 Task: Car Accessories Store: Feature and sell accessories for cars and automotive enthusiasts.
Action: Mouse moved to (323, 402)
Screenshot: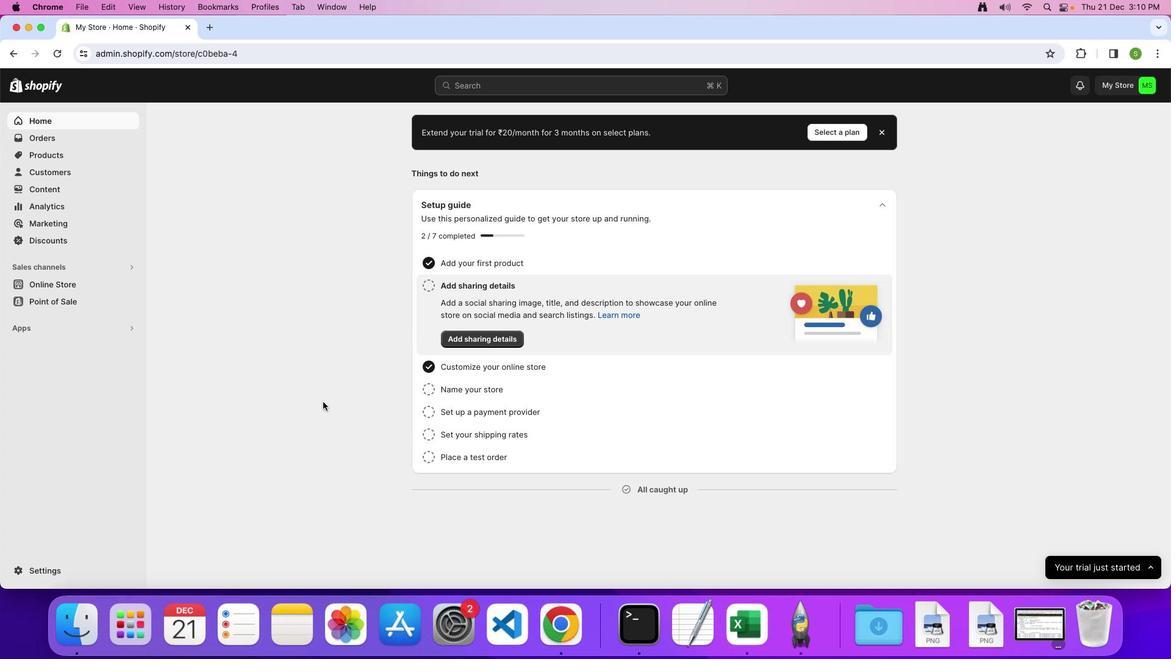 
Action: Mouse pressed left at (323, 402)
Screenshot: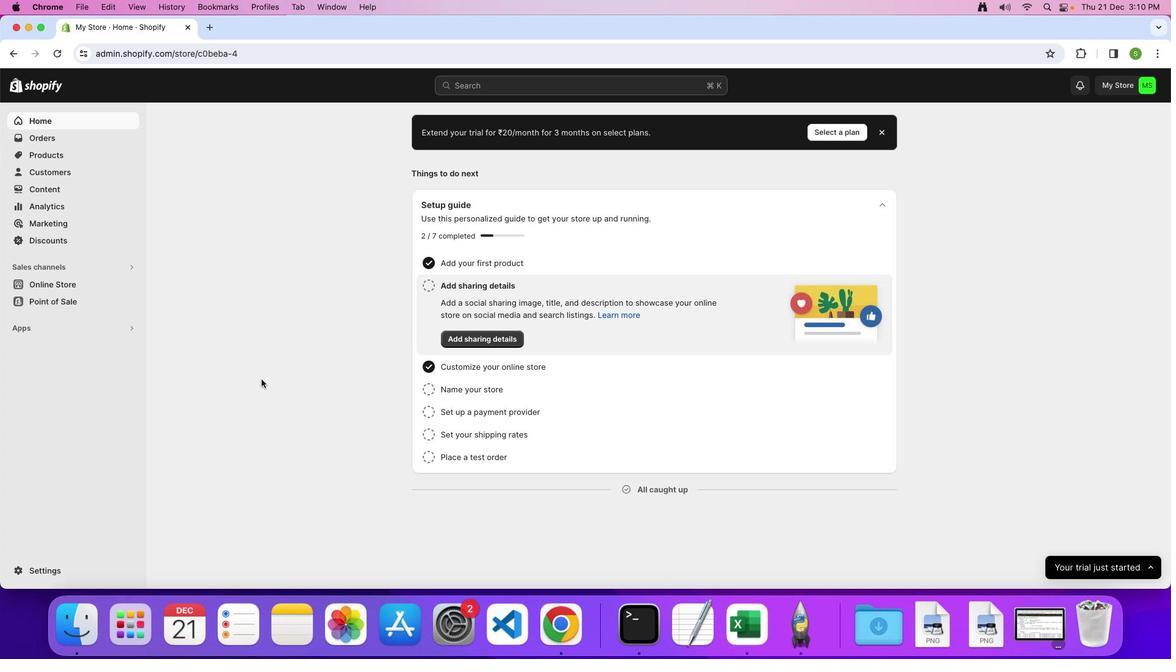 
Action: Mouse moved to (81, 285)
Screenshot: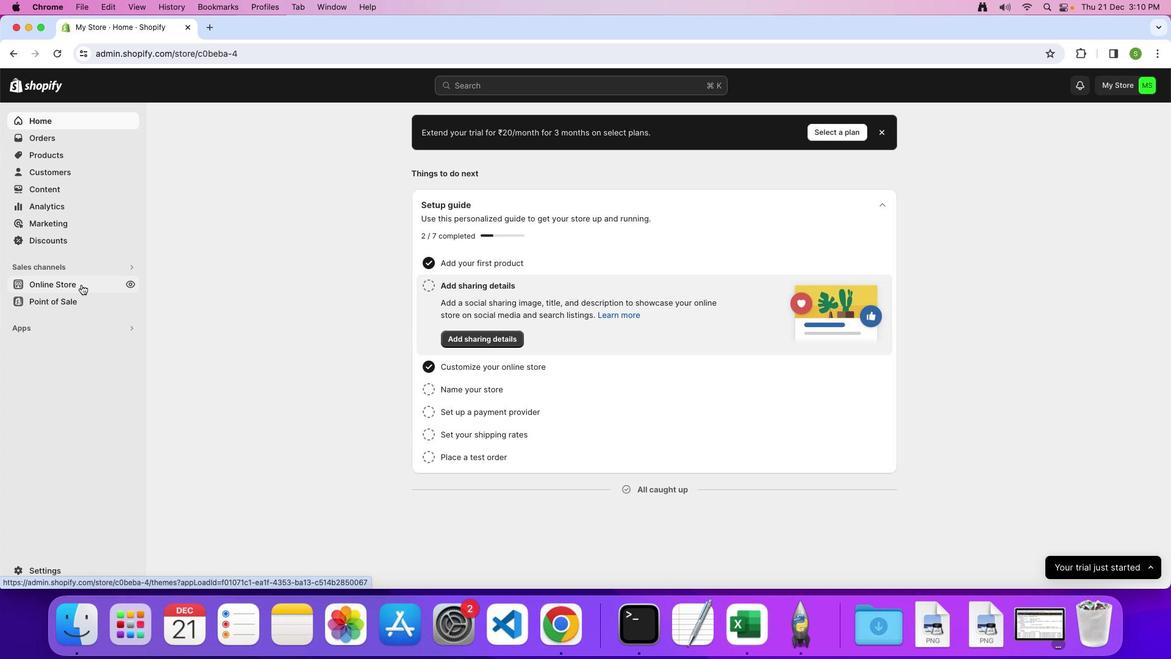 
Action: Mouse pressed left at (81, 285)
Screenshot: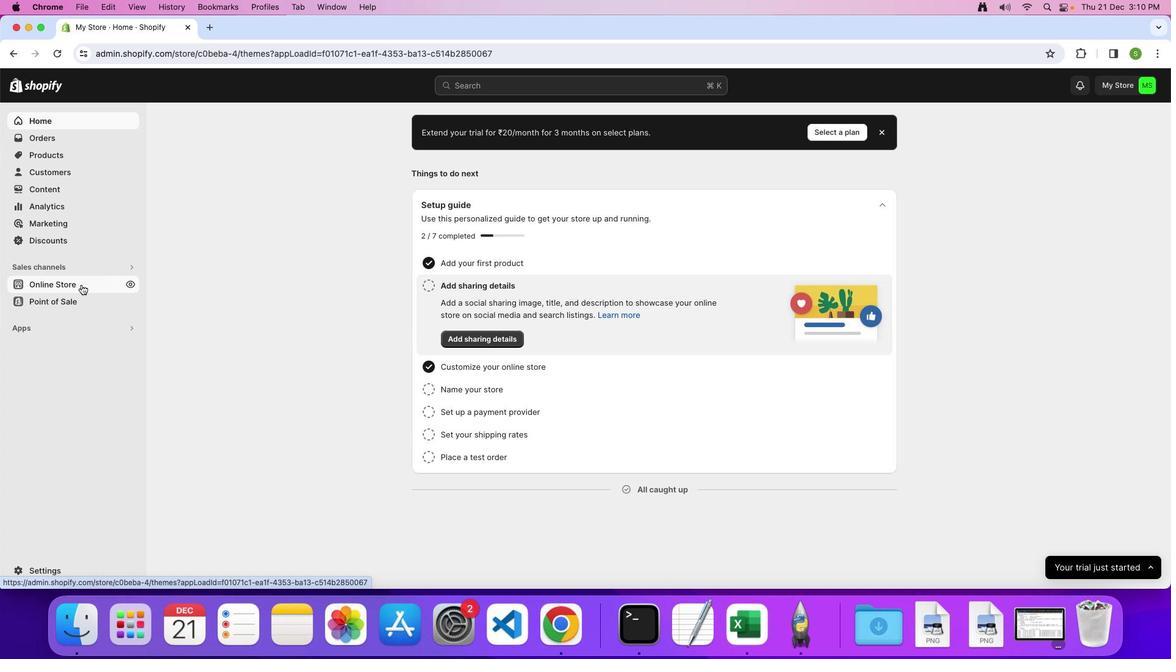 
Action: Mouse moved to (672, 462)
Screenshot: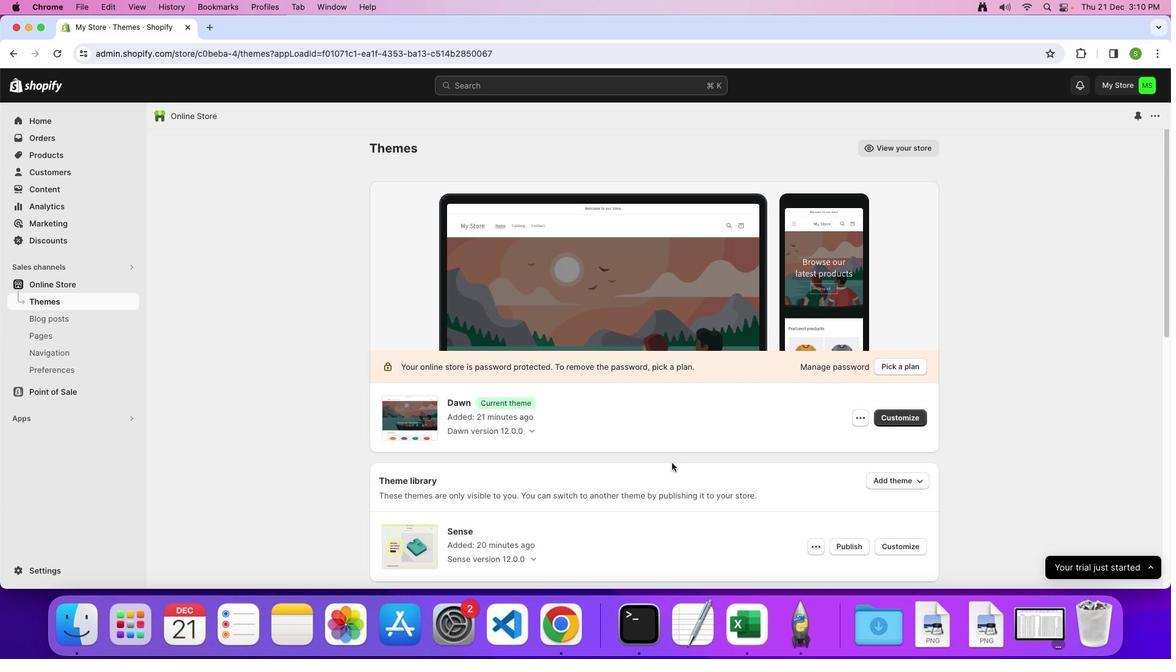 
Action: Mouse scrolled (672, 462) with delta (0, 0)
Screenshot: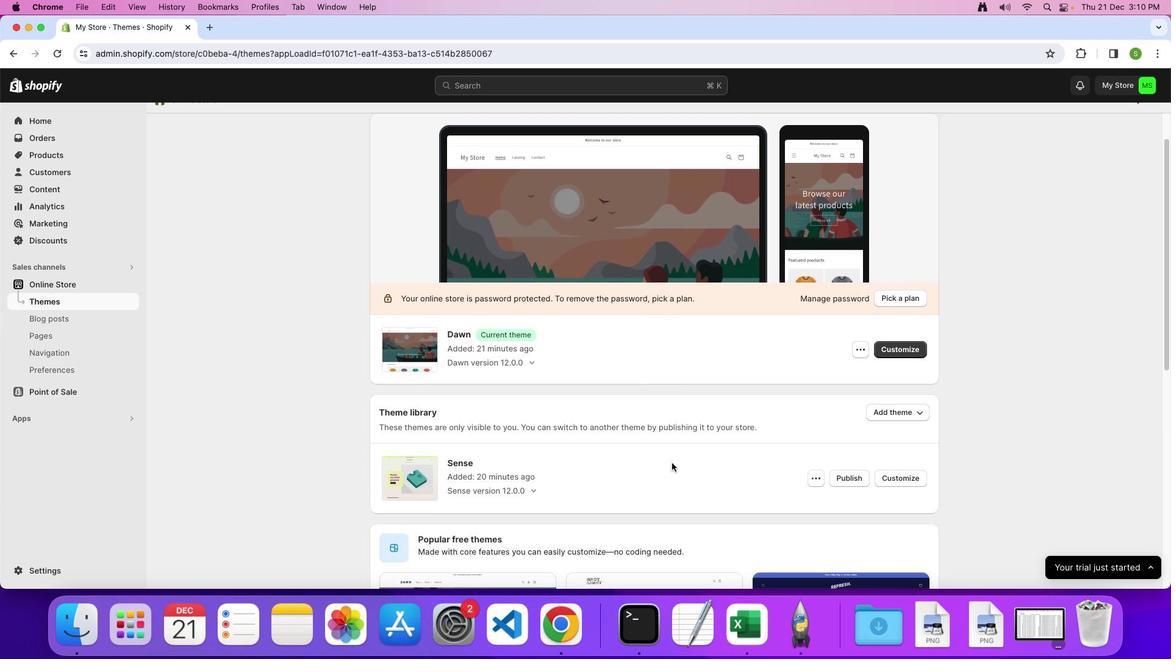 
Action: Mouse scrolled (672, 462) with delta (0, 0)
Screenshot: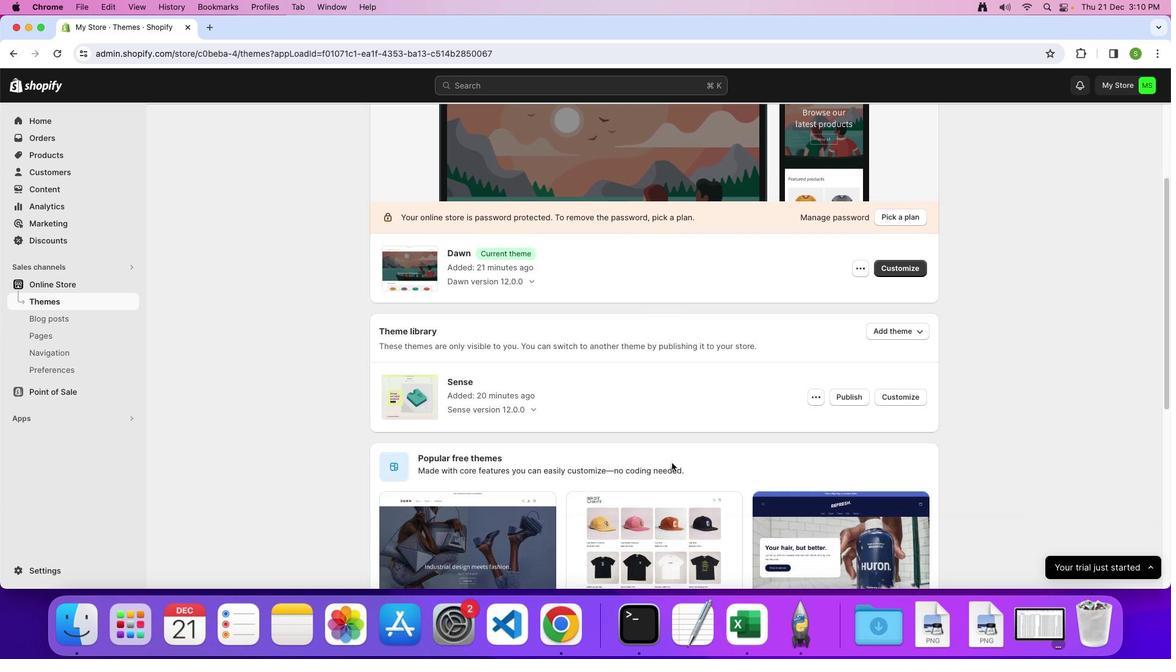 
Action: Mouse scrolled (672, 462) with delta (0, -1)
Screenshot: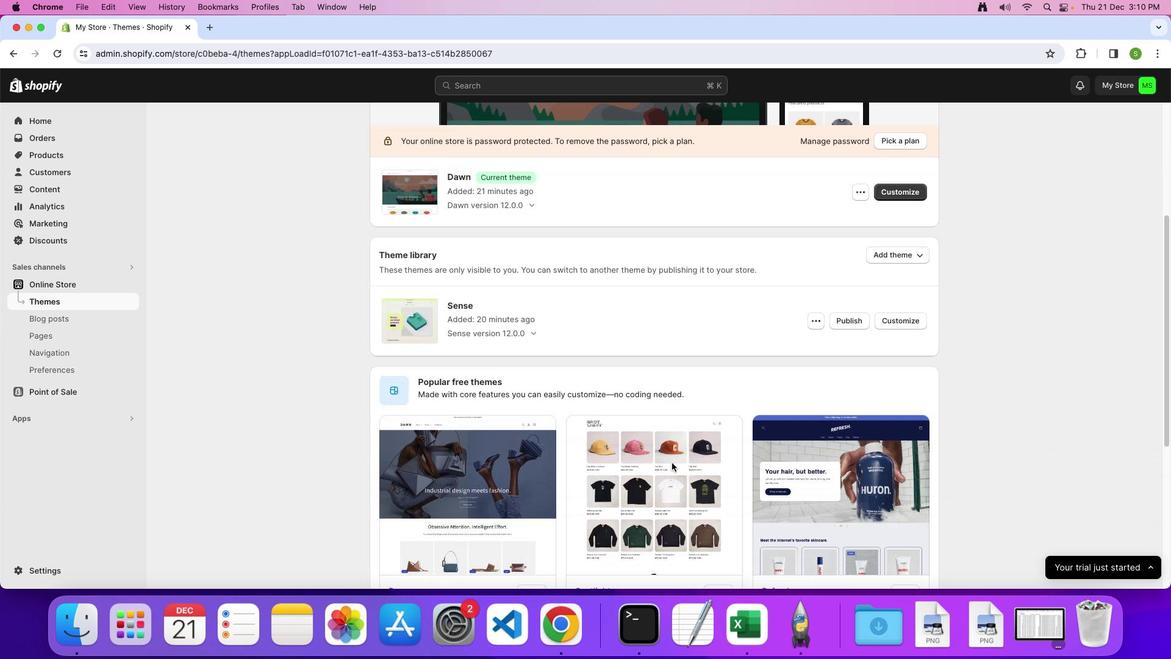 
Action: Mouse scrolled (672, 462) with delta (0, -2)
Screenshot: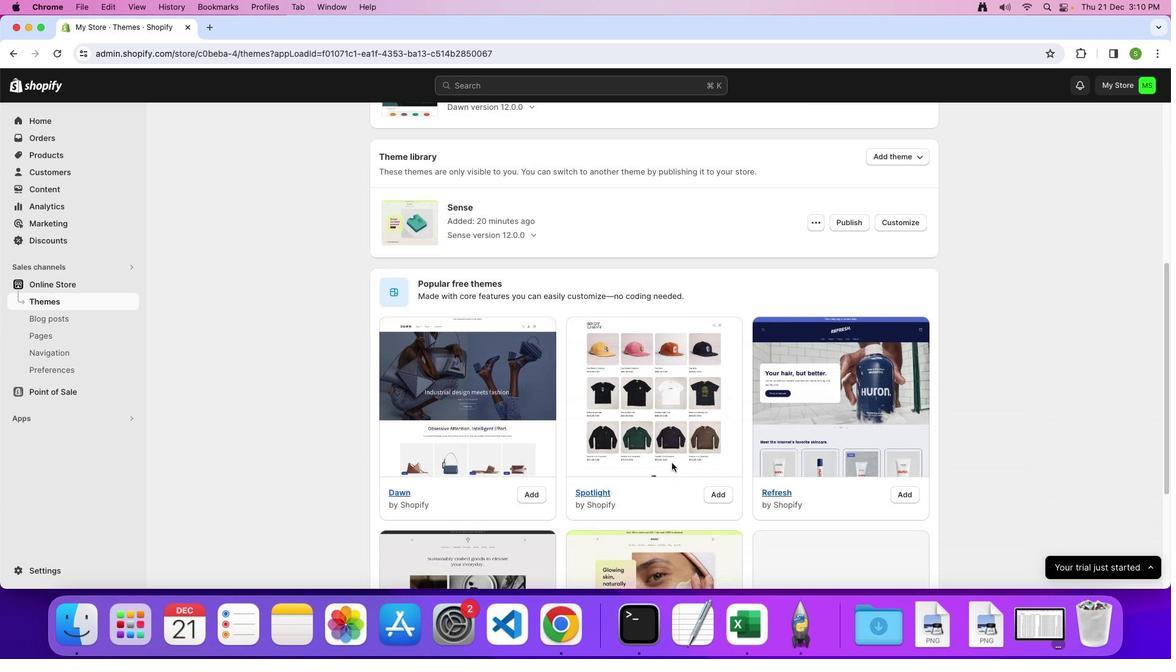 
Action: Mouse scrolled (672, 462) with delta (0, -3)
Screenshot: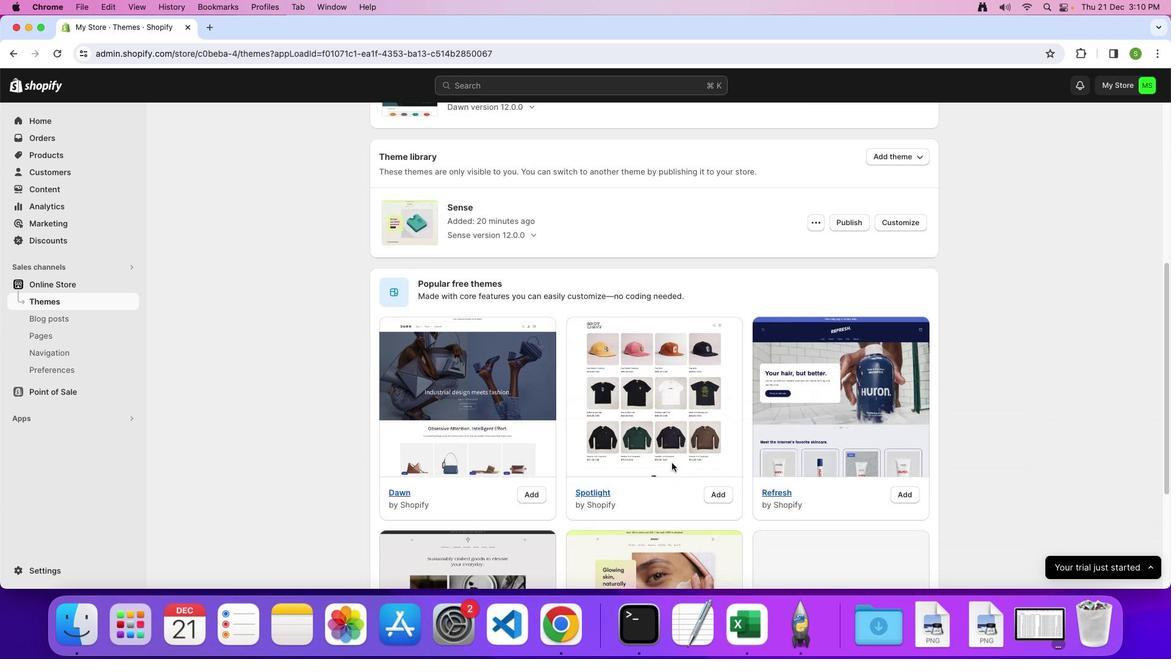 
Action: Mouse scrolled (672, 462) with delta (0, 0)
Screenshot: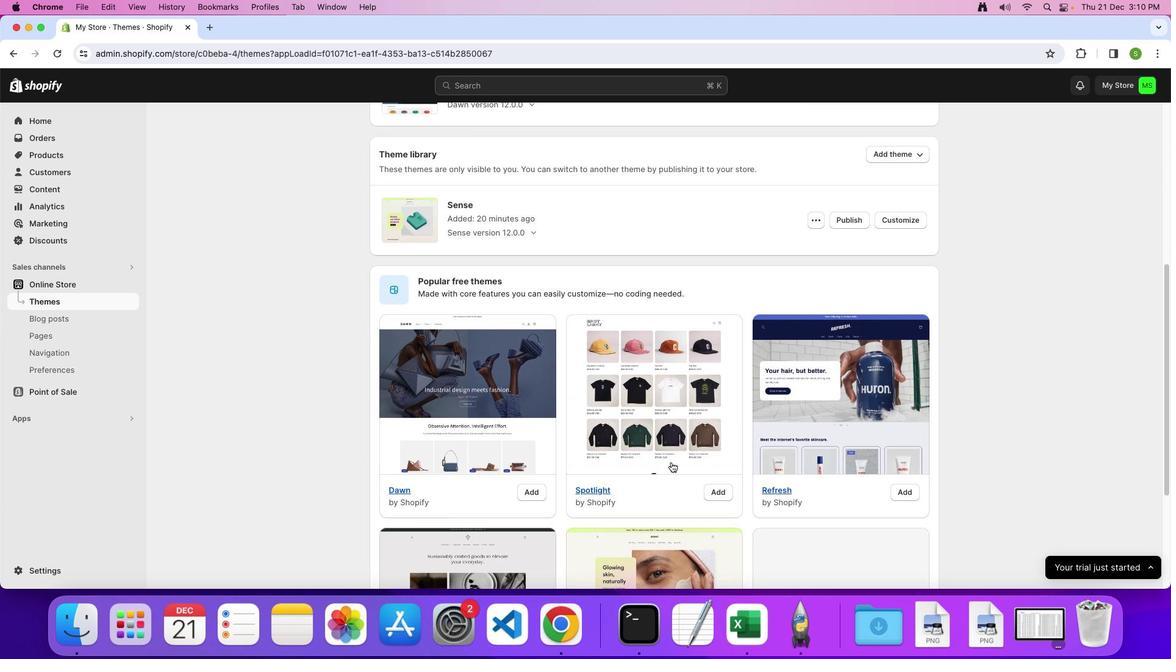 
Action: Mouse moved to (672, 393)
Screenshot: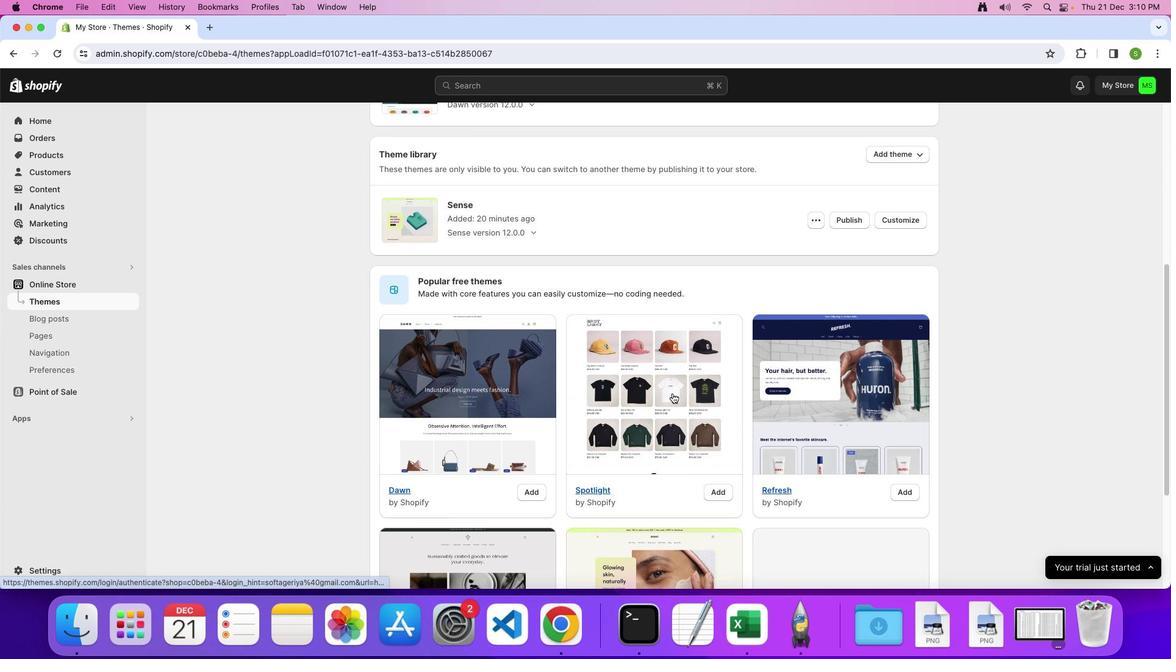 
Action: Mouse scrolled (672, 393) with delta (0, 0)
Screenshot: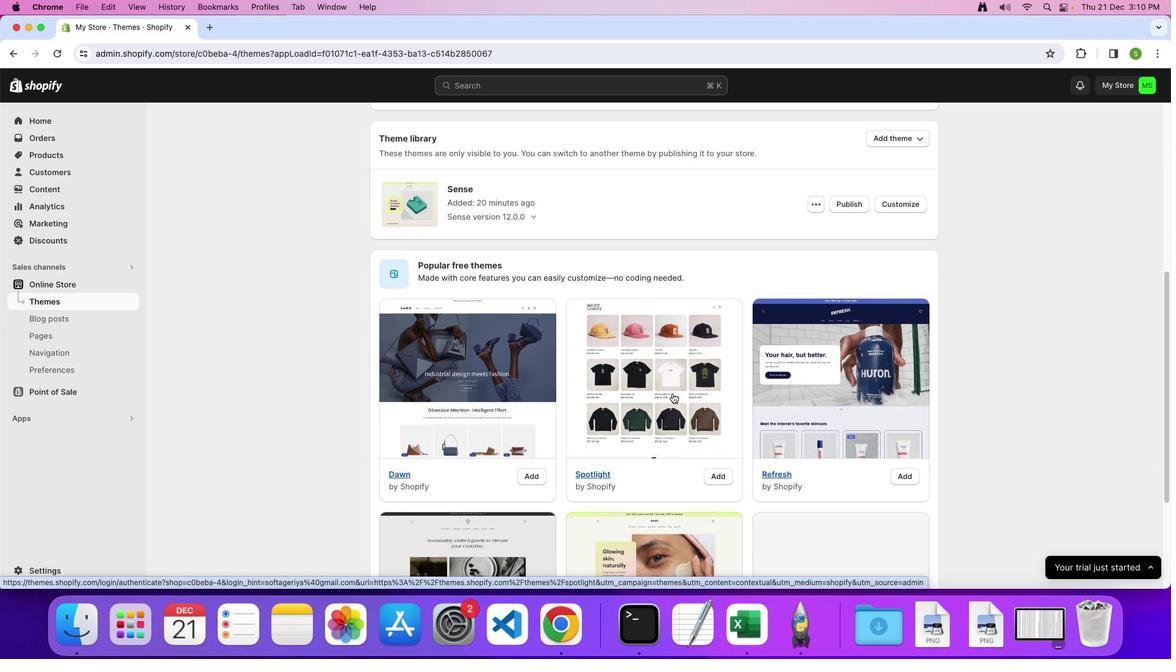 
Action: Mouse scrolled (672, 393) with delta (0, 0)
Screenshot: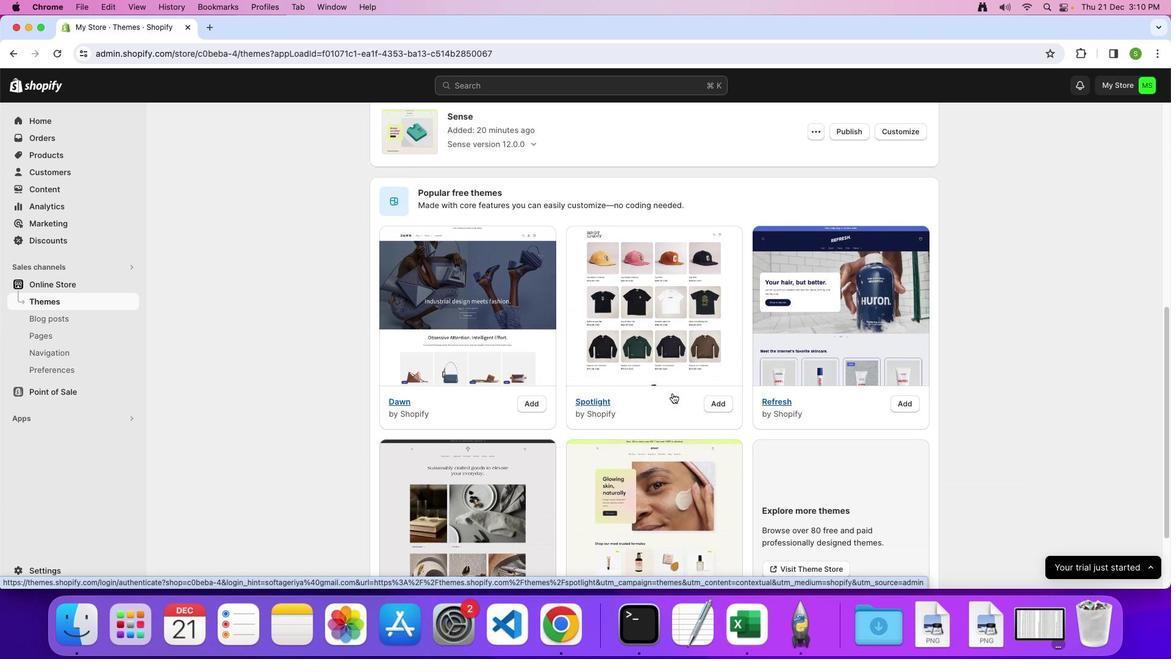 
Action: Mouse scrolled (672, 393) with delta (0, -1)
Screenshot: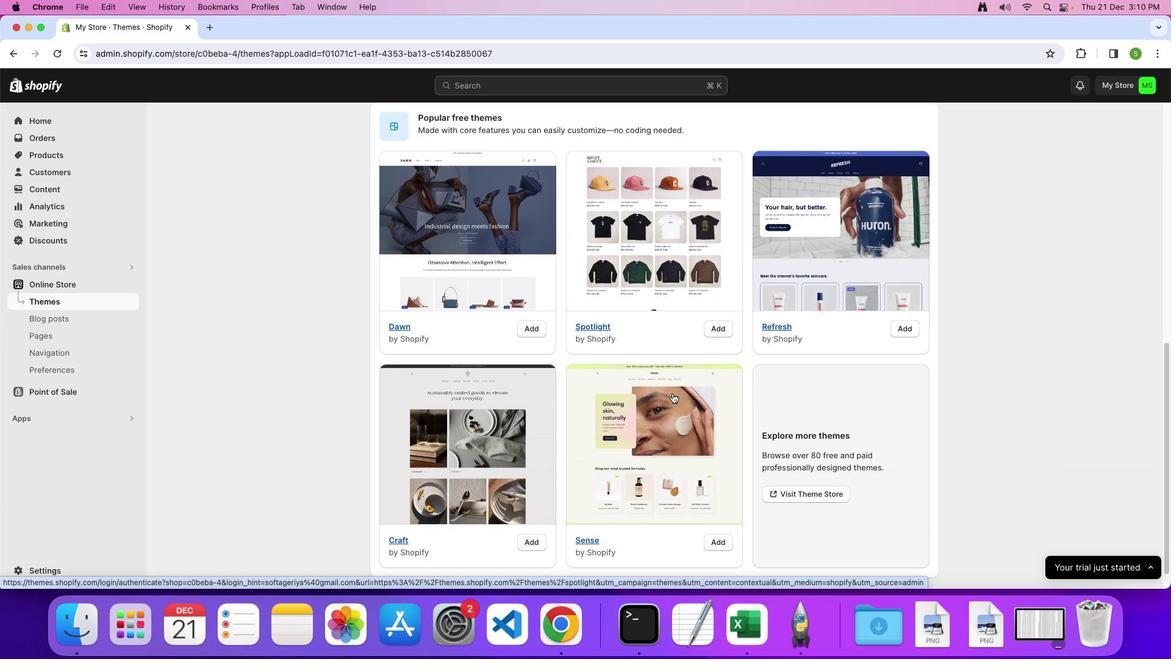 
Action: Mouse scrolled (672, 393) with delta (0, -1)
Screenshot: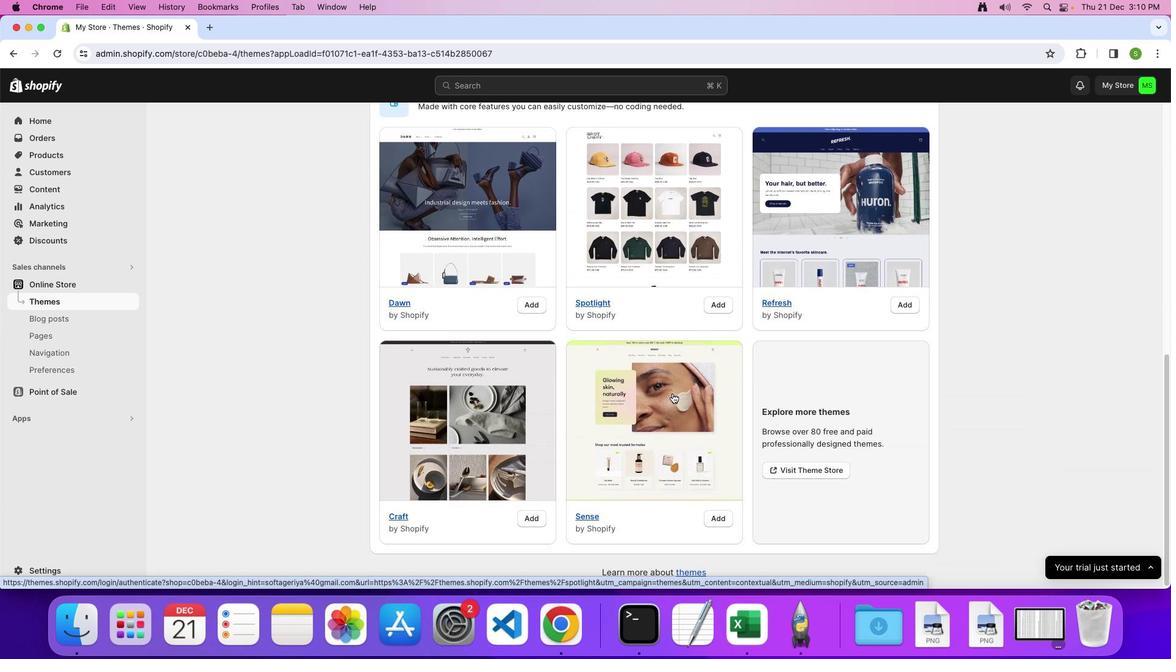 
Action: Mouse scrolled (672, 393) with delta (0, -2)
Screenshot: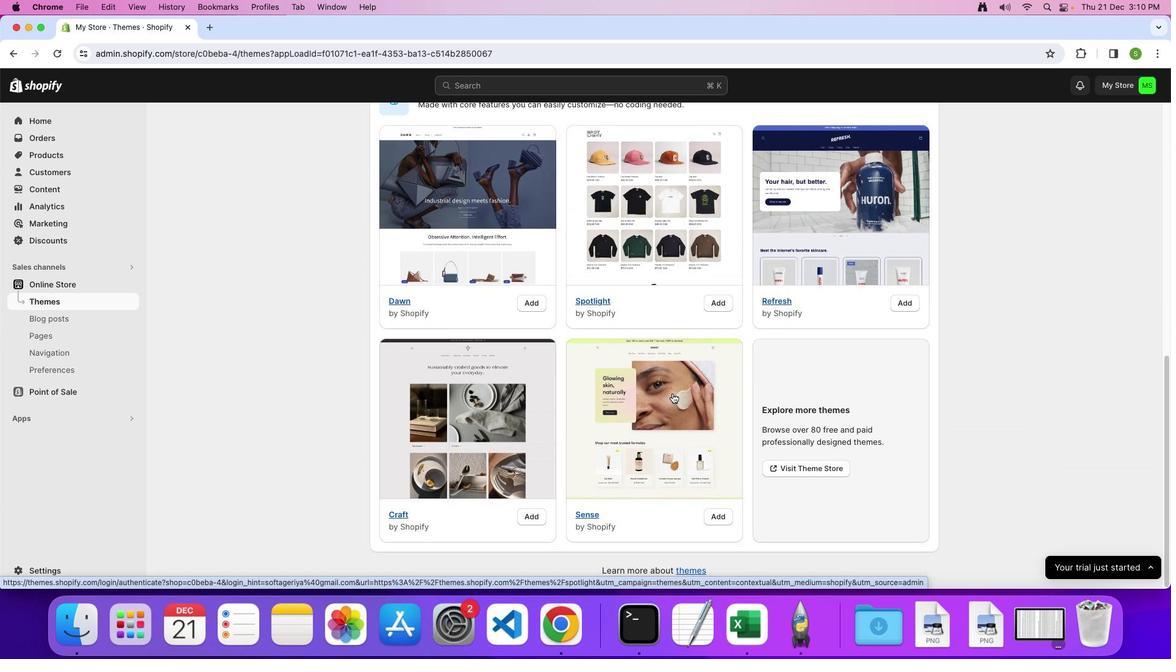 
Action: Mouse scrolled (672, 393) with delta (0, -1)
Screenshot: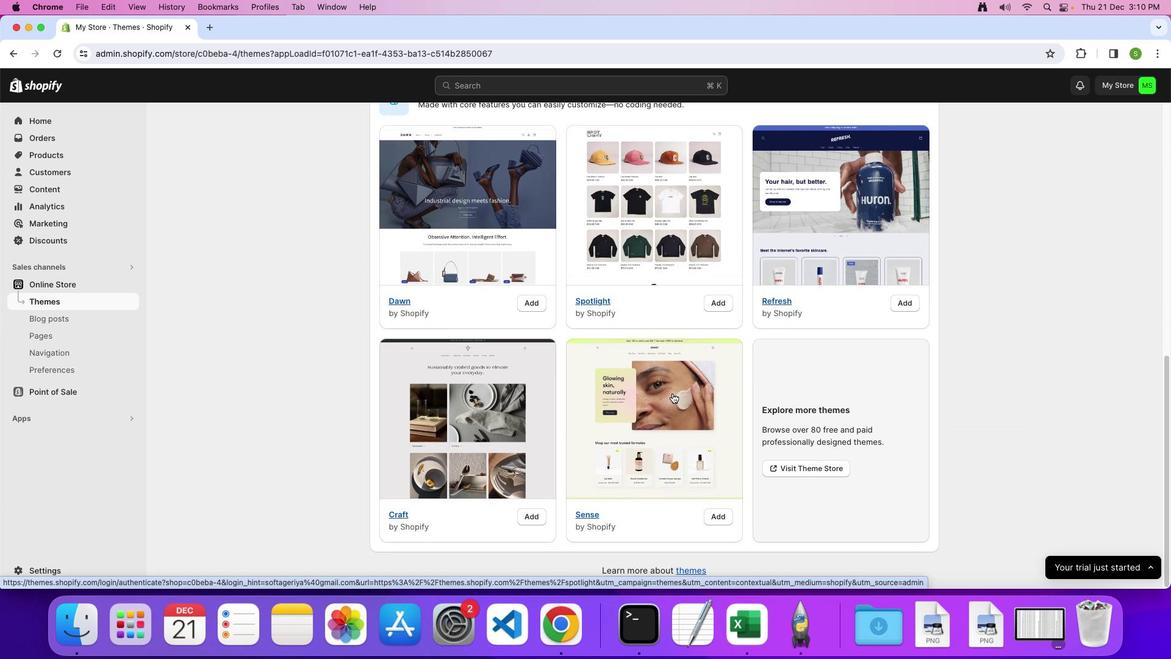 
Action: Mouse scrolled (672, 393) with delta (0, 0)
Screenshot: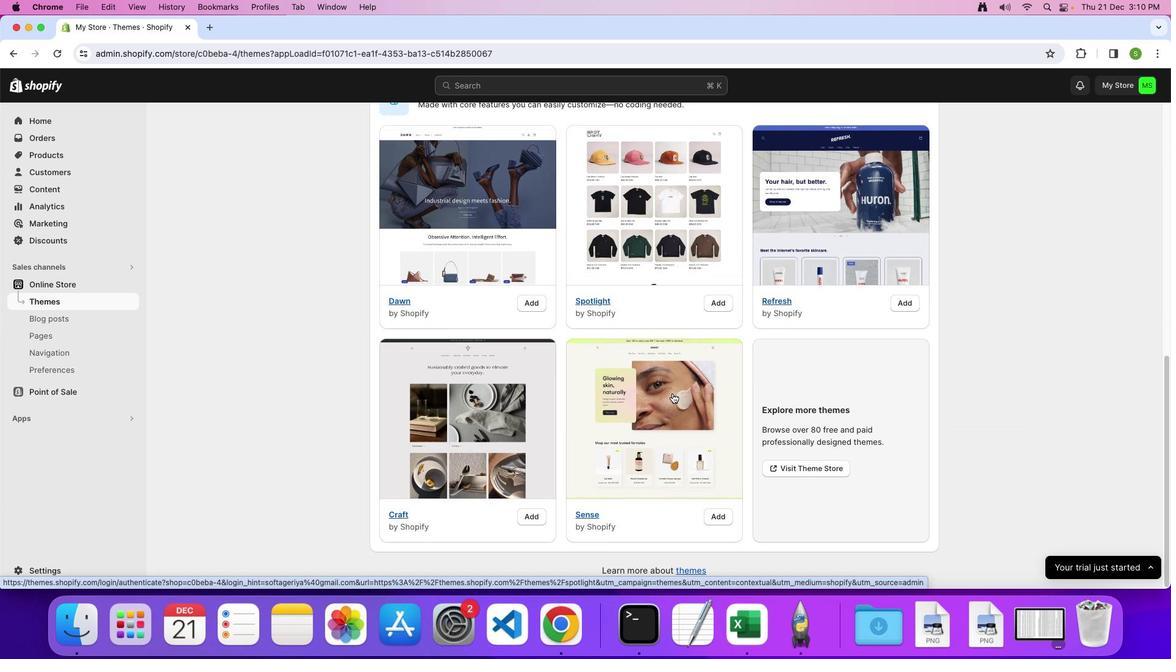 
Action: Mouse scrolled (672, 393) with delta (0, 0)
Screenshot: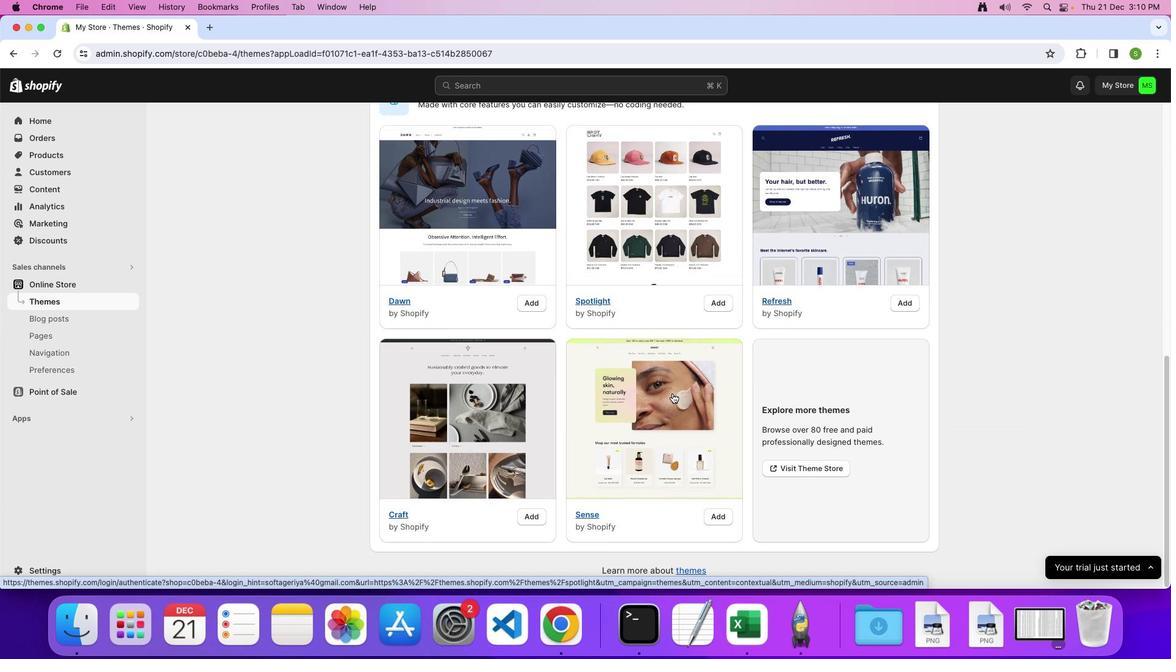 
Action: Mouse moved to (671, 391)
Screenshot: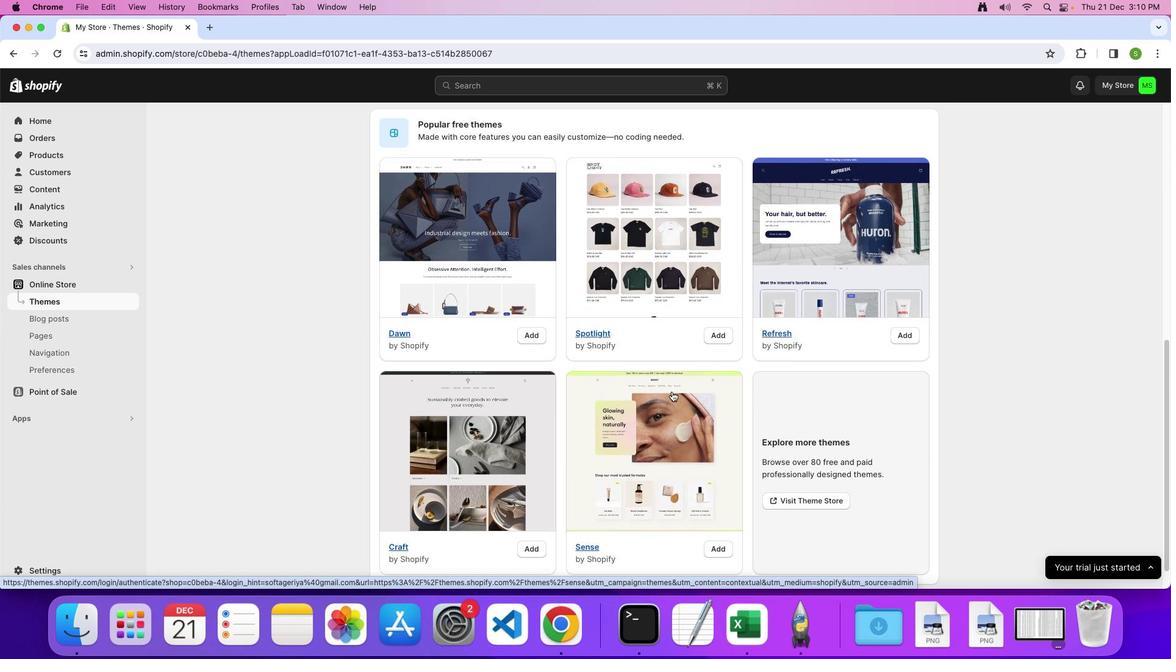 
Action: Mouse scrolled (671, 391) with delta (0, 0)
Screenshot: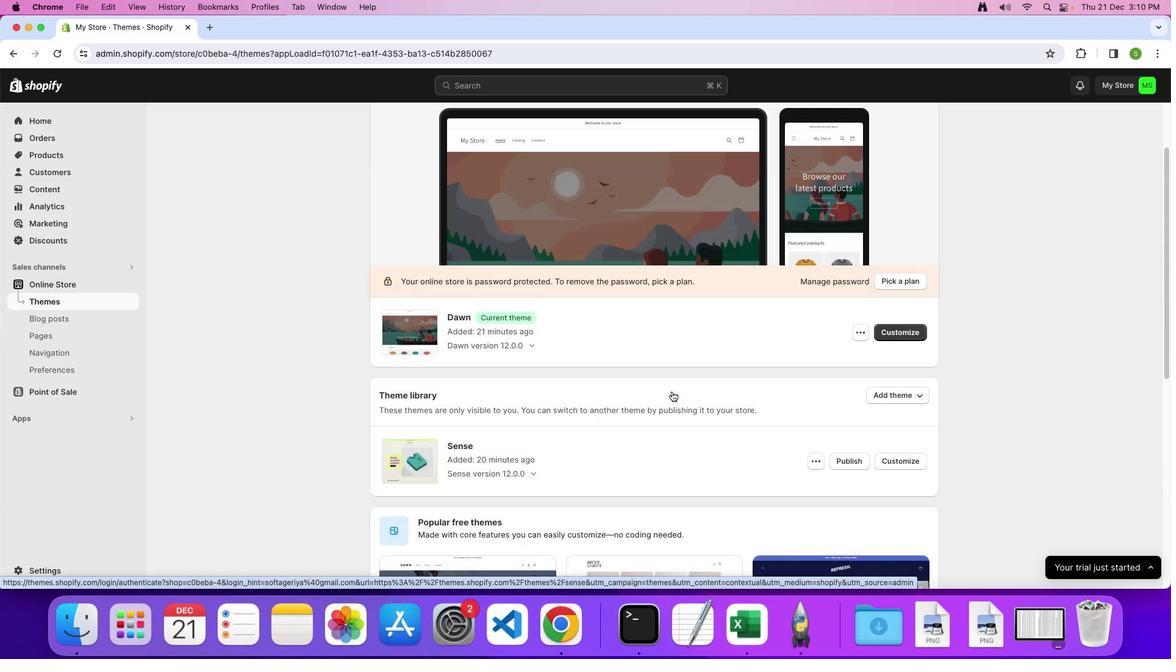 
Action: Mouse scrolled (671, 391) with delta (0, 0)
Screenshot: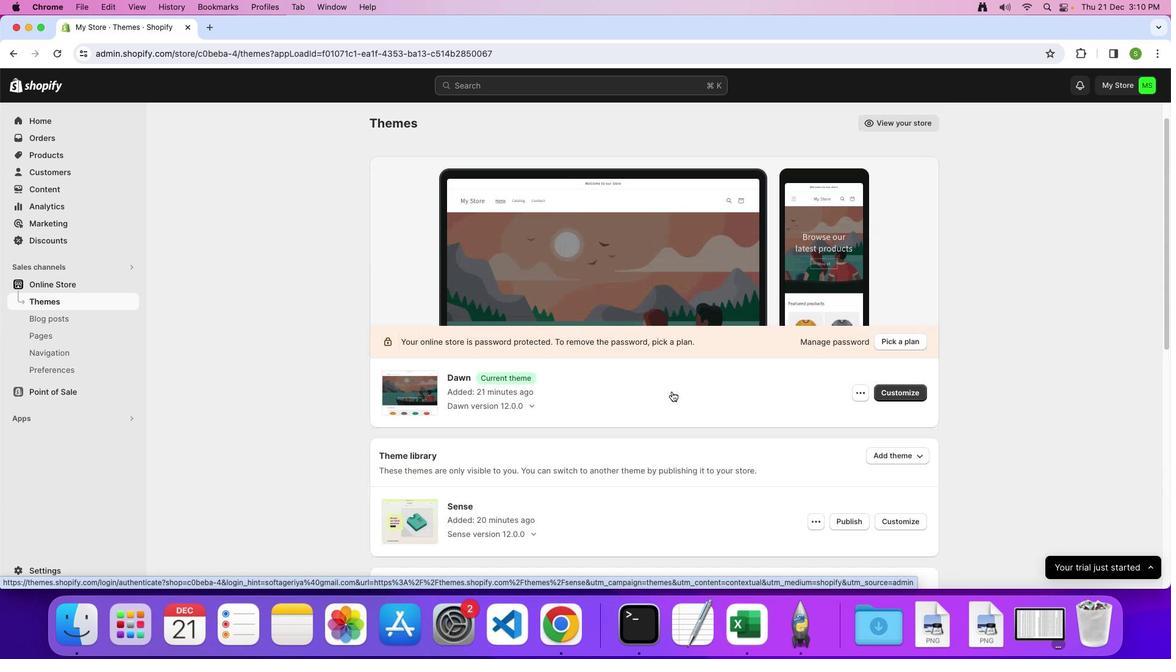 
Action: Mouse scrolled (671, 391) with delta (0, 2)
Screenshot: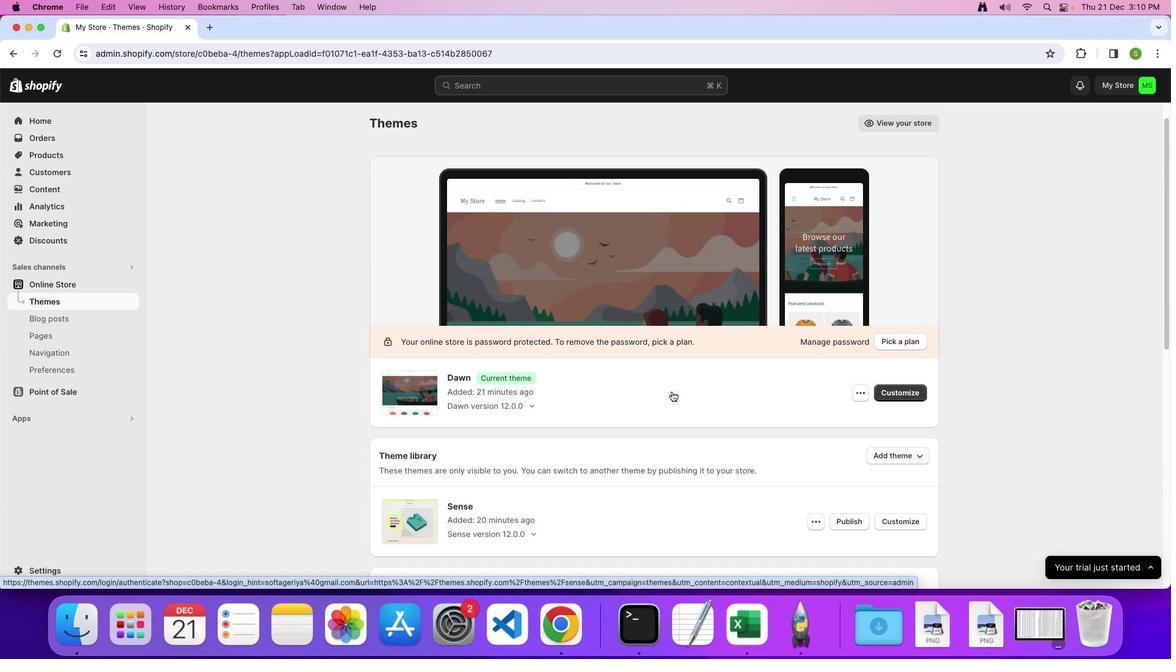
Action: Mouse scrolled (671, 391) with delta (0, 3)
Screenshot: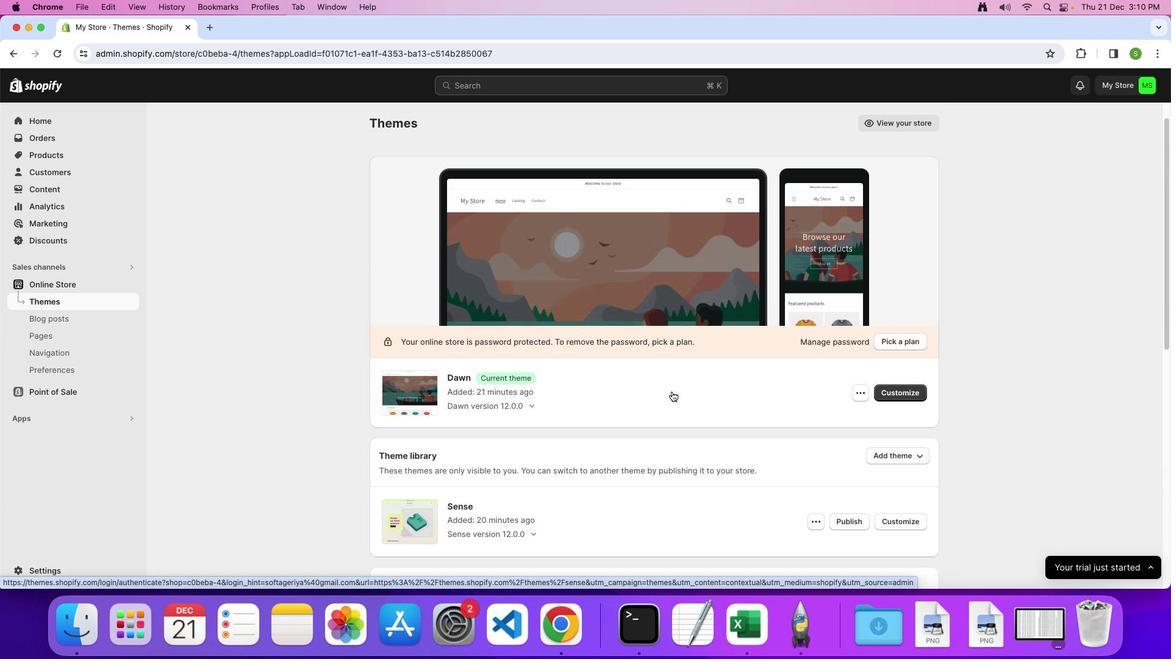 
Action: Mouse scrolled (671, 391) with delta (0, 4)
Screenshot: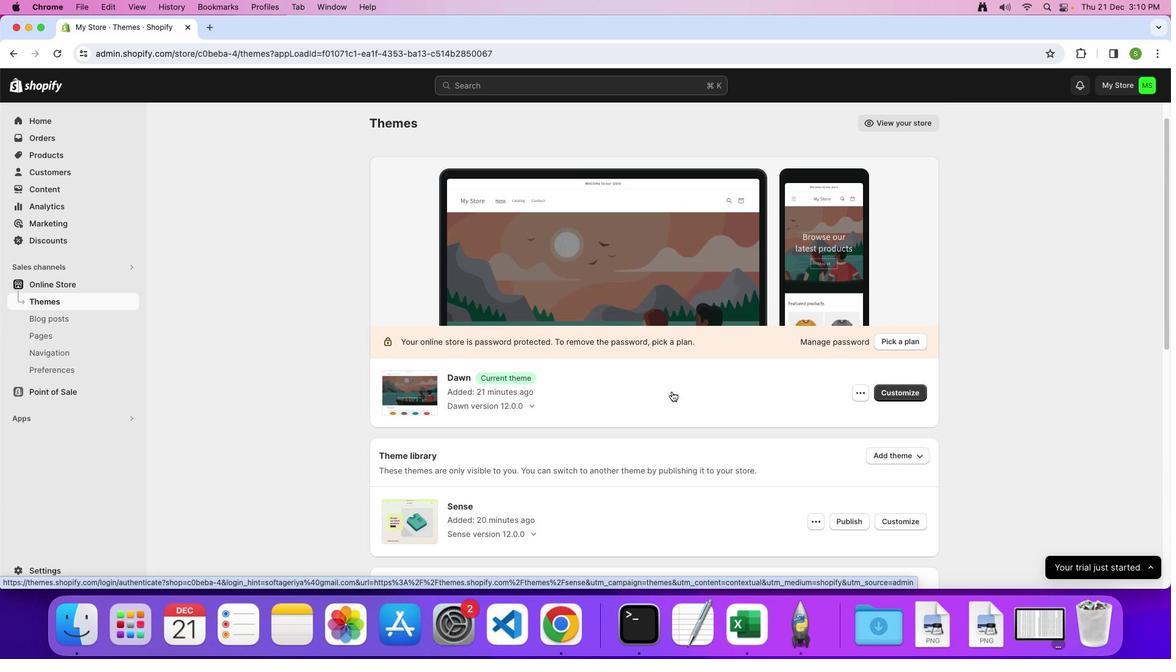 
Action: Mouse moved to (703, 402)
Screenshot: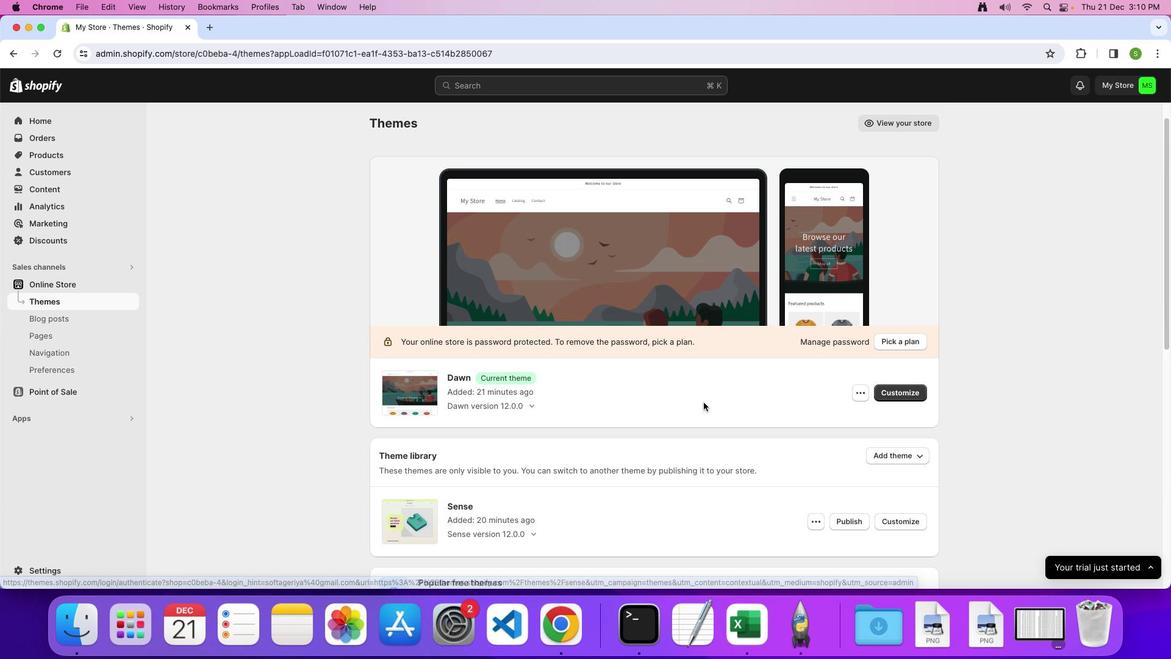 
Action: Mouse scrolled (703, 402) with delta (0, 0)
Screenshot: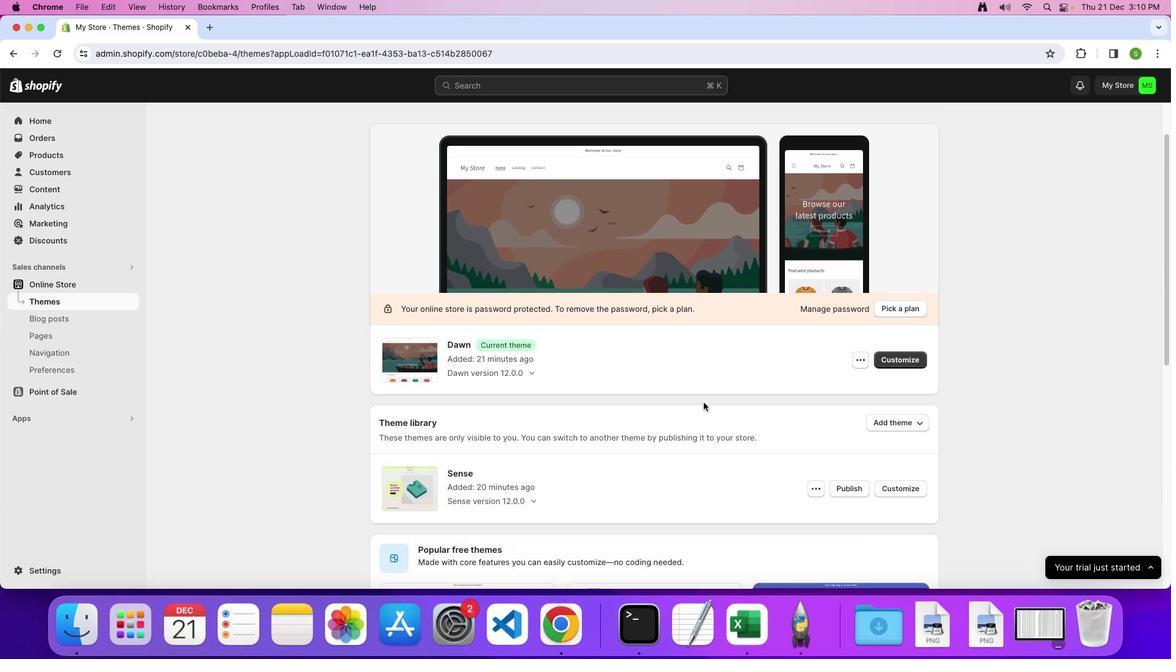 
Action: Mouse scrolled (703, 402) with delta (0, 0)
Screenshot: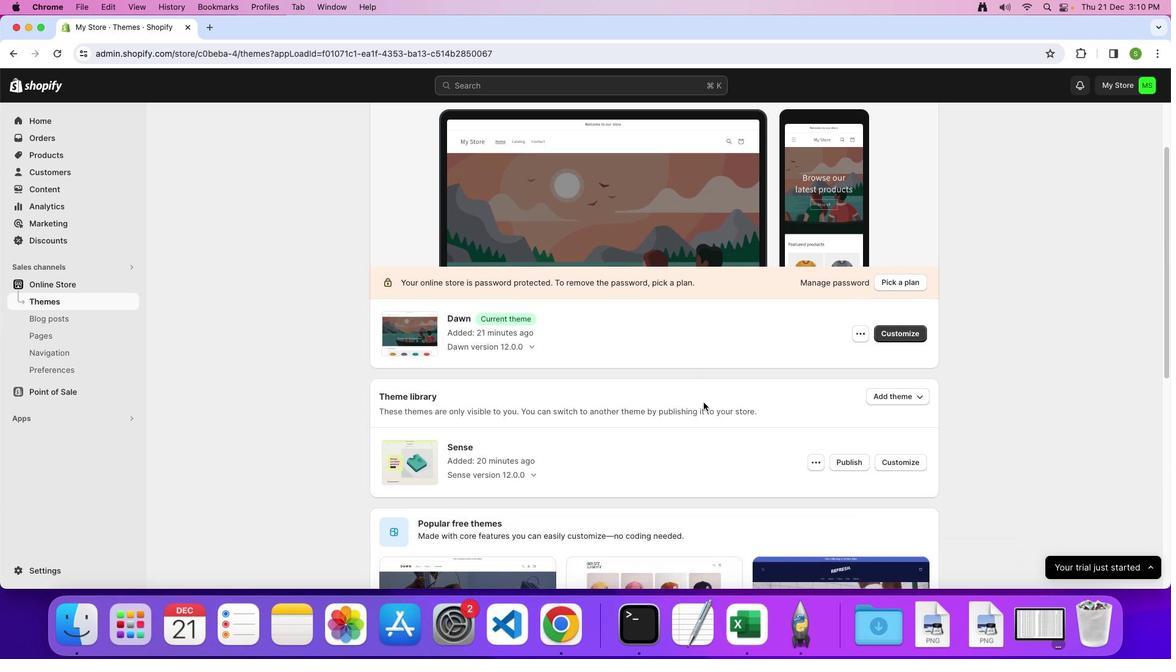 
Action: Mouse scrolled (703, 402) with delta (0, 0)
Screenshot: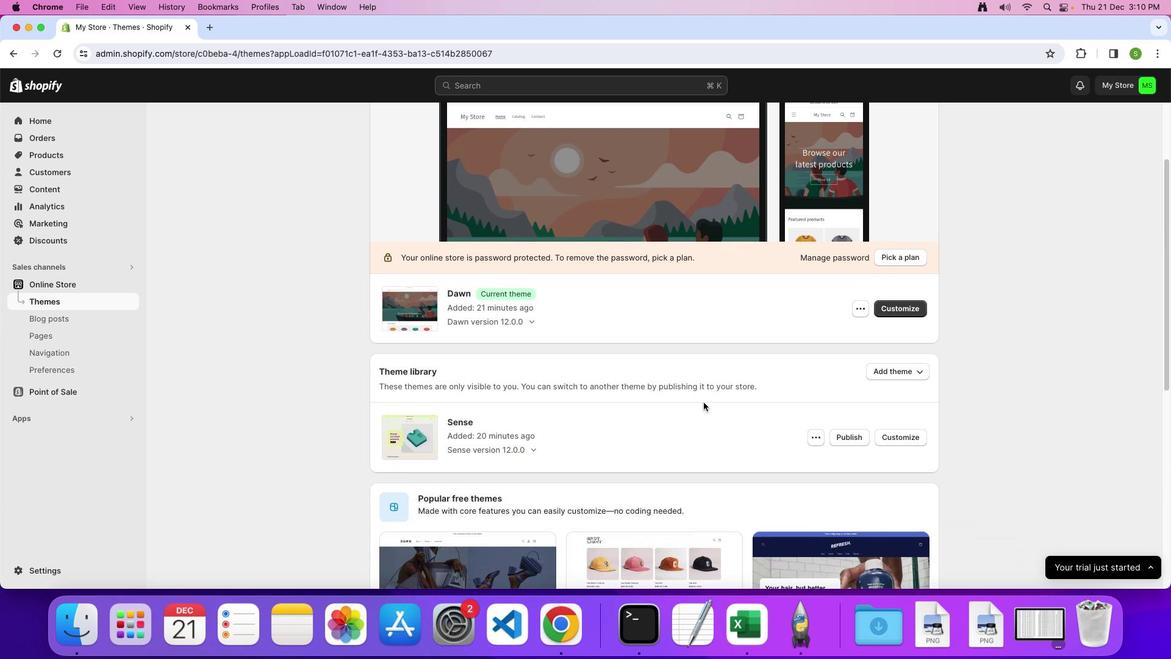 
Action: Mouse scrolled (703, 402) with delta (0, 0)
Screenshot: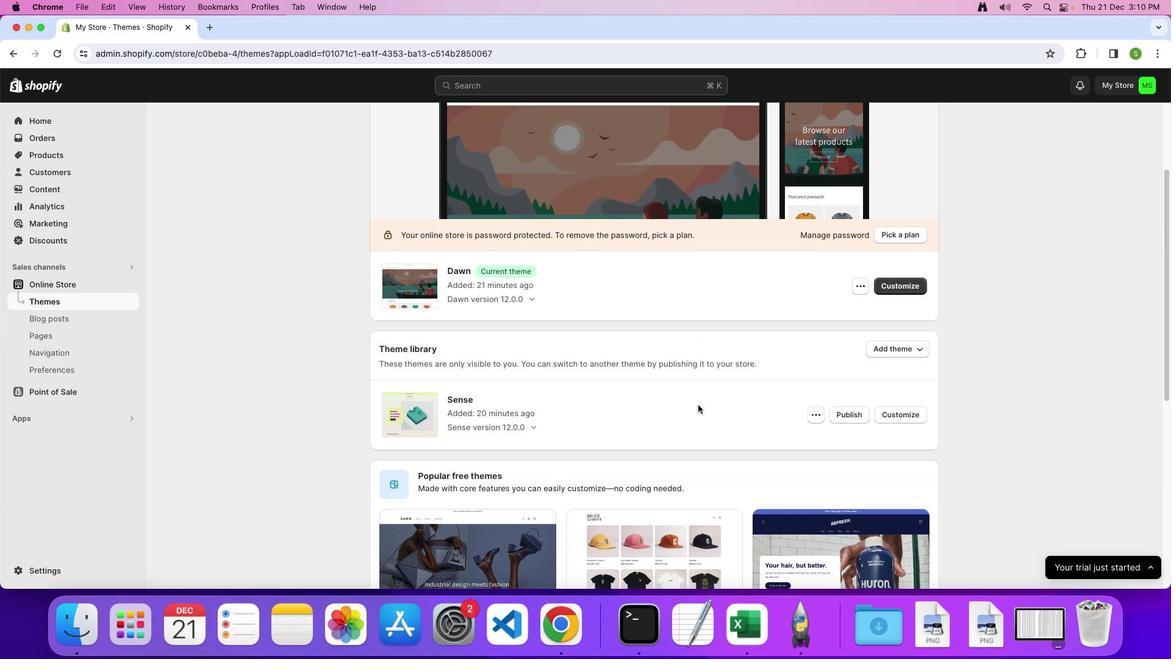 
Action: Mouse moved to (904, 413)
Screenshot: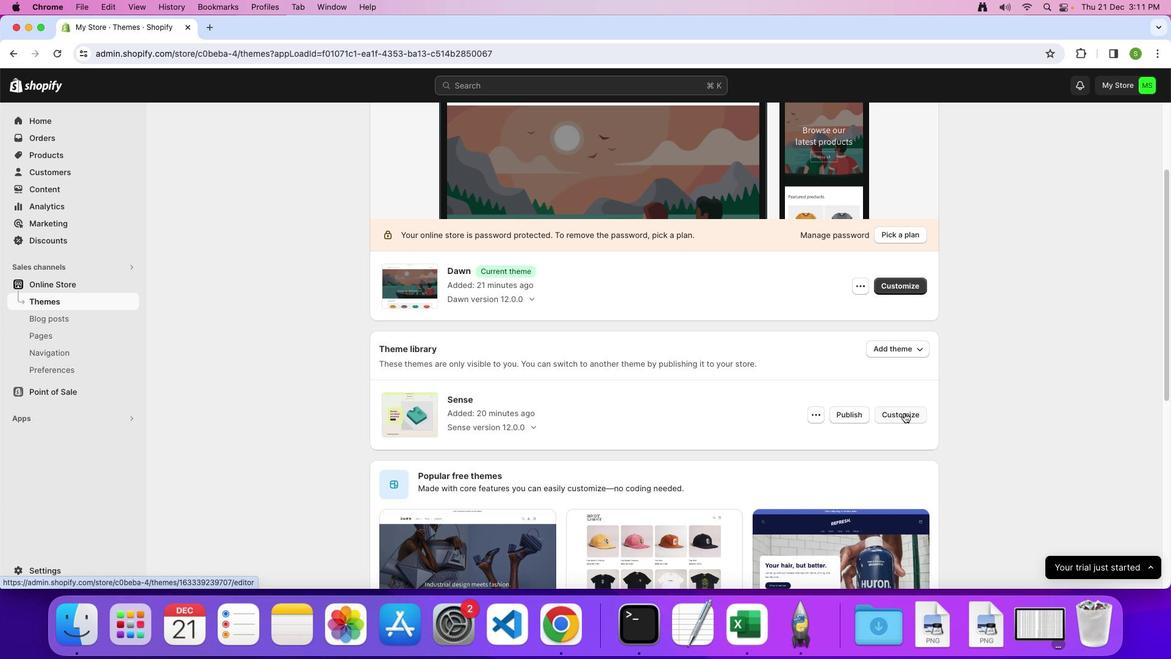 
Action: Mouse pressed left at (904, 413)
Screenshot: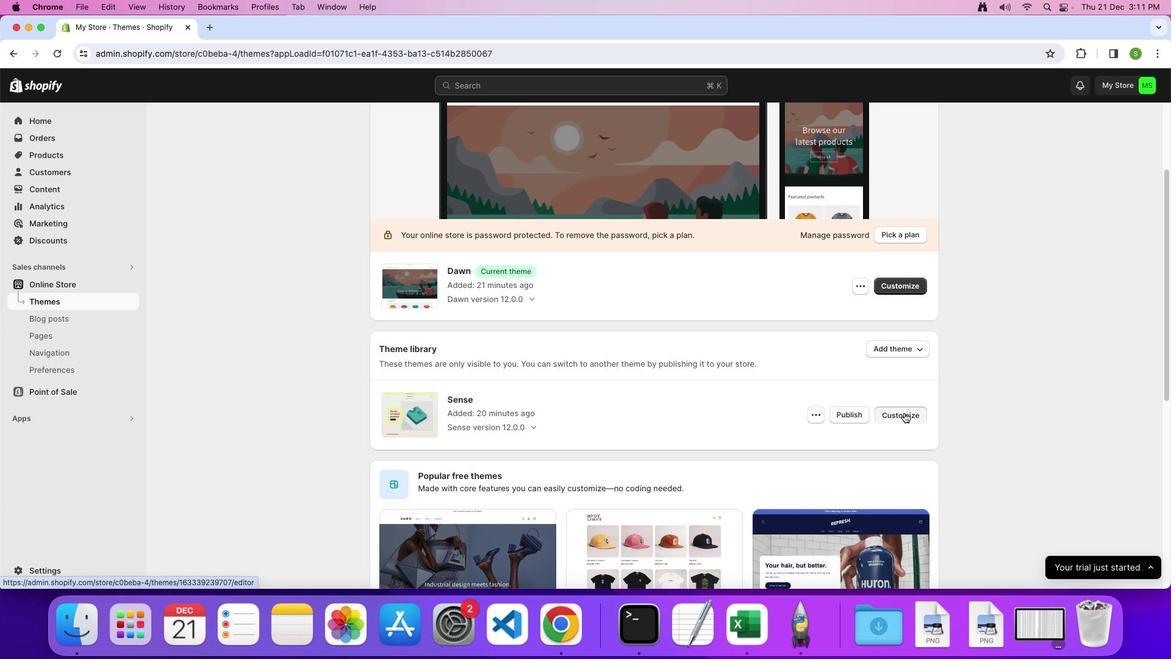 
Action: Mouse moved to (640, 369)
Screenshot: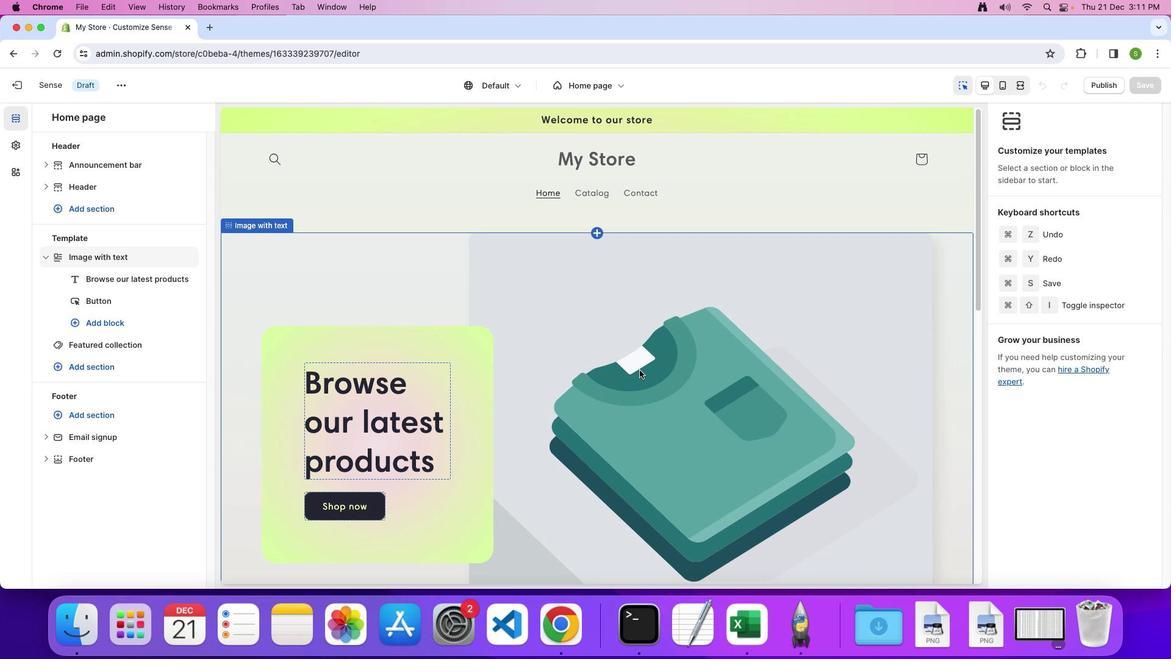 
Action: Mouse scrolled (640, 369) with delta (0, 0)
Screenshot: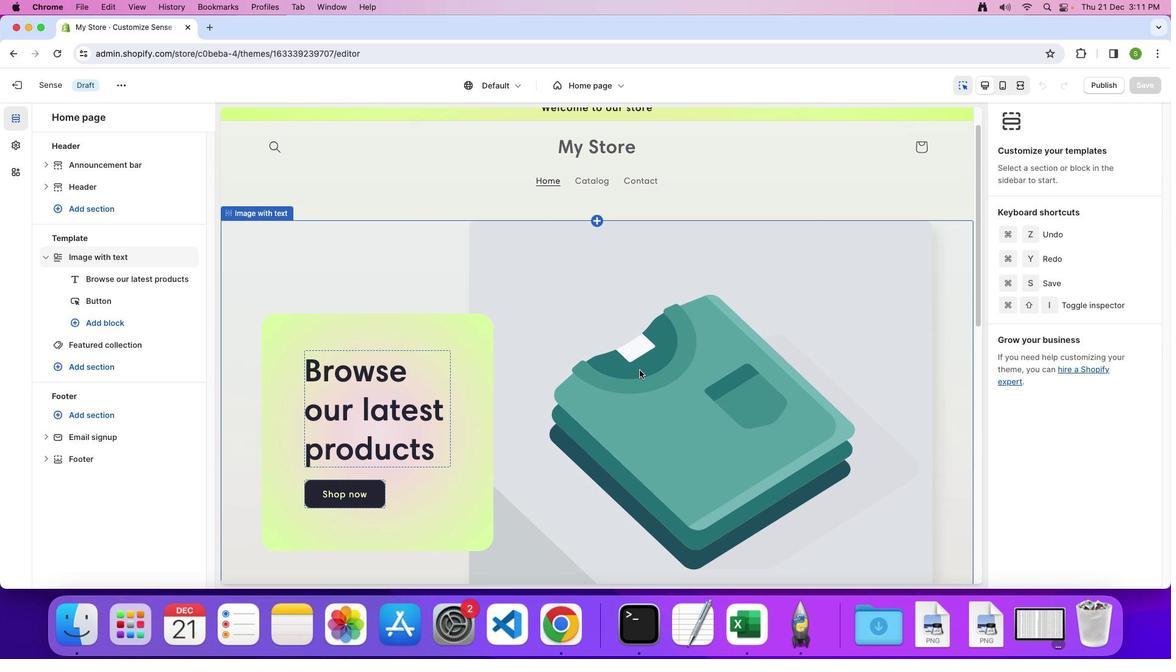 
Action: Mouse scrolled (640, 369) with delta (0, 0)
Screenshot: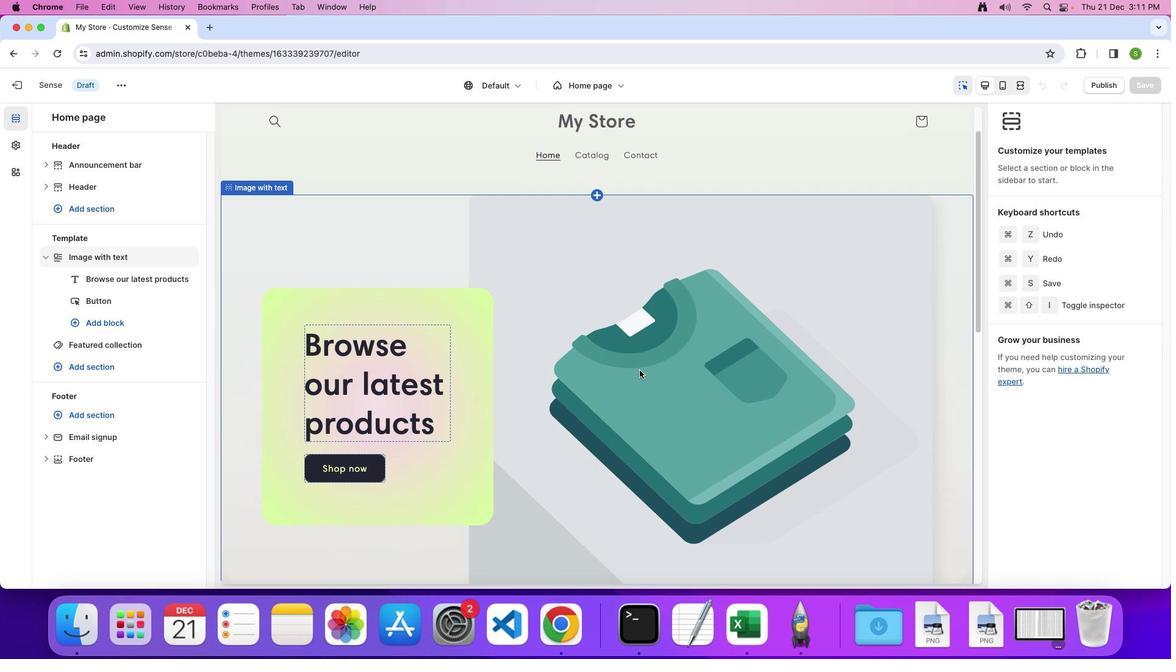 
Action: Mouse scrolled (640, 369) with delta (0, -1)
Screenshot: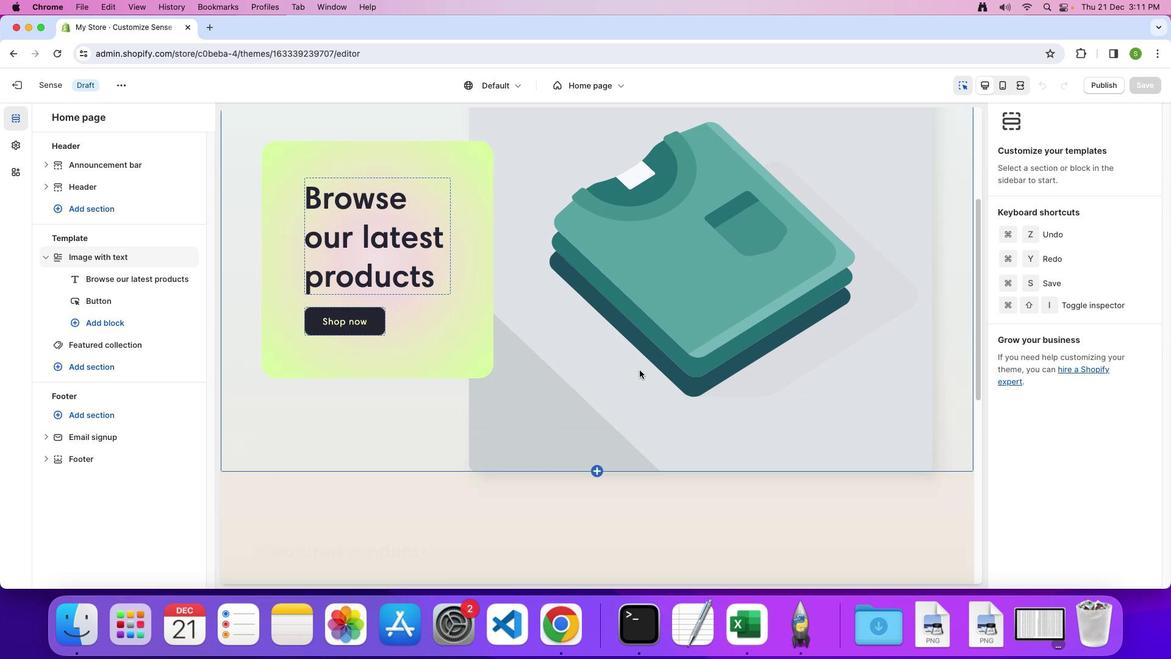 
Action: Mouse scrolled (640, 369) with delta (0, -1)
Screenshot: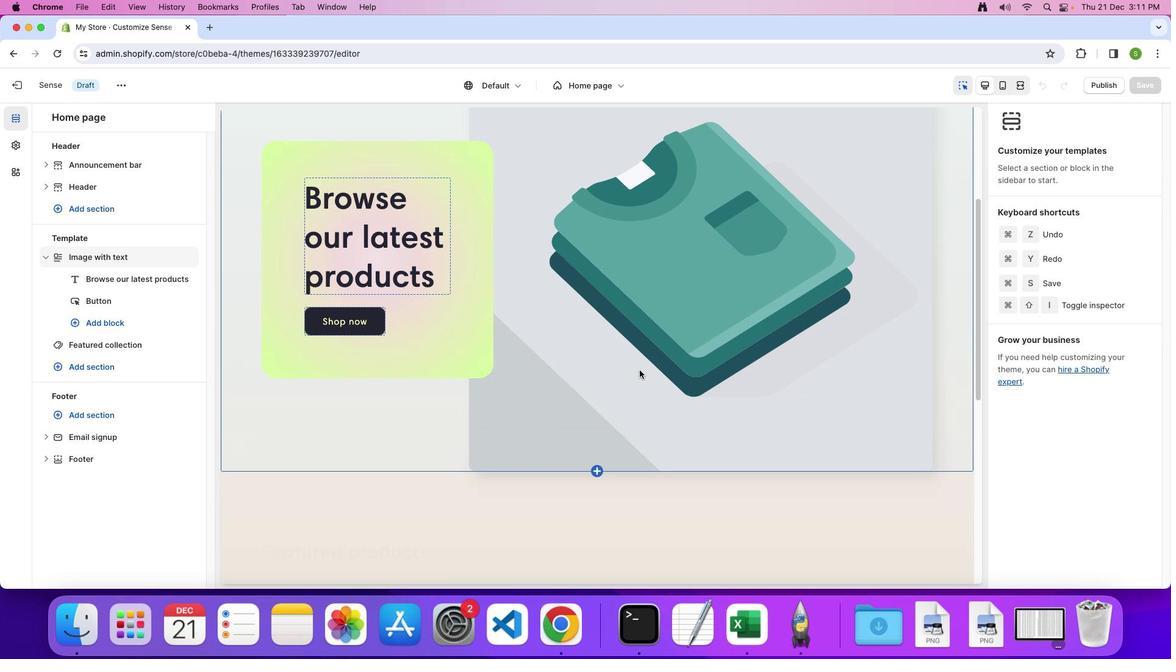 
Action: Mouse scrolled (640, 369) with delta (0, -2)
Screenshot: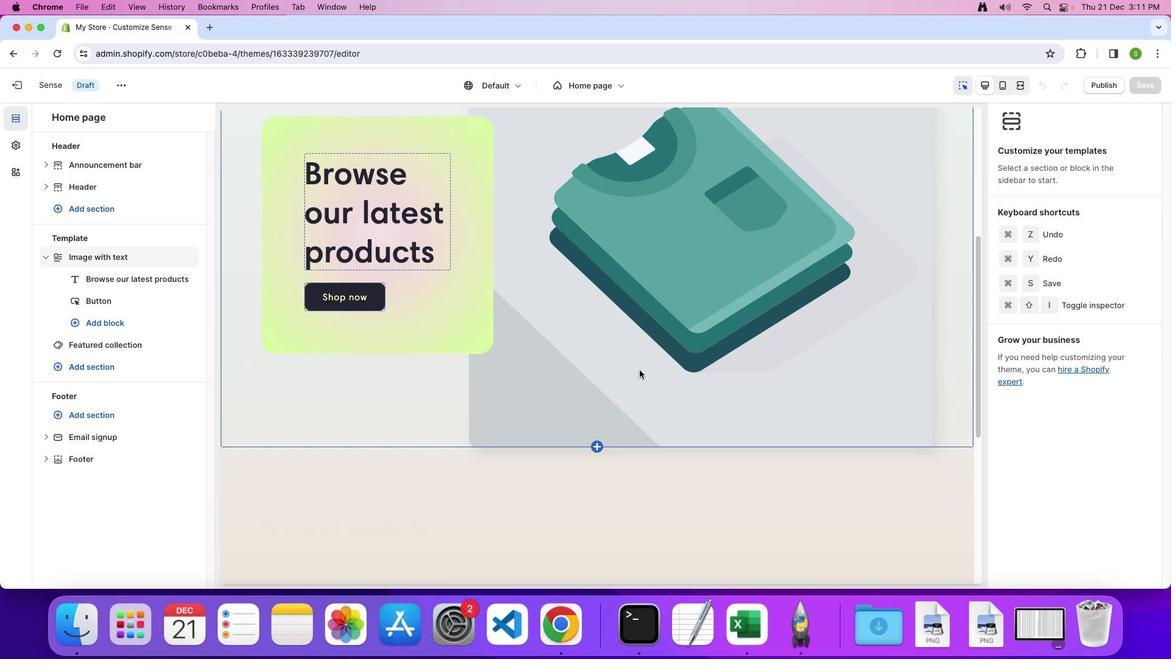 
Action: Mouse moved to (640, 369)
Screenshot: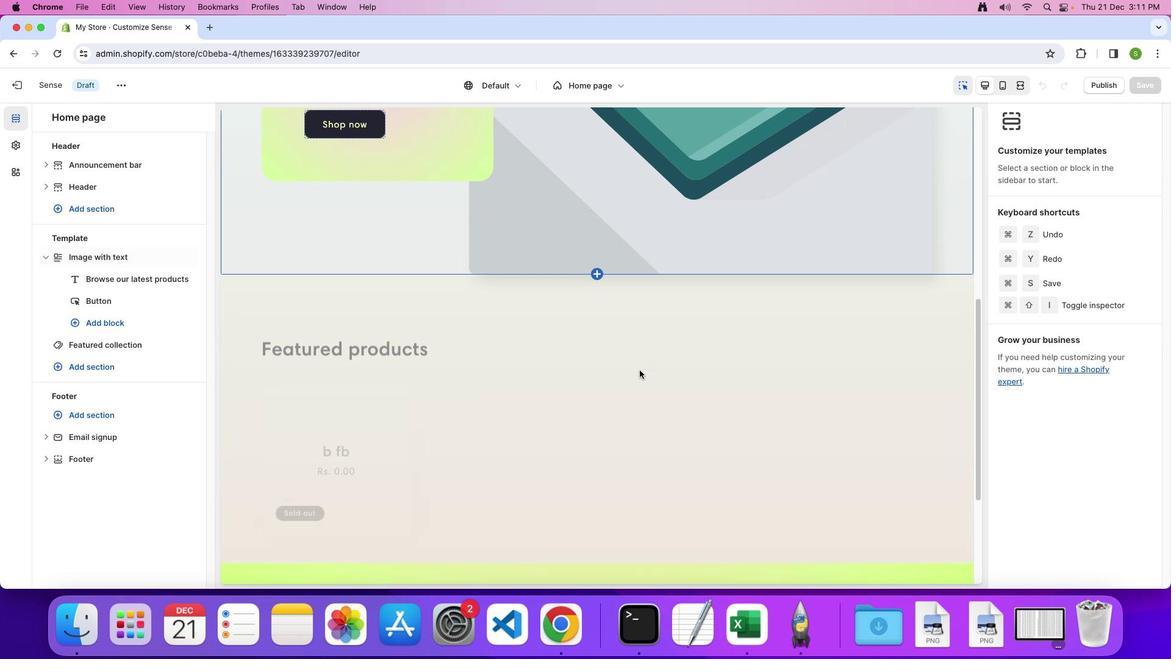 
Action: Mouse scrolled (640, 369) with delta (0, -2)
Screenshot: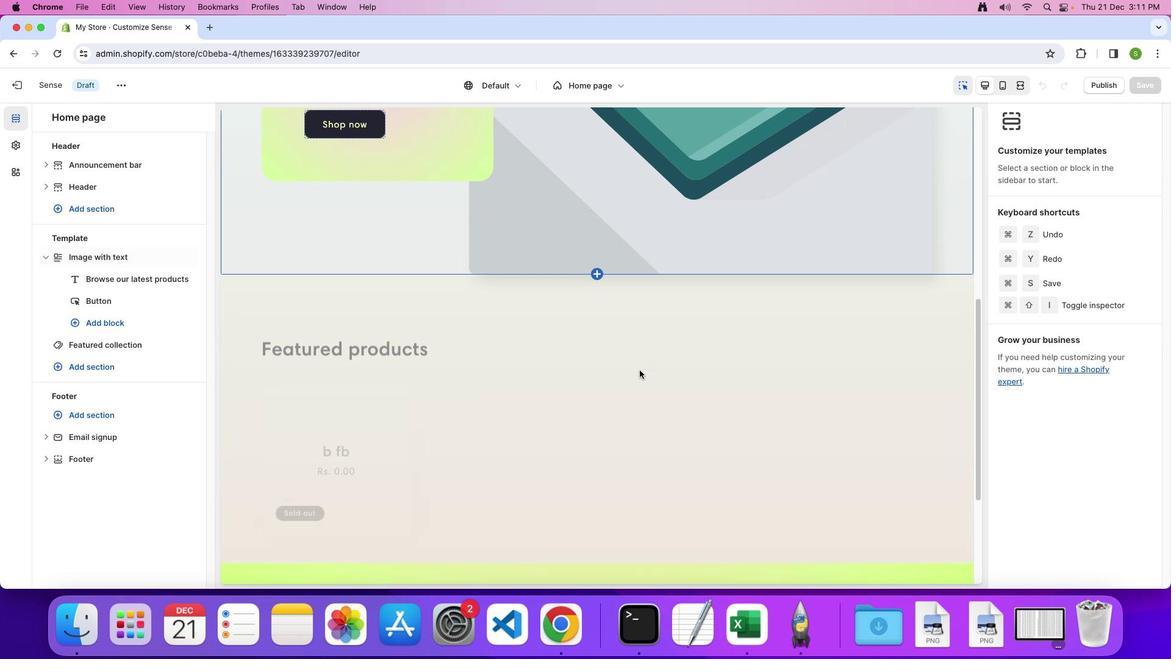 
Action: Mouse scrolled (640, 369) with delta (0, -2)
Screenshot: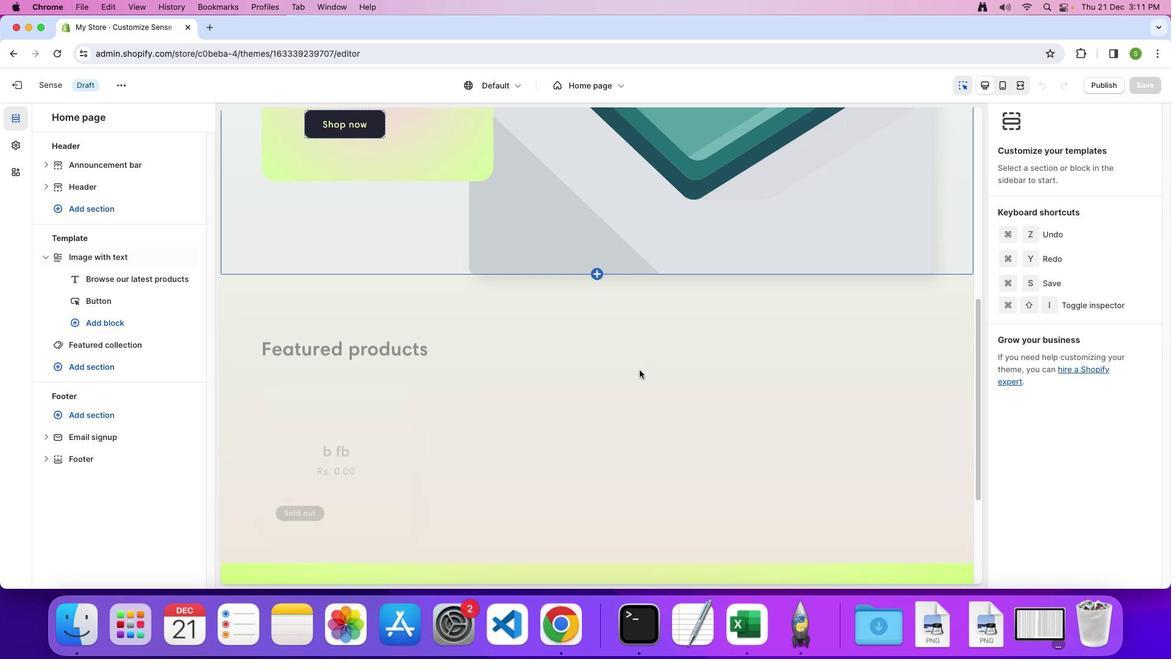 
Action: Mouse scrolled (640, 369) with delta (0, 0)
Screenshot: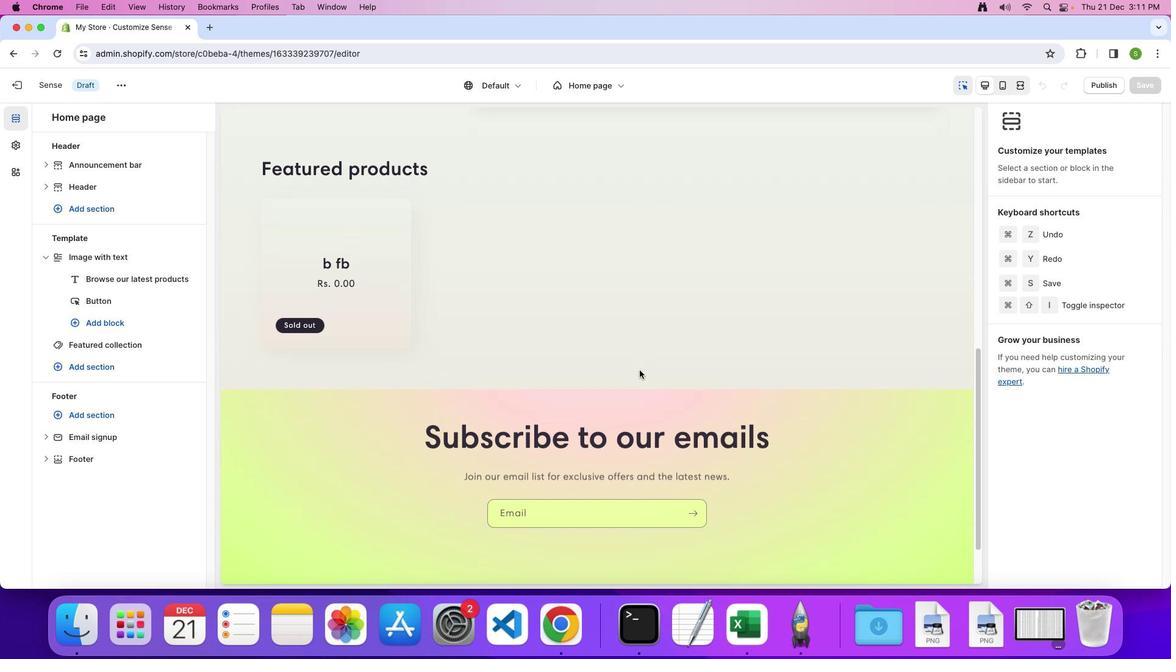 
Action: Mouse scrolled (640, 369) with delta (0, 0)
Screenshot: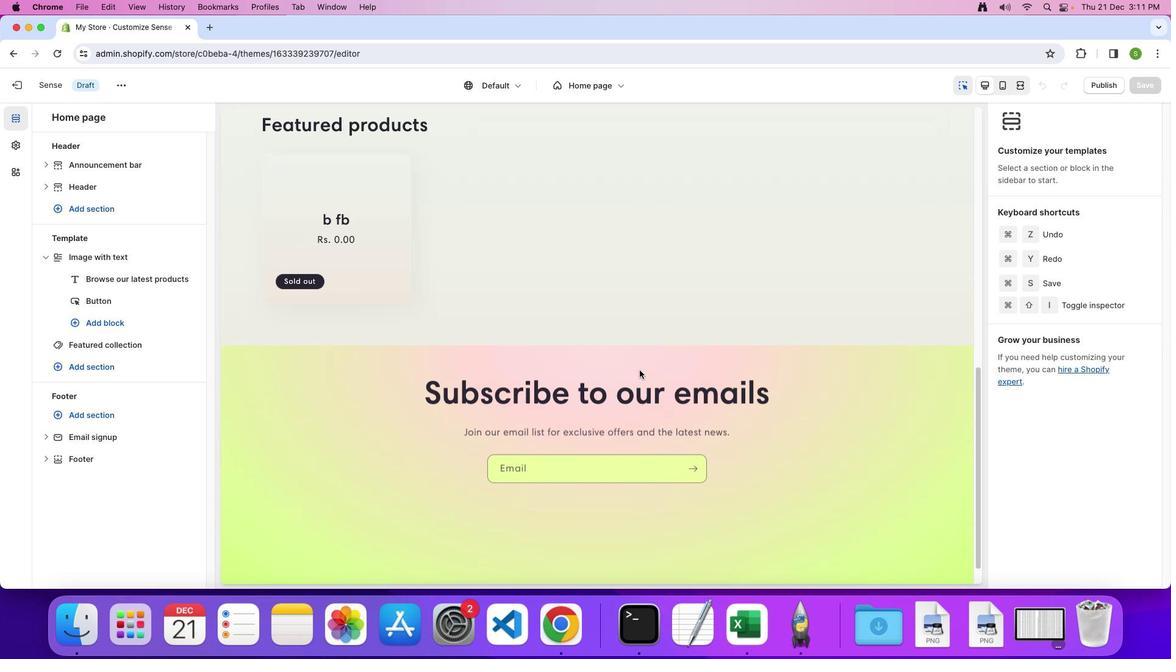 
Action: Mouse scrolled (640, 369) with delta (0, -1)
Screenshot: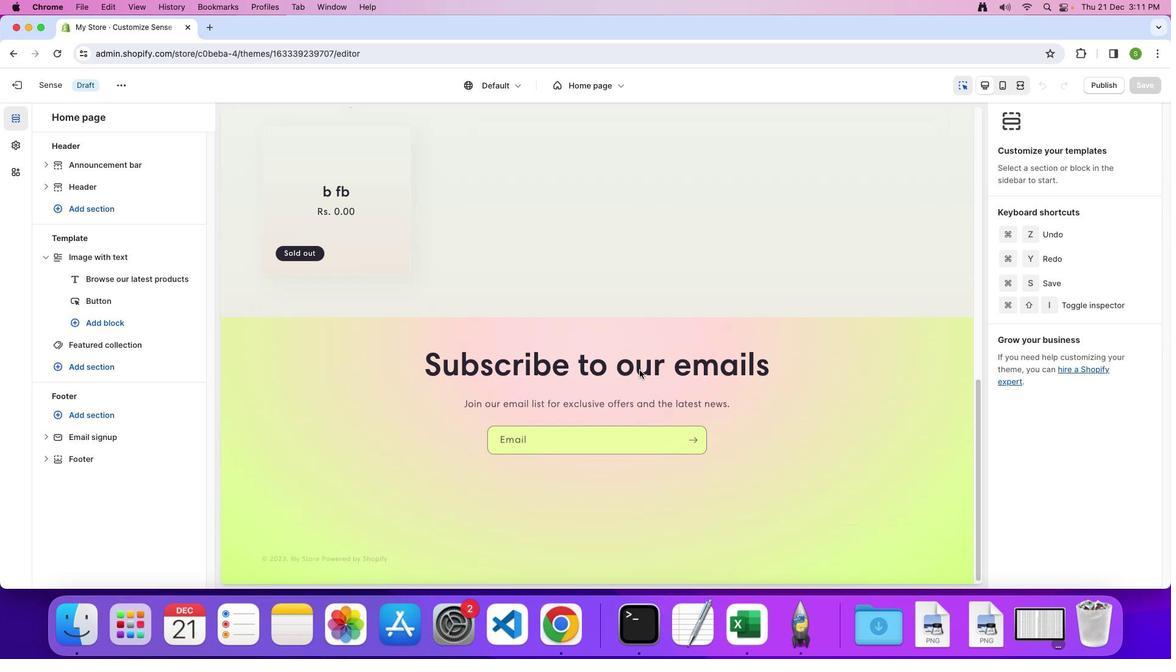 
Action: Mouse scrolled (640, 369) with delta (0, -1)
Screenshot: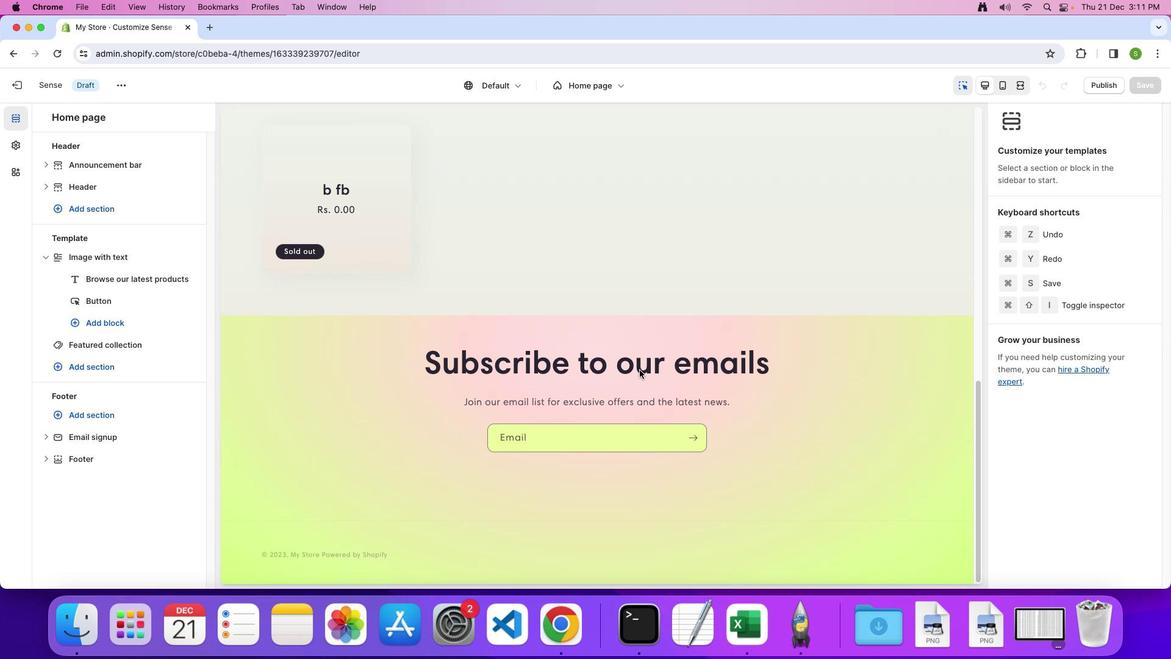 
Action: Mouse scrolled (640, 369) with delta (0, -2)
Screenshot: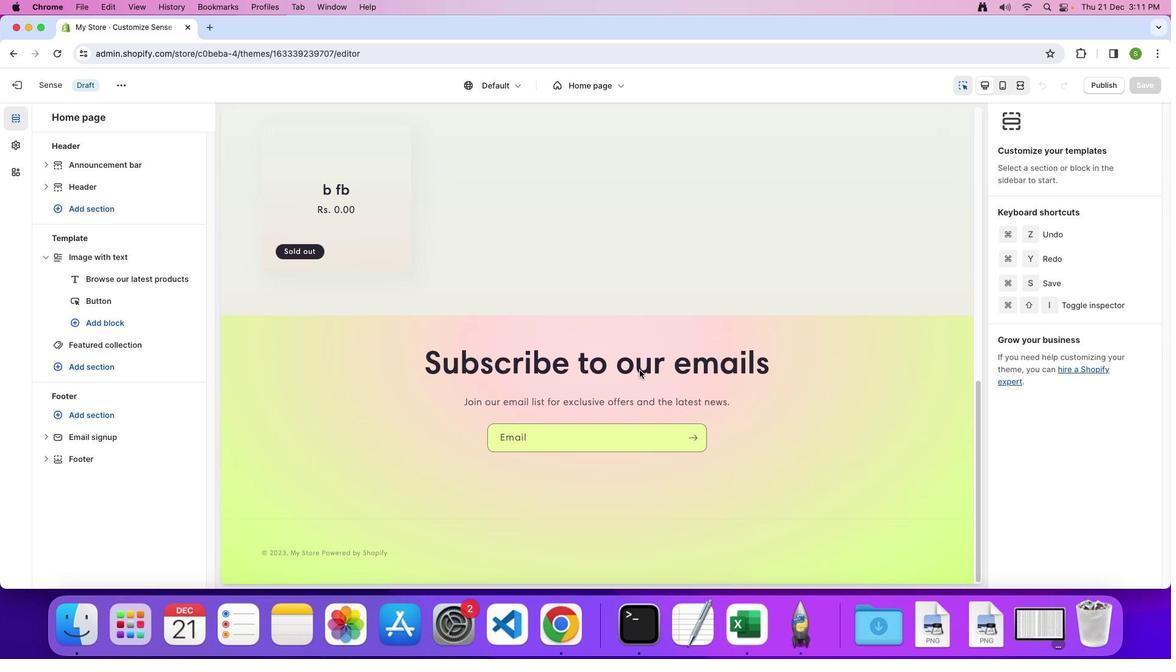 
Action: Mouse scrolled (640, 369) with delta (0, 0)
Screenshot: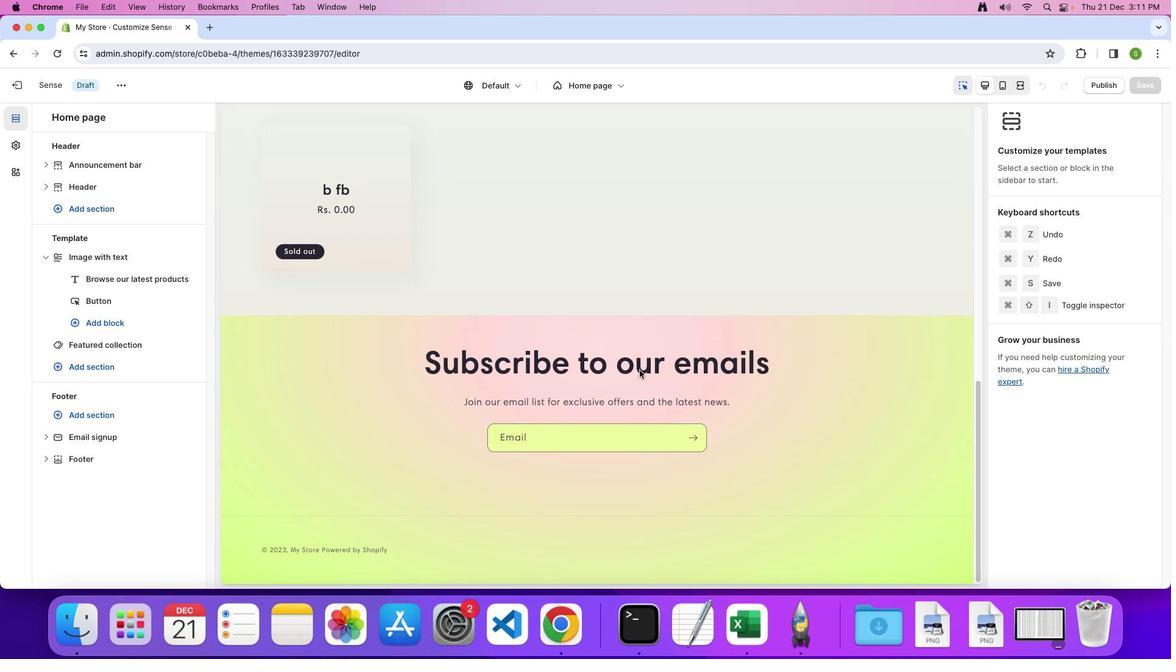 
Action: Mouse scrolled (640, 369) with delta (0, 0)
Screenshot: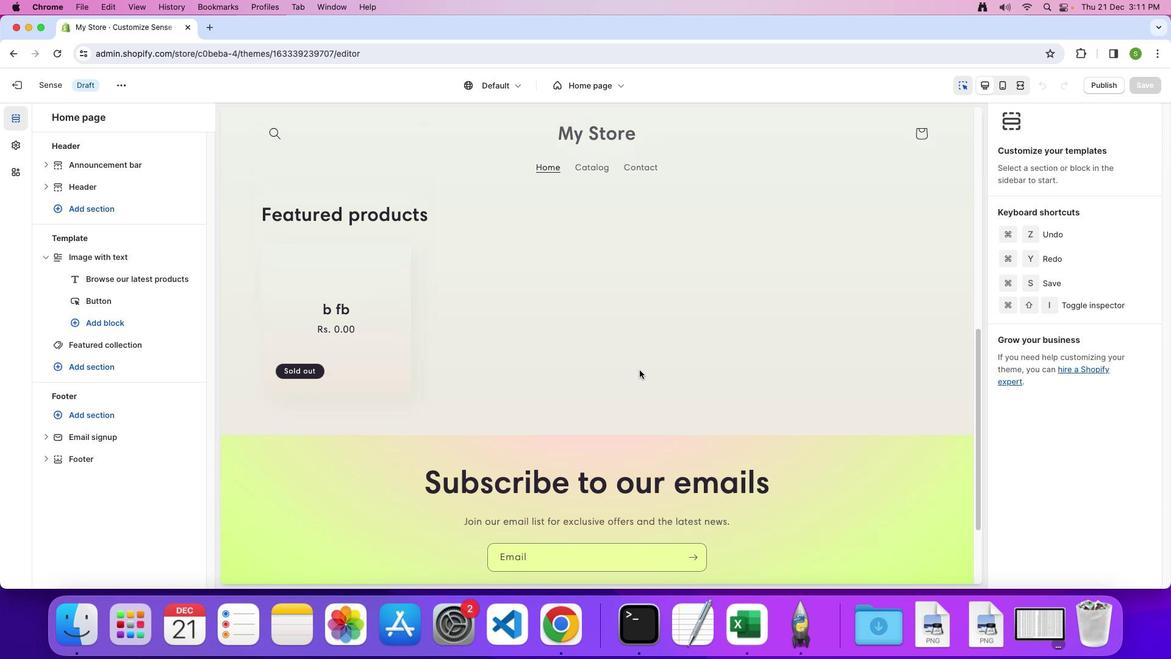 
Action: Mouse scrolled (640, 369) with delta (0, 0)
Screenshot: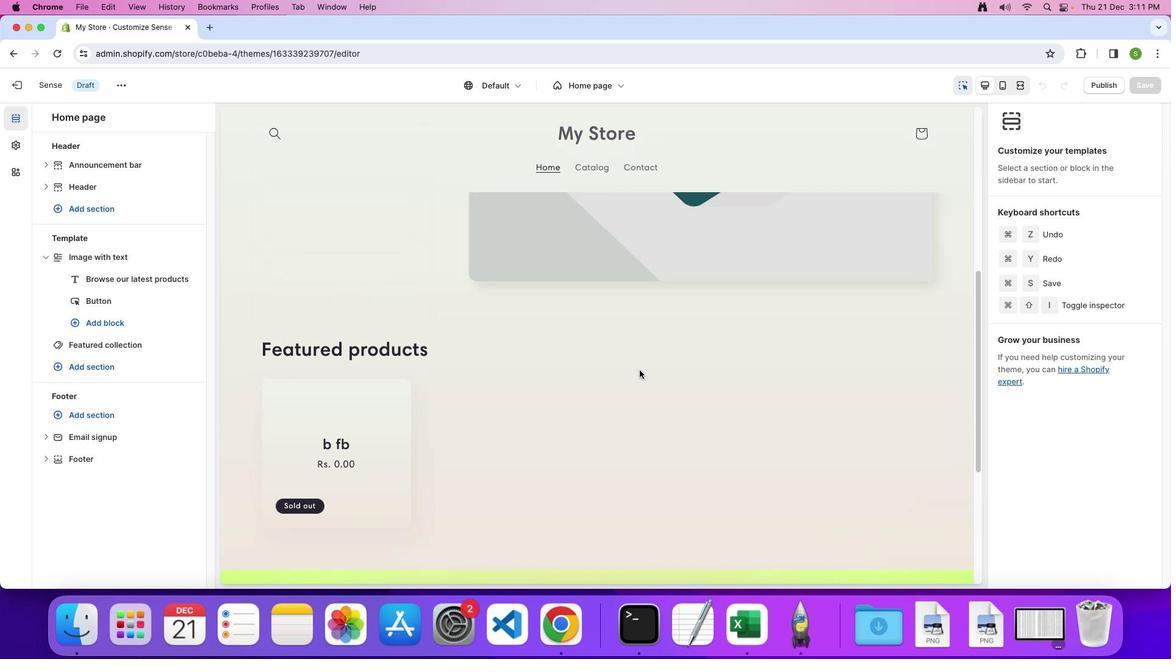 
Action: Mouse scrolled (640, 369) with delta (0, 1)
Screenshot: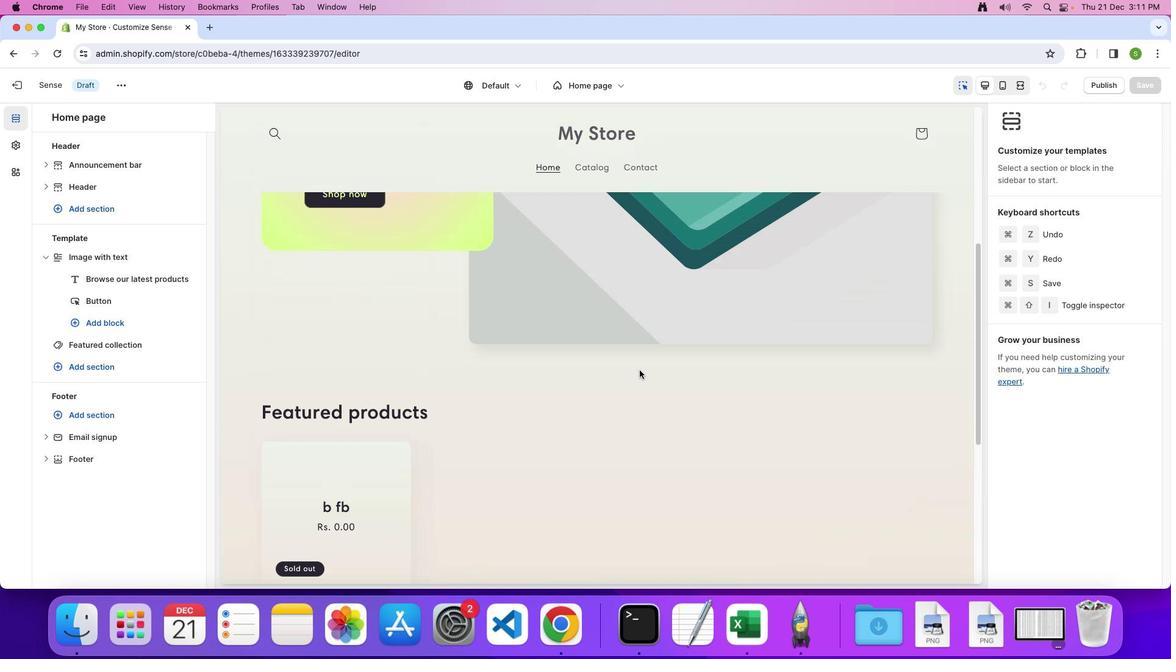 
Action: Mouse scrolled (640, 369) with delta (0, 2)
Screenshot: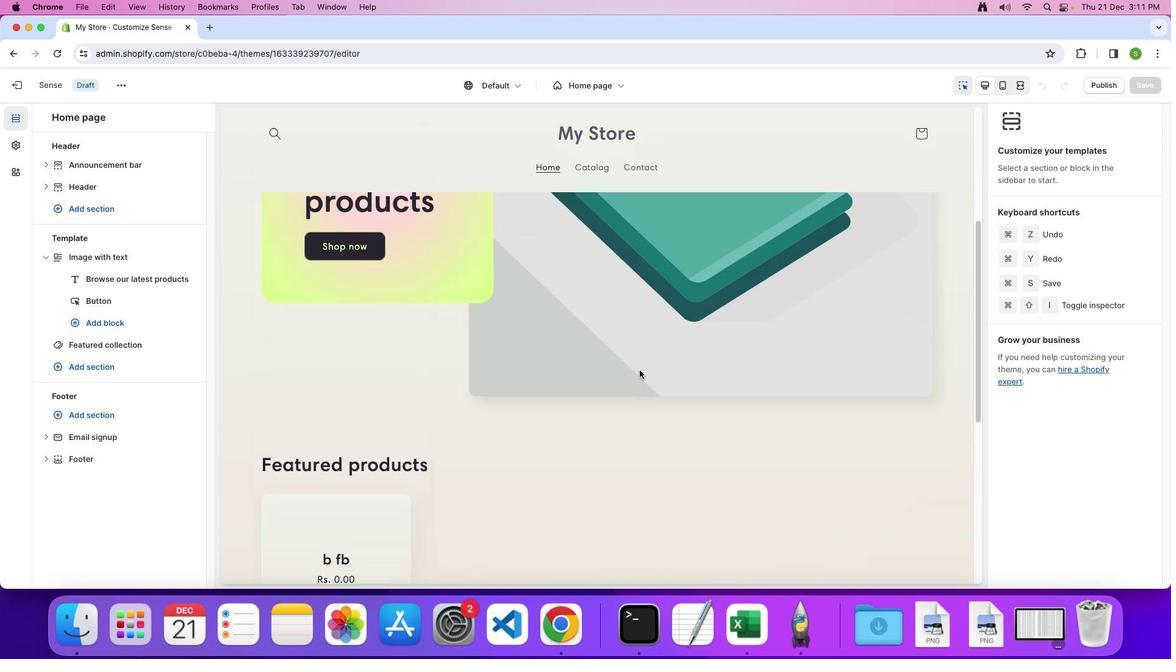 
Action: Mouse scrolled (640, 369) with delta (0, 3)
Screenshot: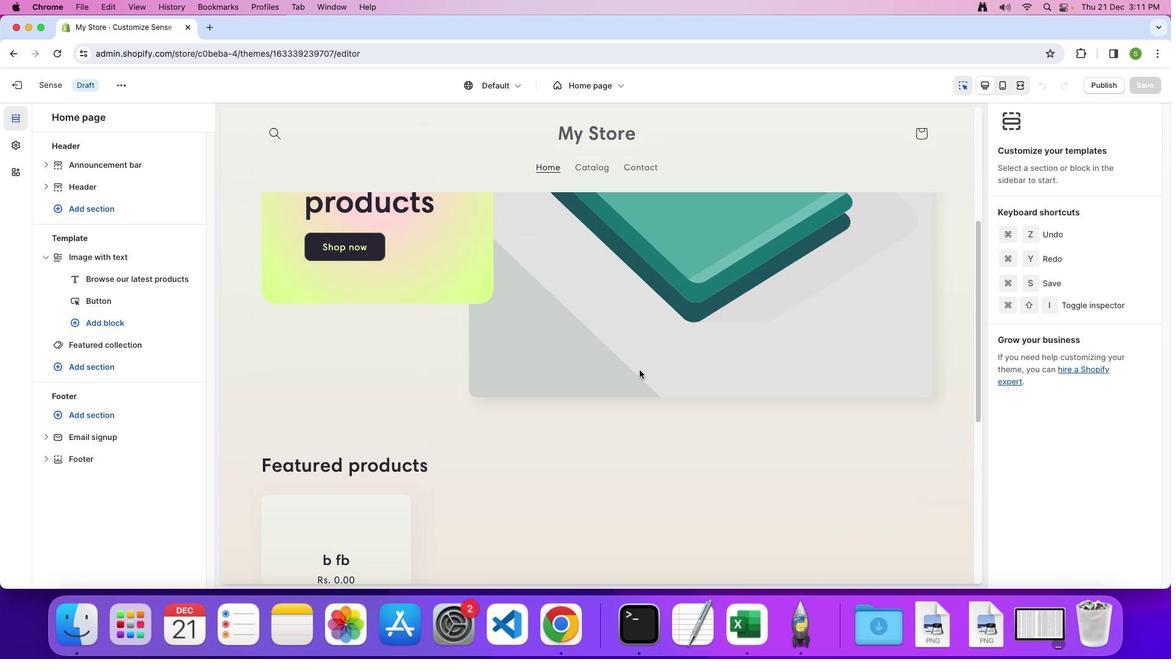 
Action: Mouse scrolled (640, 369) with delta (0, 0)
Screenshot: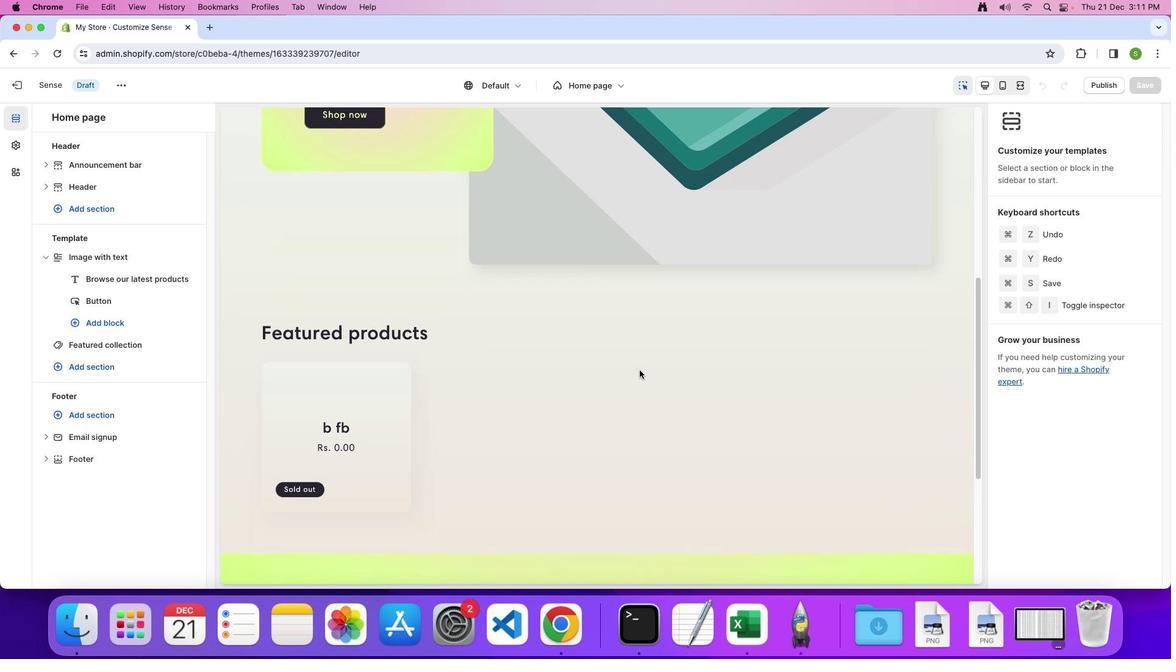 
Action: Mouse scrolled (640, 369) with delta (0, 0)
Screenshot: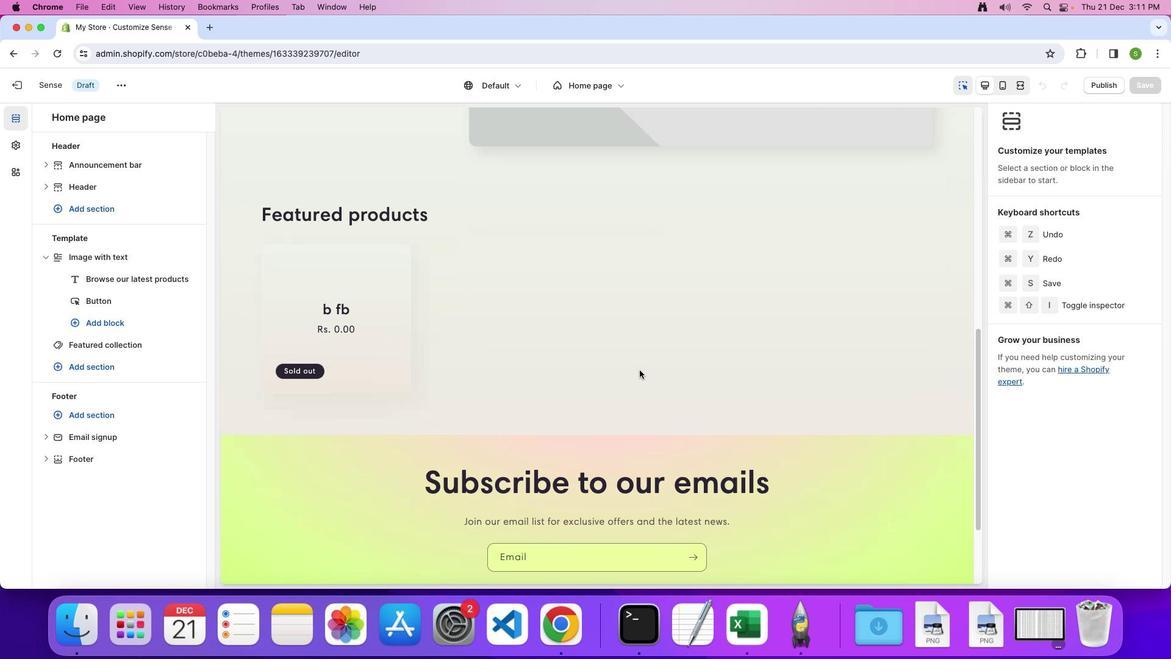 
Action: Mouse scrolled (640, 369) with delta (0, -1)
Screenshot: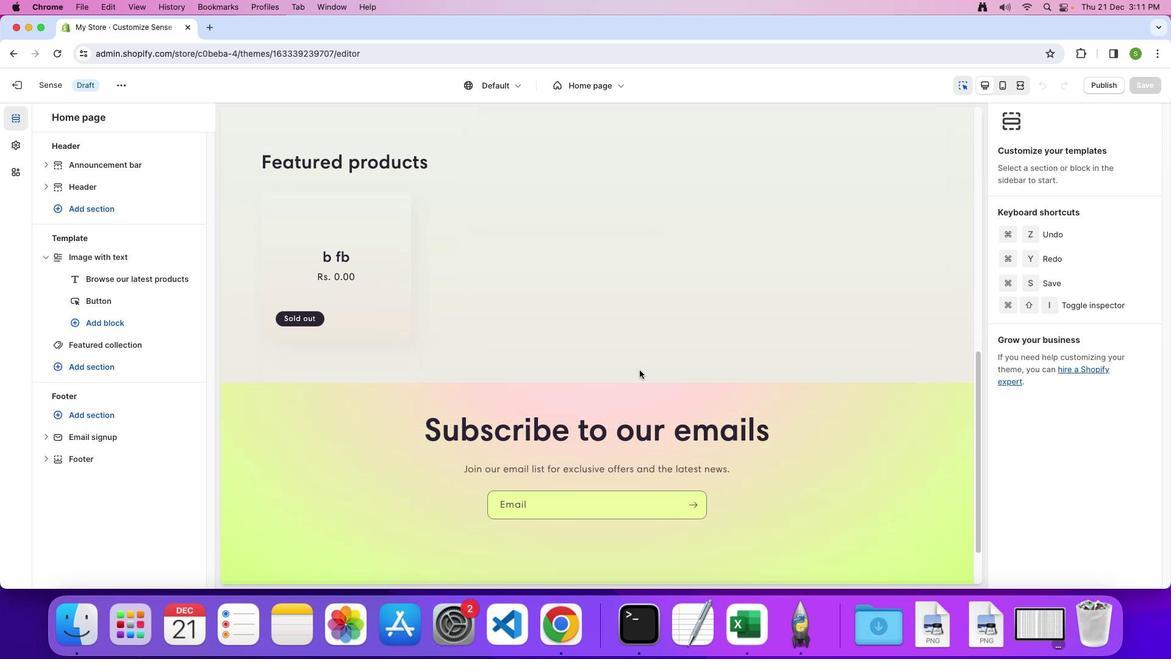 
Action: Mouse scrolled (640, 369) with delta (0, -2)
Screenshot: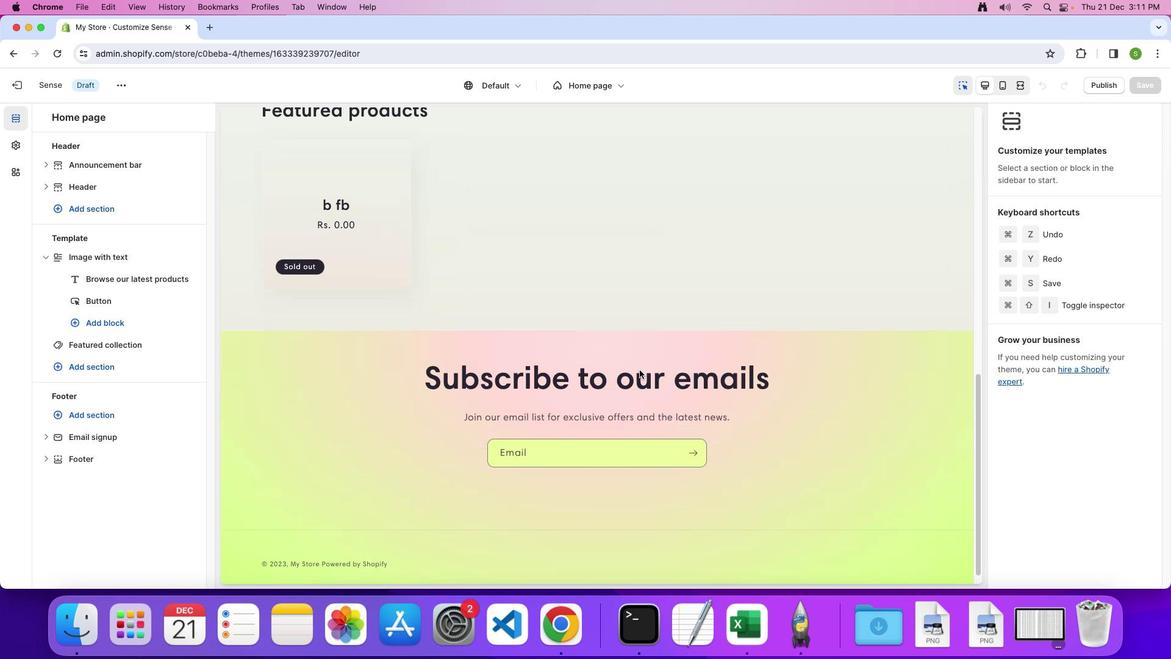 
Action: Mouse scrolled (640, 369) with delta (0, -3)
Screenshot: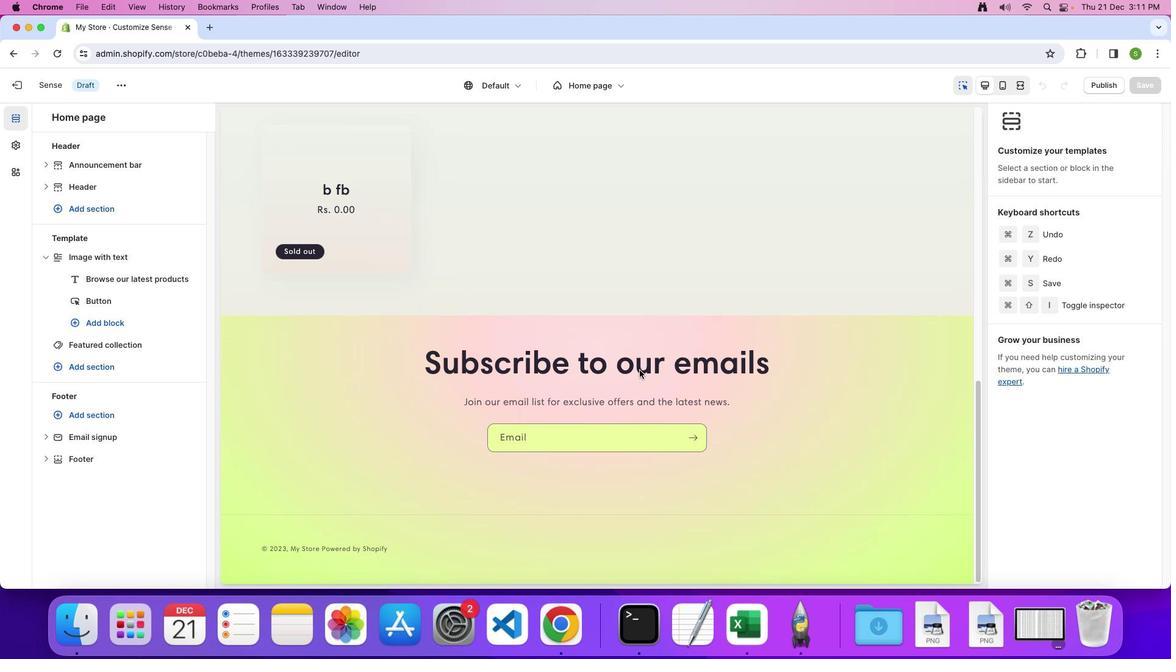 
Action: Mouse scrolled (640, 369) with delta (0, -3)
Screenshot: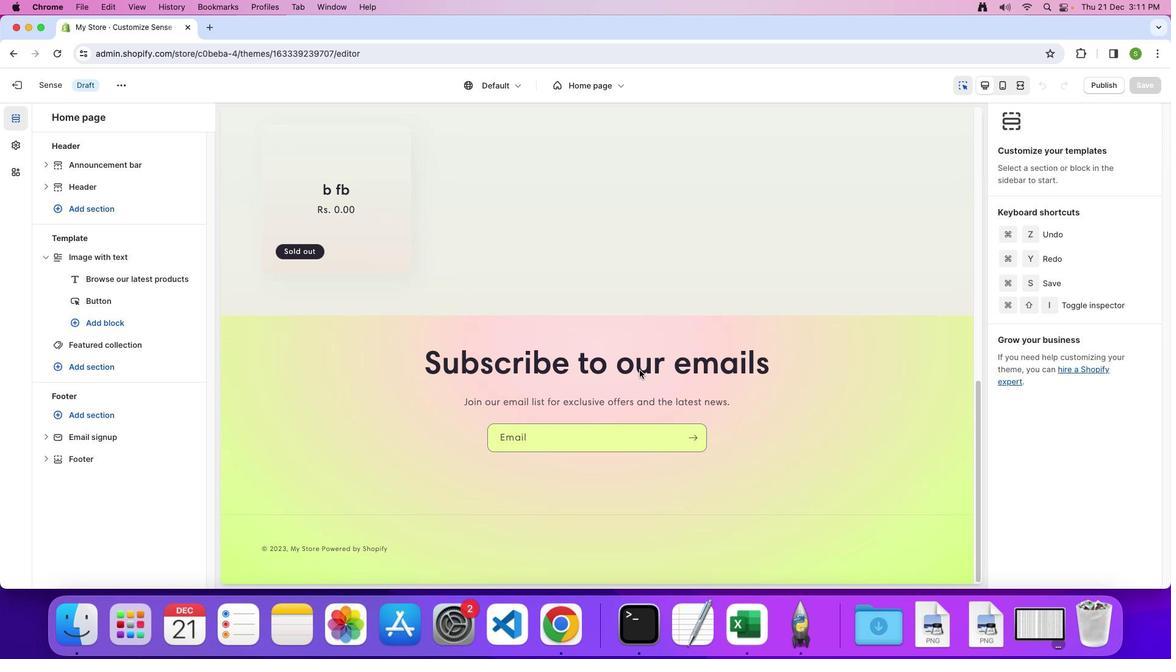 
Action: Mouse moved to (916, 385)
Screenshot: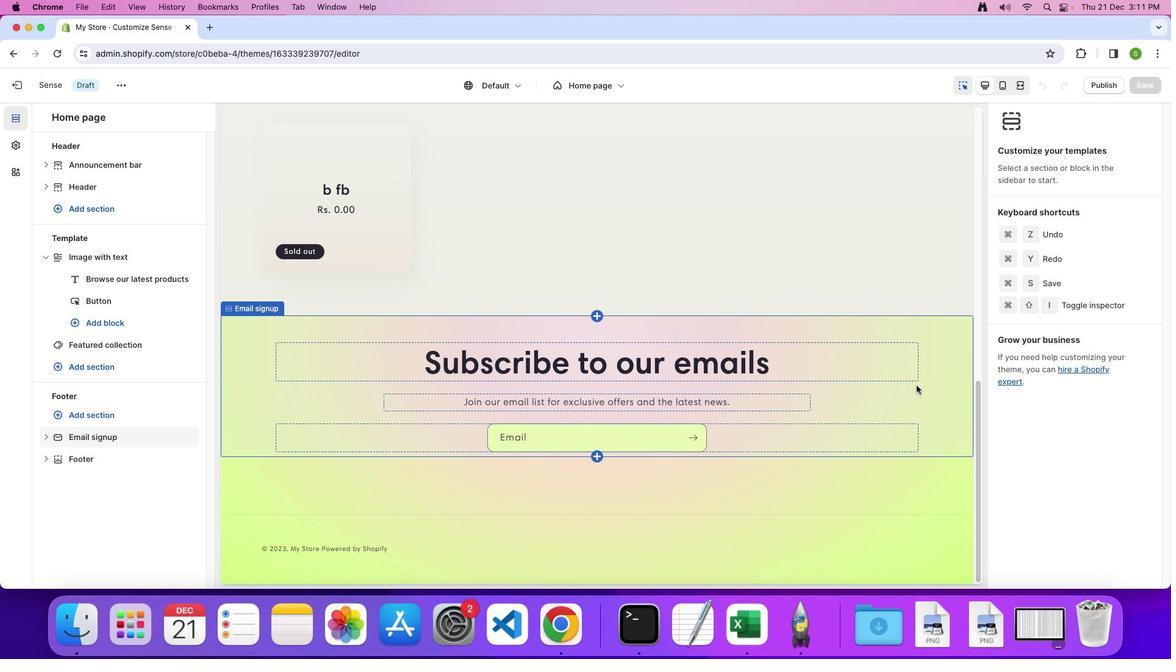 
Action: Mouse pressed left at (916, 385)
Screenshot: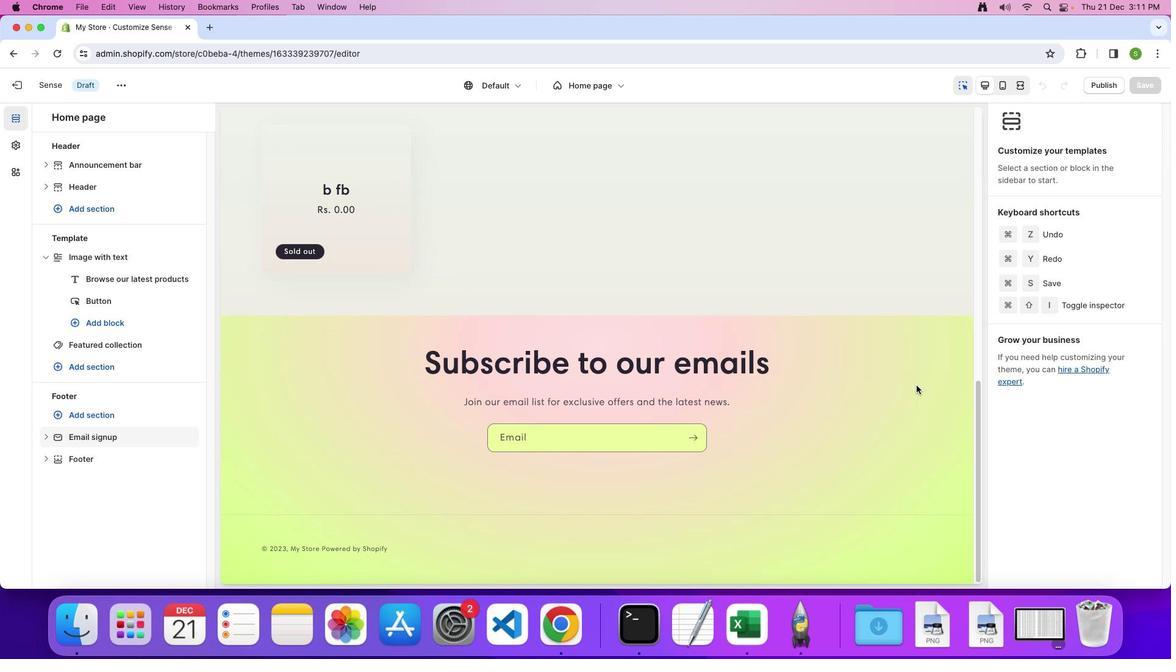 
Action: Mouse moved to (668, 432)
Screenshot: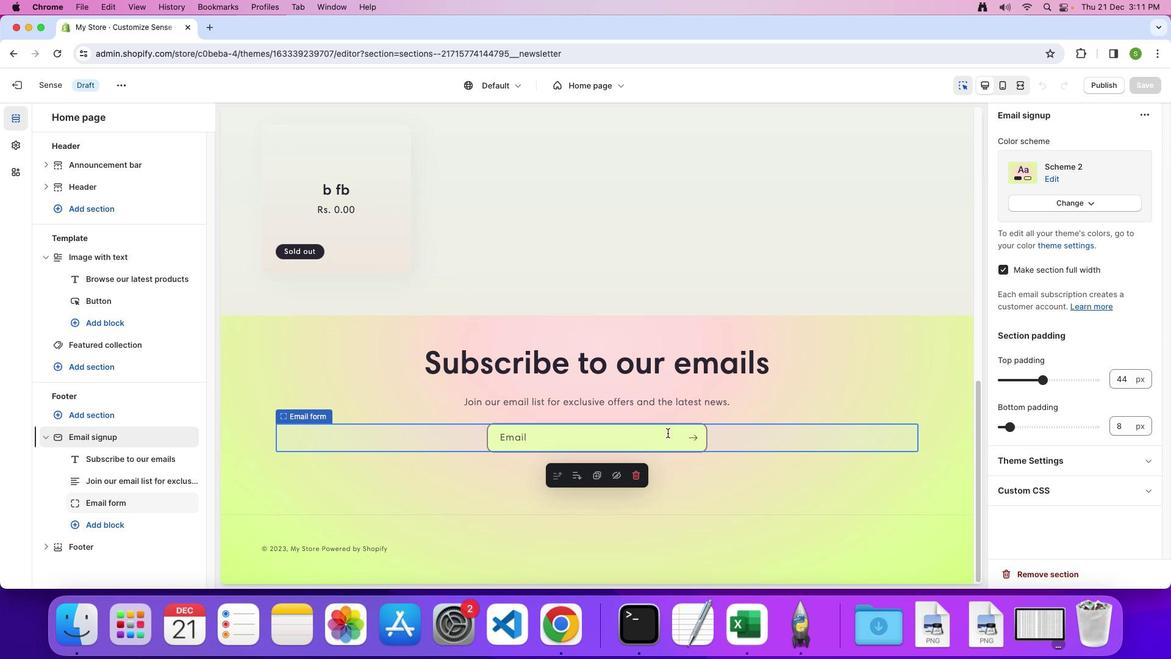 
Action: Mouse pressed left at (668, 432)
Screenshot: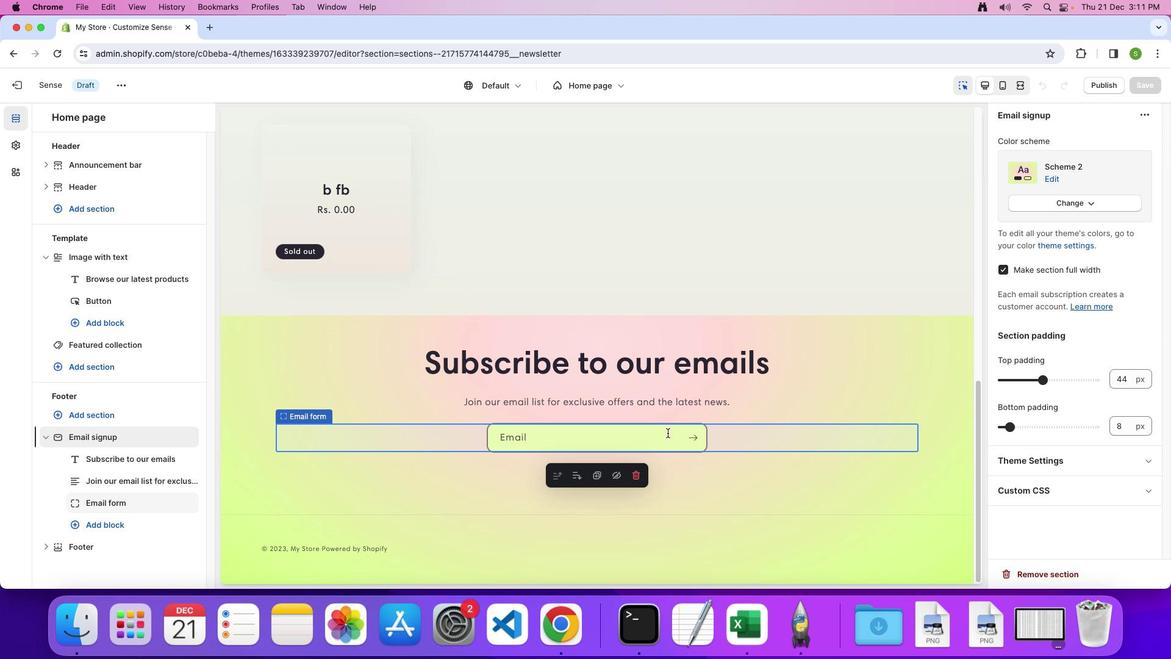
Action: Mouse moved to (1060, 570)
Screenshot: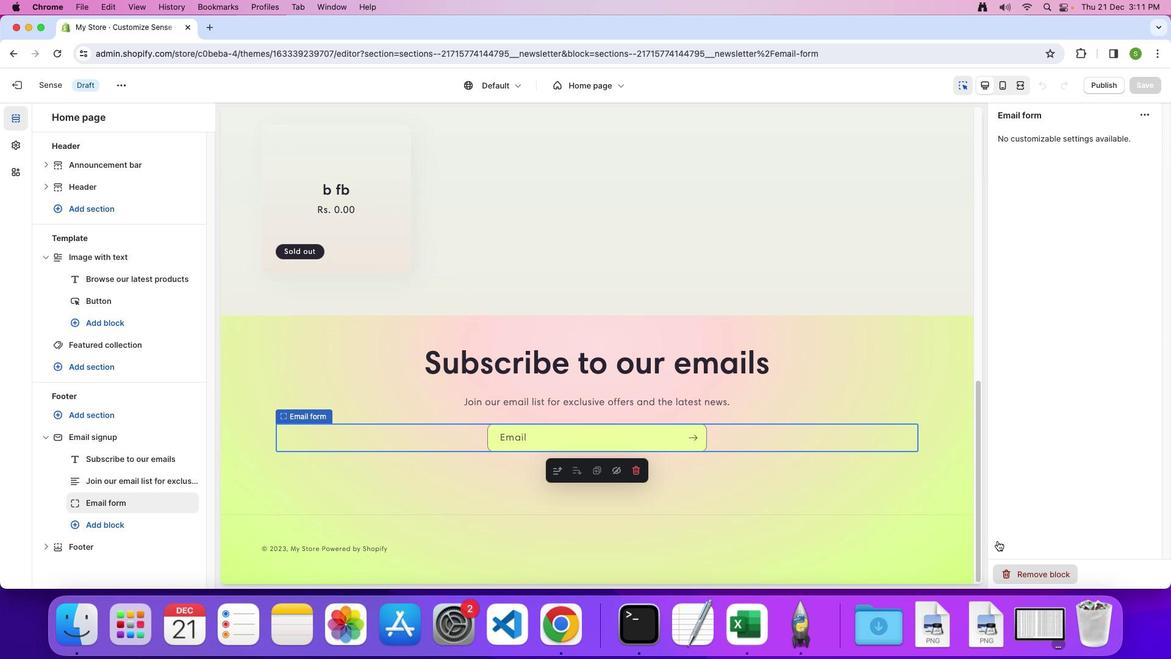 
Action: Mouse pressed left at (1060, 570)
Screenshot: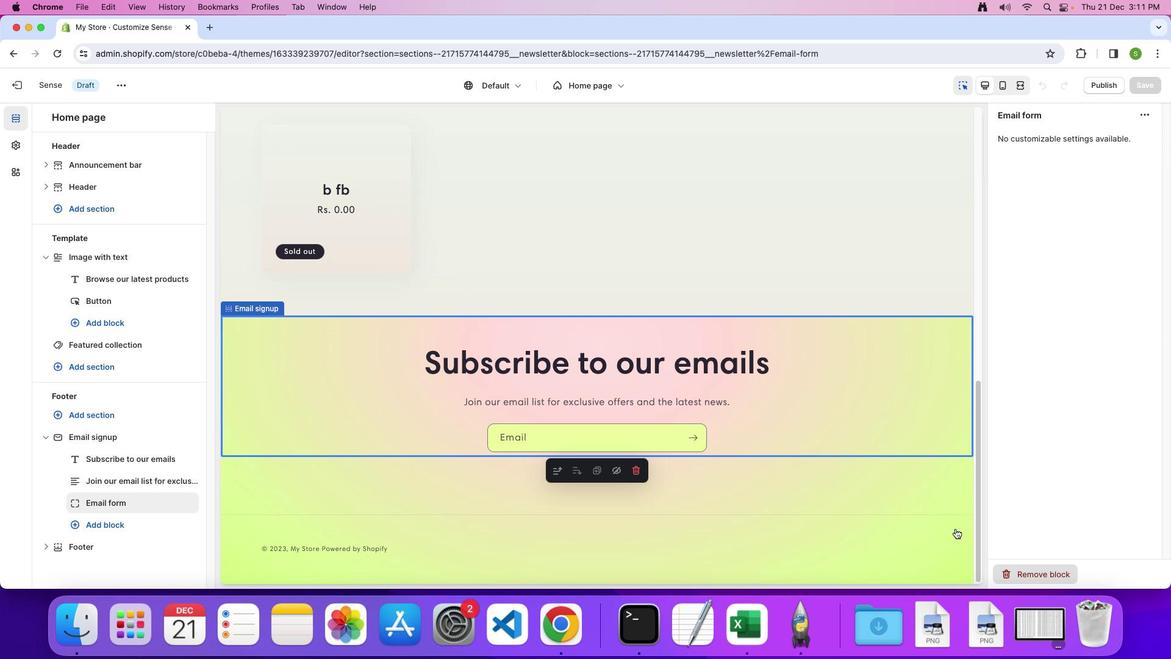 
Action: Mouse moved to (666, 432)
Screenshot: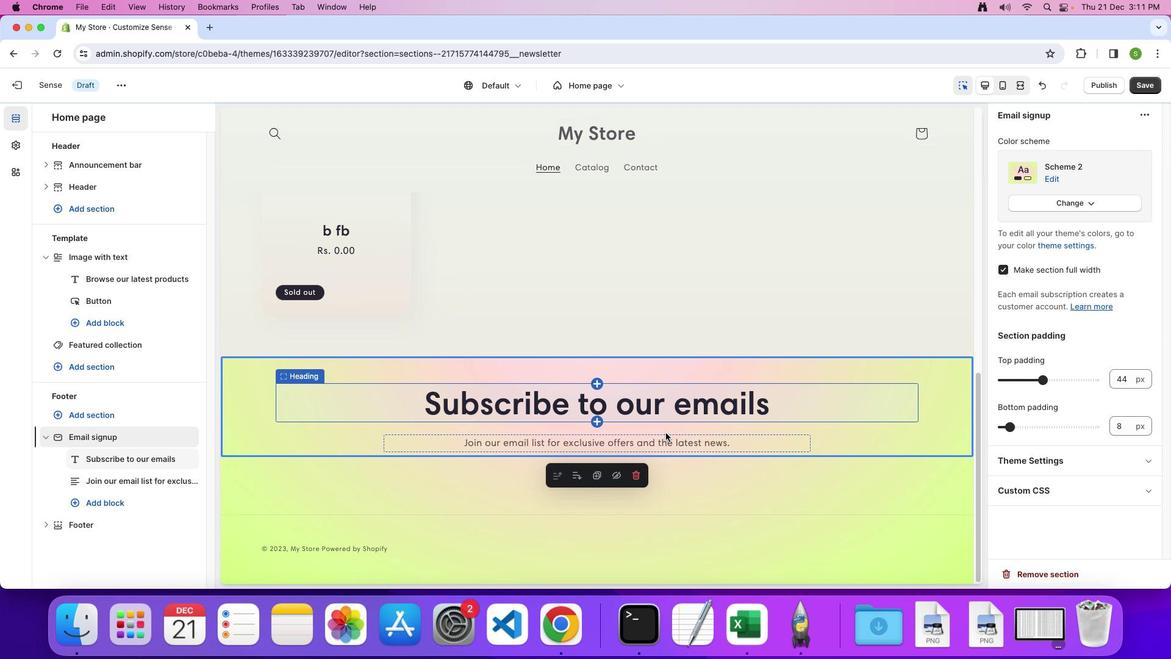 
Action: Mouse pressed left at (666, 432)
Screenshot: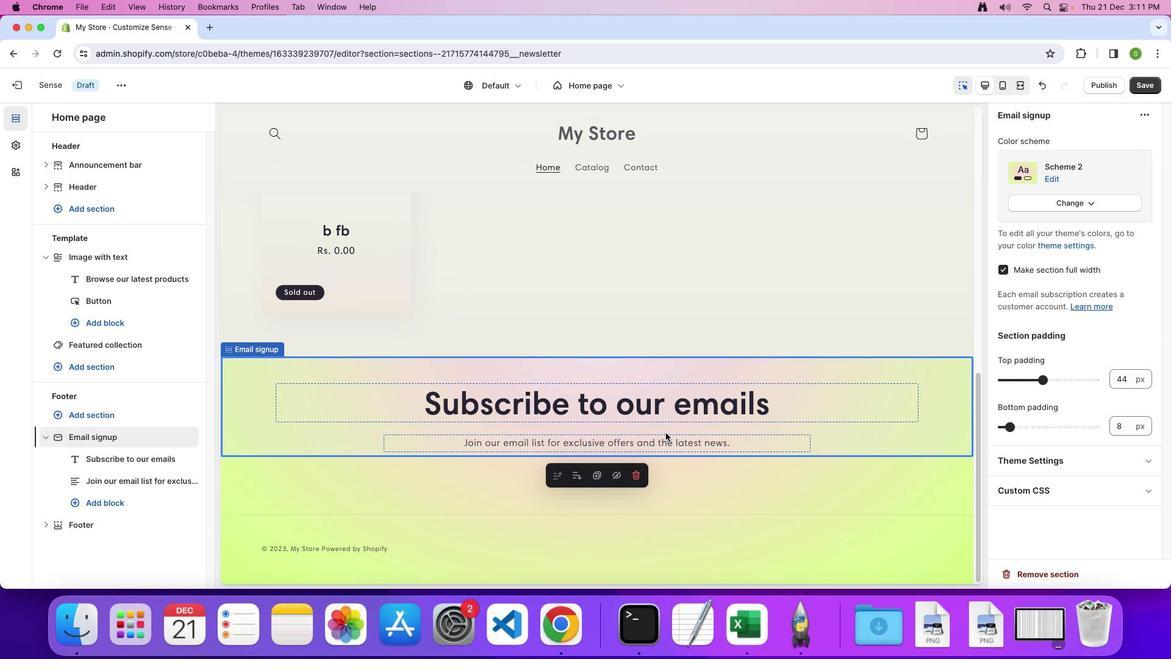 
Action: Mouse moved to (700, 438)
Screenshot: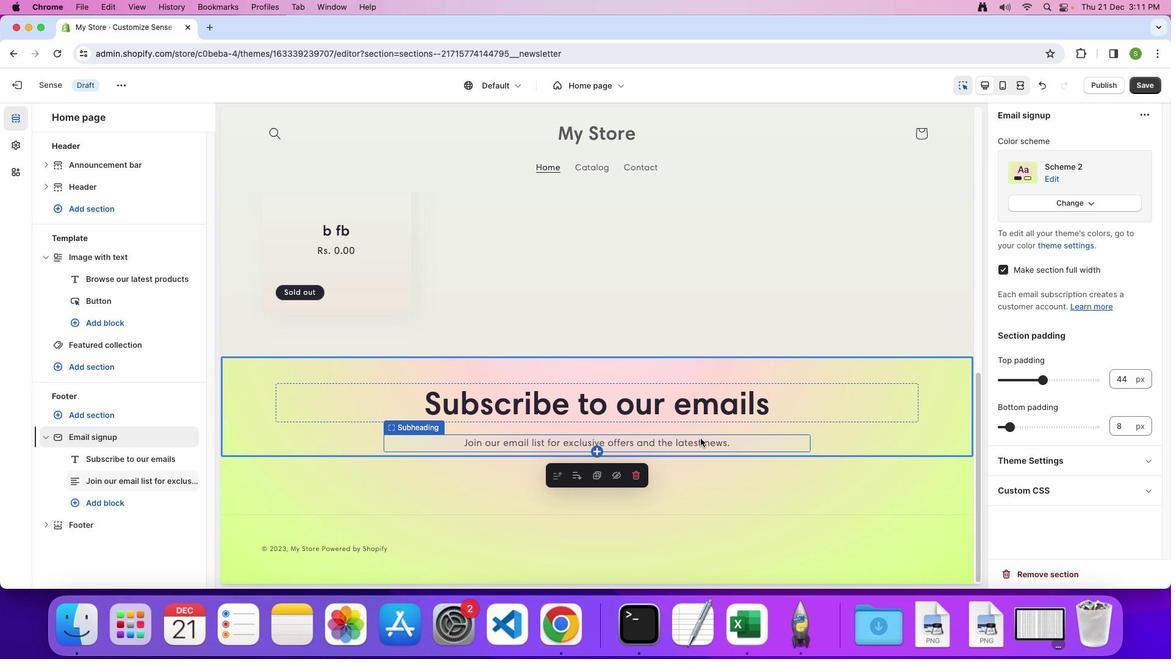 
Action: Mouse pressed left at (700, 438)
Screenshot: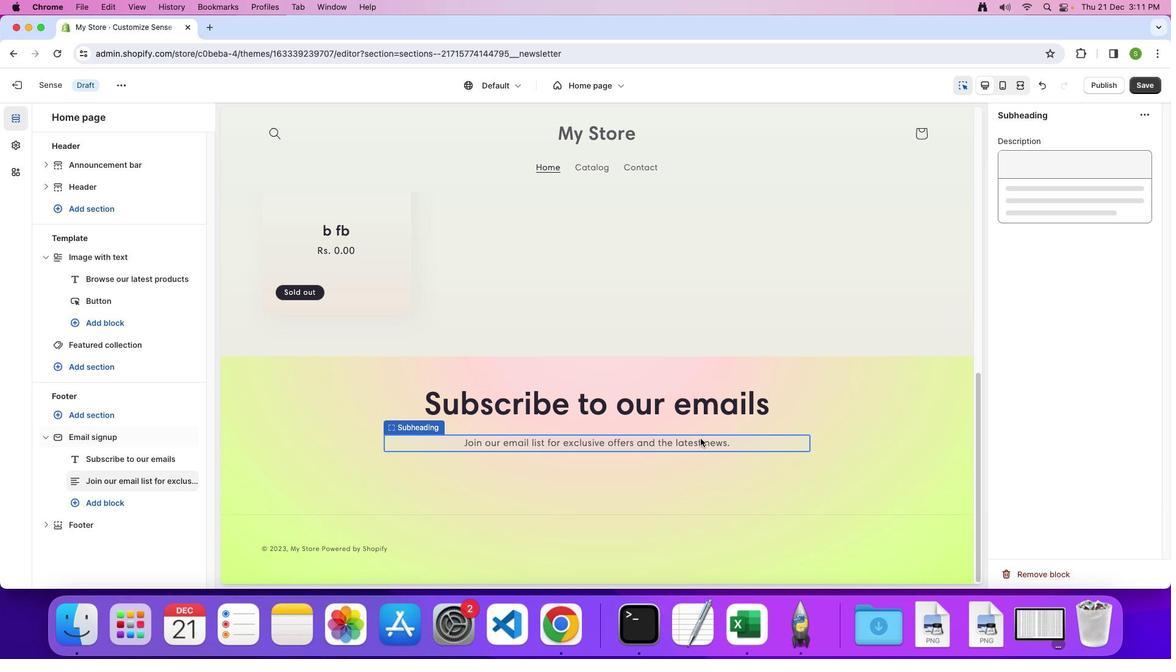 
Action: Mouse moved to (1027, 570)
Screenshot: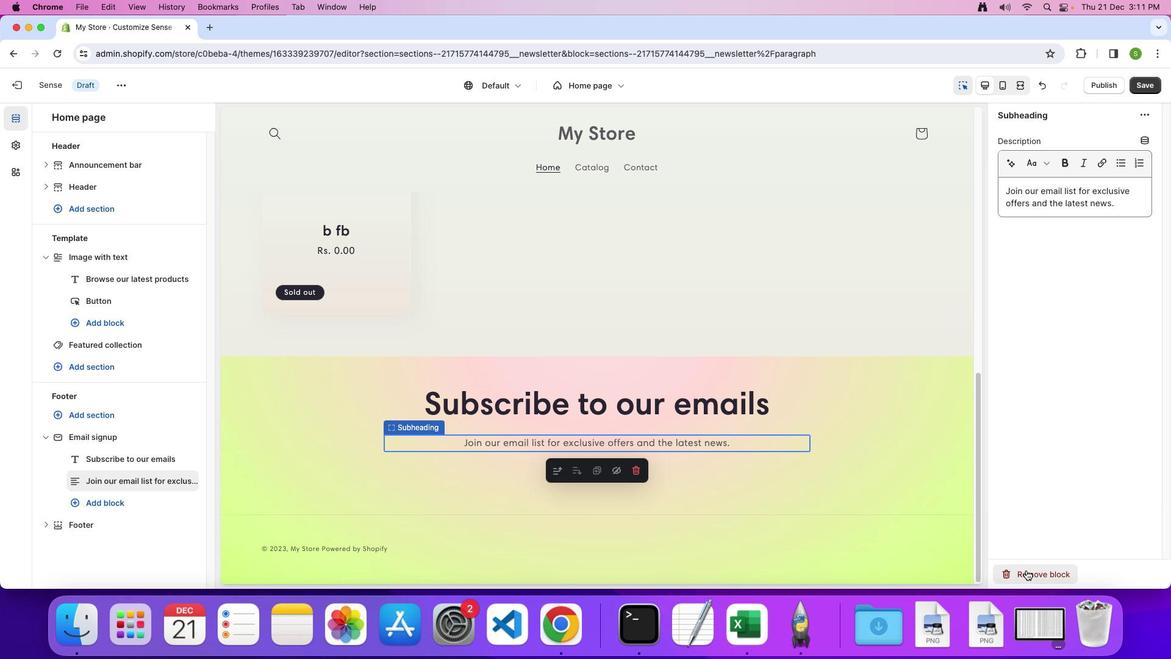 
Action: Mouse pressed left at (1027, 570)
Screenshot: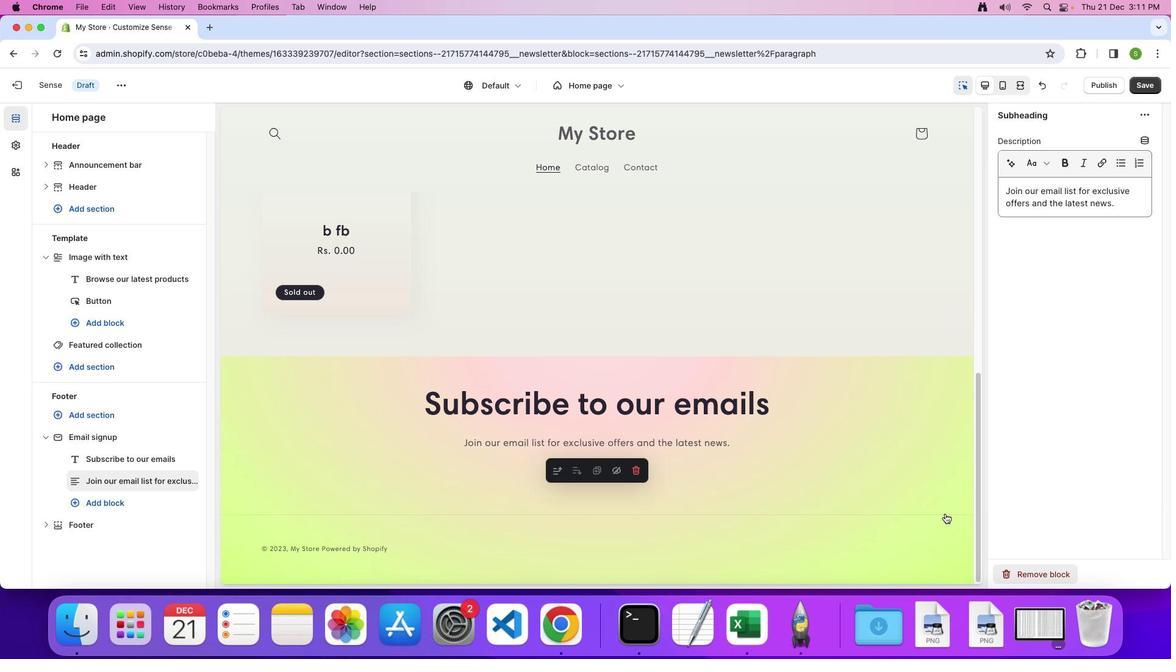 
Action: Mouse moved to (762, 428)
Screenshot: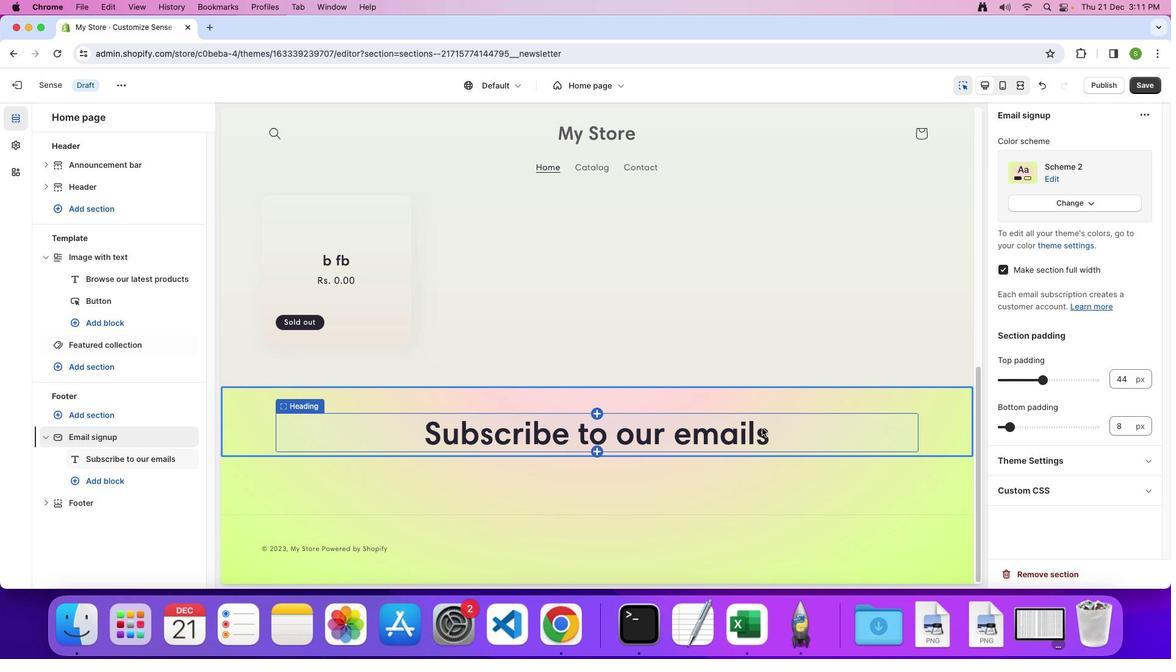 
Action: Mouse pressed left at (762, 428)
Screenshot: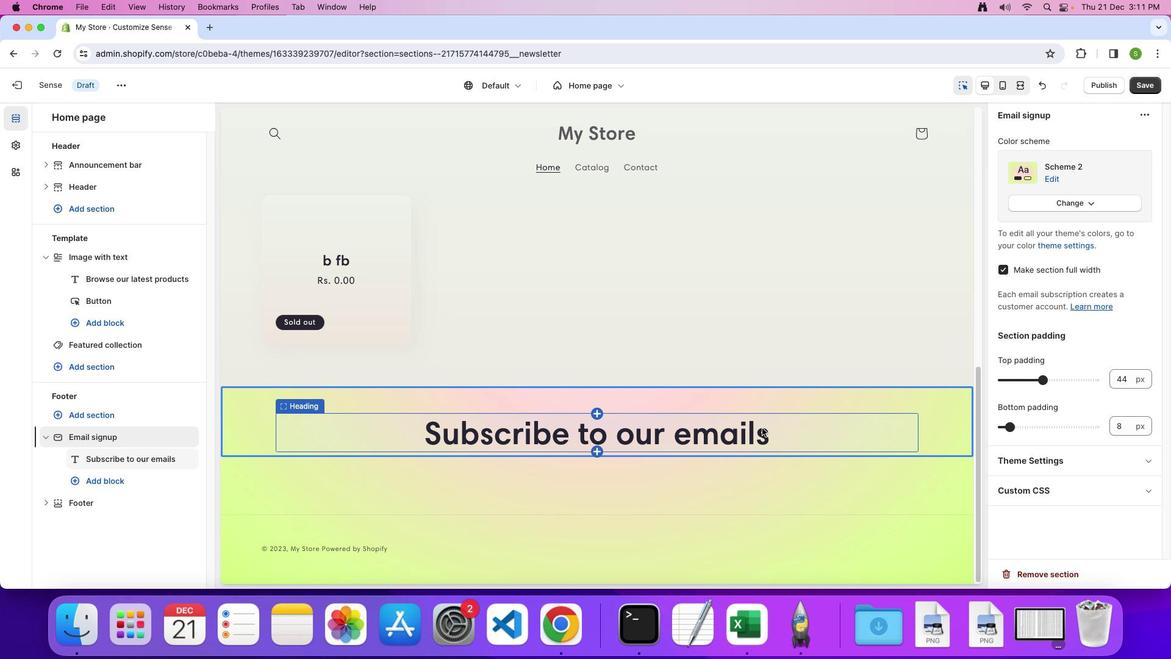 
Action: Mouse moved to (1114, 192)
Screenshot: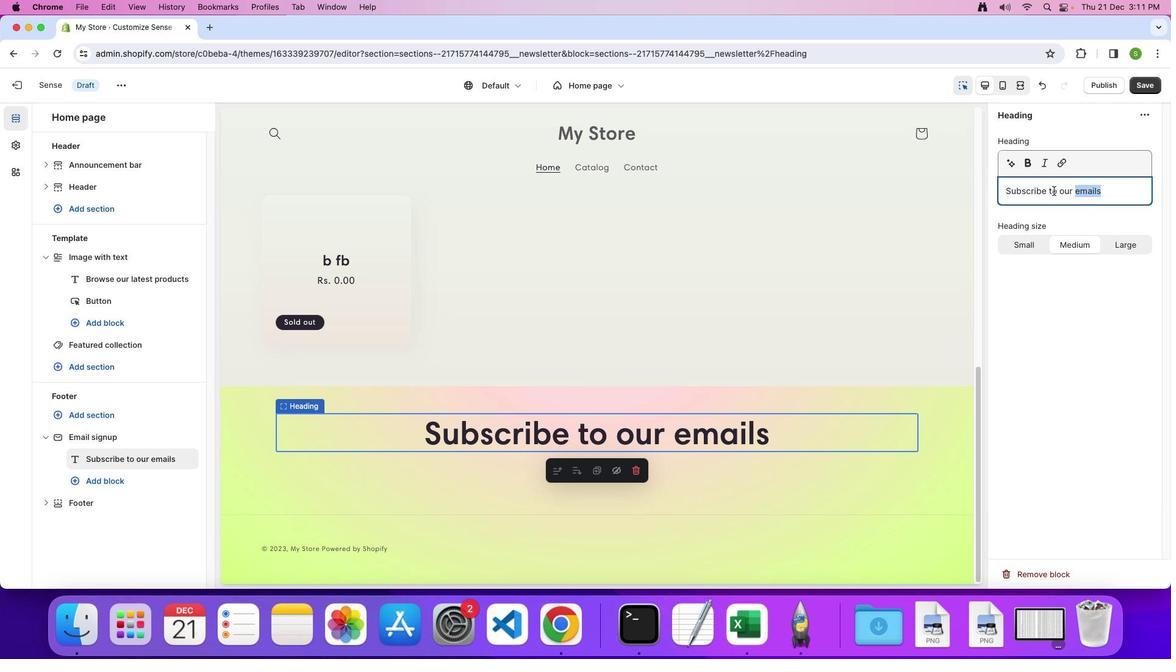 
Action: Mouse pressed left at (1114, 192)
Screenshot: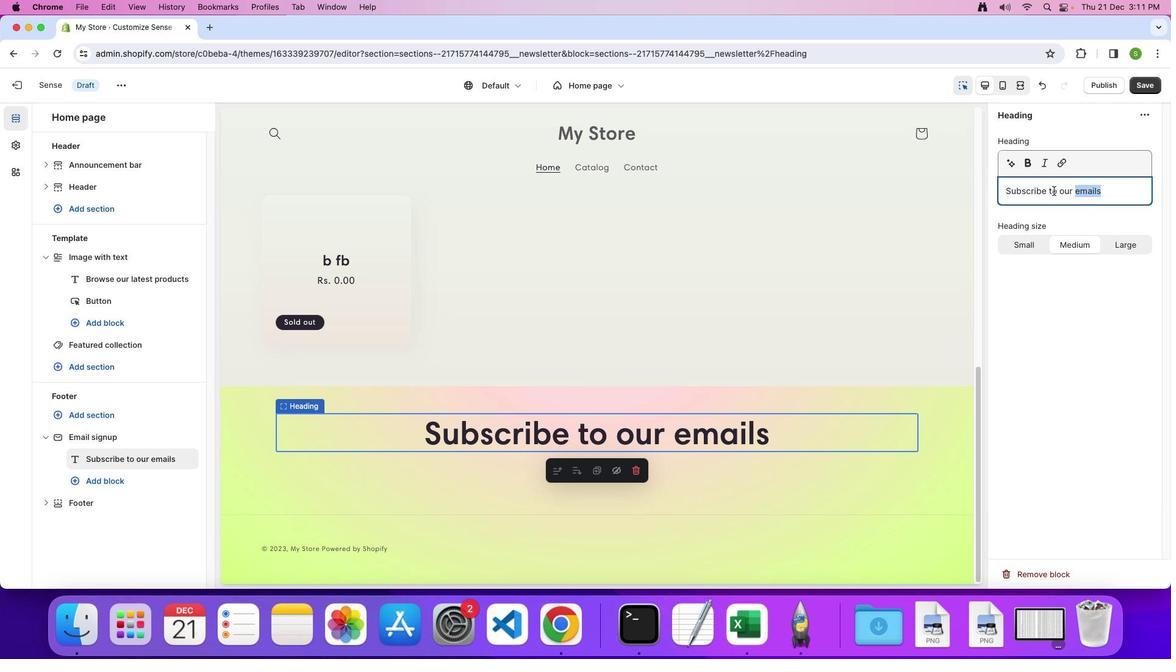
Action: Mouse moved to (981, 190)
Screenshot: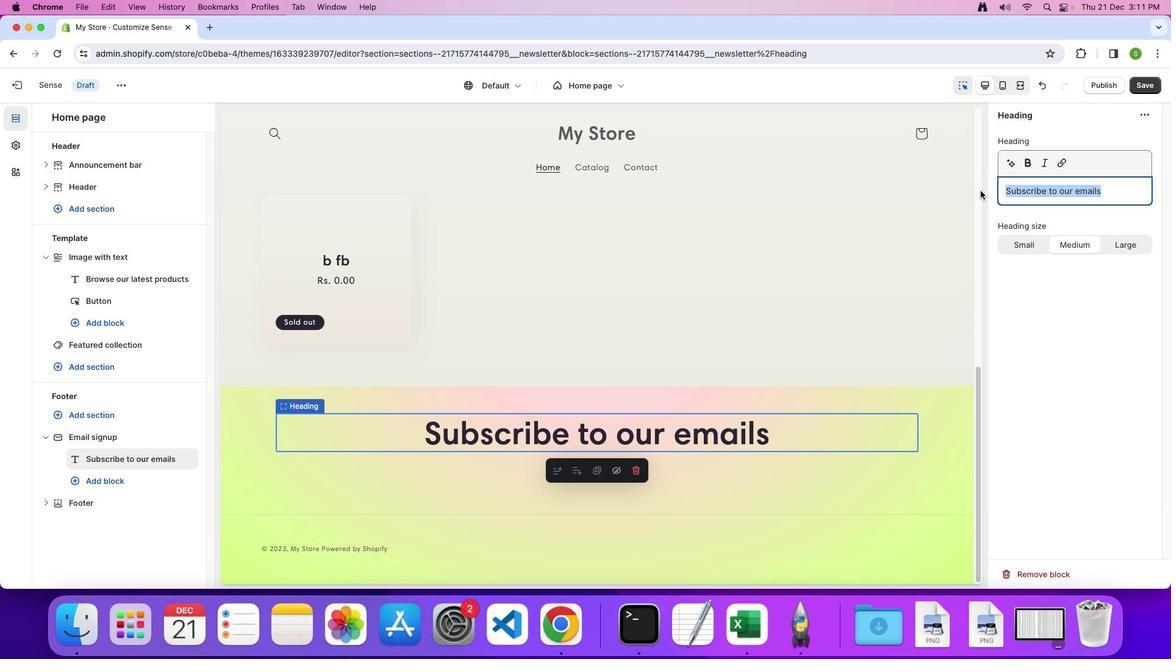 
Action: Key pressed Key.backspaceKey.shift'C''a''r'Key.backspaceKey.backspaceKey.backspaceKey.shift'a''u''t''o''c''a''r'Key.shift'@''g''m''a''o'Key.backspace'i''l''.''c''o''m'
Screenshot: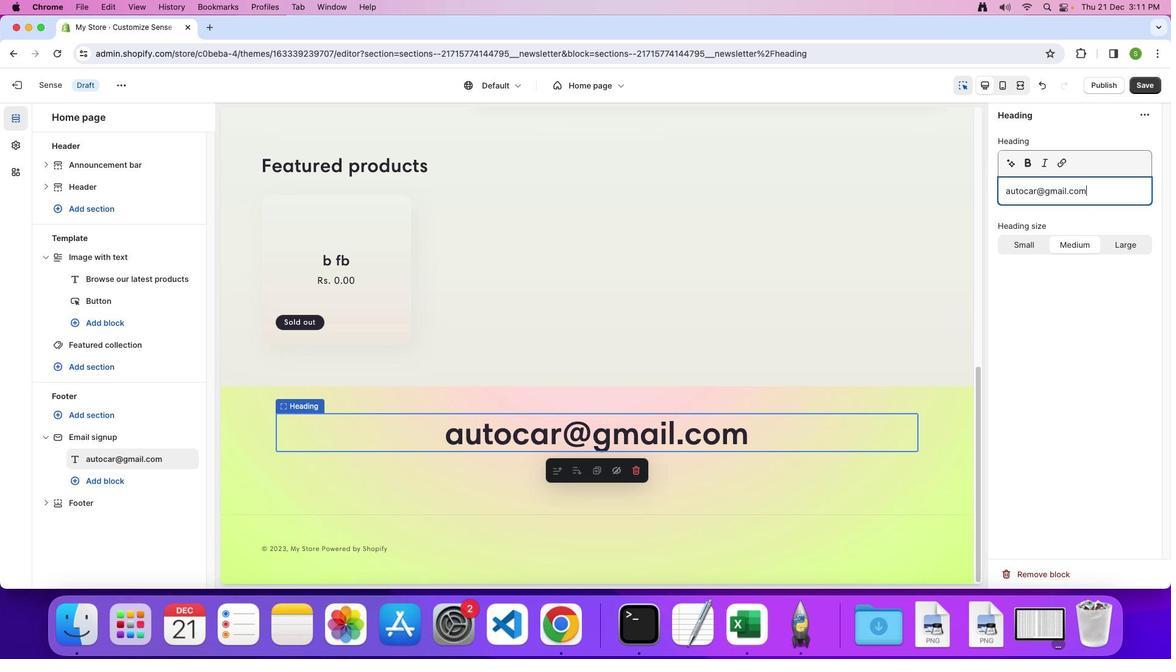 
Action: Mouse moved to (1095, 211)
Screenshot: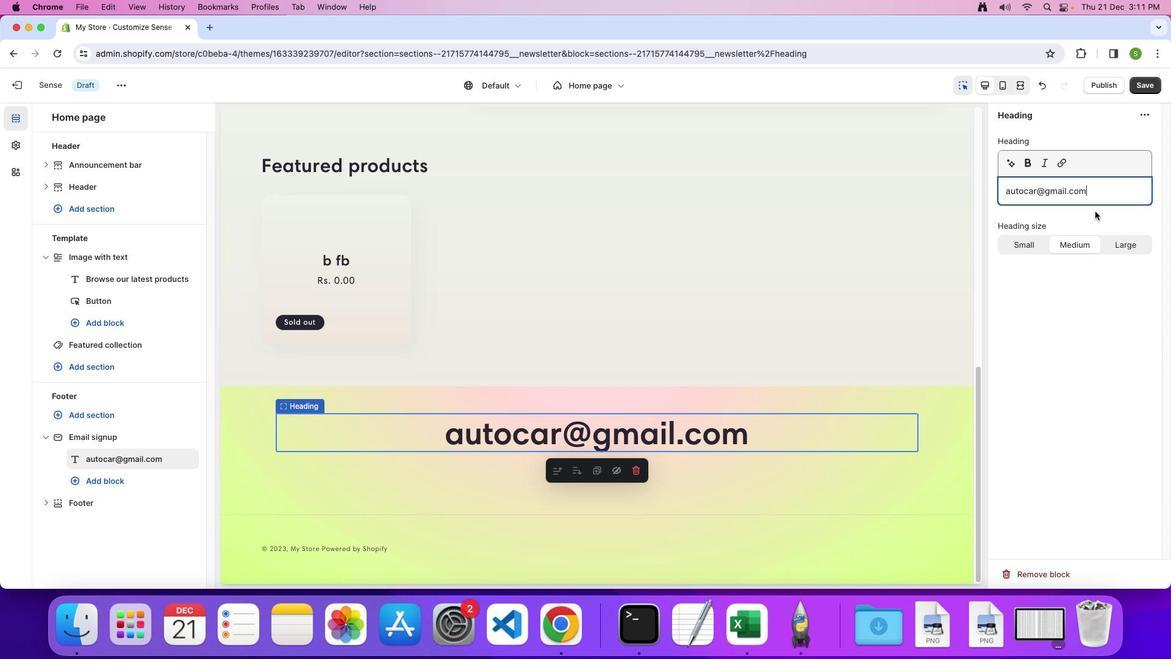 
Action: Key pressed Key.space'.''.''.''.''9''8''7''-''6''3''2''-''0''1''5''4'
Screenshot: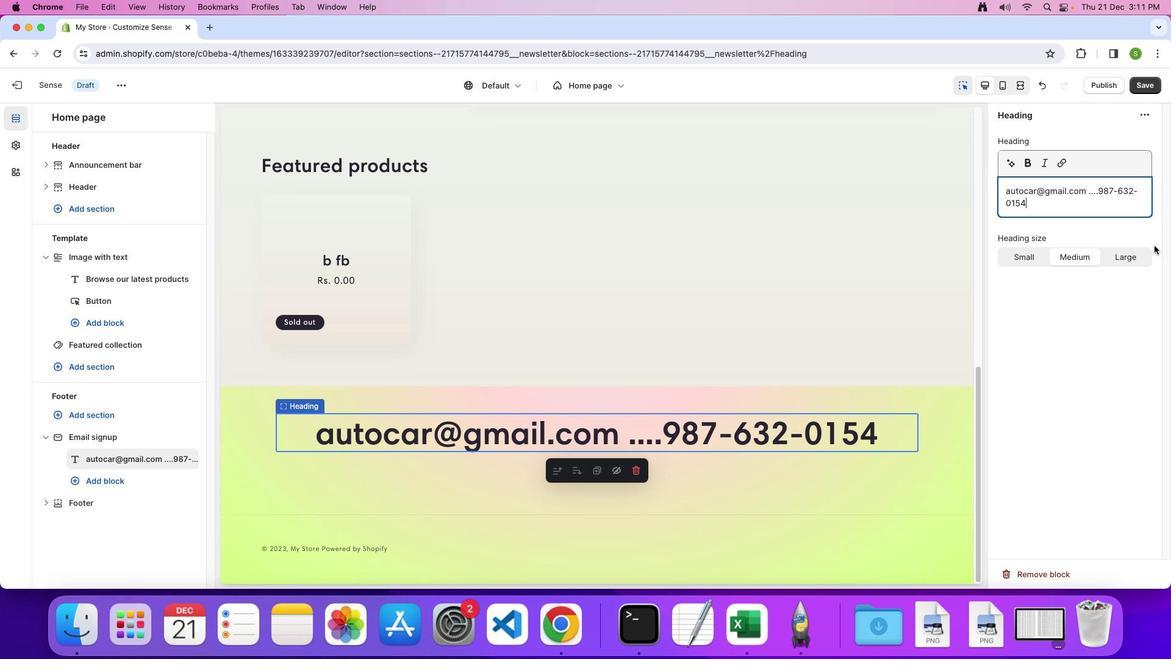 
Action: Mouse moved to (1096, 186)
Screenshot: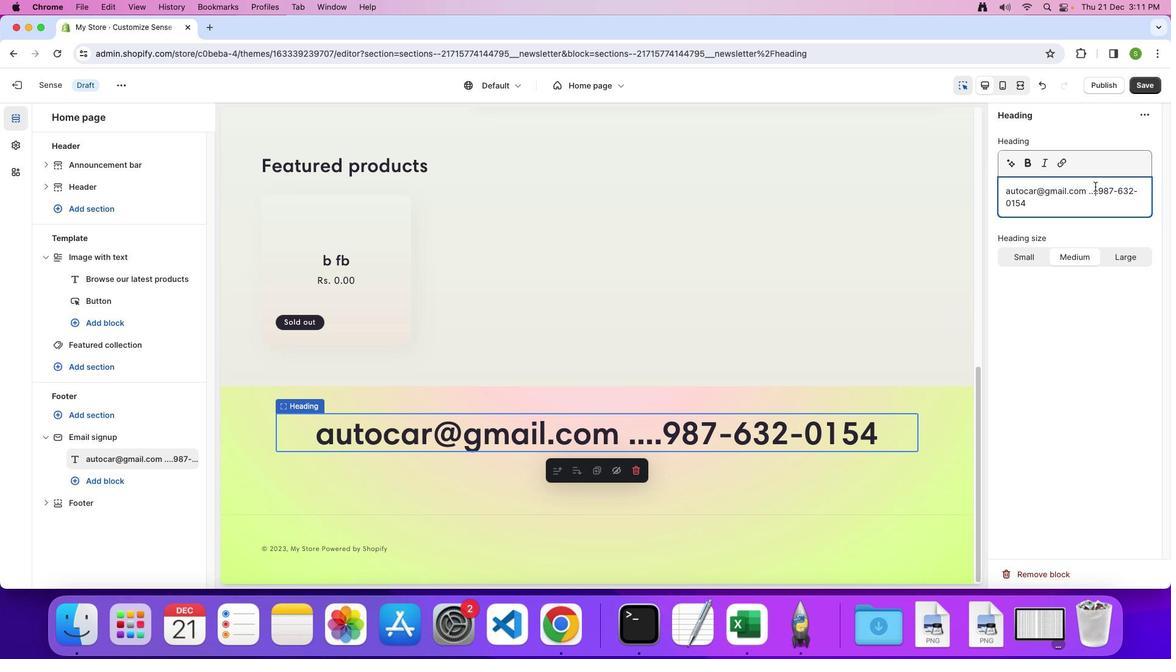 
Action: Mouse pressed left at (1096, 186)
Screenshot: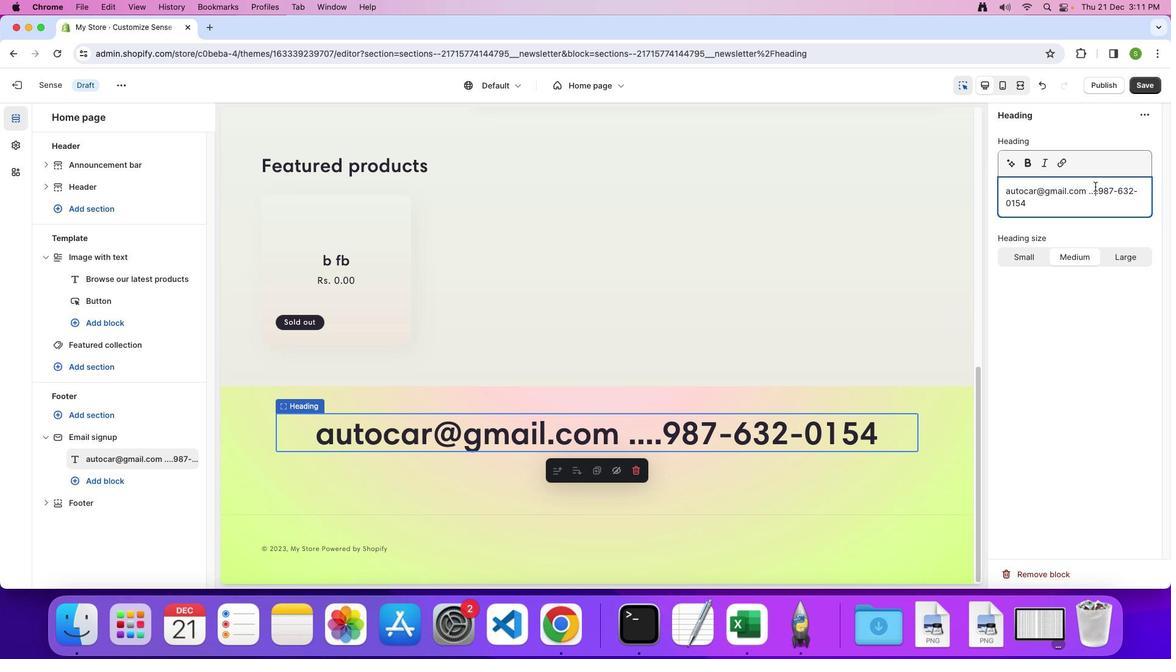 
Action: Mouse moved to (1096, 186)
Screenshot: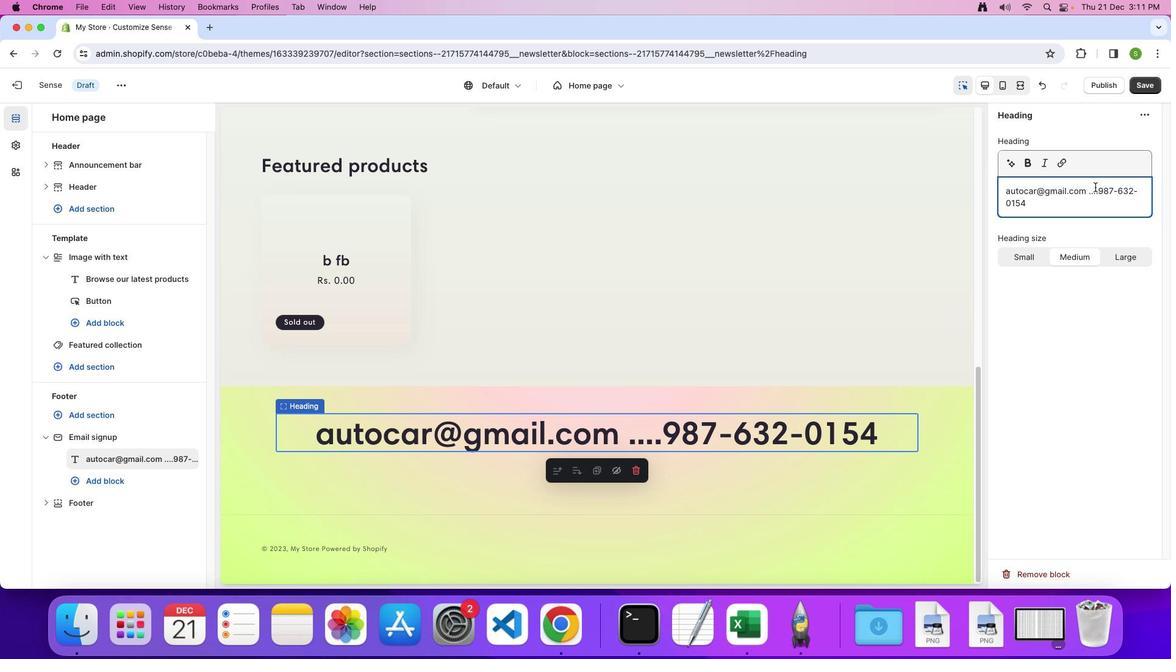 
Action: Key pressed '.''.''.''.''.''.''.''.''.''.''.''.''.''.''.''.''.''.''.''.''.''.''.''.''.''.''.'
Screenshot: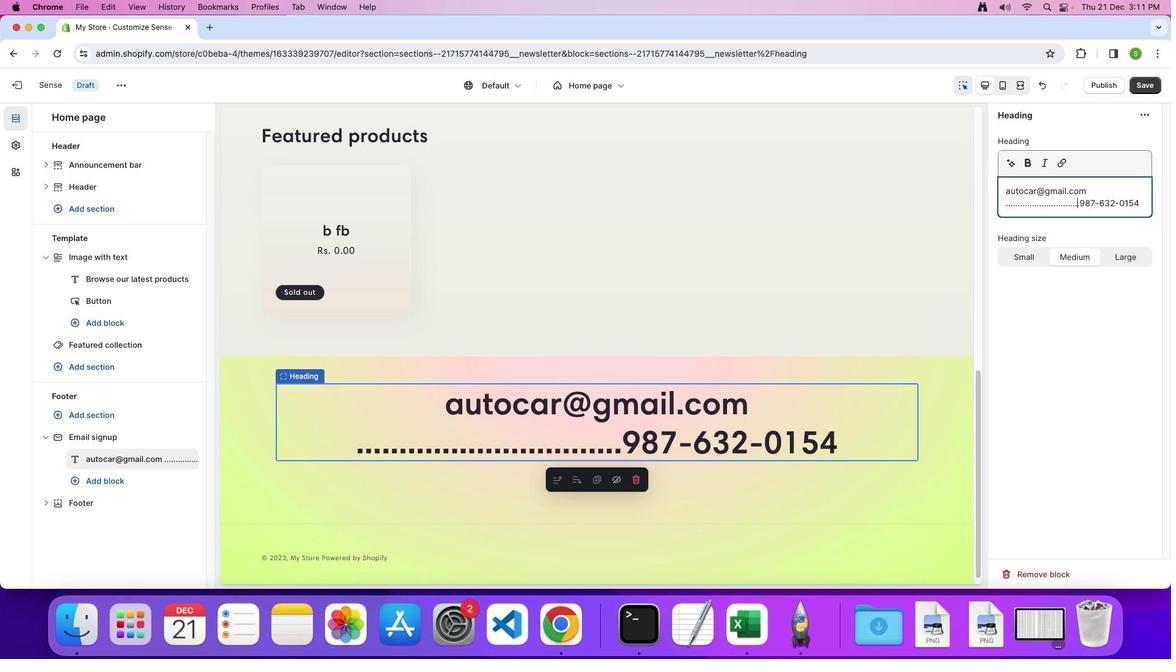 
Action: Mouse moved to (830, 266)
Screenshot: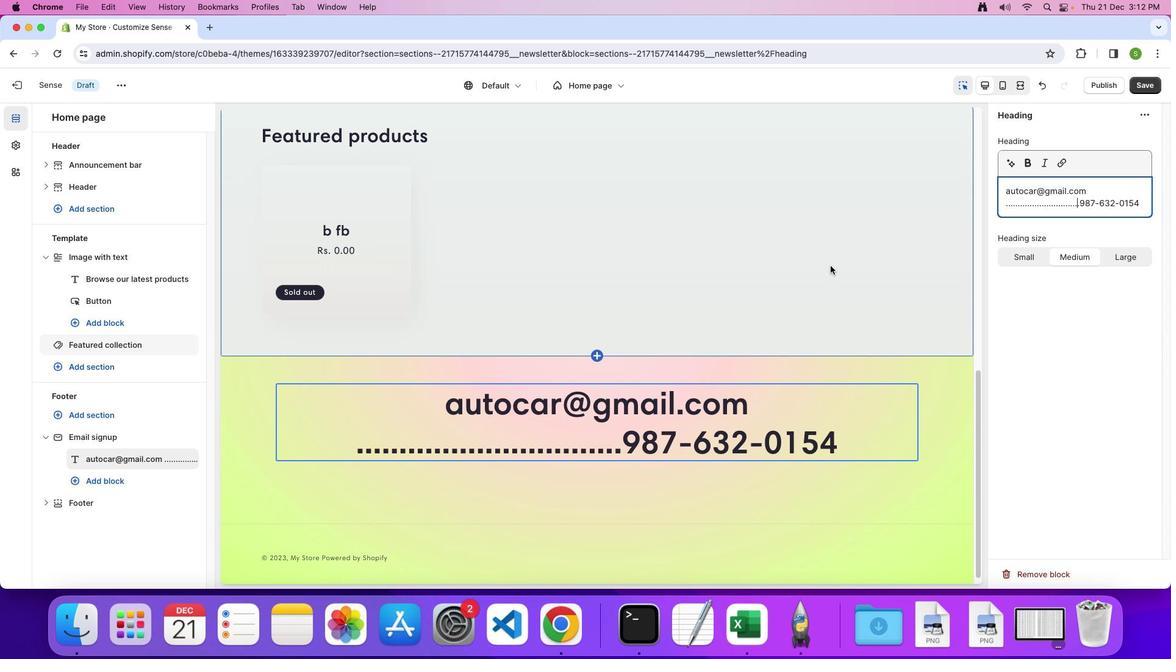 
Action: Mouse scrolled (830, 266) with delta (0, 0)
Screenshot: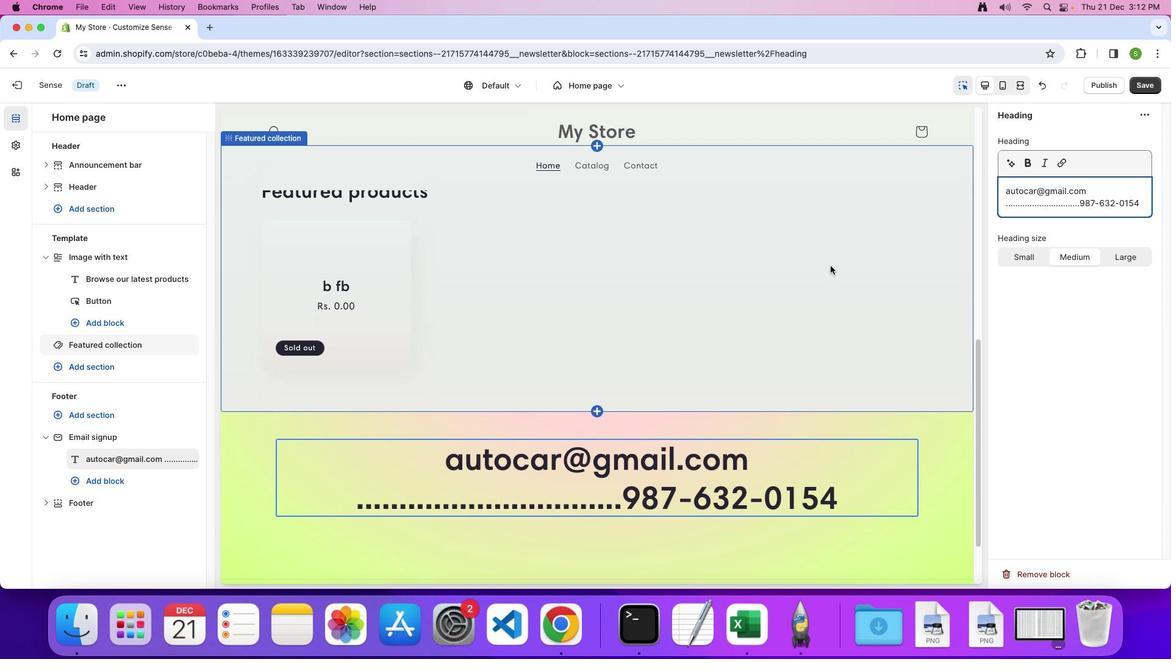
Action: Mouse scrolled (830, 266) with delta (0, 0)
Screenshot: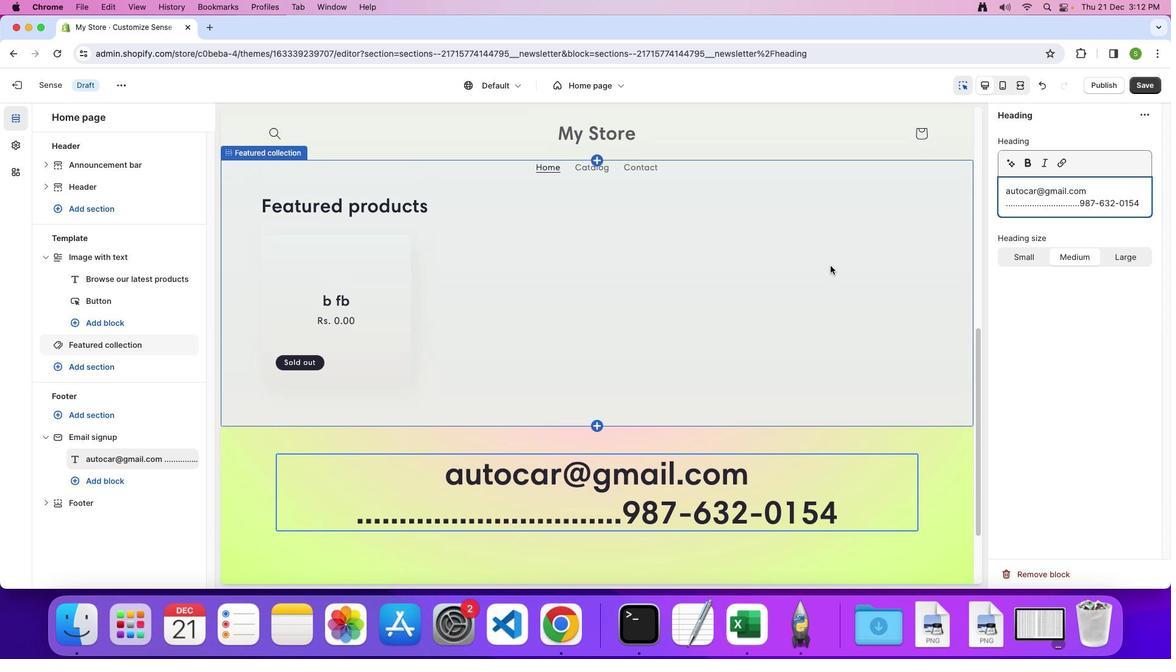 
Action: Mouse scrolled (830, 266) with delta (0, 1)
Screenshot: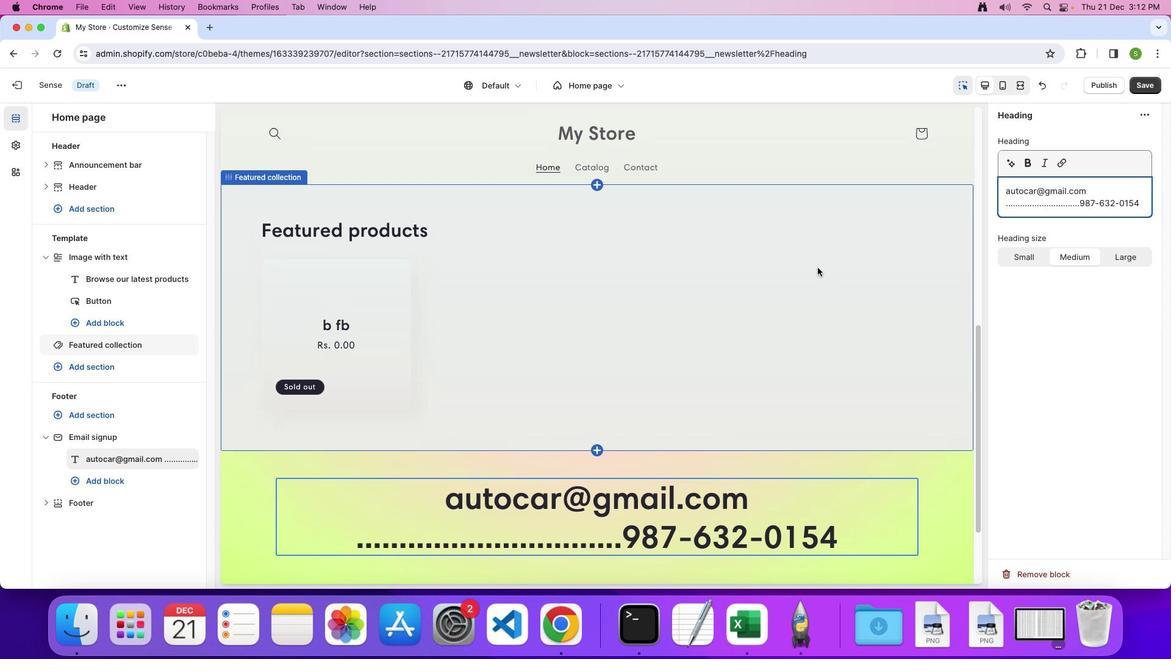 
Action: Mouse moved to (817, 267)
Screenshot: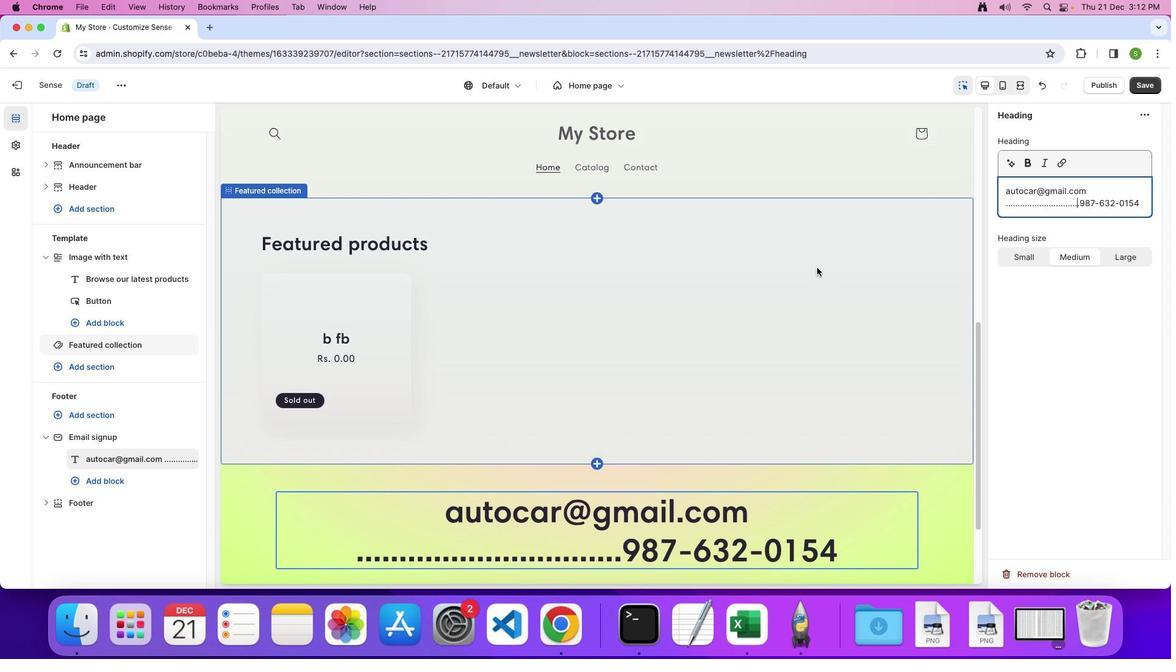 
Action: Mouse scrolled (817, 267) with delta (0, 0)
Screenshot: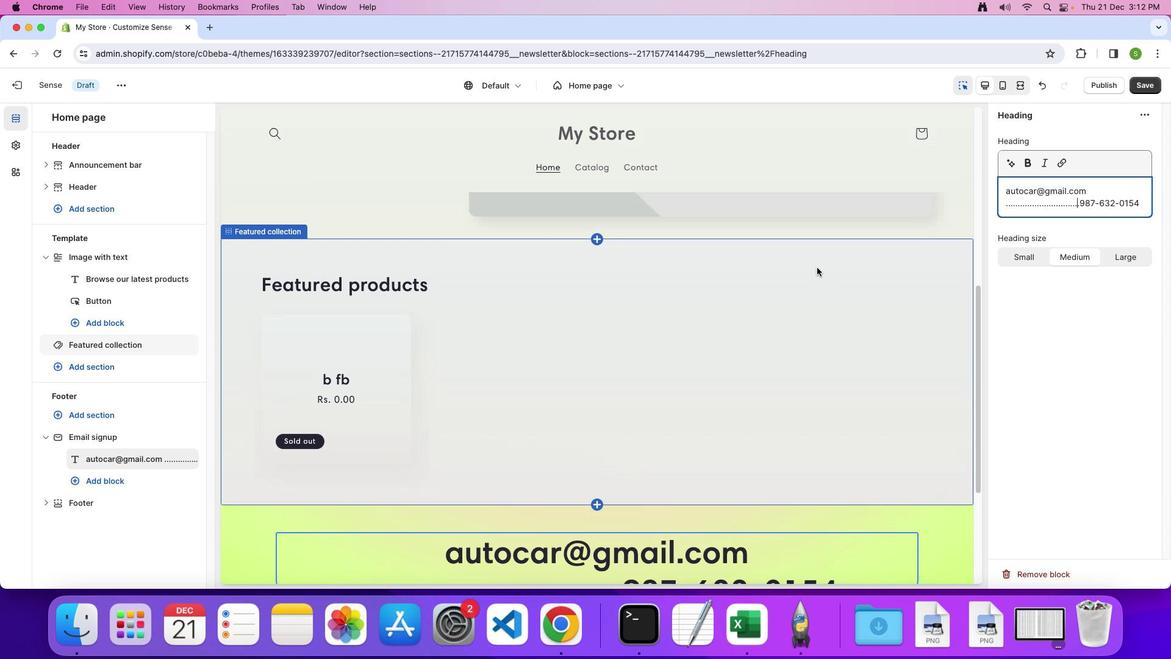 
Action: Mouse scrolled (817, 267) with delta (0, 0)
Screenshot: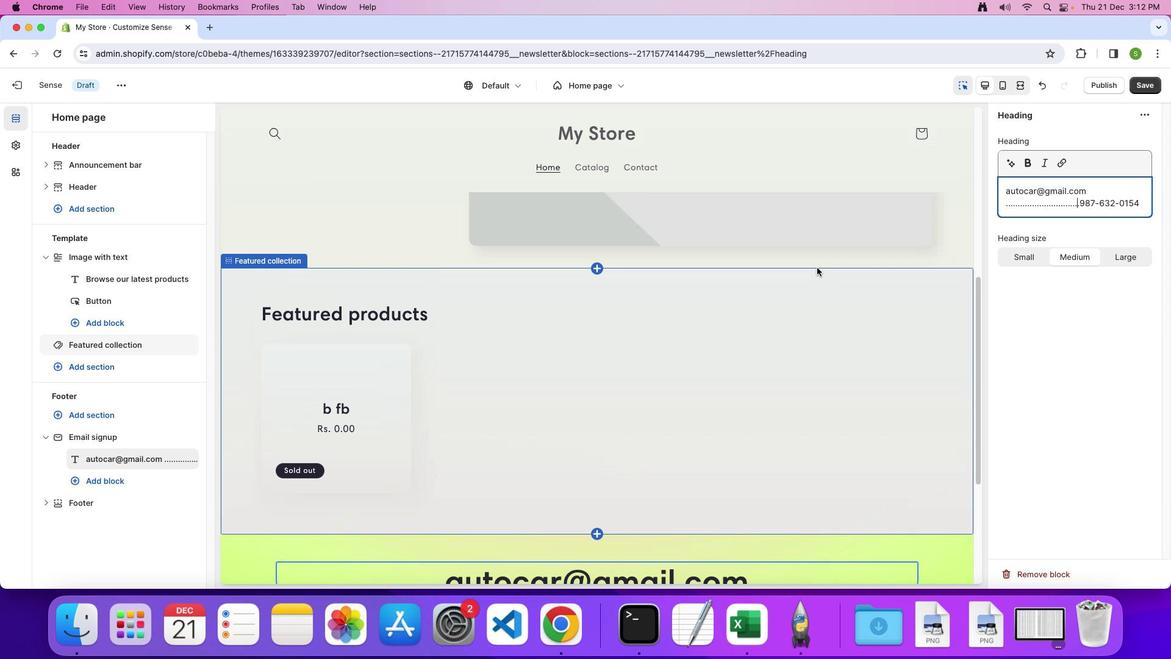 
Action: Mouse scrolled (817, 267) with delta (0, 1)
Screenshot: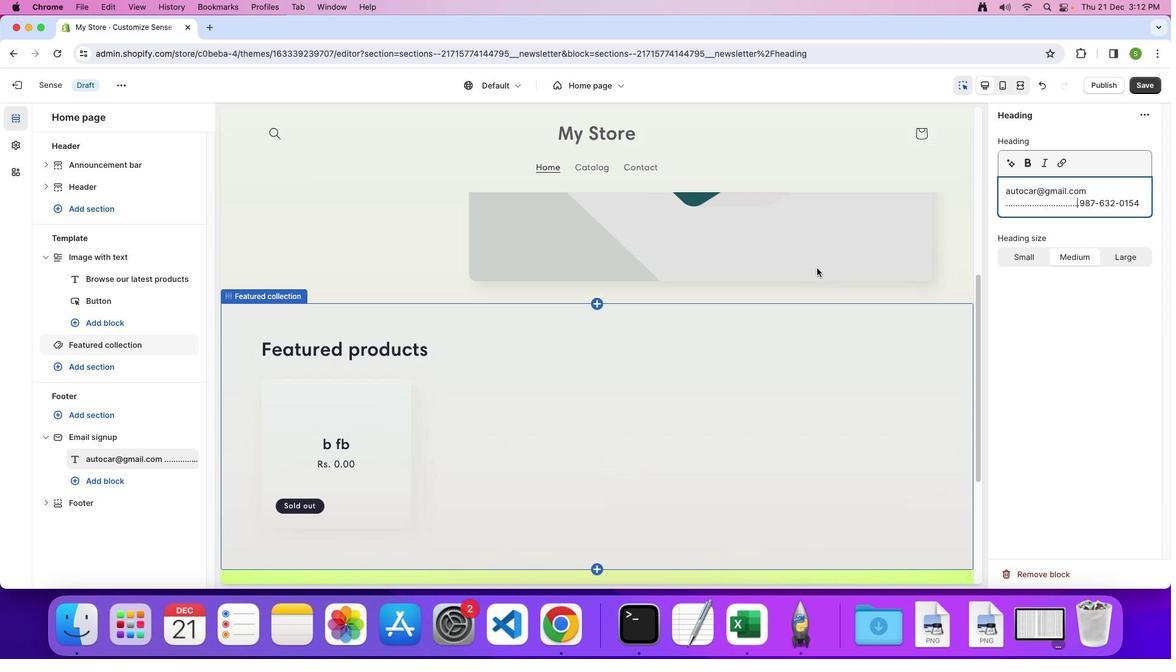 
Action: Mouse moved to (817, 268)
Screenshot: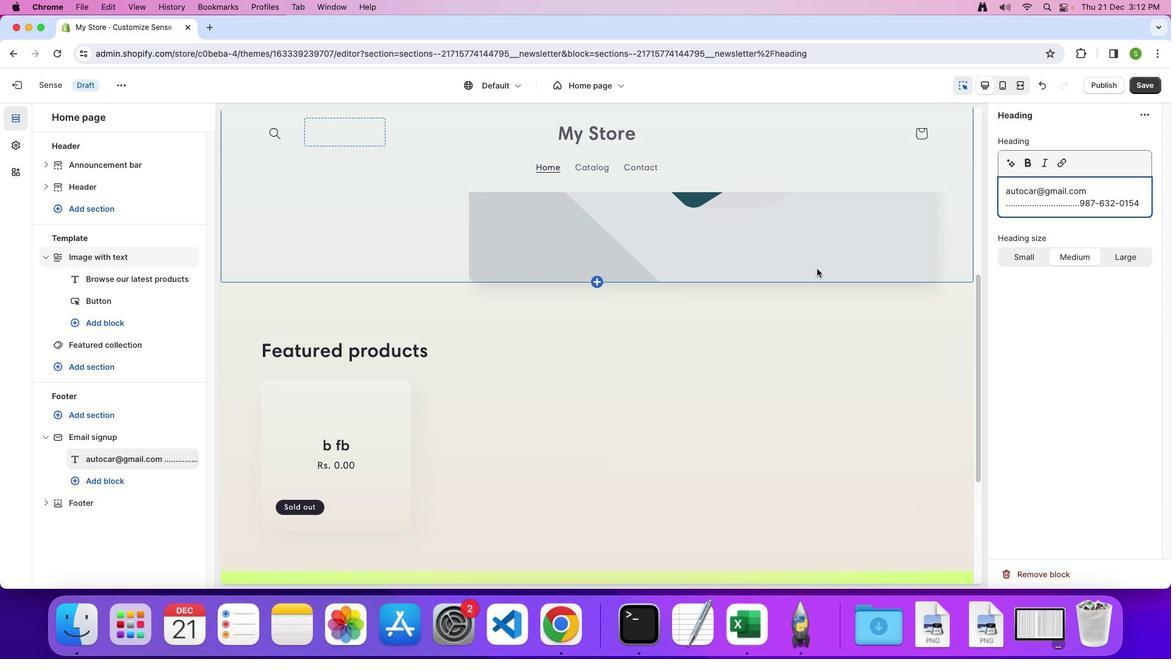 
Action: Mouse scrolled (817, 268) with delta (0, 0)
Screenshot: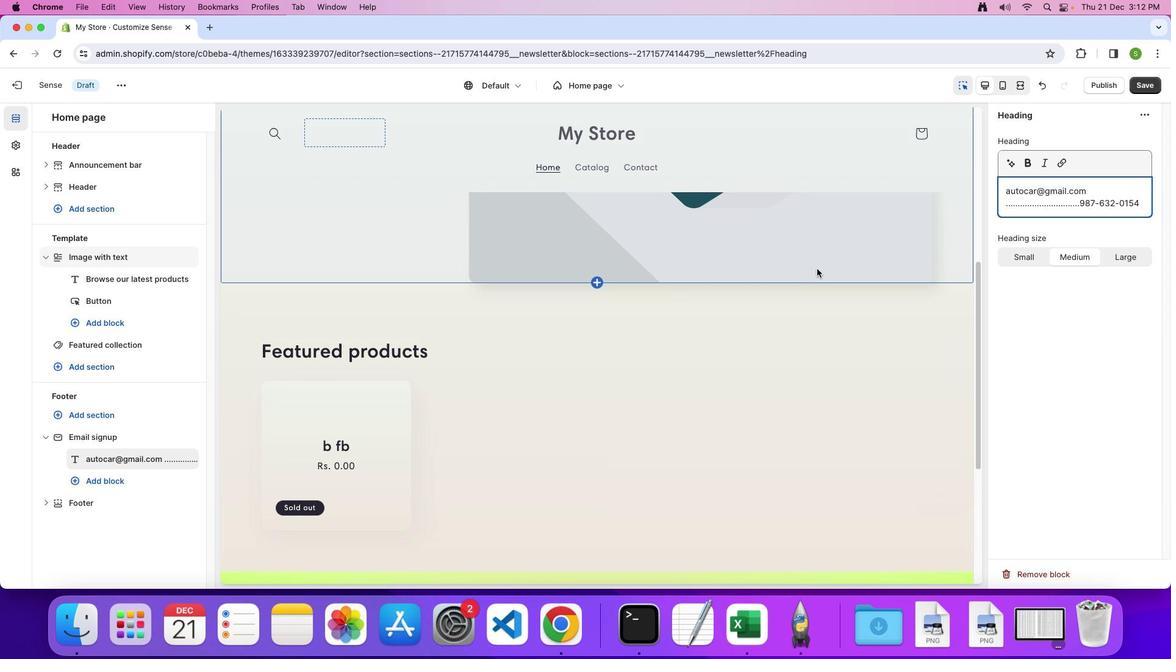 
Action: Mouse moved to (817, 268)
Screenshot: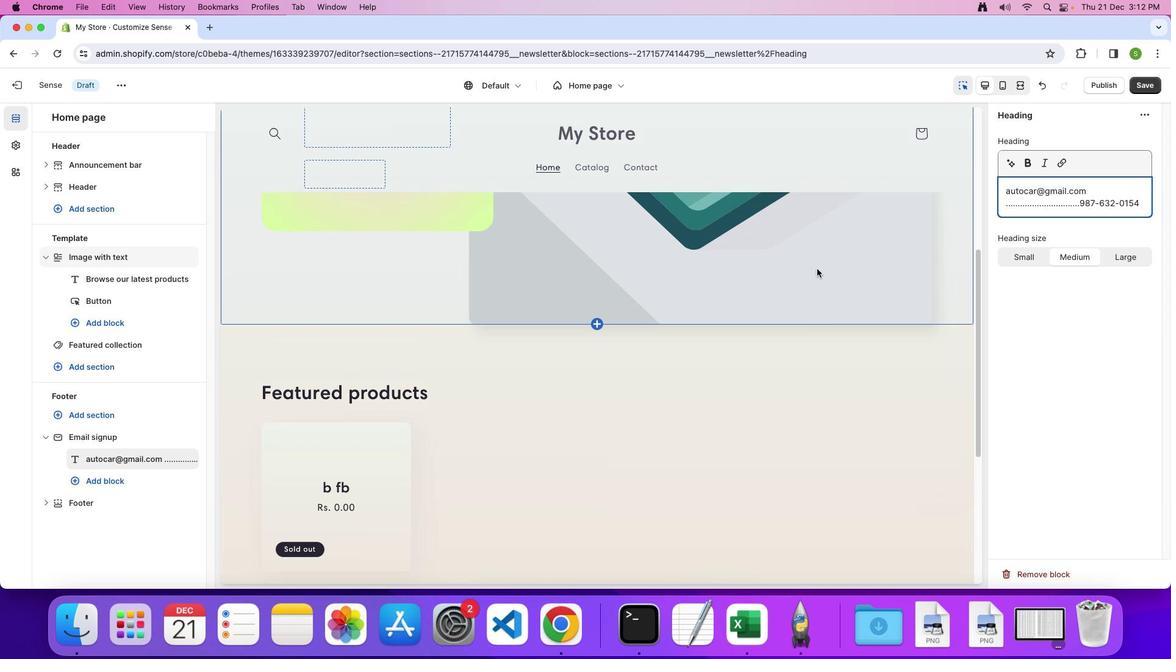 
Action: Mouse scrolled (817, 268) with delta (0, 0)
Screenshot: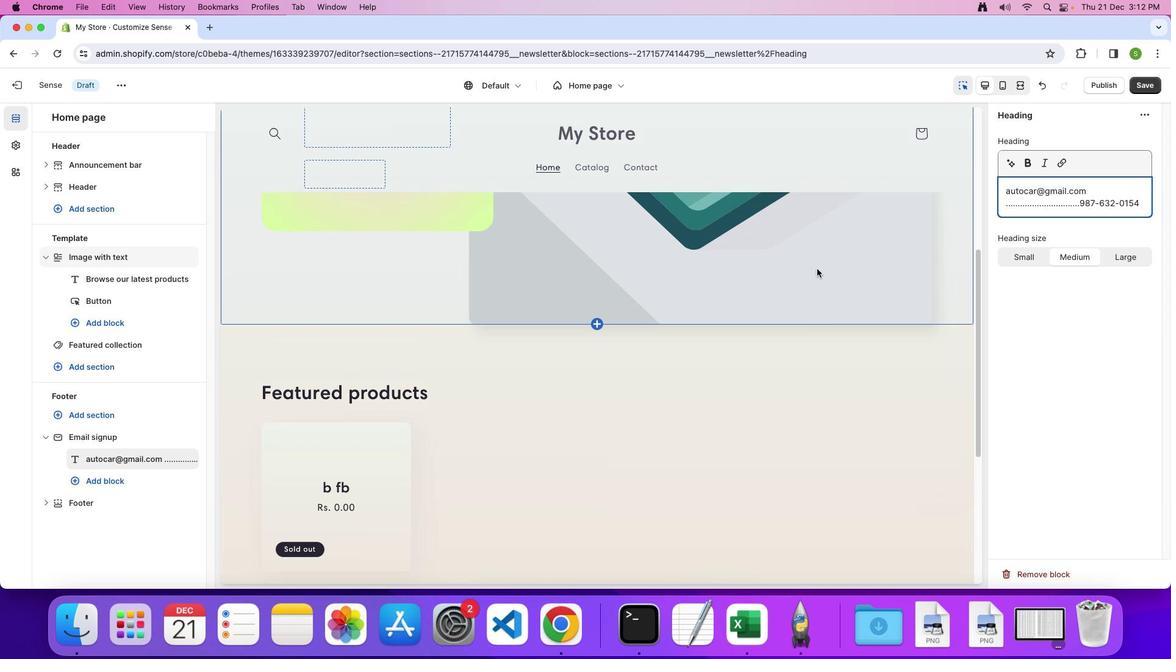 
Action: Mouse scrolled (817, 268) with delta (0, 1)
Screenshot: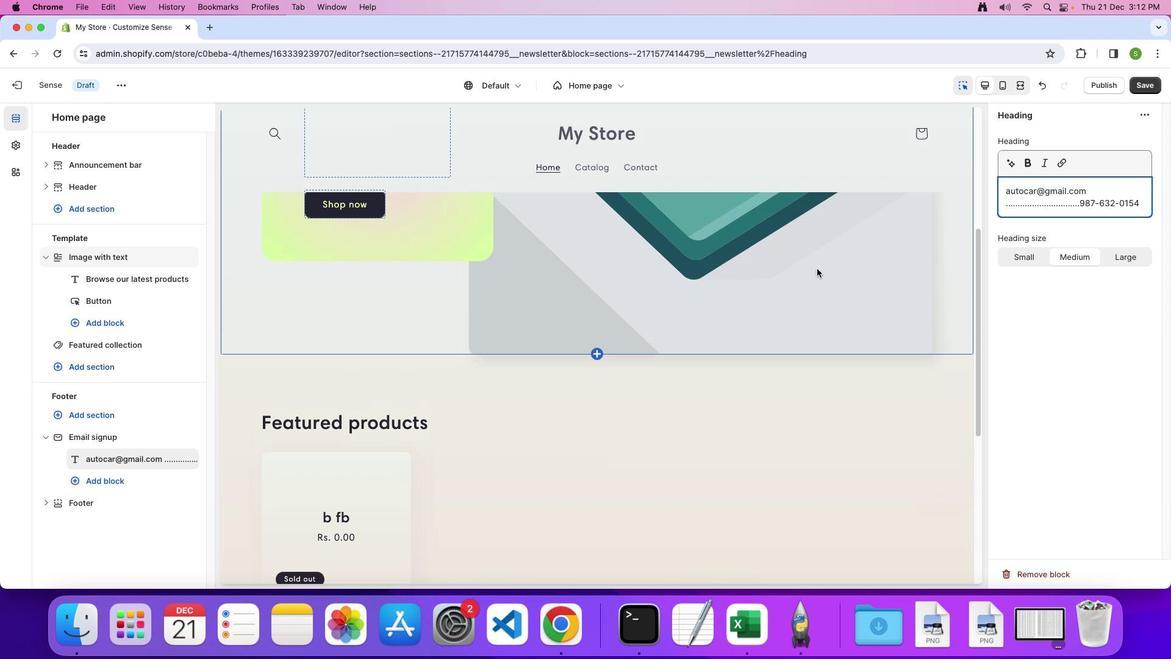 
Action: Mouse scrolled (817, 268) with delta (0, 0)
Screenshot: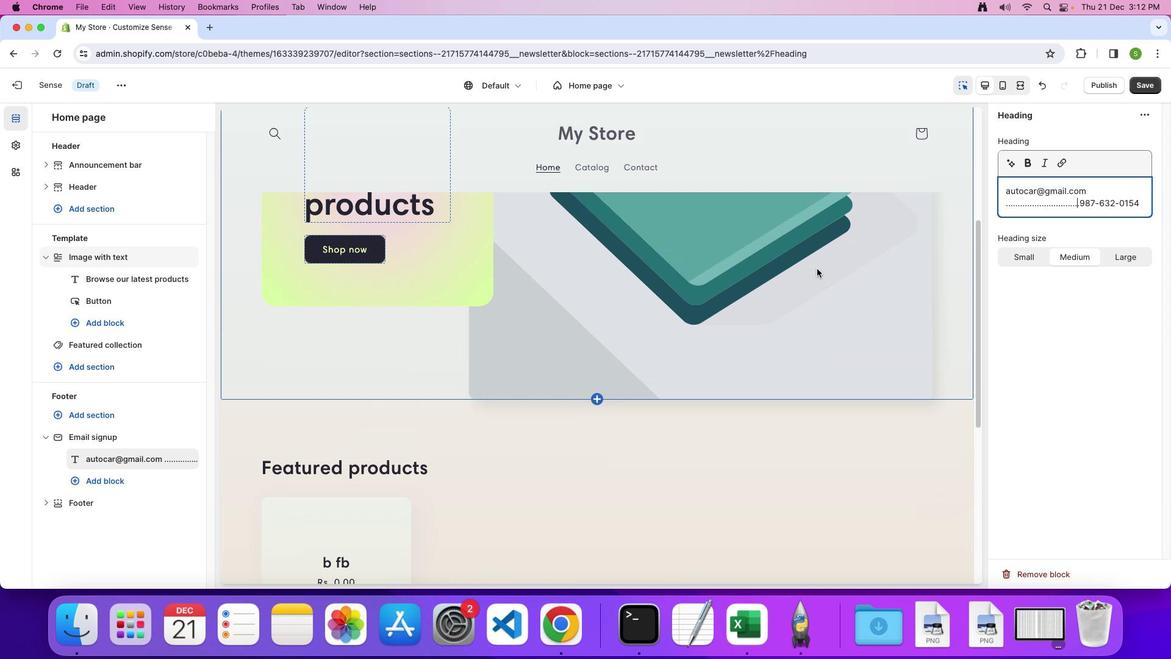 
Action: Mouse scrolled (817, 268) with delta (0, 0)
Screenshot: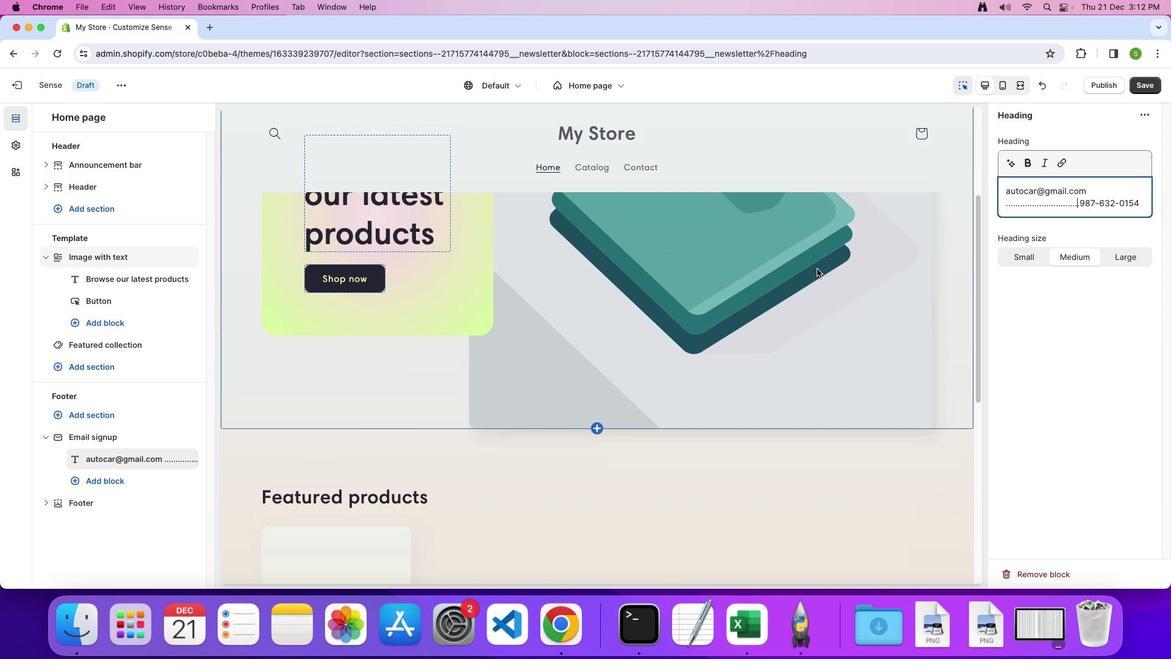 
Action: Mouse scrolled (817, 268) with delta (0, 1)
Screenshot: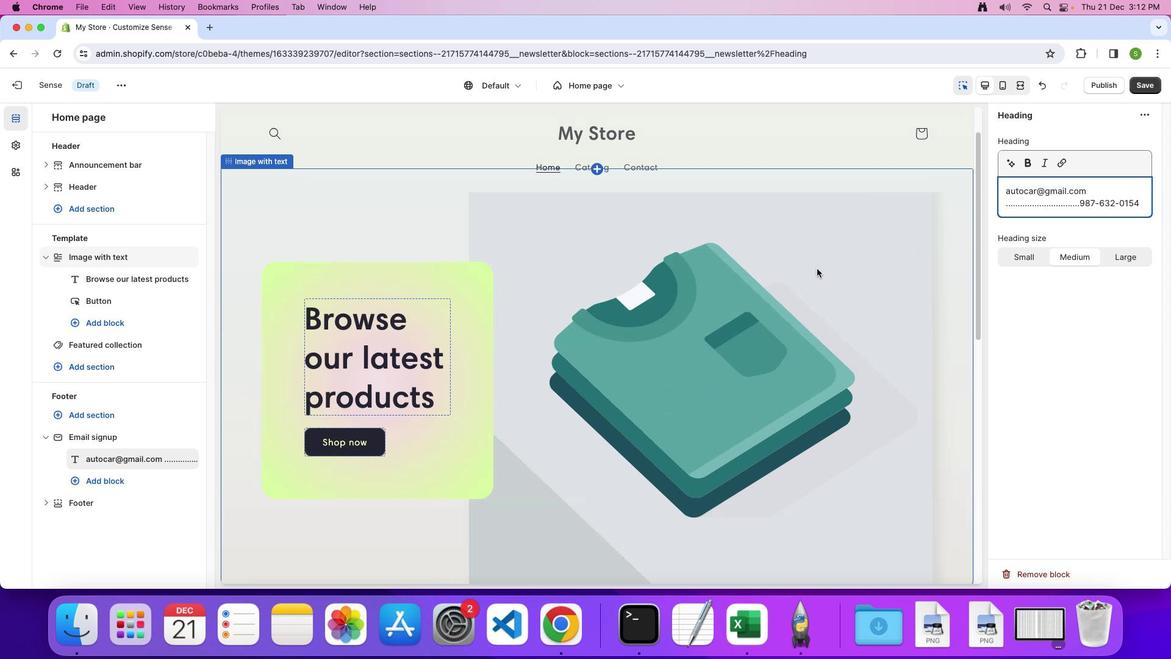 
Action: Mouse scrolled (817, 268) with delta (0, 2)
Screenshot: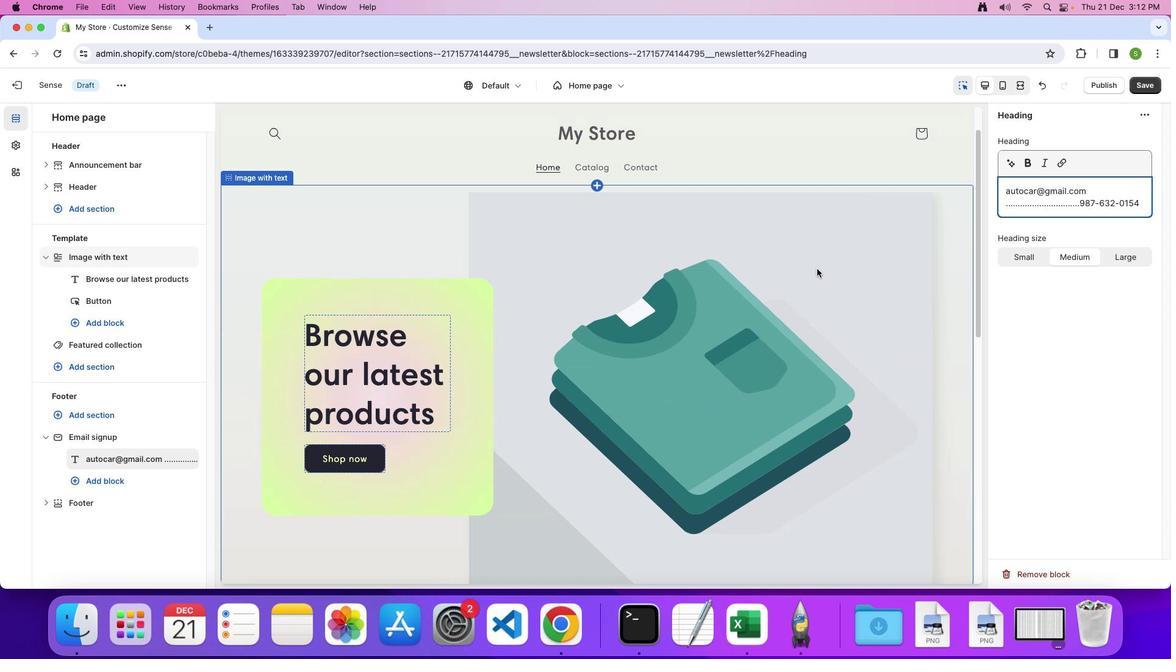 
Action: Mouse moved to (359, 380)
Screenshot: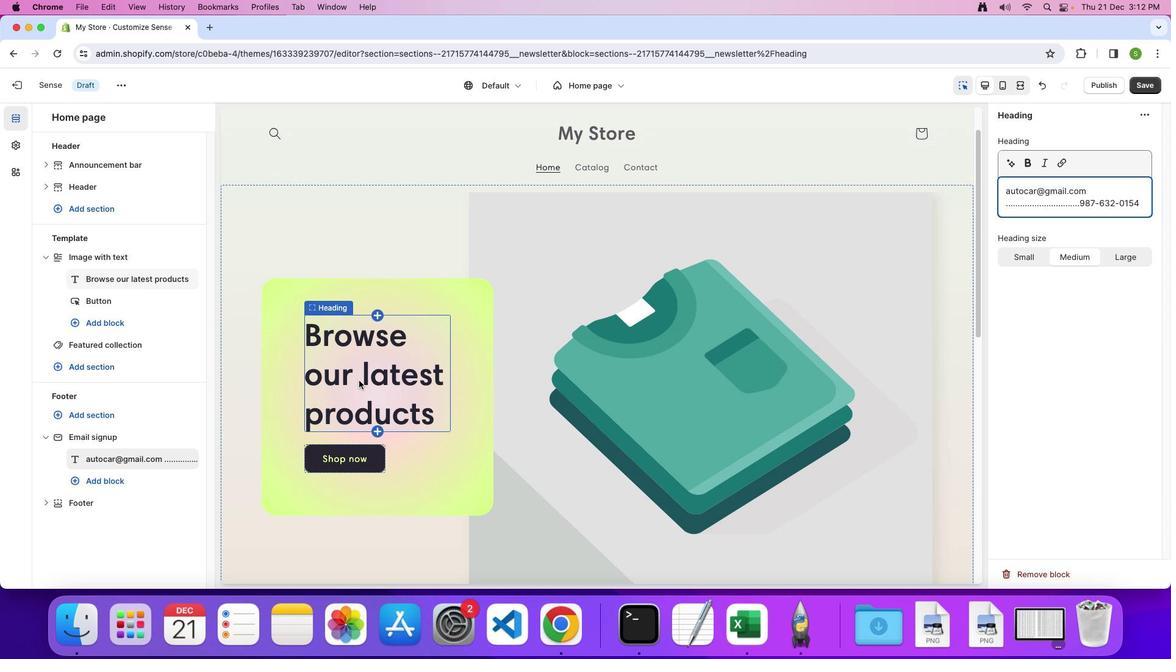 
Action: Mouse pressed left at (359, 380)
Screenshot: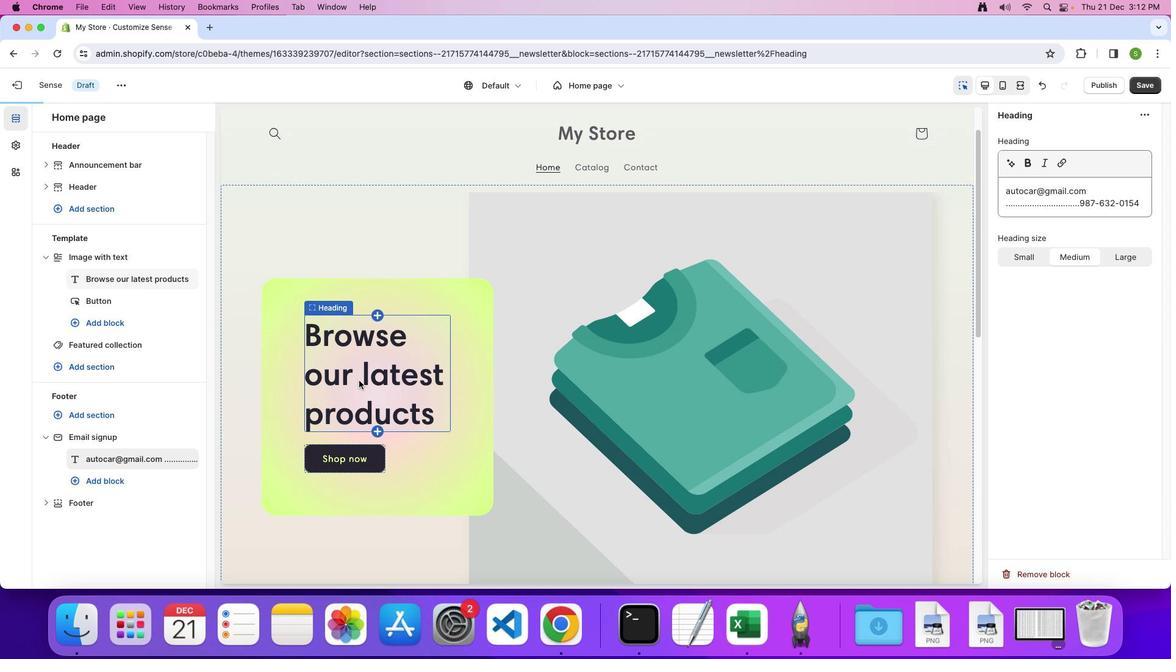 
Action: Mouse moved to (1127, 190)
Screenshot: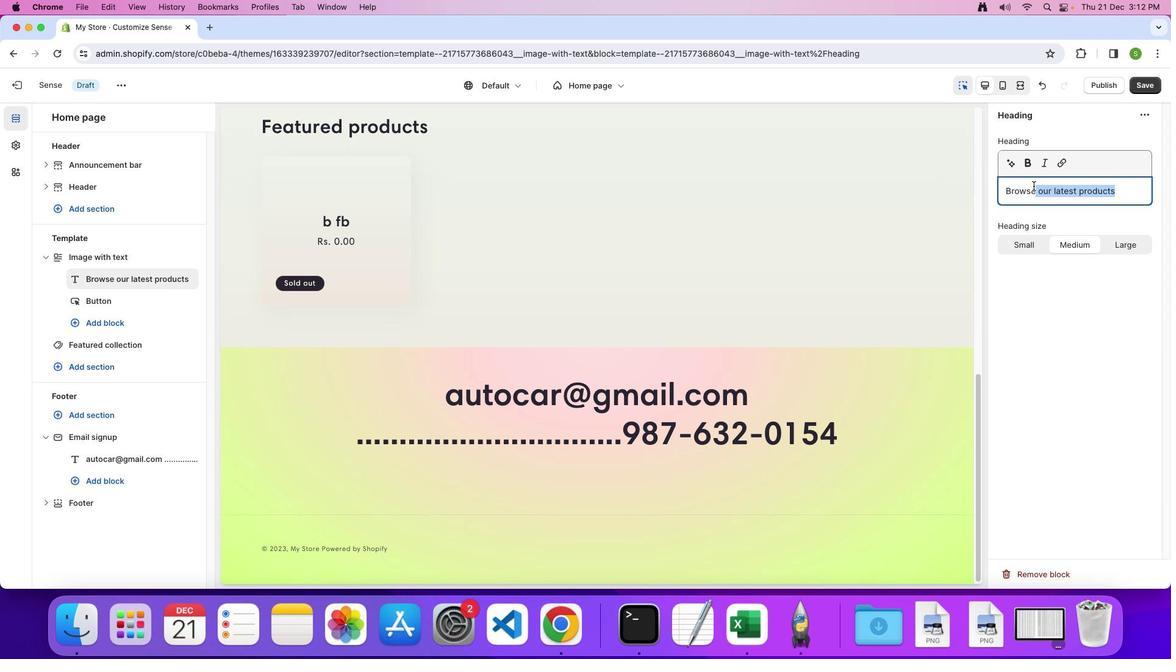 
Action: Mouse pressed left at (1127, 190)
Screenshot: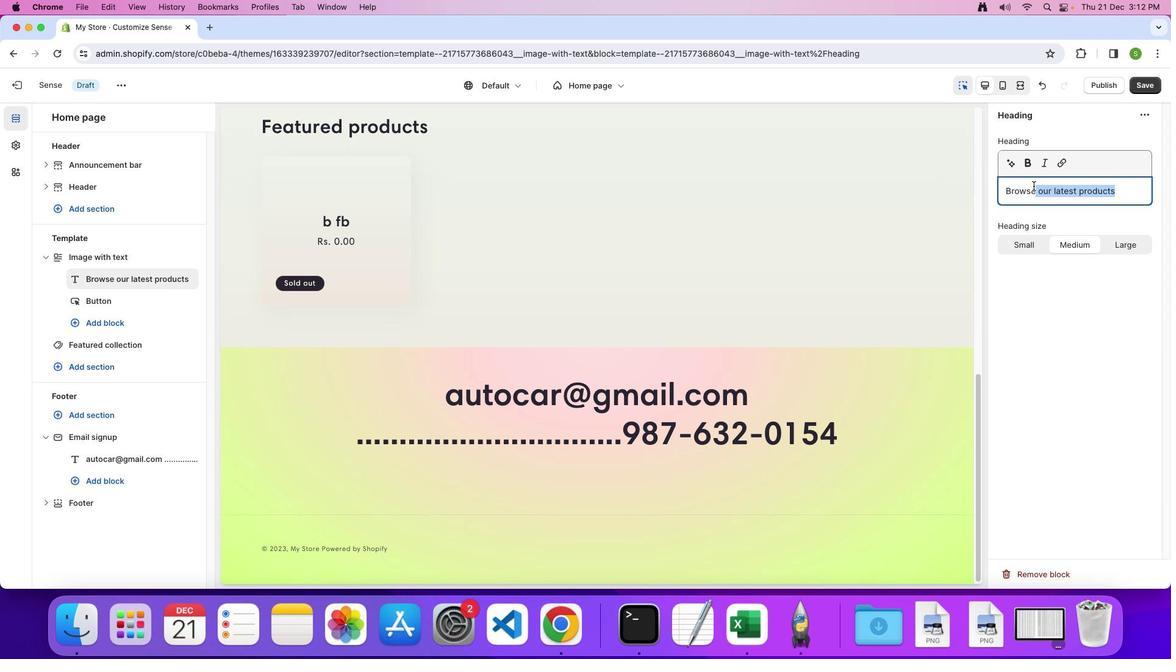 
Action: Mouse moved to (993, 184)
Screenshot: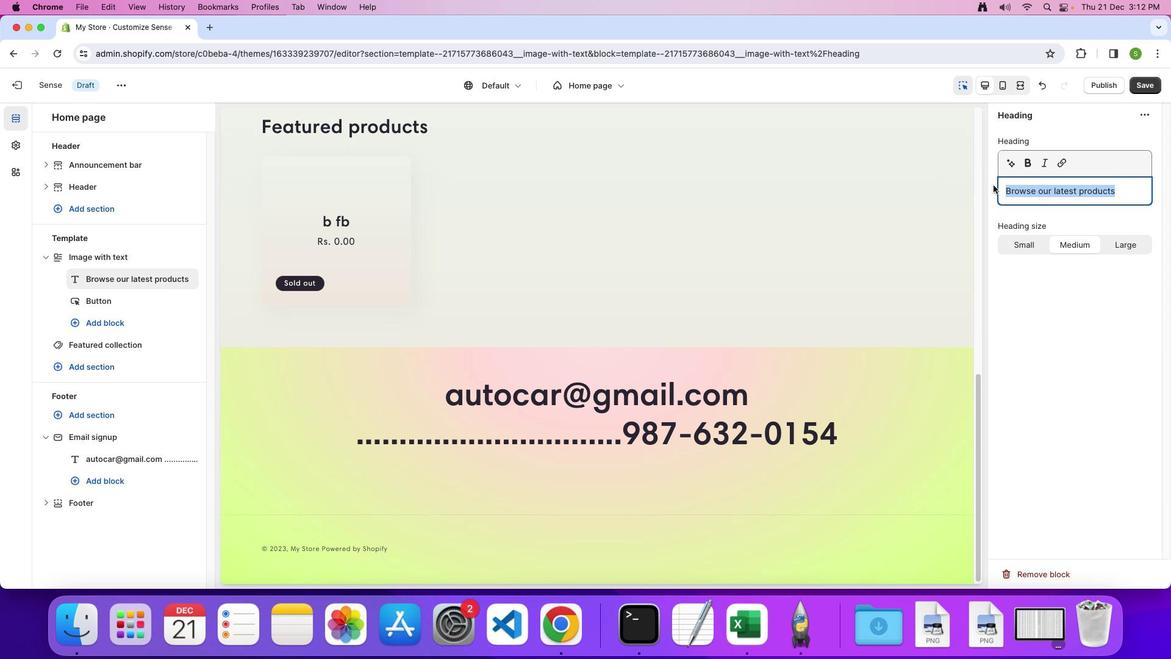
Action: Key pressed Key.shift'W''E''L''C''O''M''E'Key.space'T''O'Key.space'O''U''R'Key.space'C''A''R'Key.space'A''C''C''O''S''I'Key.backspace'O''R''I''E''S'Key.space'S''T''O''R''E'
Screenshot: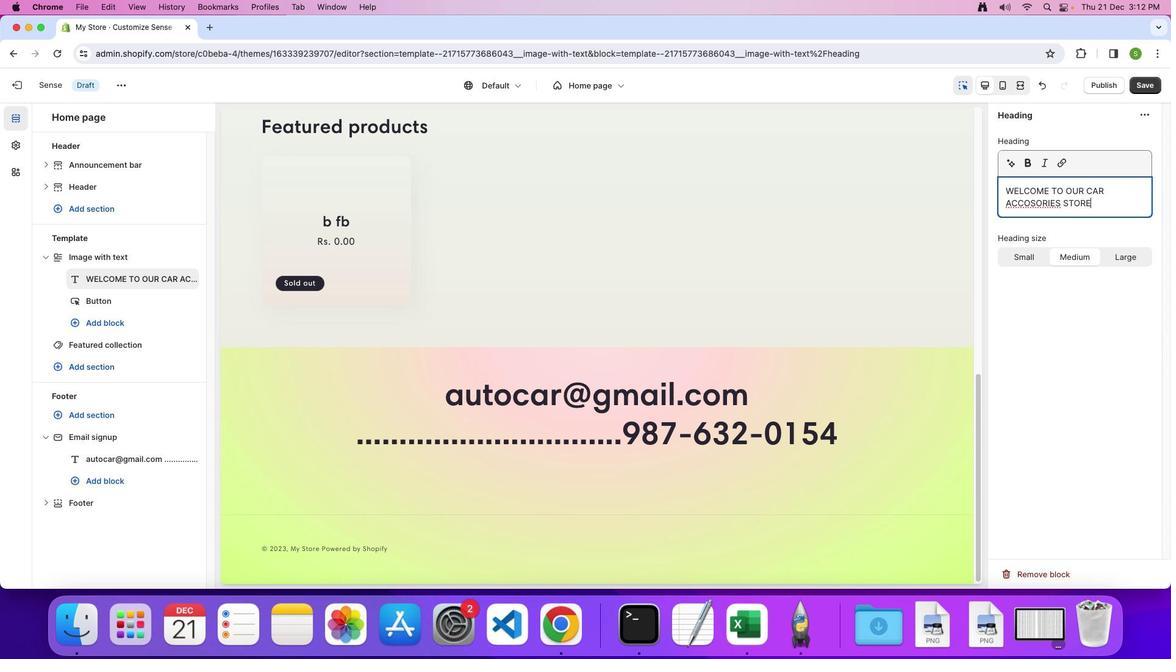 
Action: Mouse moved to (1032, 205)
Screenshot: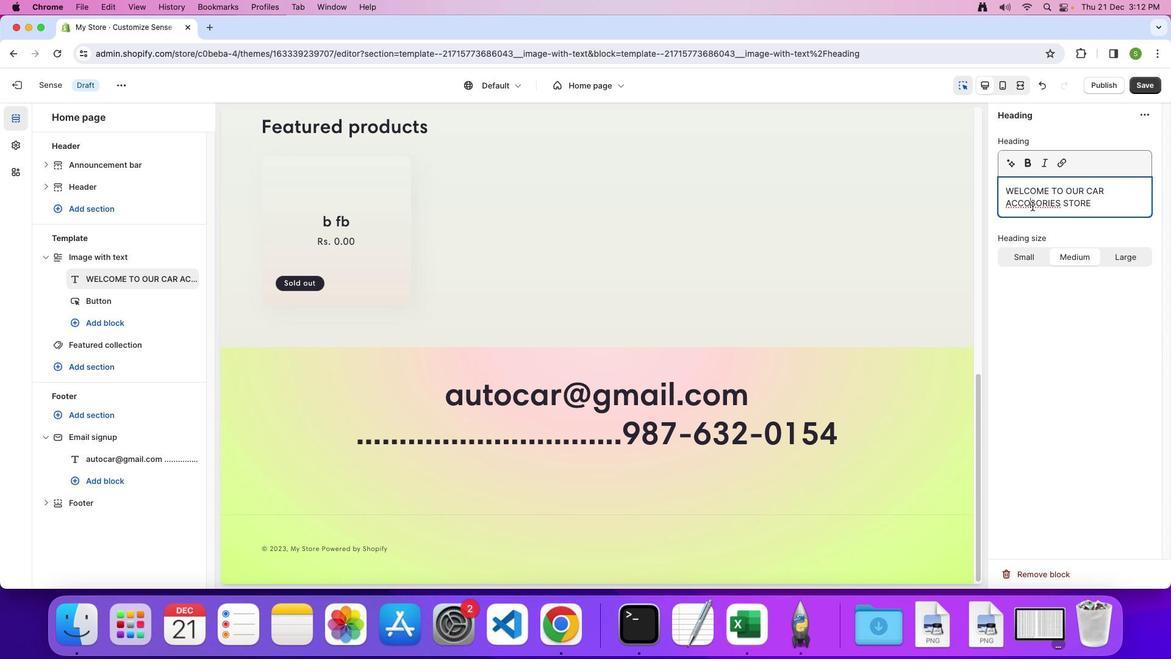 
Action: Mouse pressed left at (1032, 205)
Screenshot: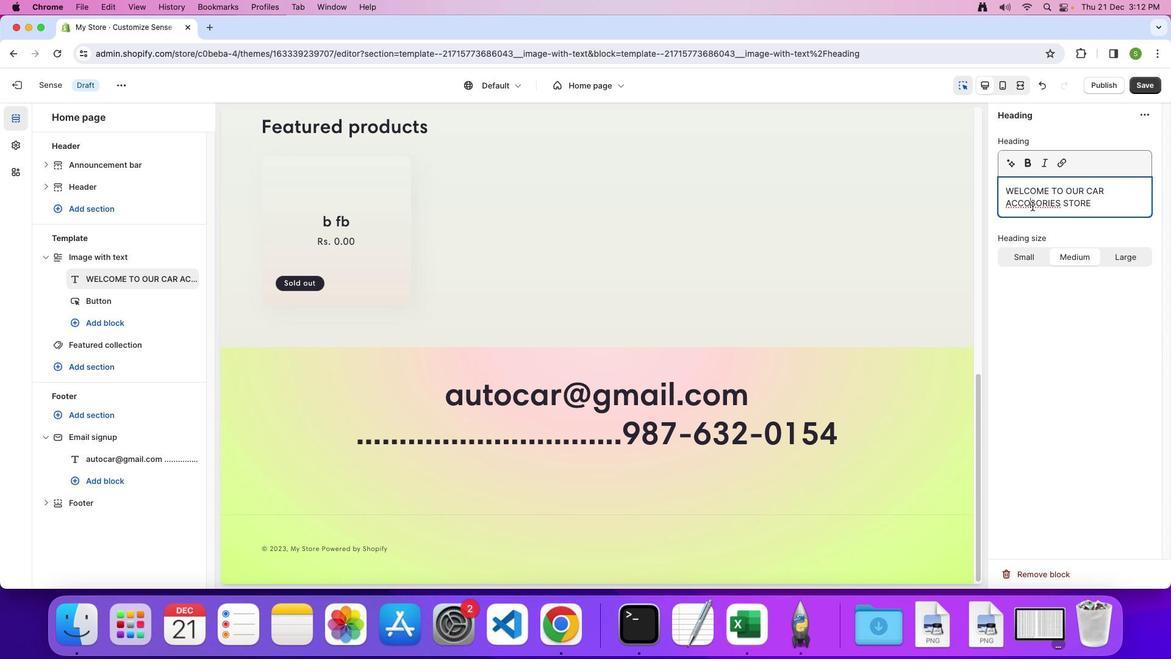 
Action: Mouse moved to (1032, 205)
Screenshot: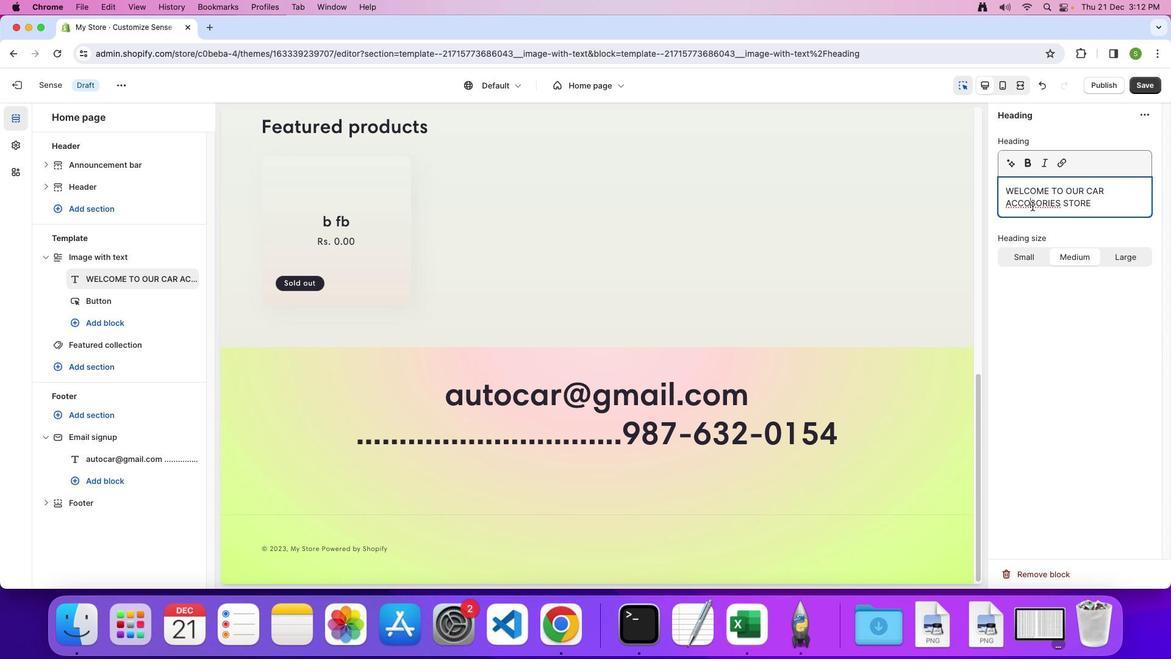 
Action: Key pressed Key.shift'S'
Screenshot: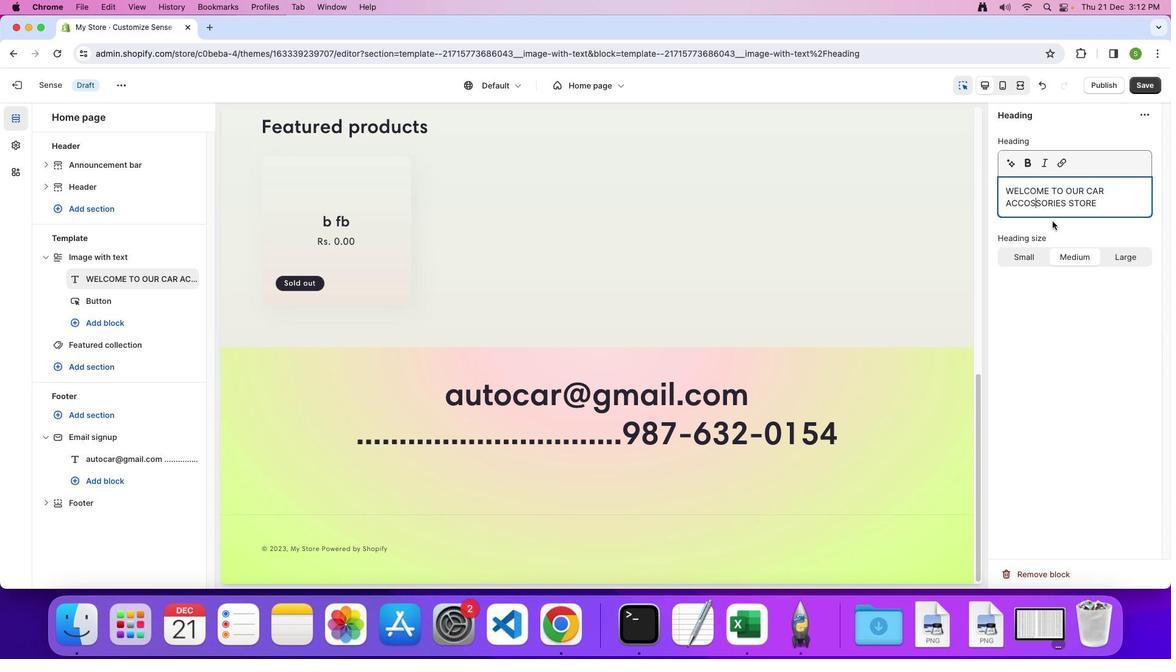 
Action: Mouse moved to (1035, 200)
Screenshot: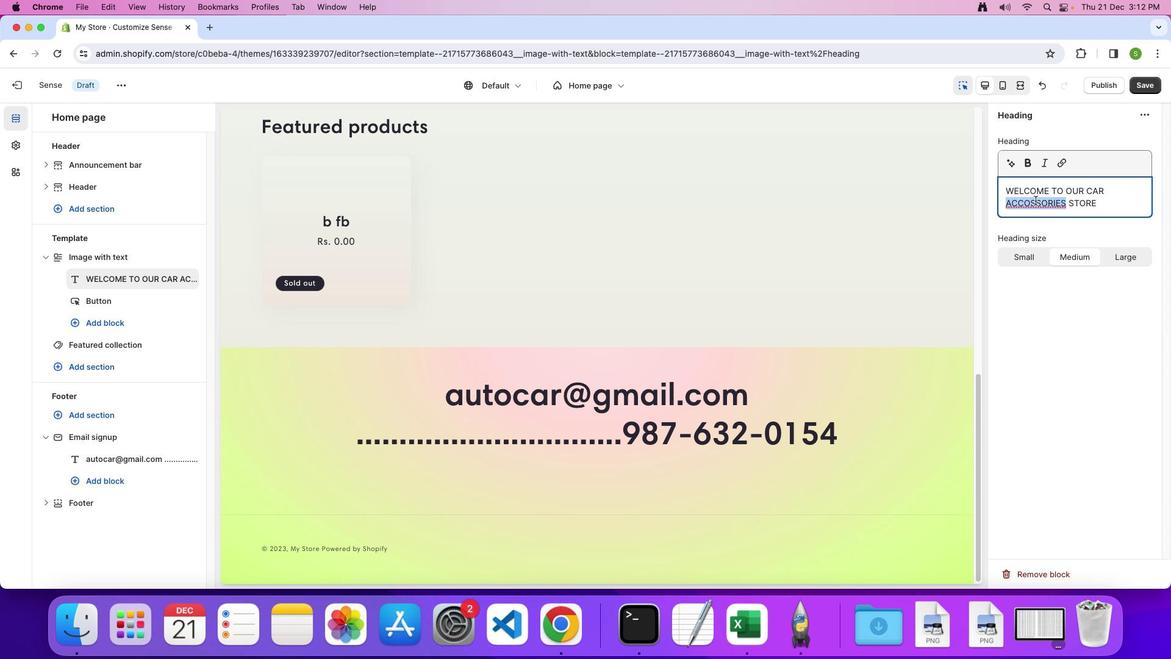 
Action: Mouse pressed left at (1035, 200)
Screenshot: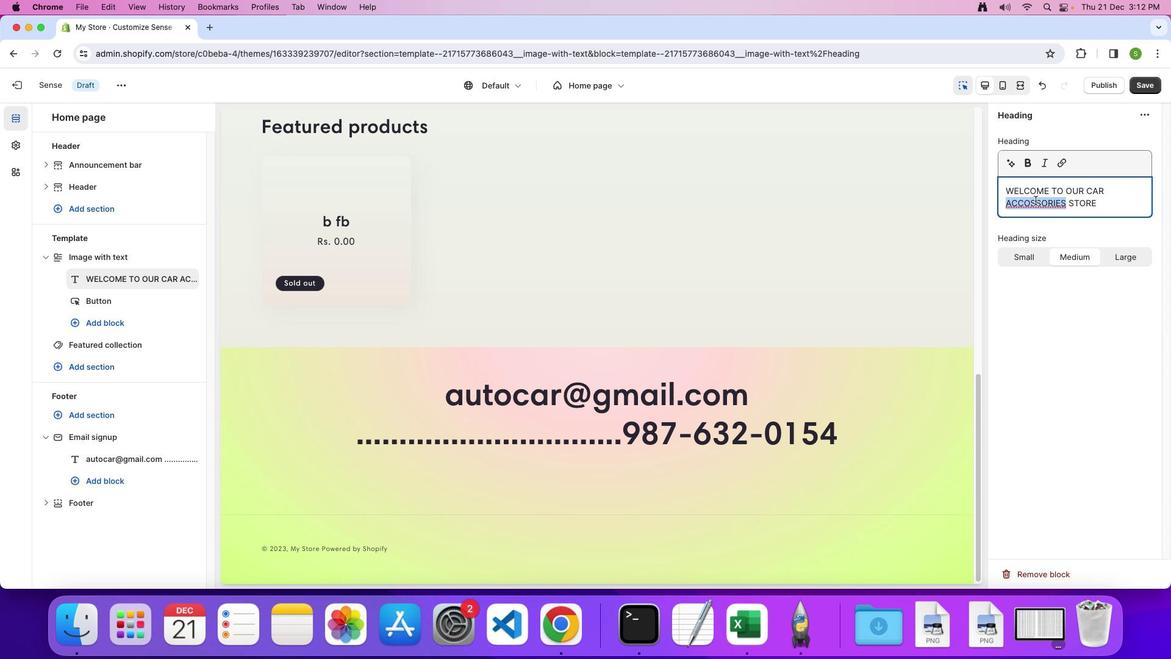 
Action: Mouse pressed left at (1035, 200)
Screenshot: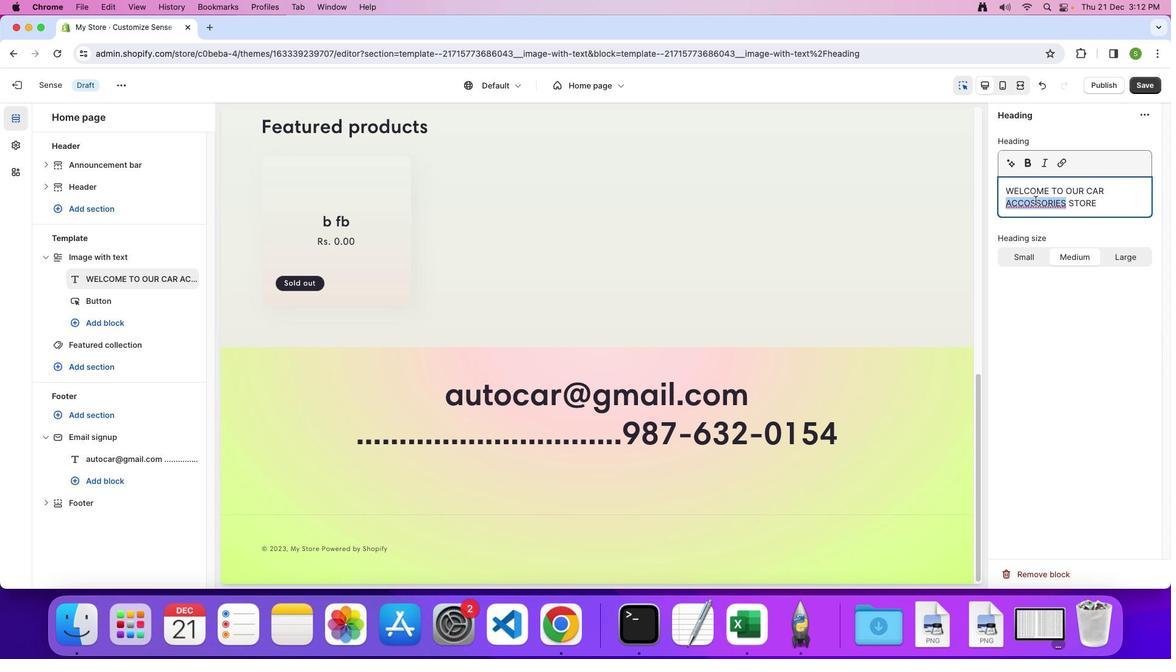 
Action: Key pressed Key.shift'A''C''C''E''S''S''O''R''I''E''S'
Screenshot: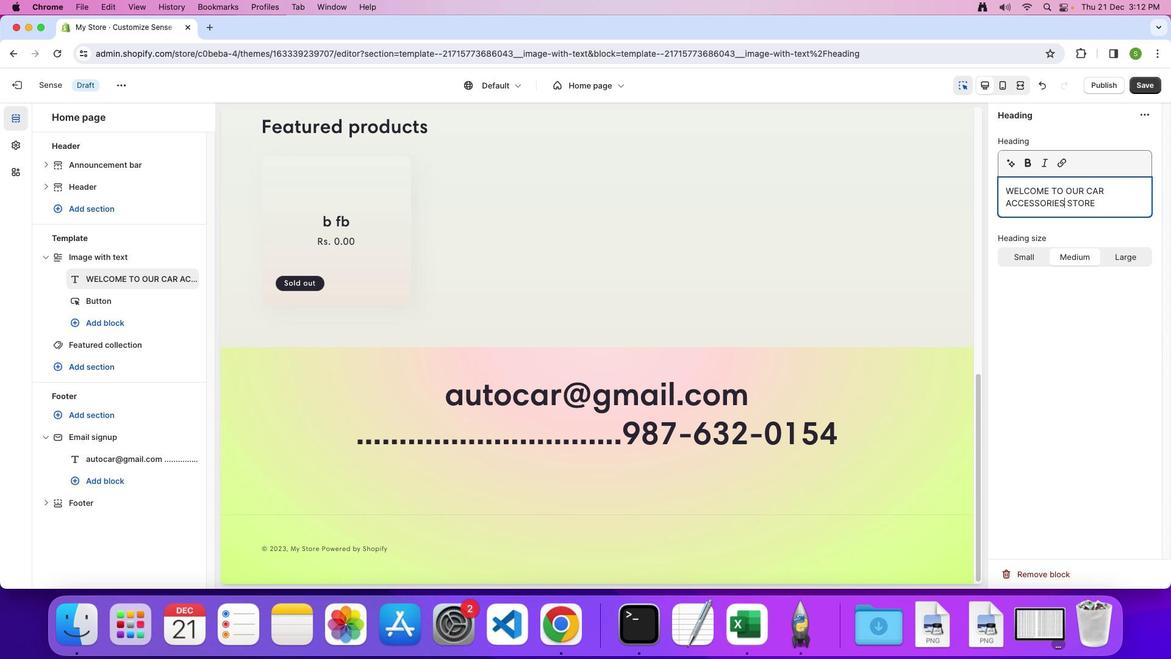 
Action: Mouse moved to (1110, 205)
Screenshot: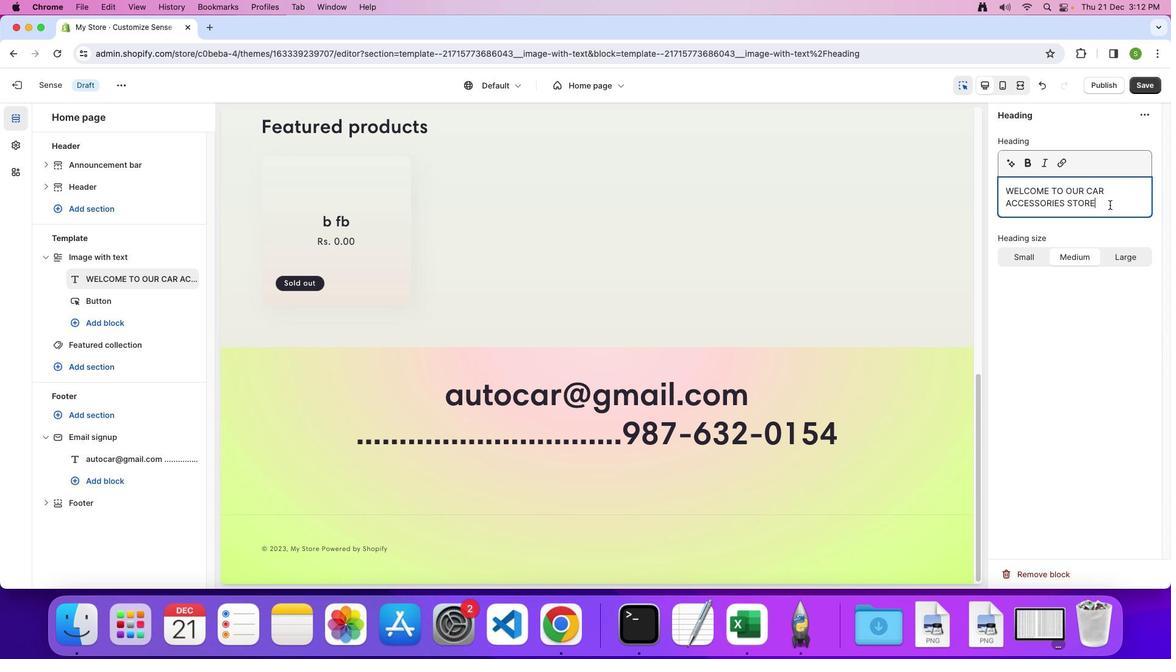 
Action: Mouse pressed left at (1110, 205)
Screenshot: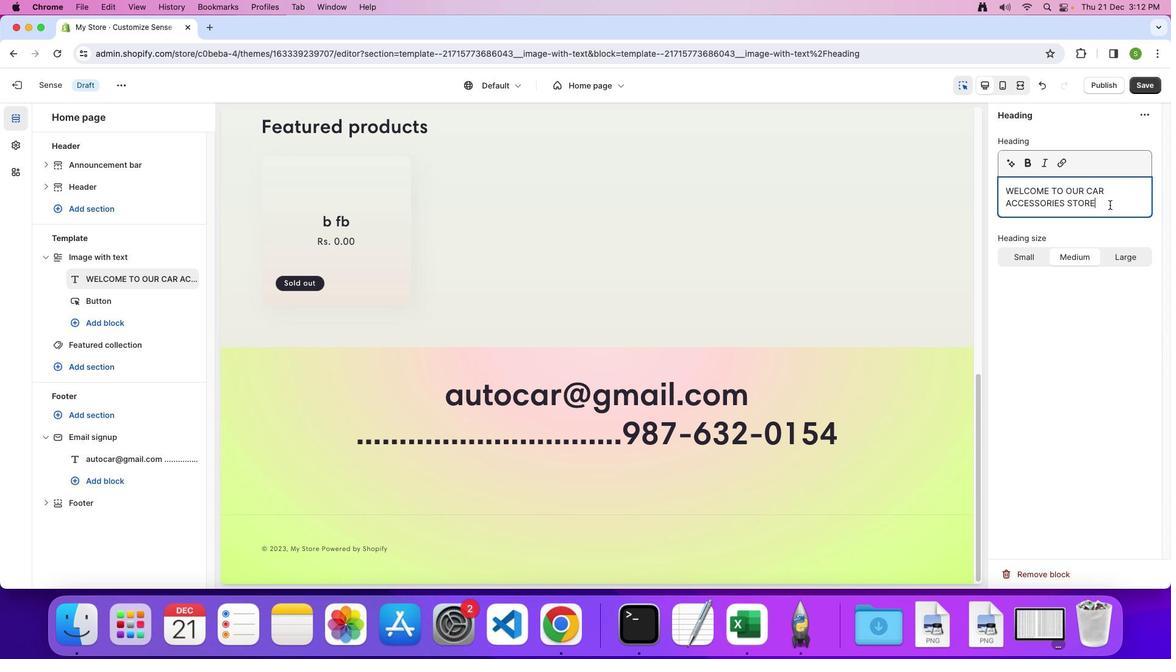 
Action: Mouse moved to (1094, 197)
Screenshot: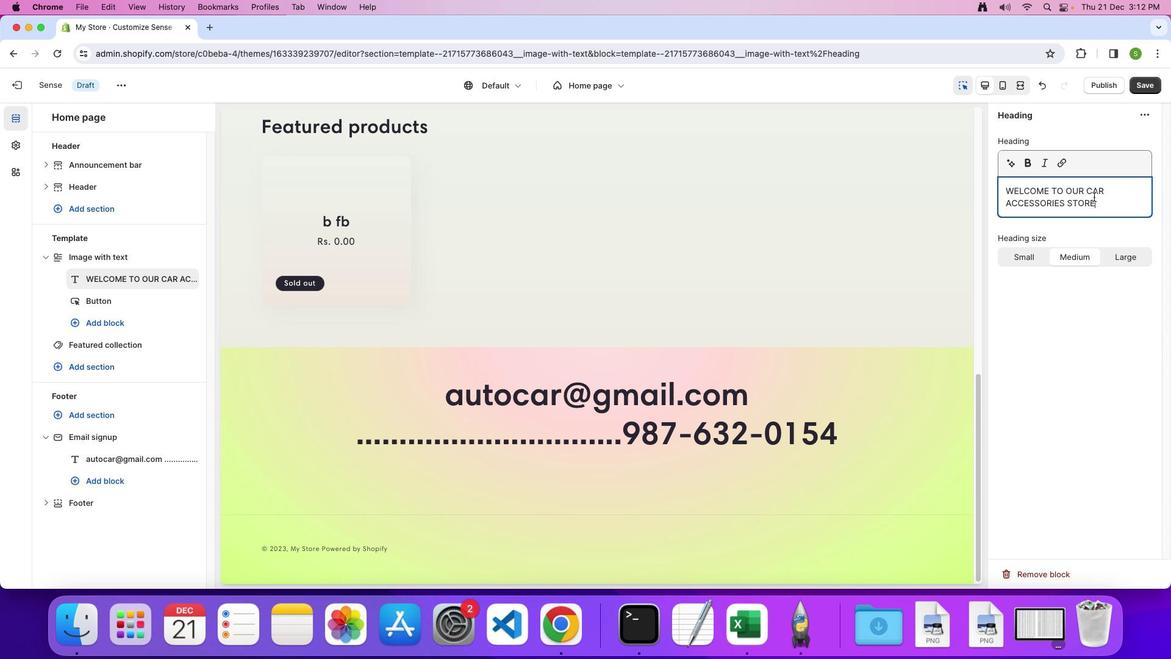 
Action: Mouse pressed left at (1094, 197)
Screenshot: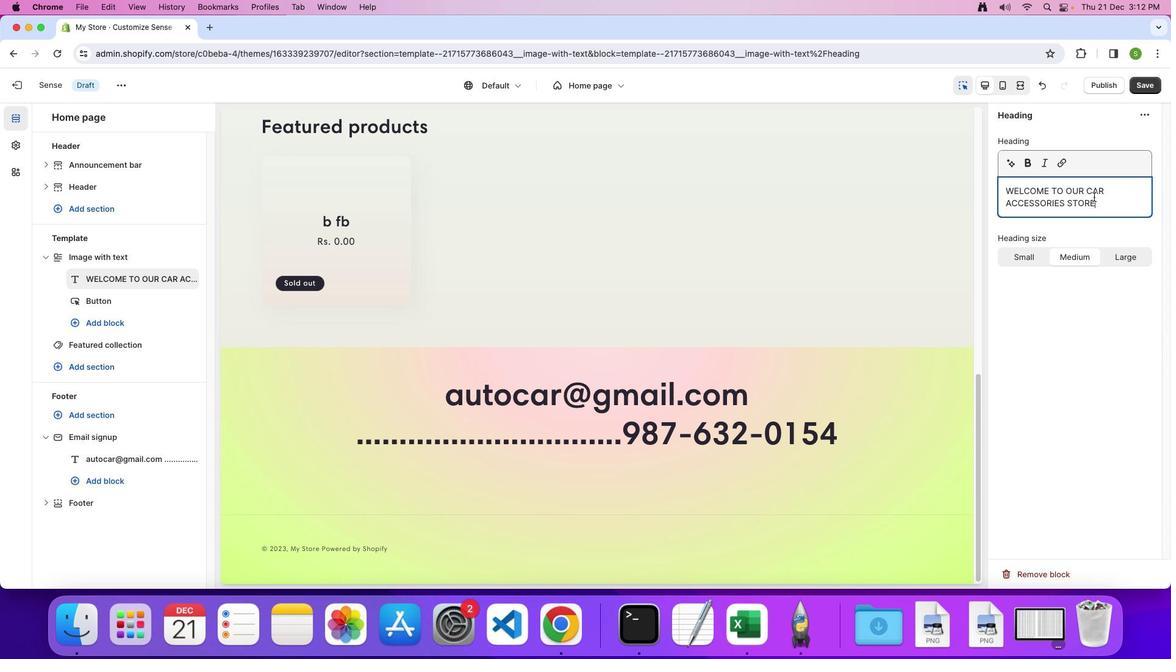 
Action: Mouse moved to (1108, 203)
Screenshot: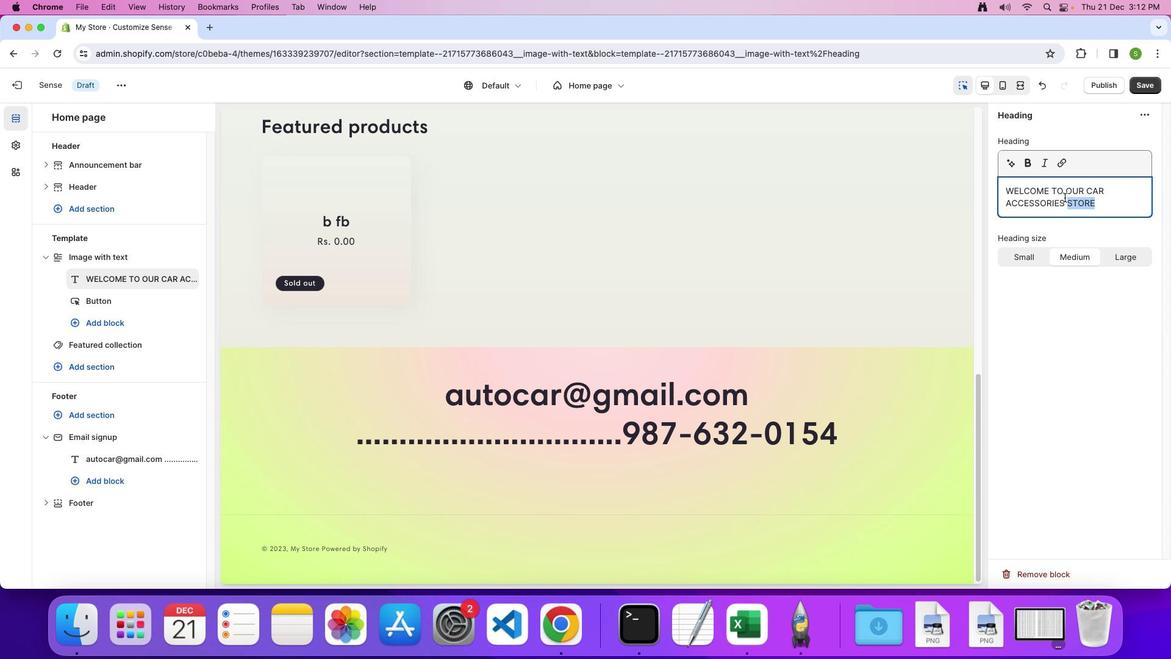 
Action: Mouse pressed left at (1108, 203)
Screenshot: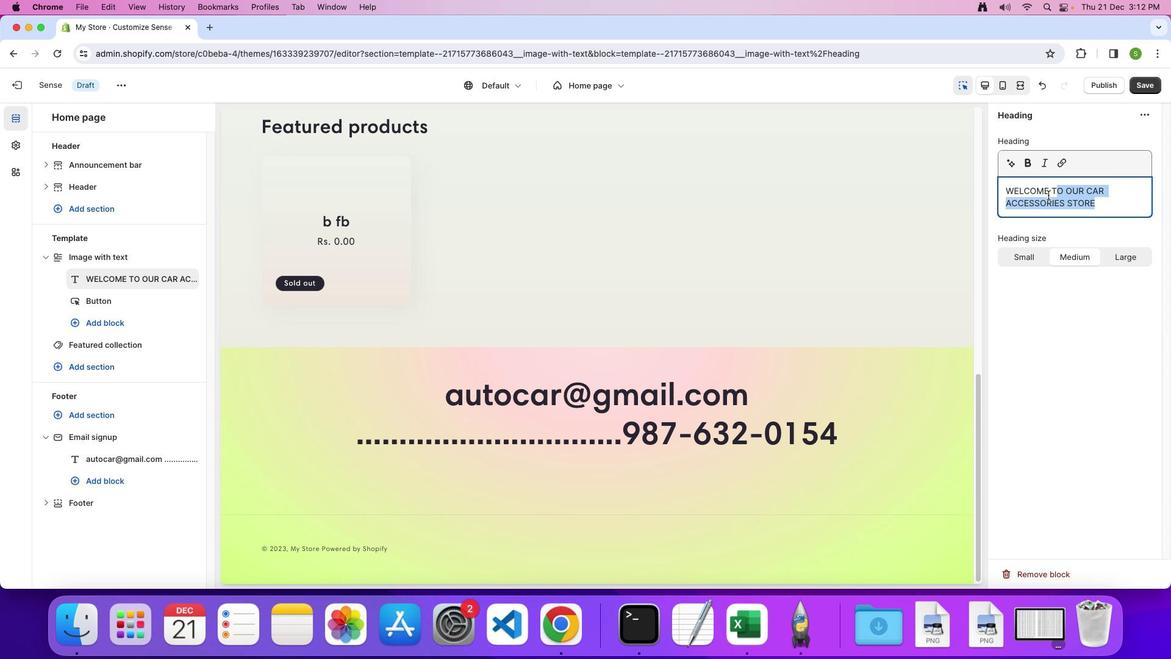
Action: Mouse moved to (1030, 165)
Screenshot: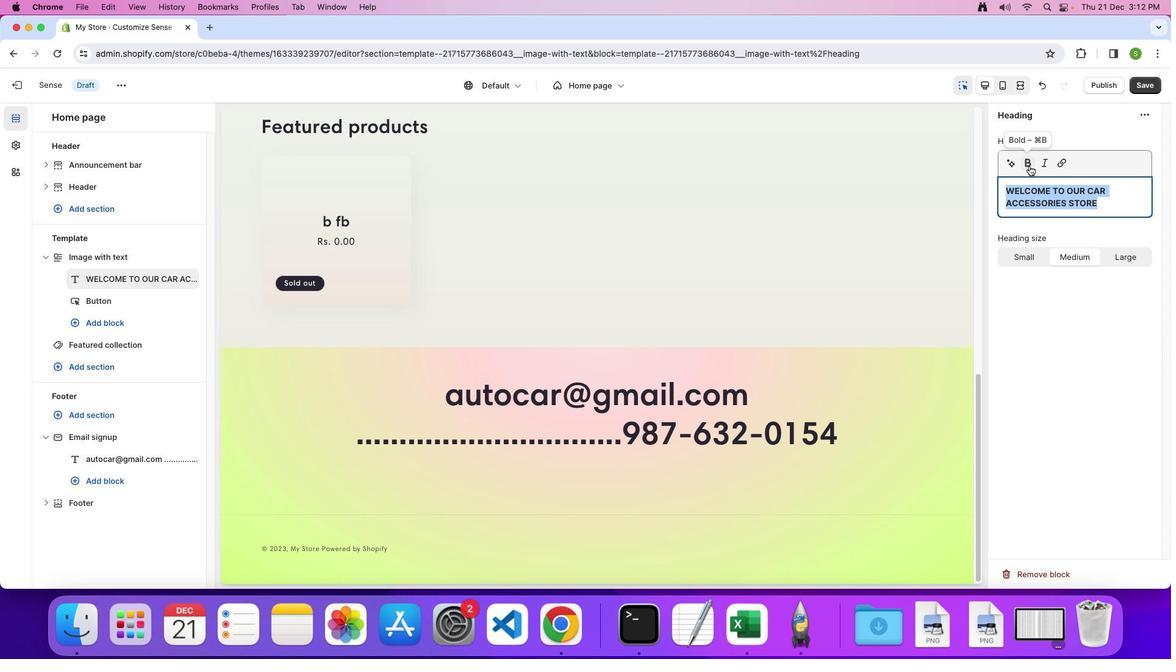 
Action: Mouse pressed left at (1030, 165)
Screenshot: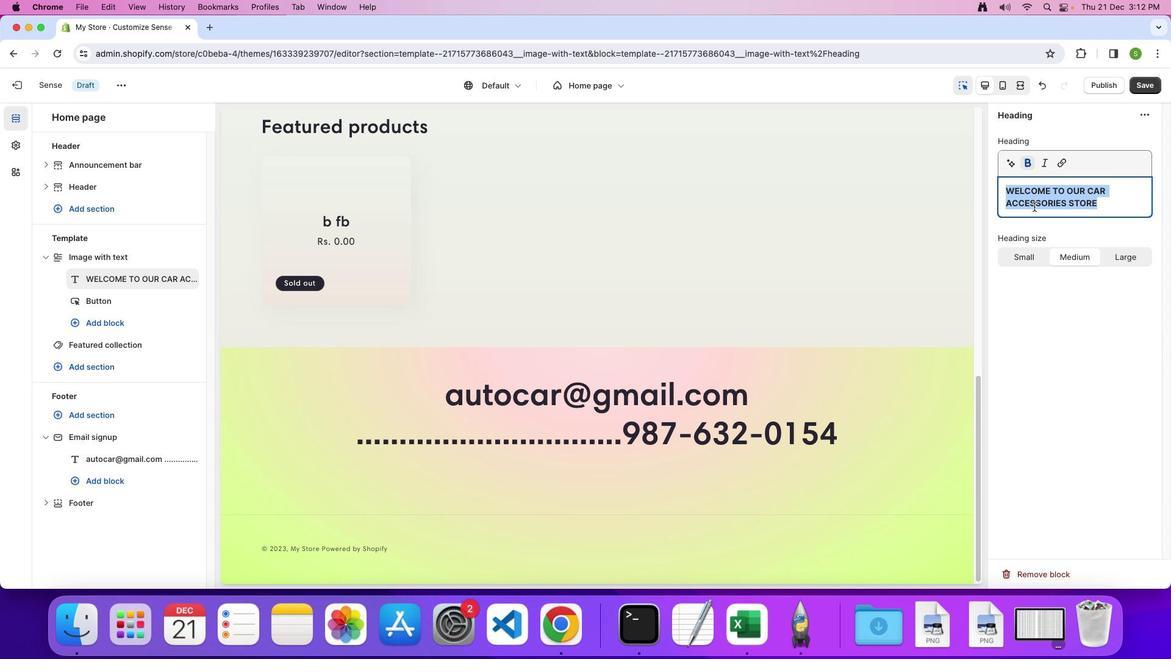 
Action: Mouse moved to (1028, 260)
Screenshot: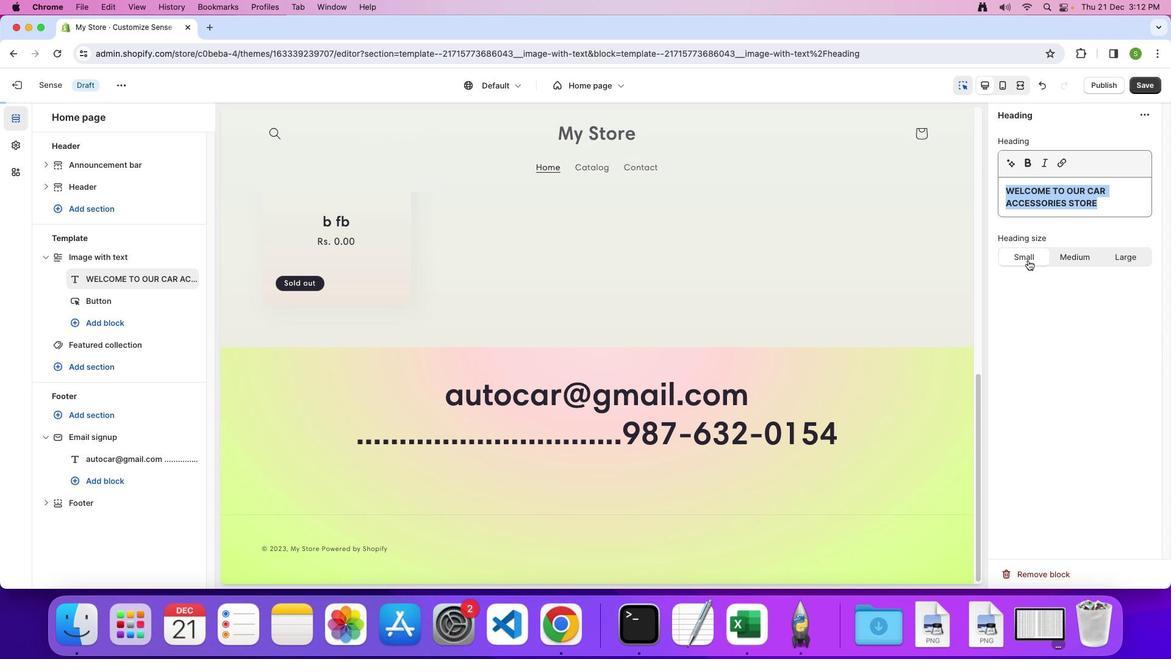 
Action: Mouse pressed left at (1028, 260)
Screenshot: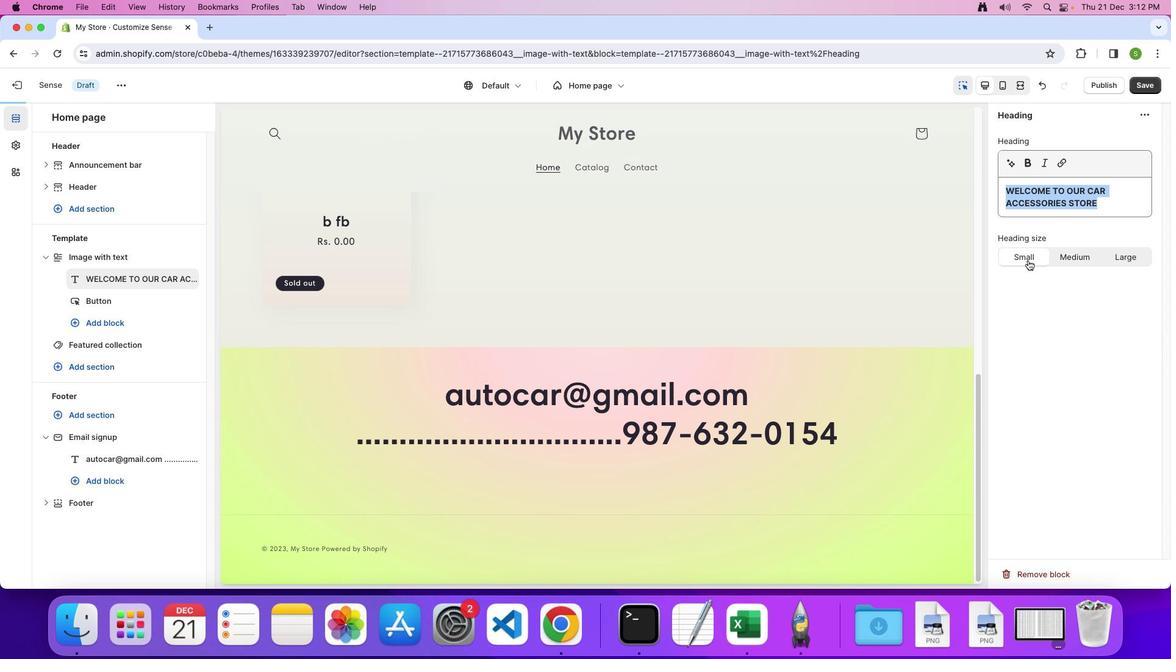 
Action: Mouse moved to (861, 272)
Screenshot: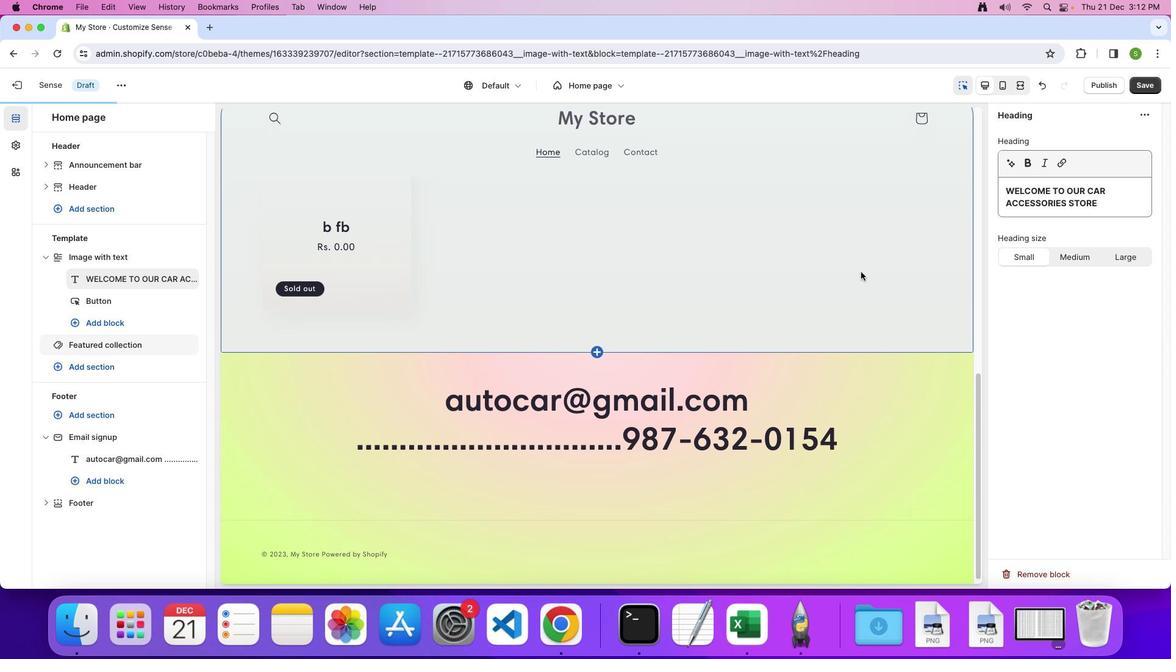 
Action: Mouse scrolled (861, 272) with delta (0, 0)
Screenshot: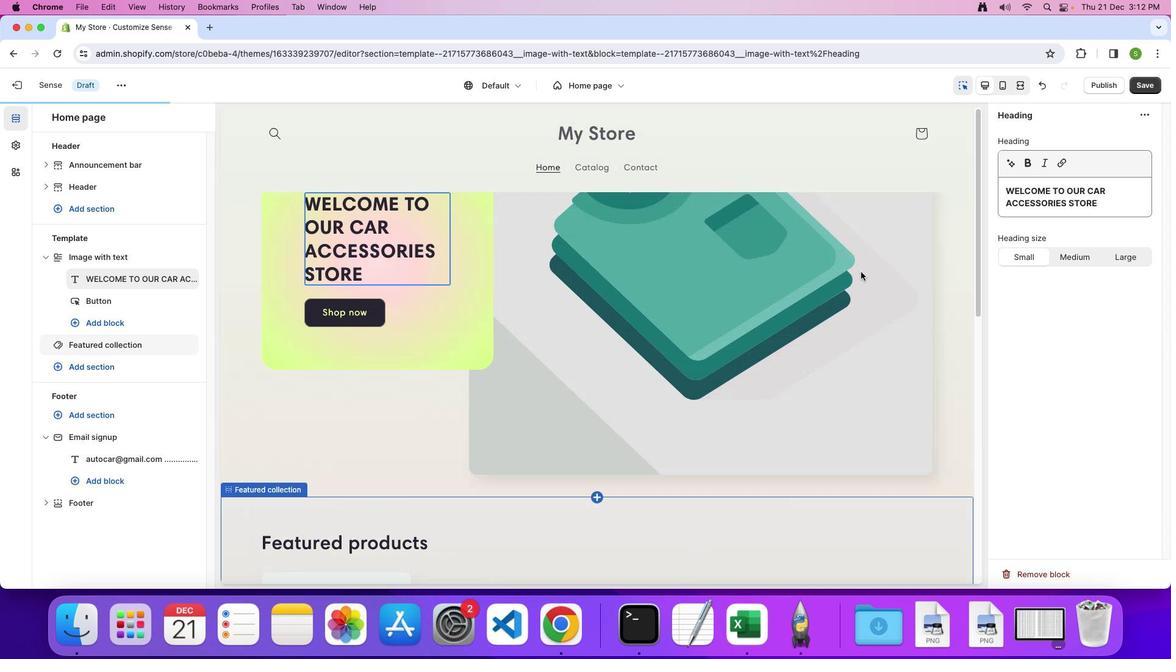 
Action: Mouse scrolled (861, 272) with delta (0, 0)
Screenshot: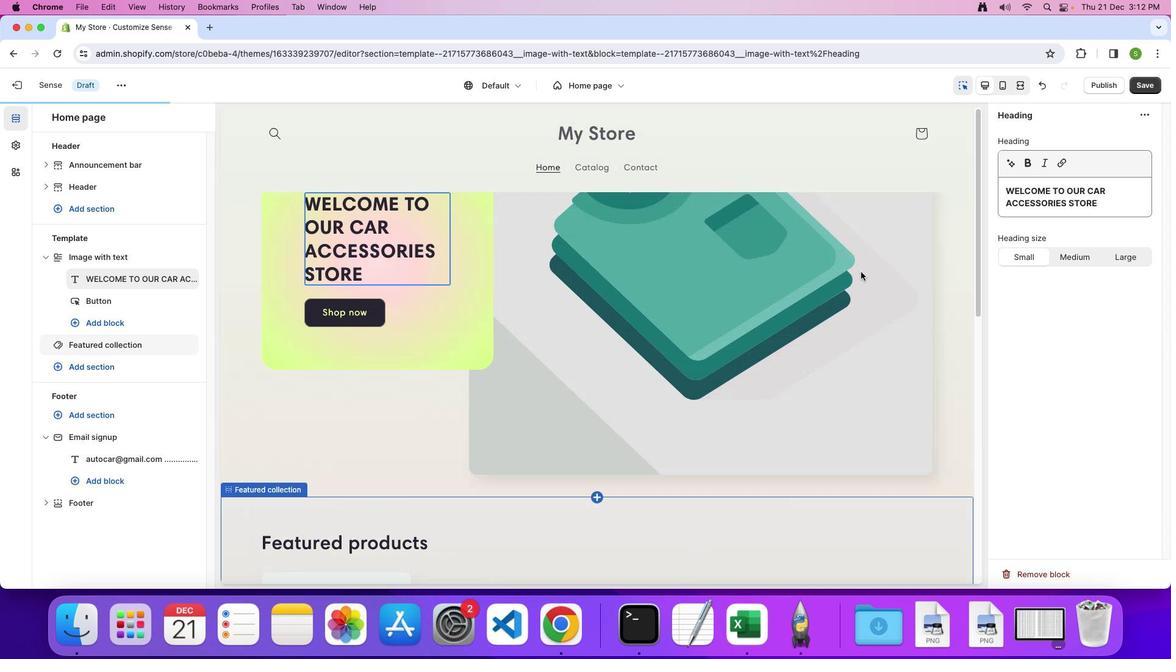 
Action: Mouse scrolled (861, 272) with delta (0, 1)
Screenshot: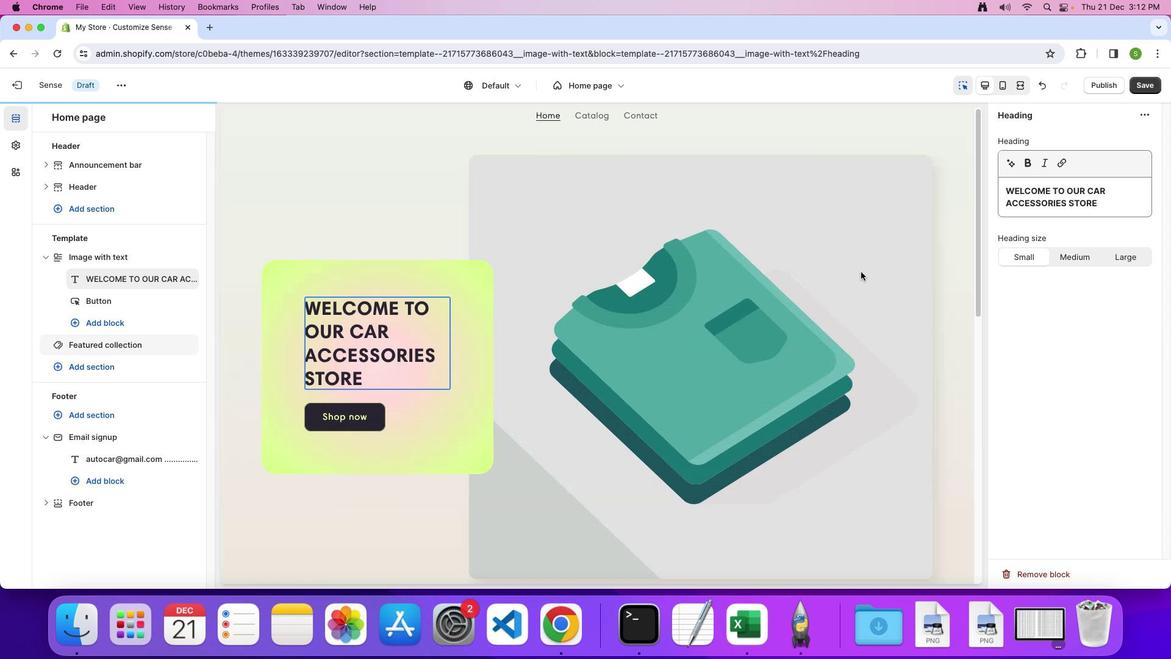 
Action: Mouse scrolled (861, 272) with delta (0, 3)
Screenshot: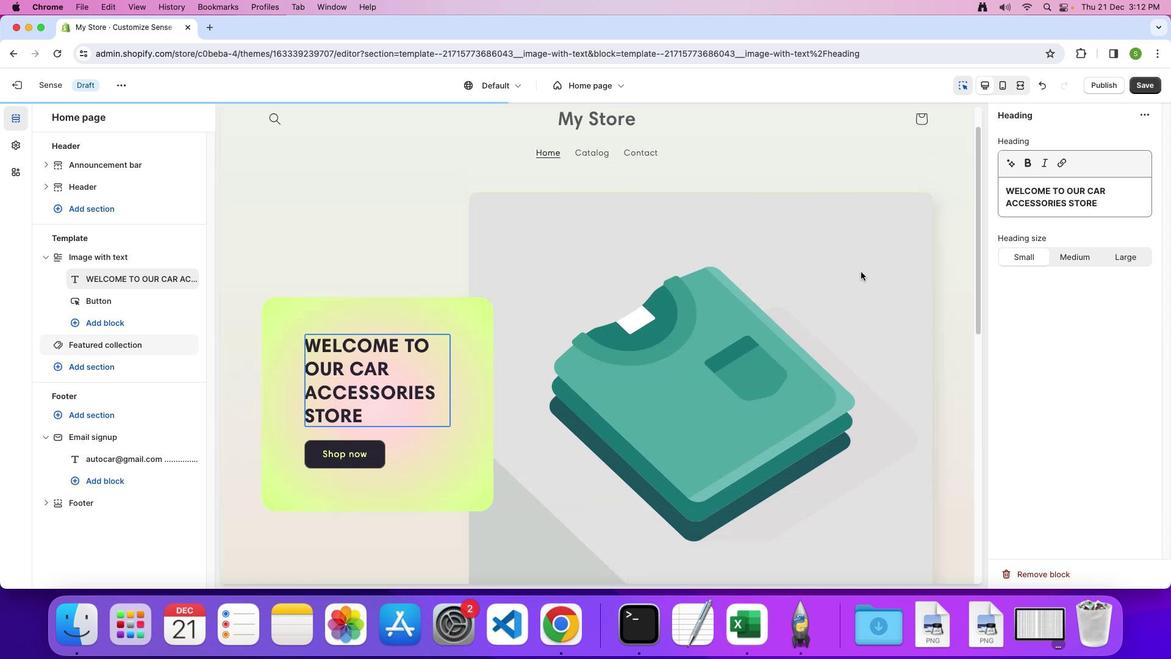 
Action: Mouse scrolled (861, 272) with delta (0, 4)
Screenshot: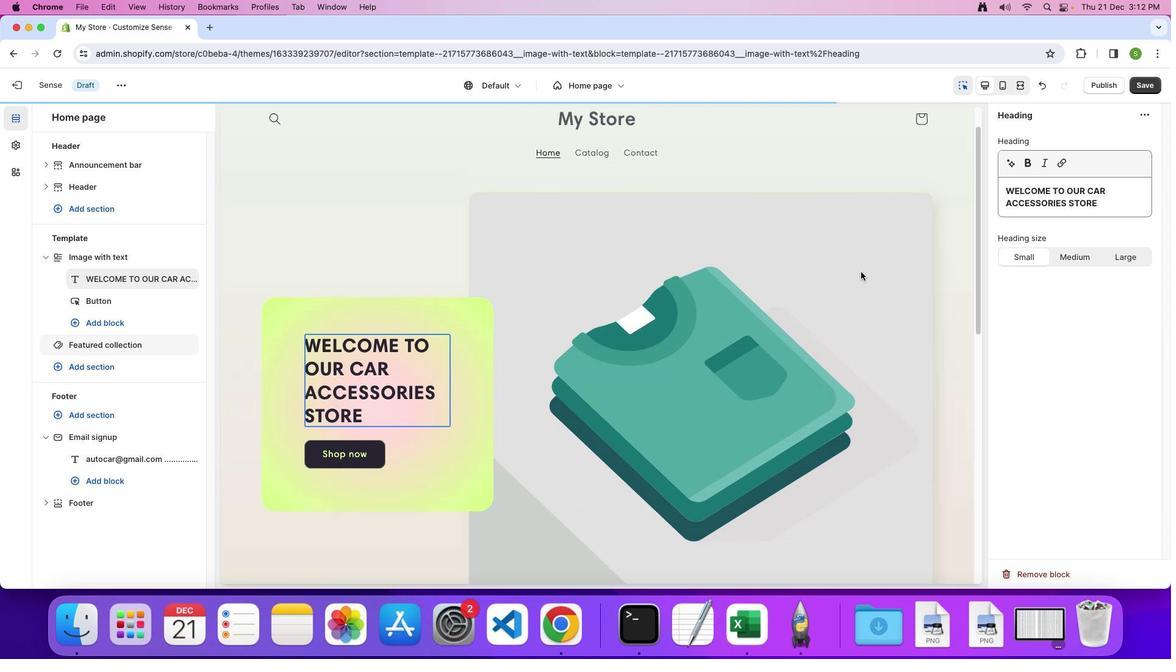 
Action: Mouse moved to (833, 295)
Screenshot: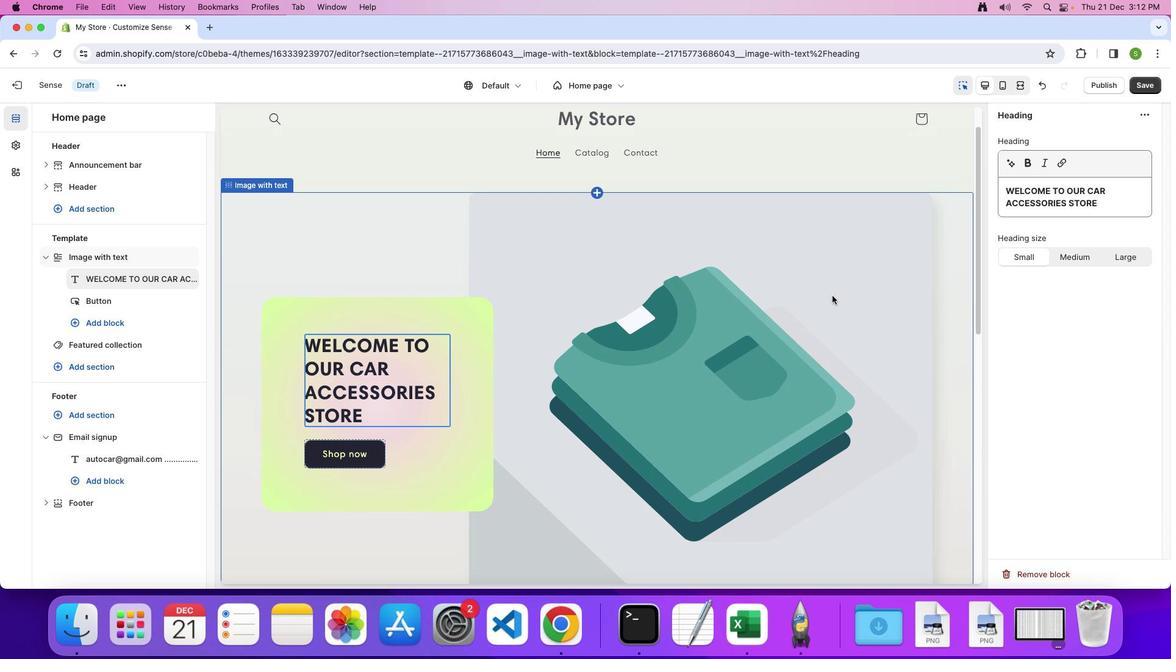 
Action: Mouse pressed left at (833, 295)
Screenshot: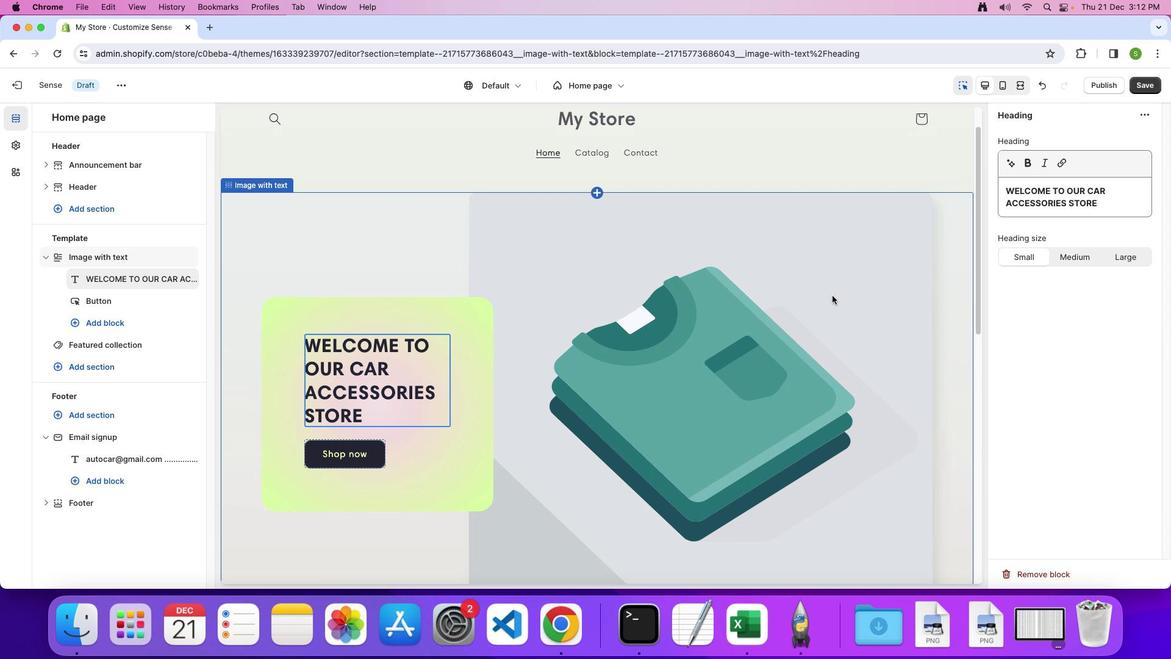 
Action: Mouse moved to (1078, 195)
Screenshot: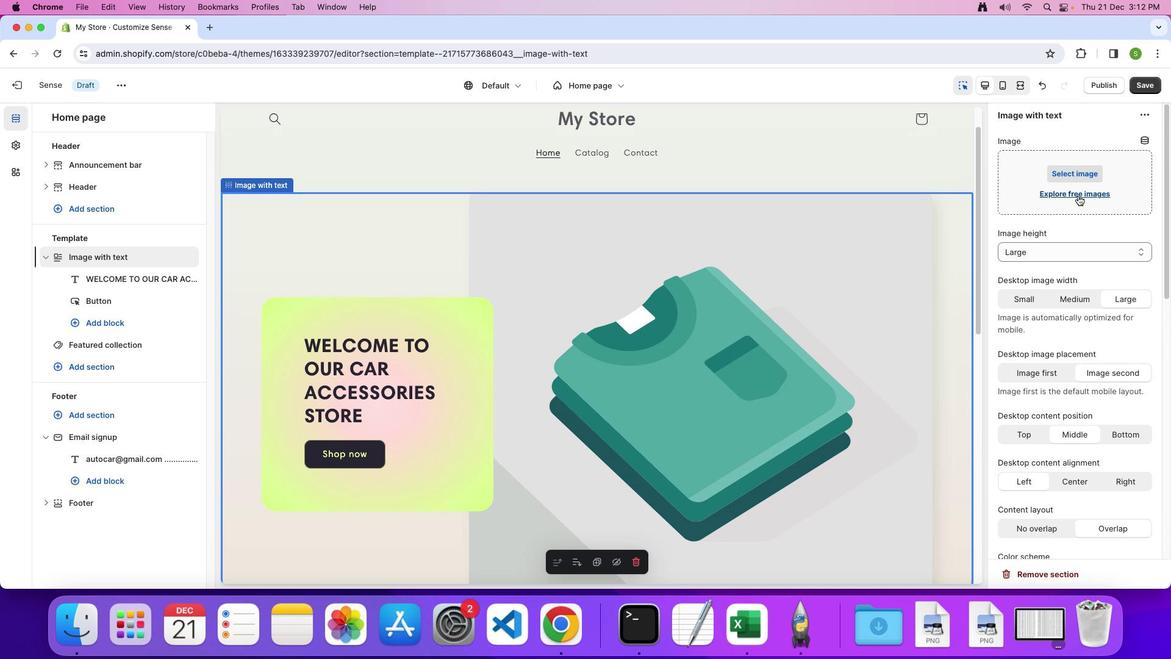 
Action: Mouse pressed left at (1078, 195)
Screenshot: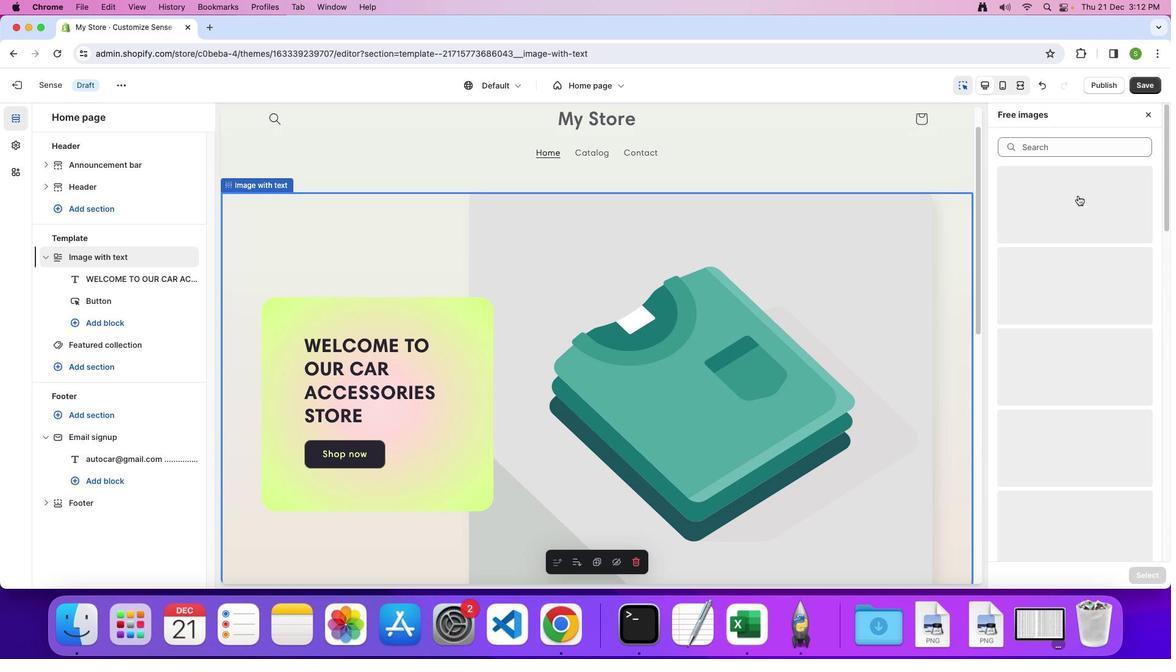 
Action: Mouse moved to (1076, 150)
Screenshot: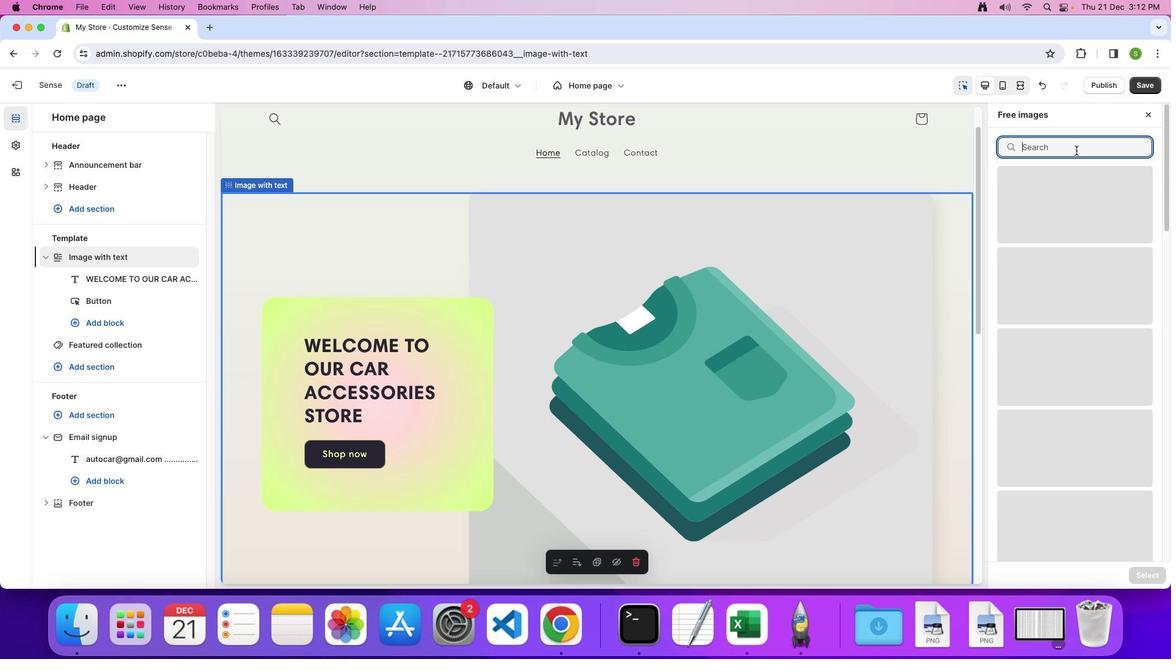 
Action: Mouse pressed left at (1076, 150)
Screenshot: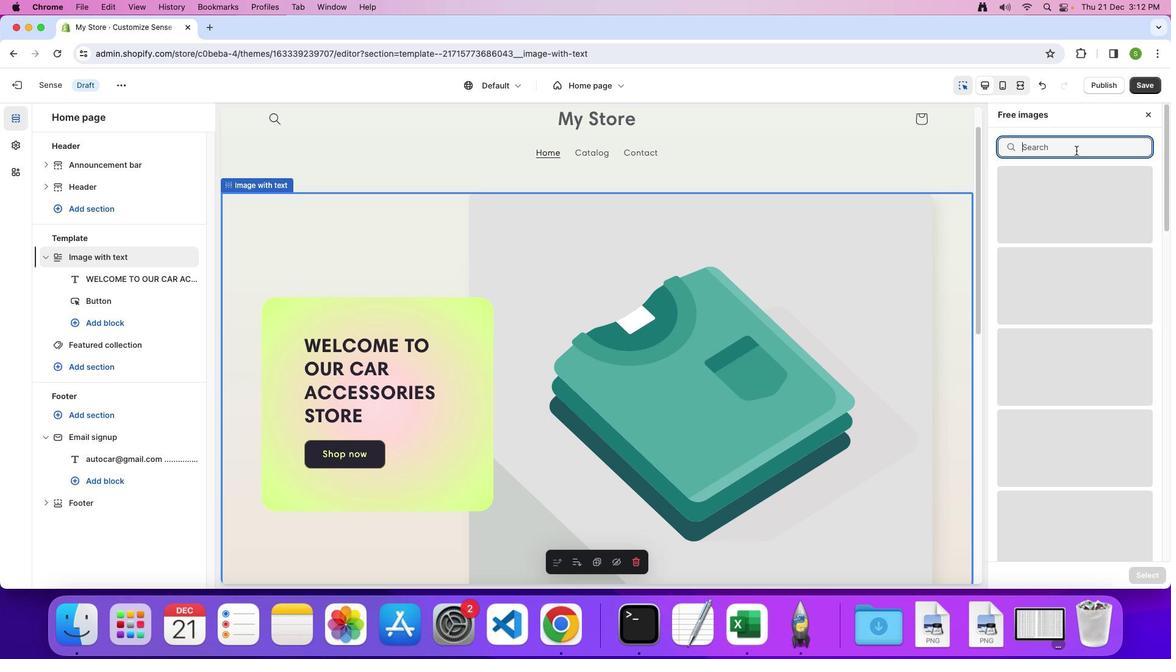
Action: Key pressed Key.shift'C''a''r'Key.enter
Screenshot: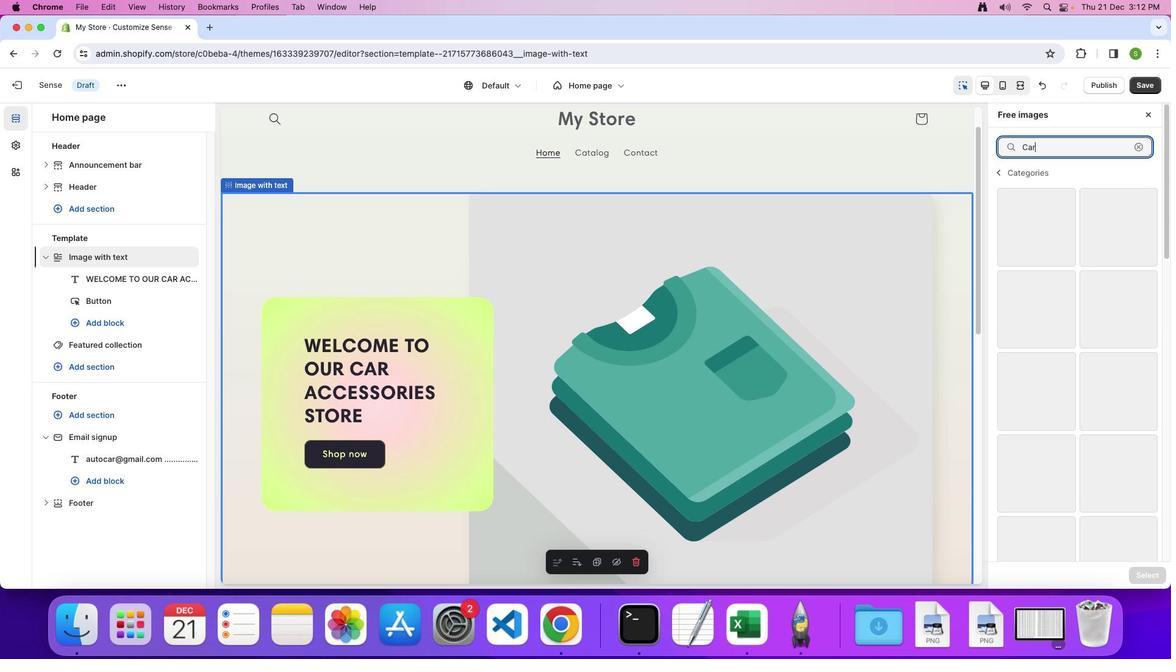 
Action: Mouse moved to (1086, 319)
Screenshot: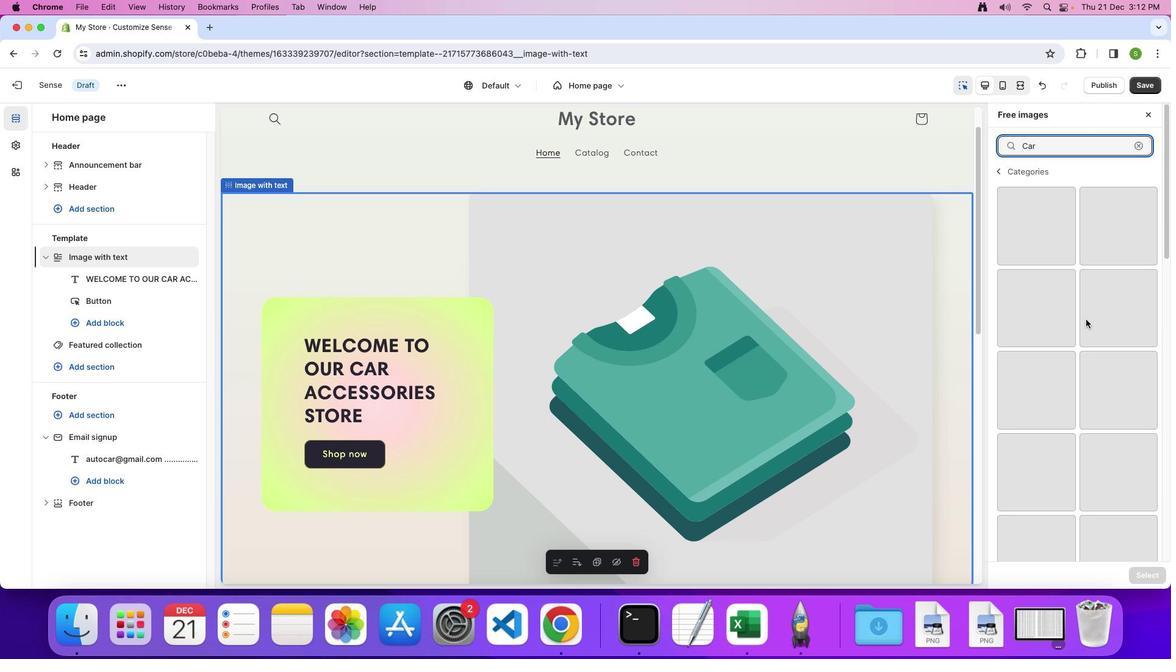 
Action: Mouse scrolled (1086, 319) with delta (0, 0)
Screenshot: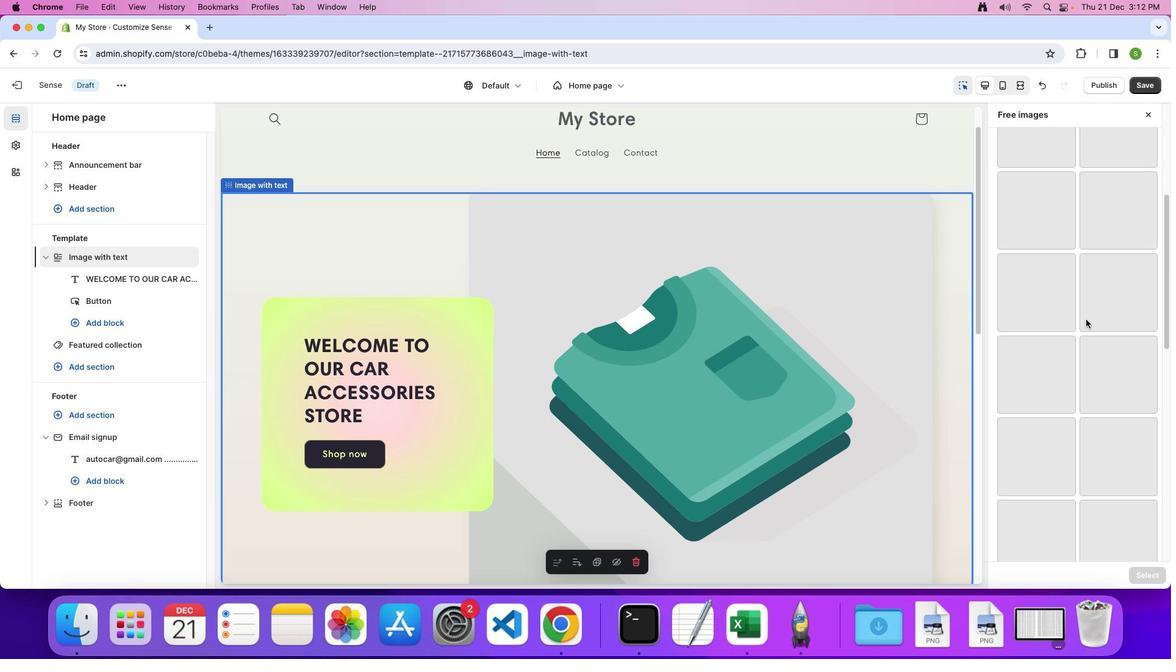 
Action: Mouse scrolled (1086, 319) with delta (0, 0)
Screenshot: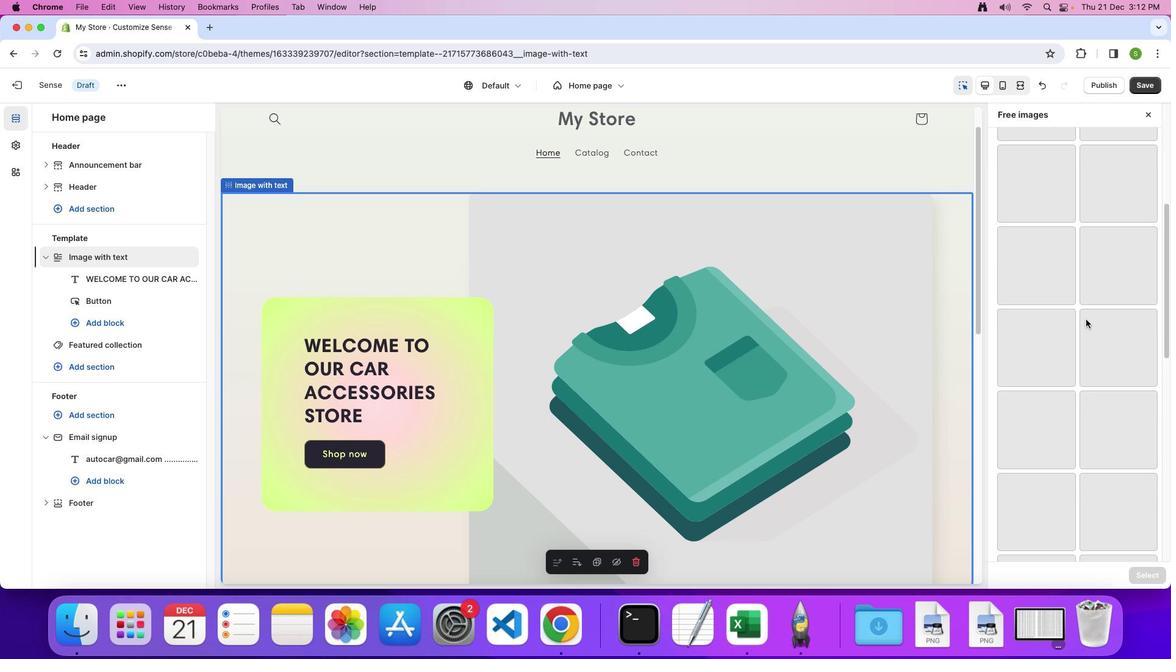 
Action: Mouse scrolled (1086, 319) with delta (0, -1)
Screenshot: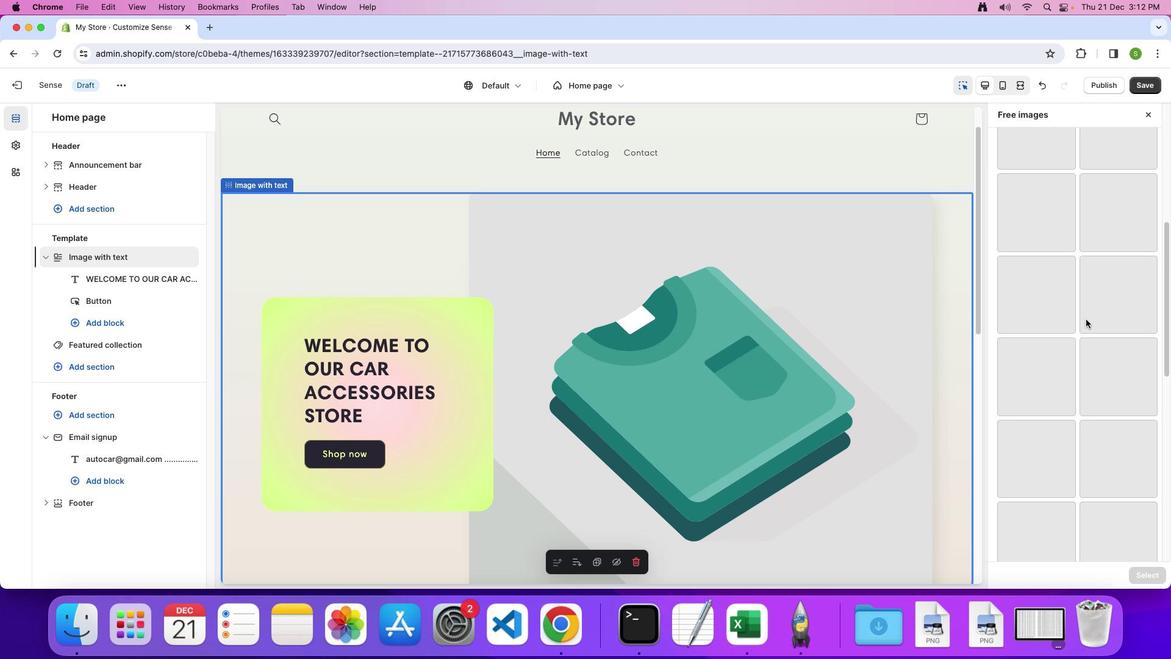
Action: Mouse scrolled (1086, 319) with delta (0, -3)
Screenshot: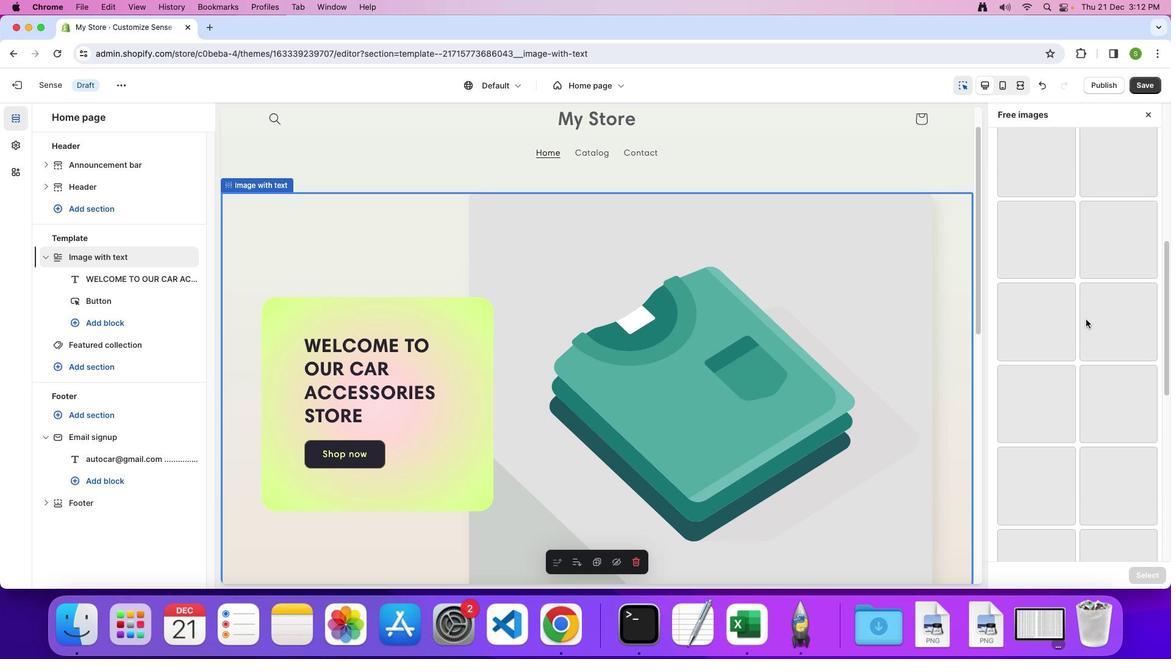 
Action: Mouse scrolled (1086, 319) with delta (0, -3)
Screenshot: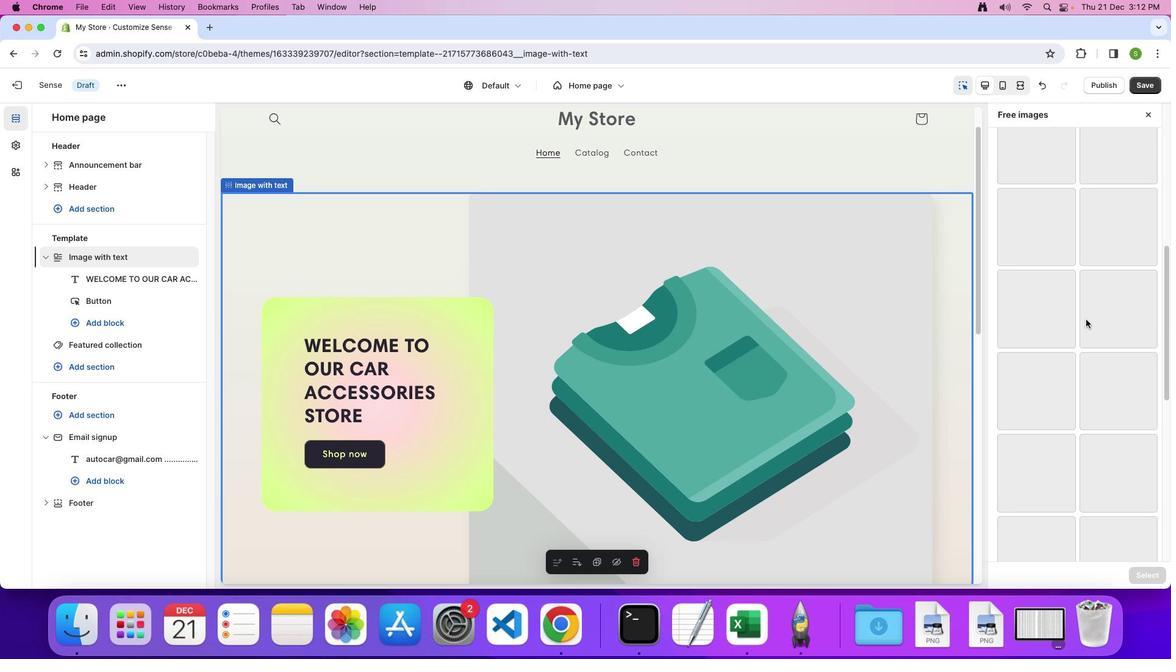 
Action: Mouse moved to (1086, 319)
Screenshot: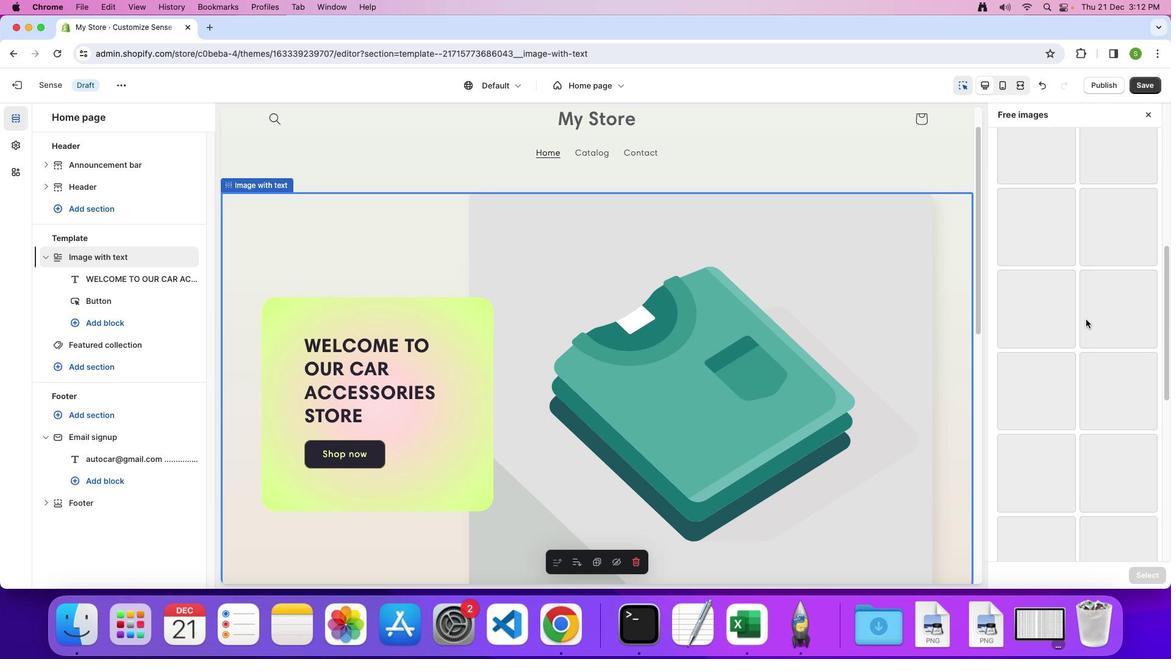 
Action: Mouse scrolled (1086, 319) with delta (0, 0)
Screenshot: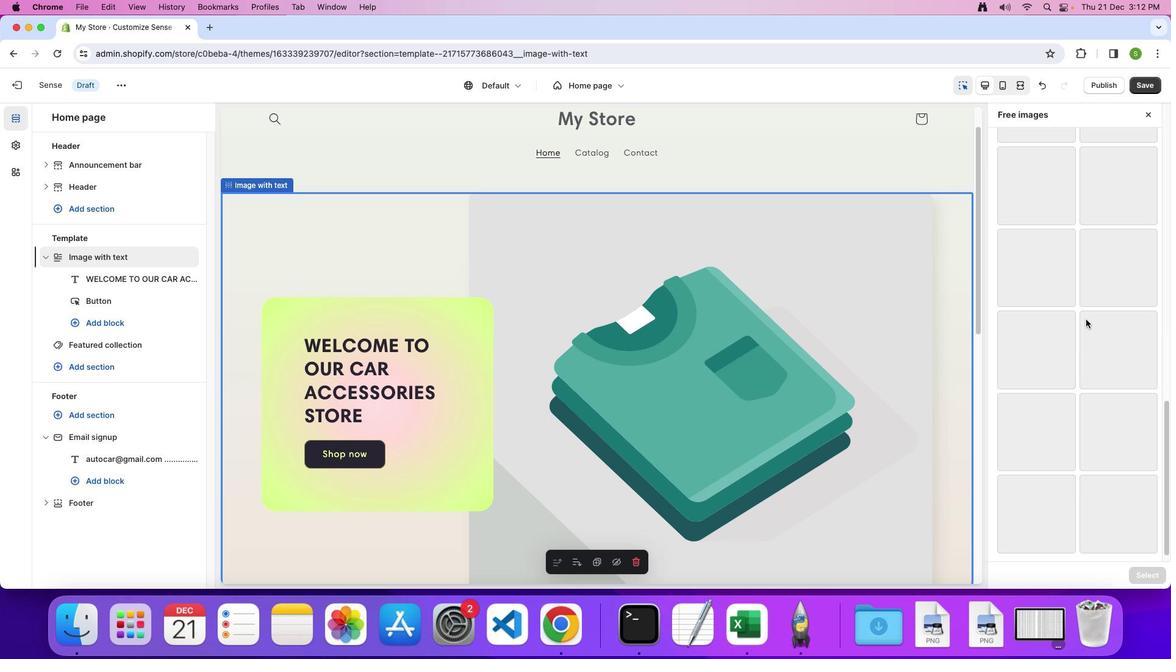 
Action: Mouse scrolled (1086, 319) with delta (0, 0)
Screenshot: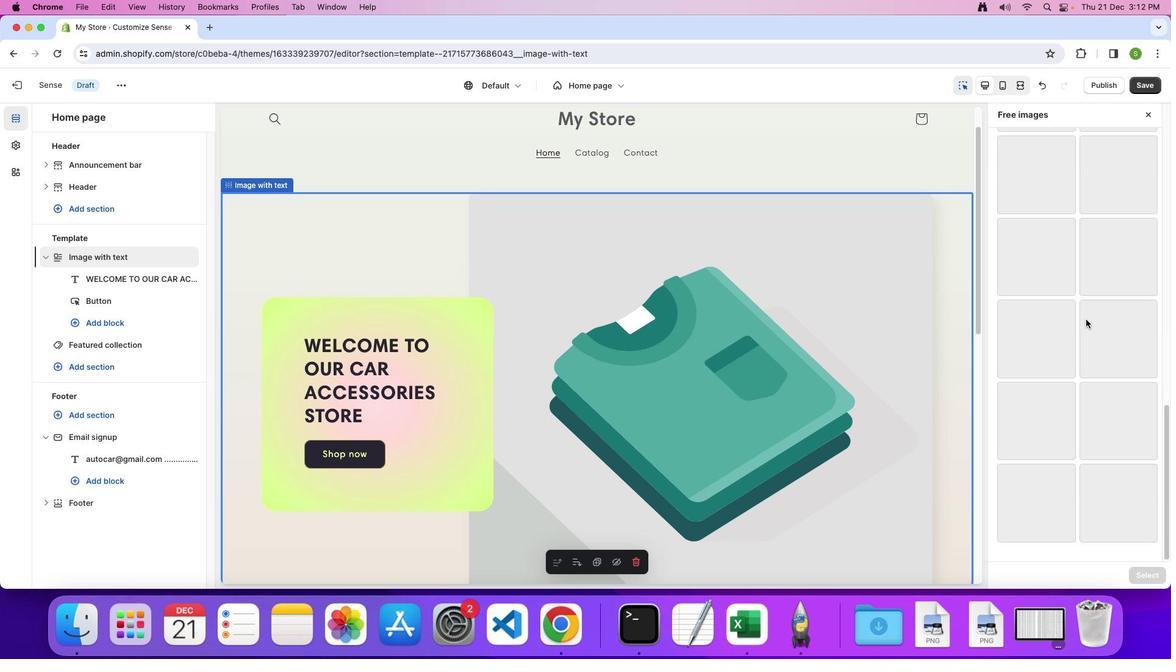 
Action: Mouse scrolled (1086, 319) with delta (0, -2)
Screenshot: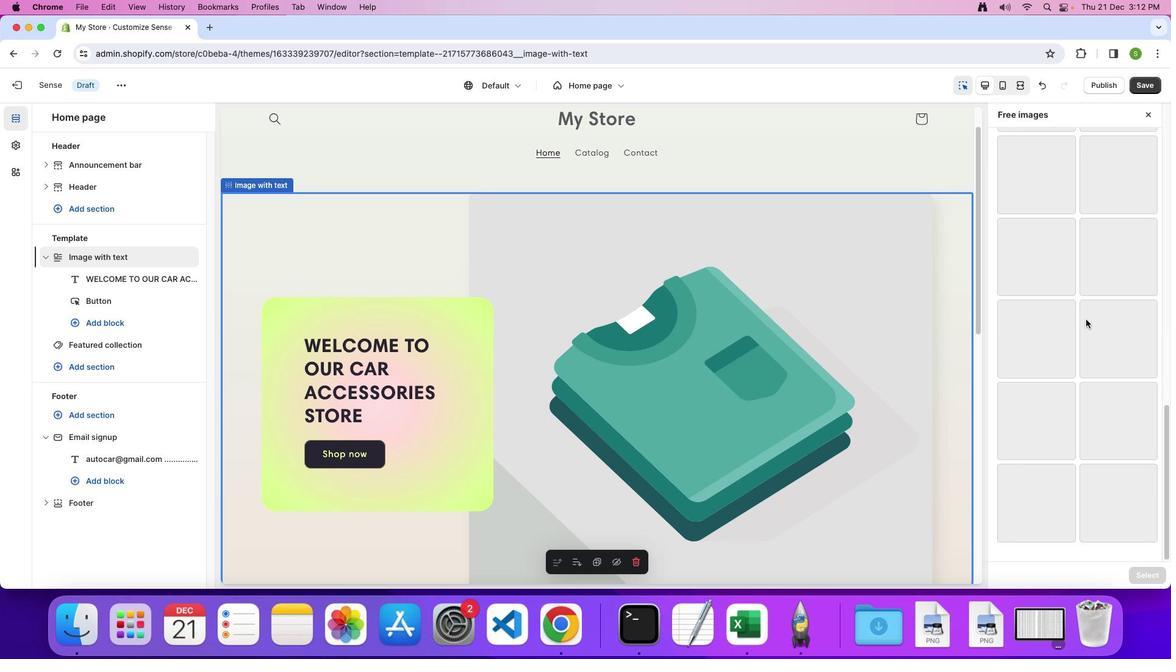 
Action: Mouse scrolled (1086, 319) with delta (0, -3)
Screenshot: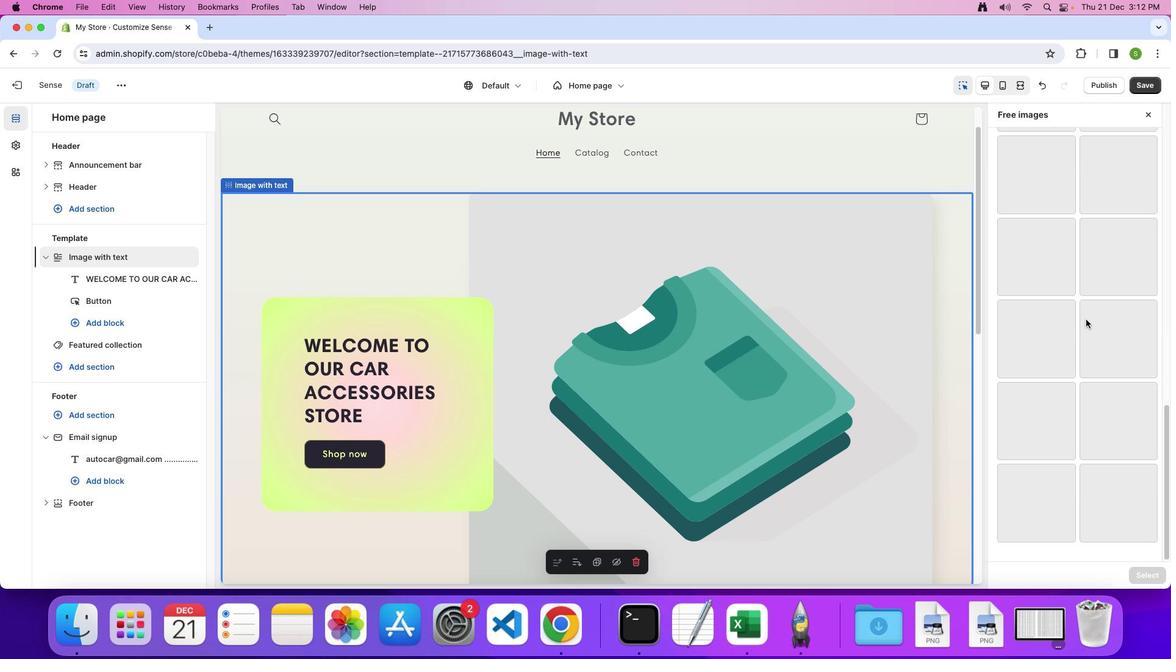 
Action: Mouse scrolled (1086, 319) with delta (0, -4)
Screenshot: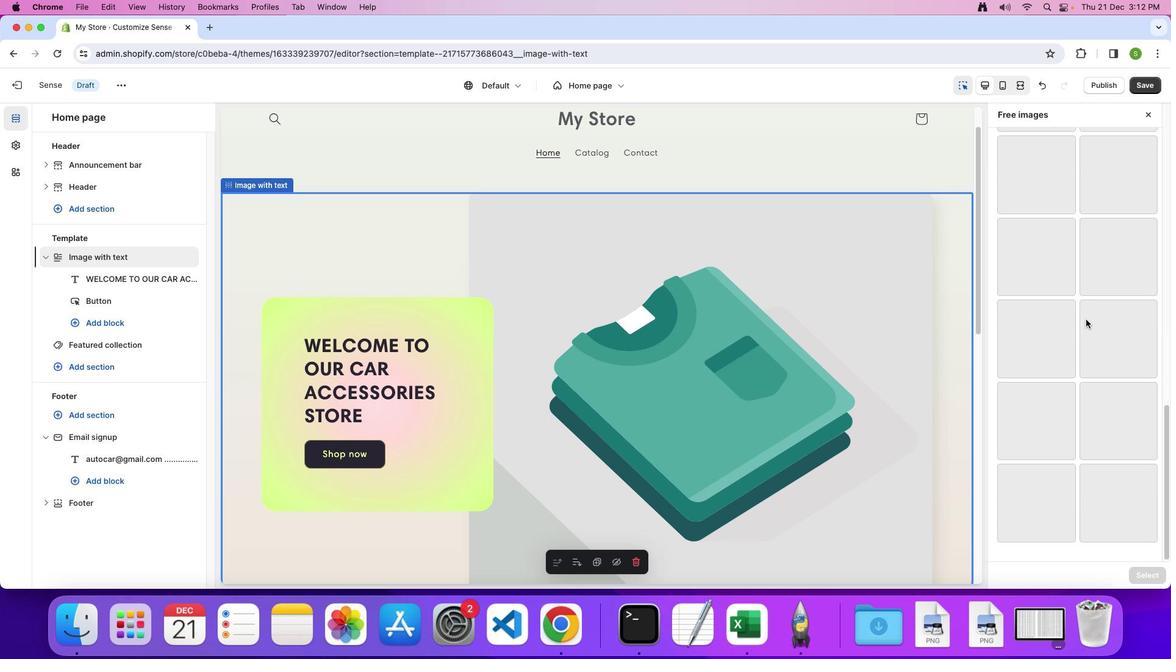 
Action: Mouse scrolled (1086, 319) with delta (0, -4)
Screenshot: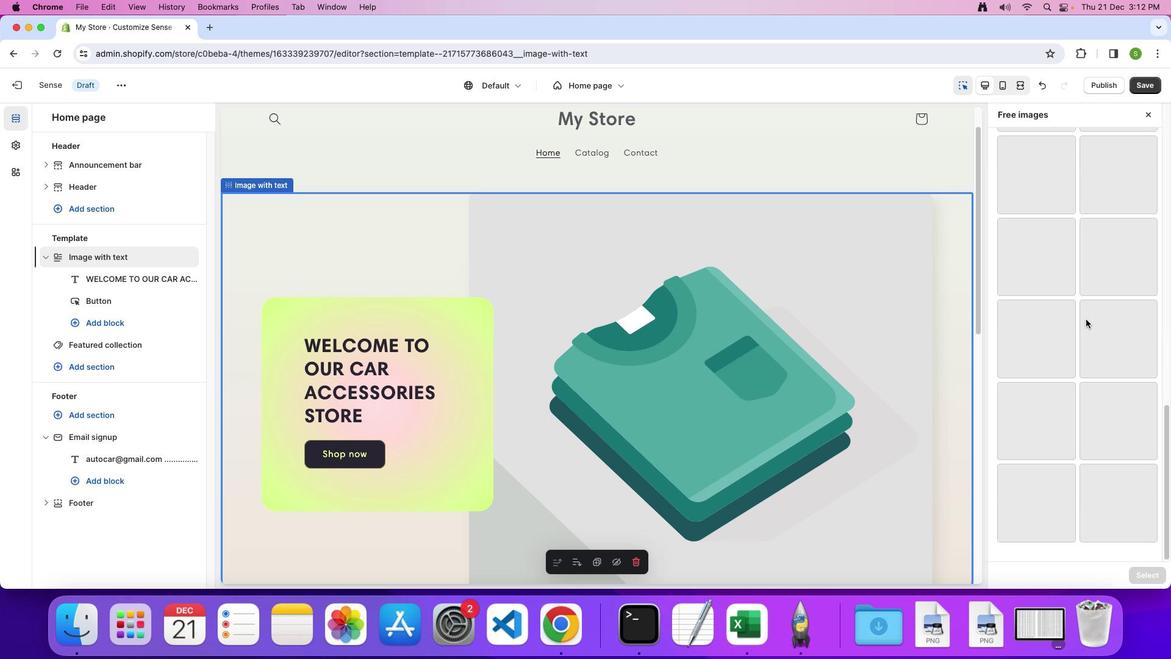 
Action: Mouse scrolled (1086, 319) with delta (0, -4)
Screenshot: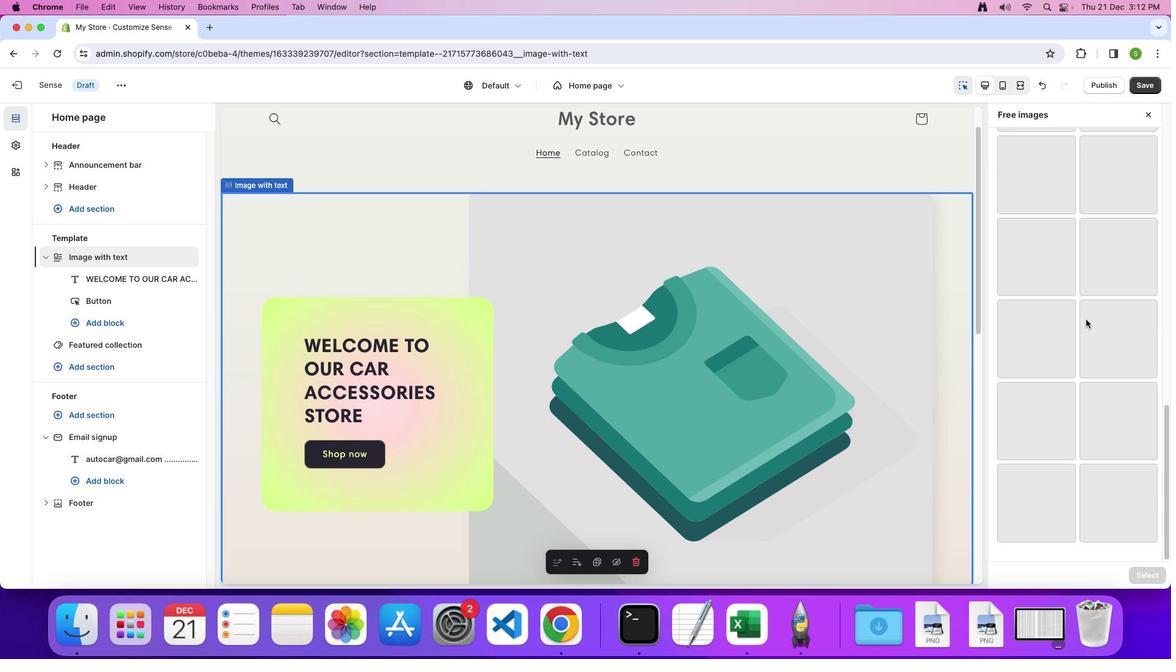
Action: Mouse scrolled (1086, 319) with delta (0, 0)
Screenshot: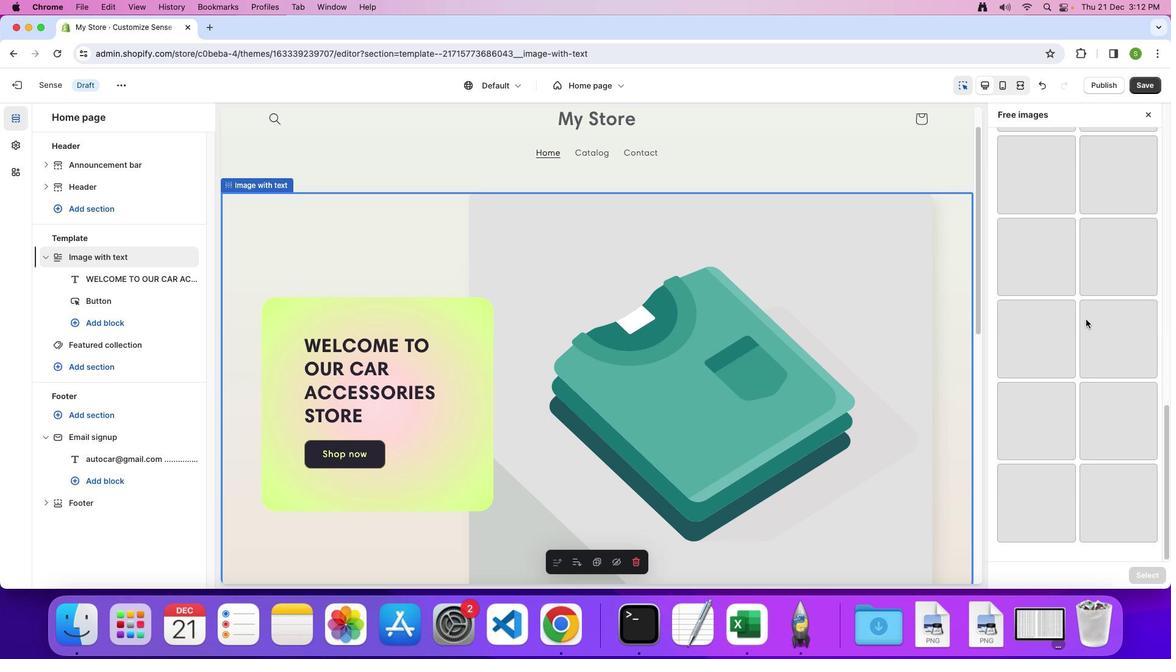 
Action: Mouse scrolled (1086, 319) with delta (0, 0)
Screenshot: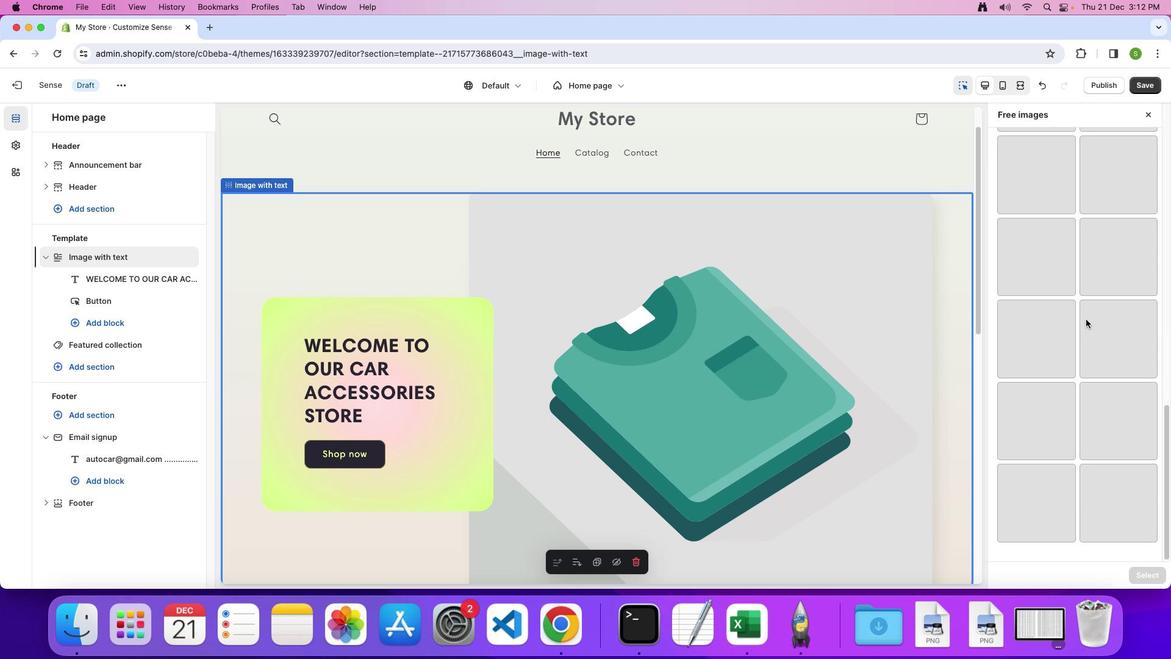 
Action: Mouse scrolled (1086, 319) with delta (0, -2)
Screenshot: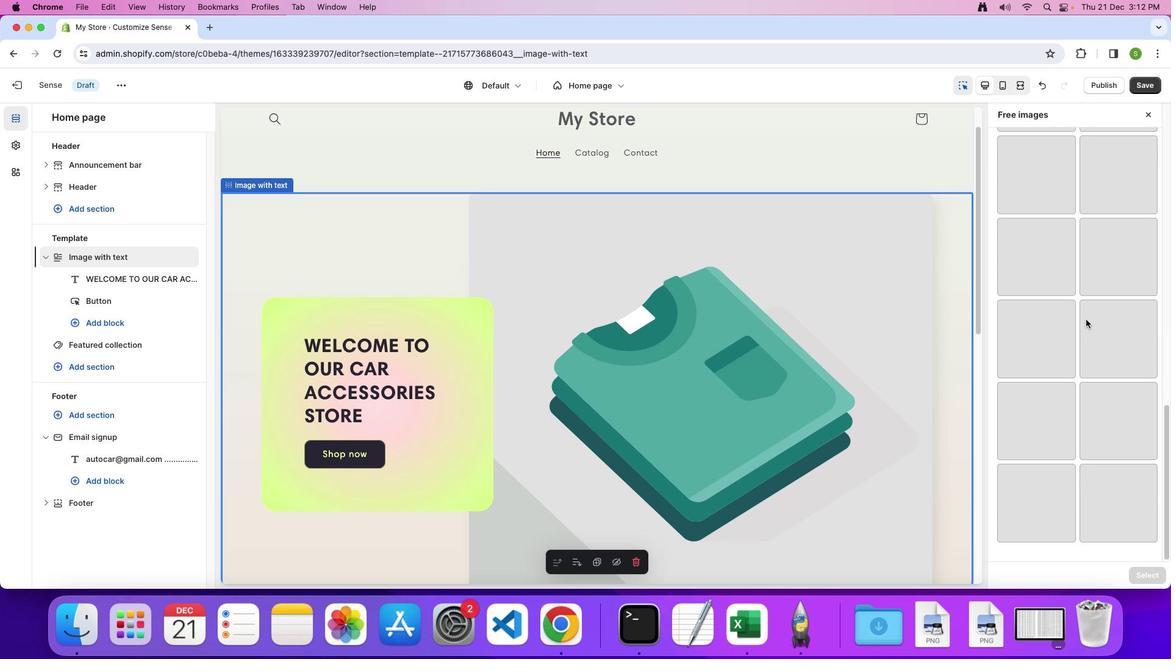 
Action: Mouse scrolled (1086, 319) with delta (0, -3)
Screenshot: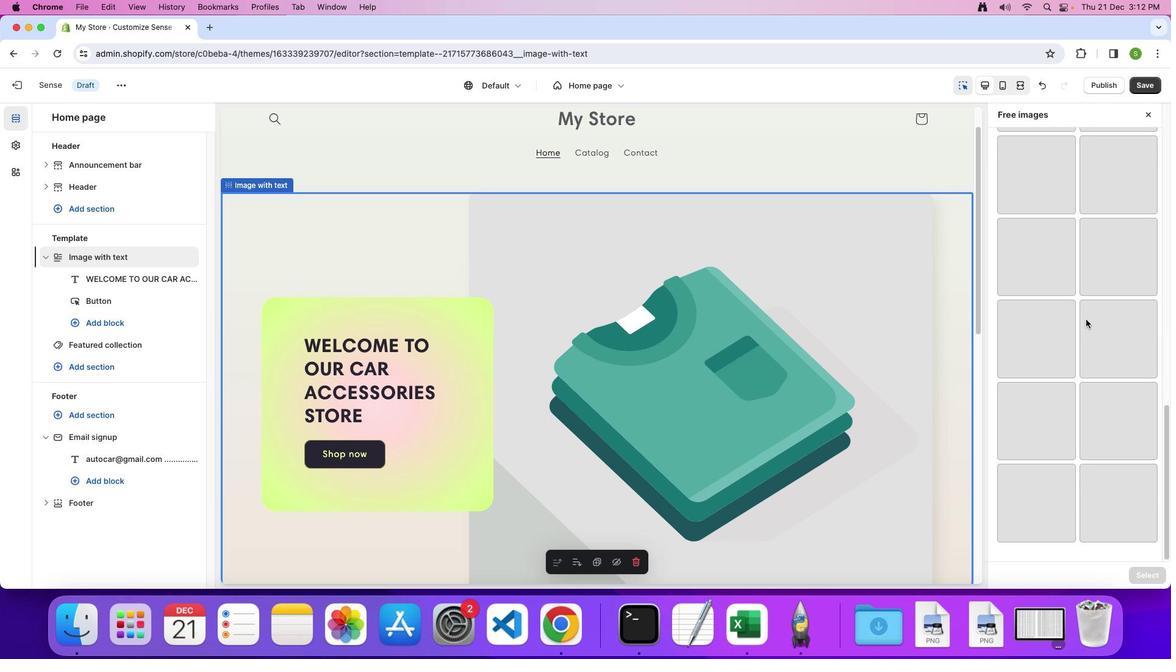 
Action: Mouse scrolled (1086, 319) with delta (0, -4)
Screenshot: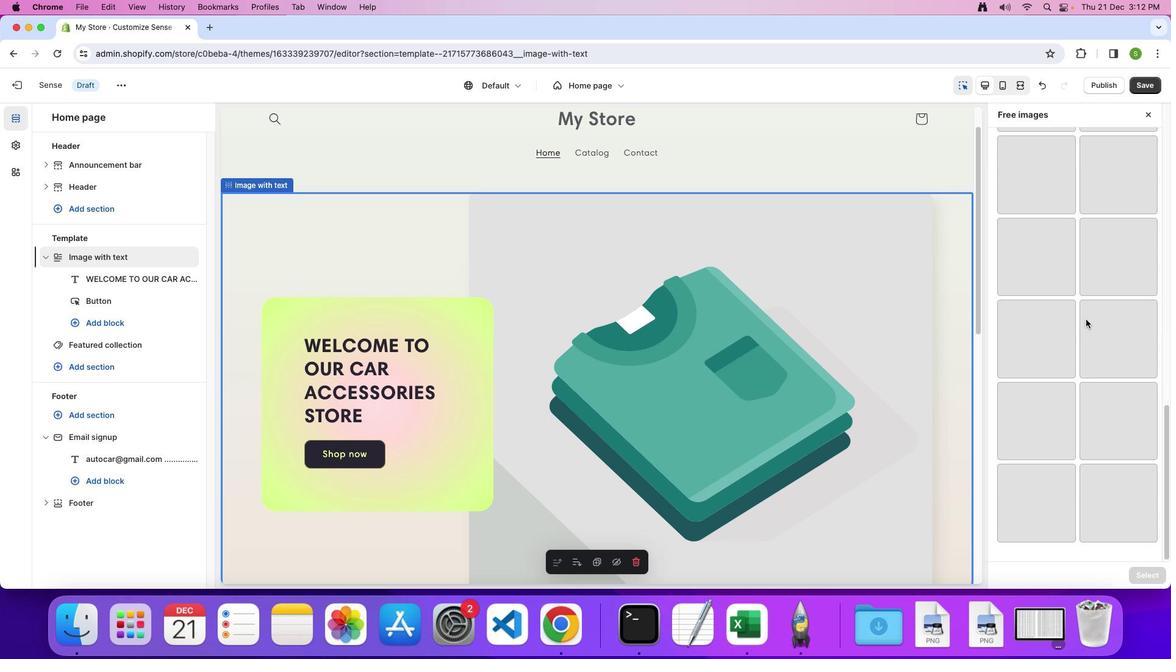 
Action: Mouse scrolled (1086, 319) with delta (0, -4)
Screenshot: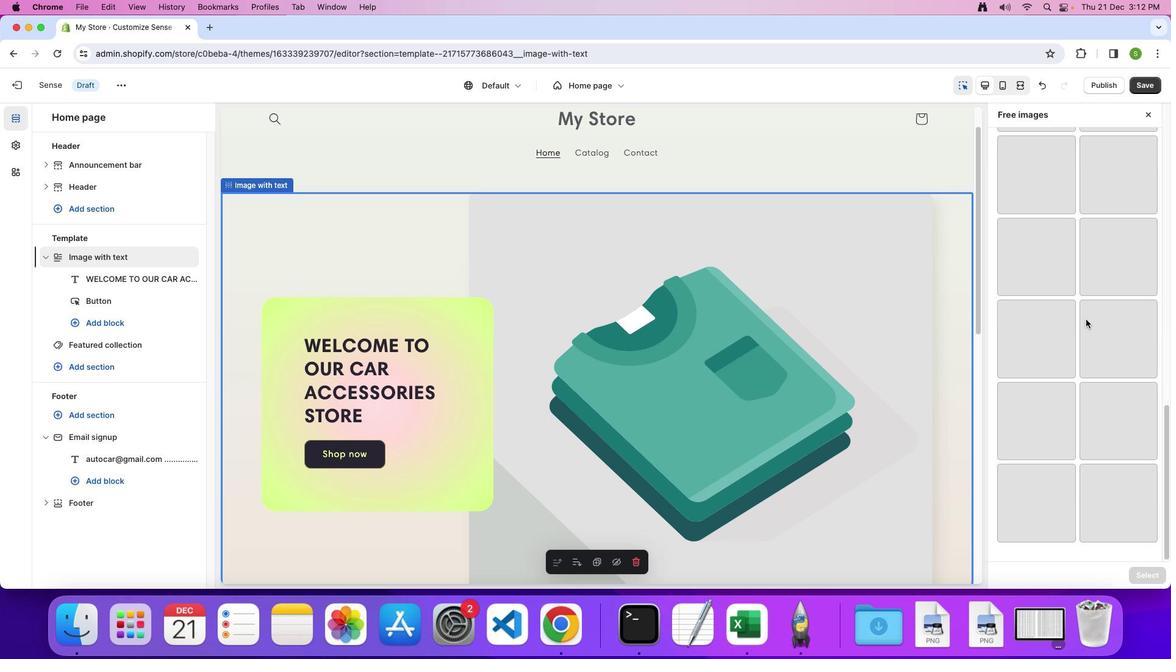 
Action: Mouse scrolled (1086, 319) with delta (0, -5)
Screenshot: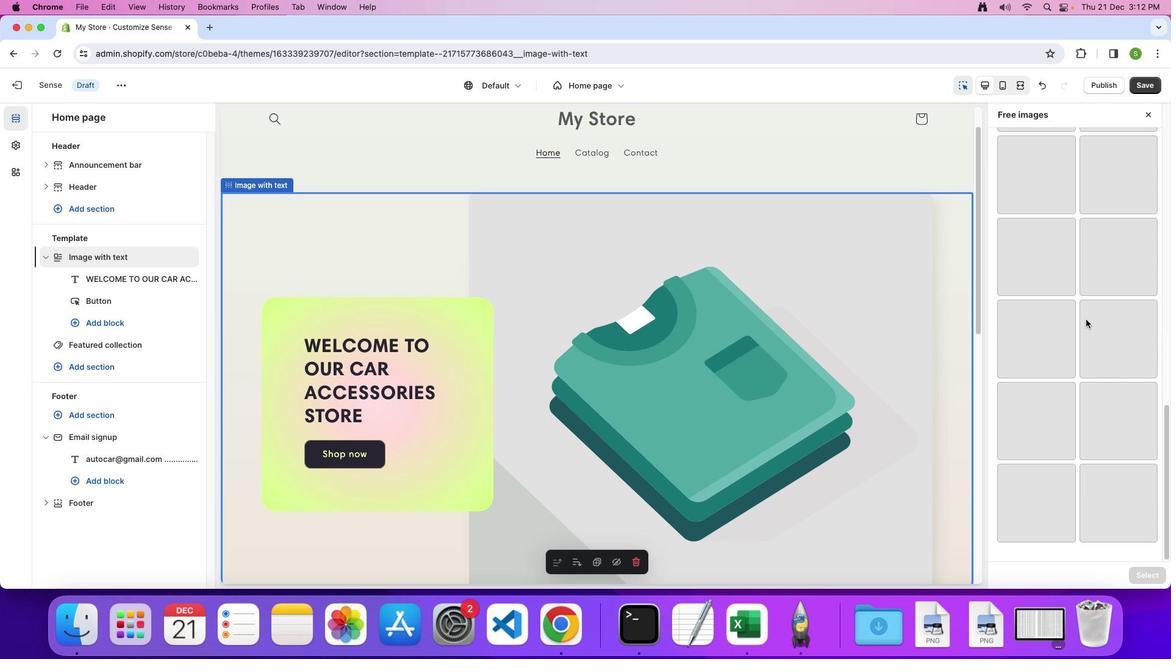 
Action: Mouse scrolled (1086, 319) with delta (0, 0)
Screenshot: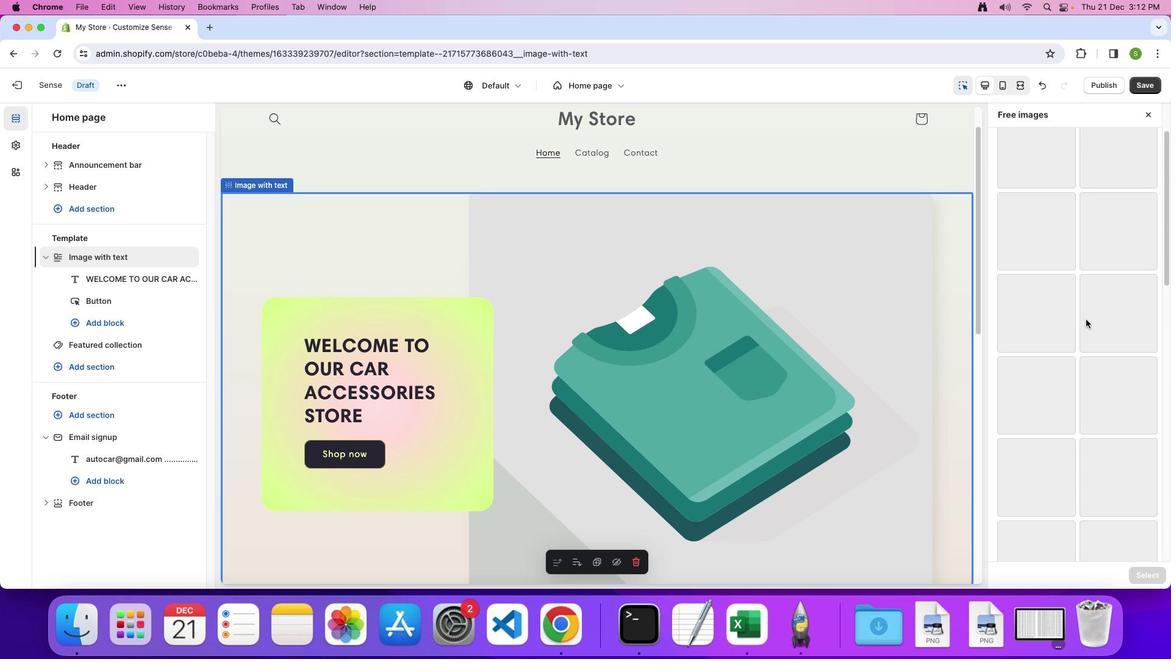 
Action: Mouse scrolled (1086, 319) with delta (0, 0)
Screenshot: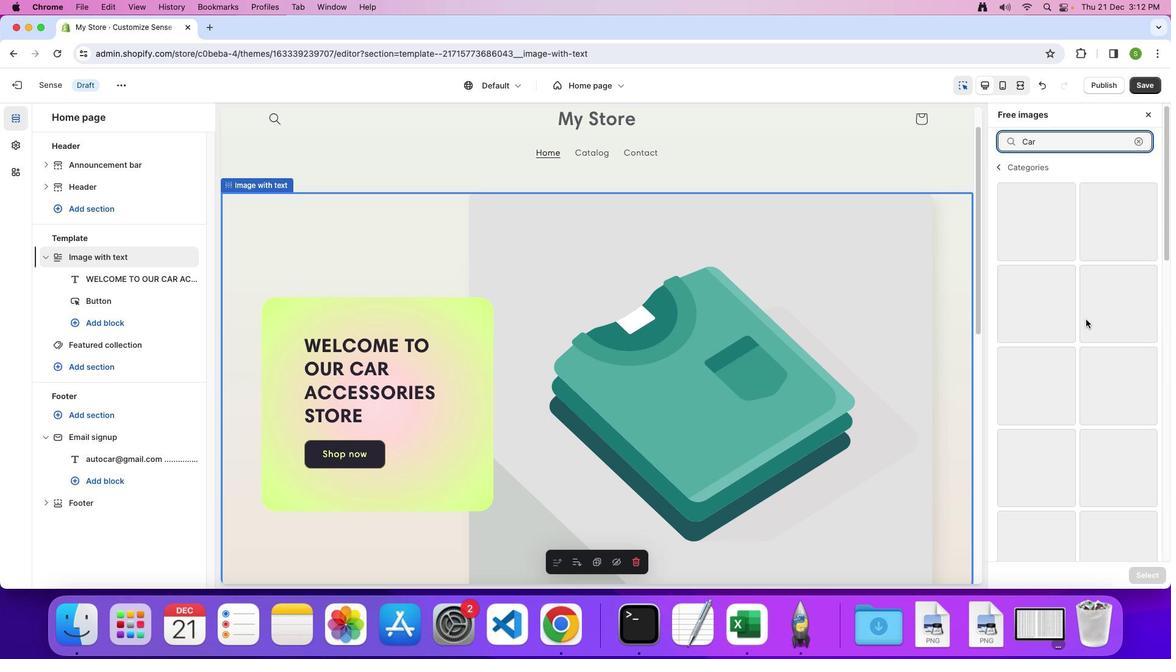 
Action: Mouse scrolled (1086, 319) with delta (0, 2)
Screenshot: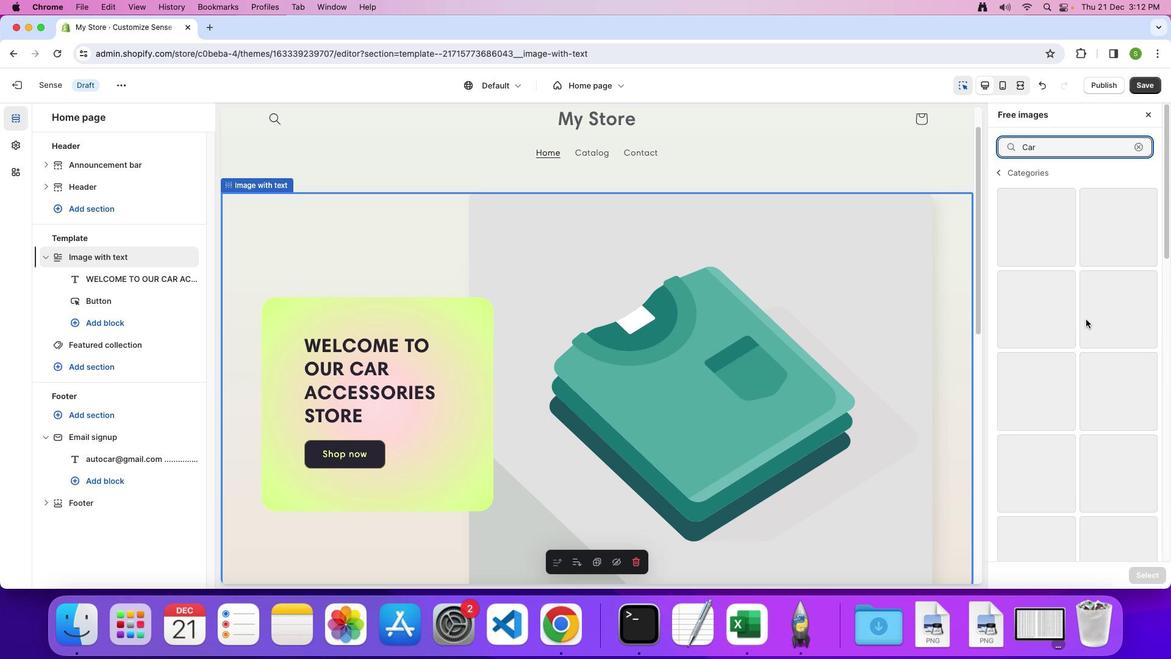 
Action: Mouse scrolled (1086, 319) with delta (0, 4)
Screenshot: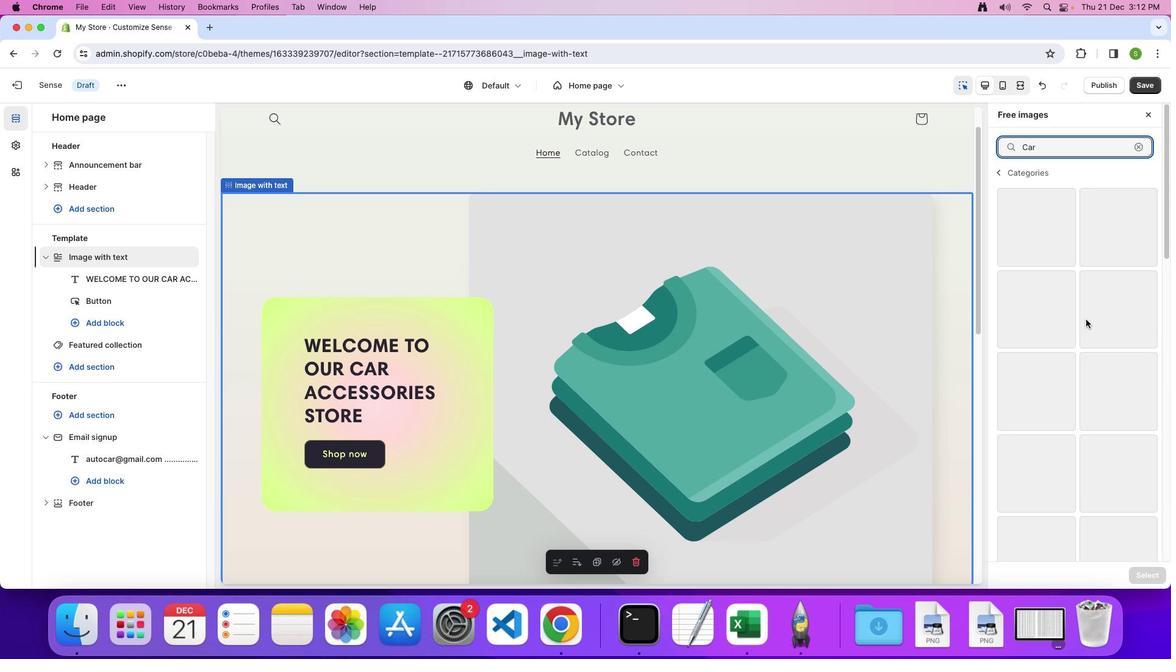 
Action: Mouse scrolled (1086, 319) with delta (0, 4)
Screenshot: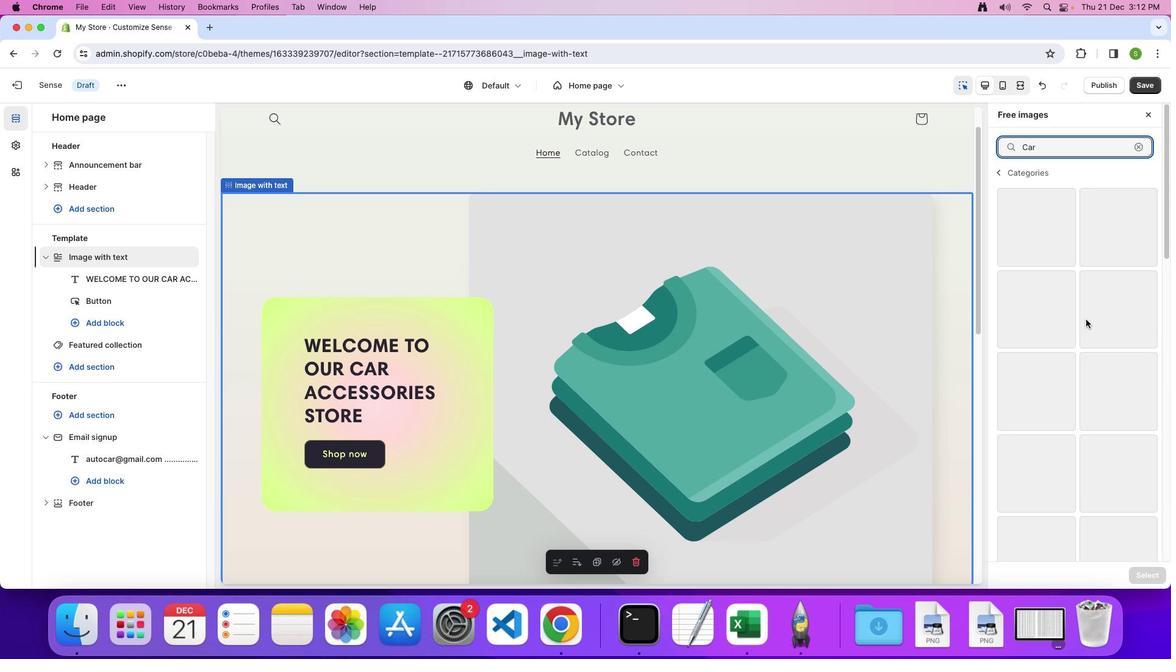 
Action: Mouse scrolled (1086, 319) with delta (0, 5)
Screenshot: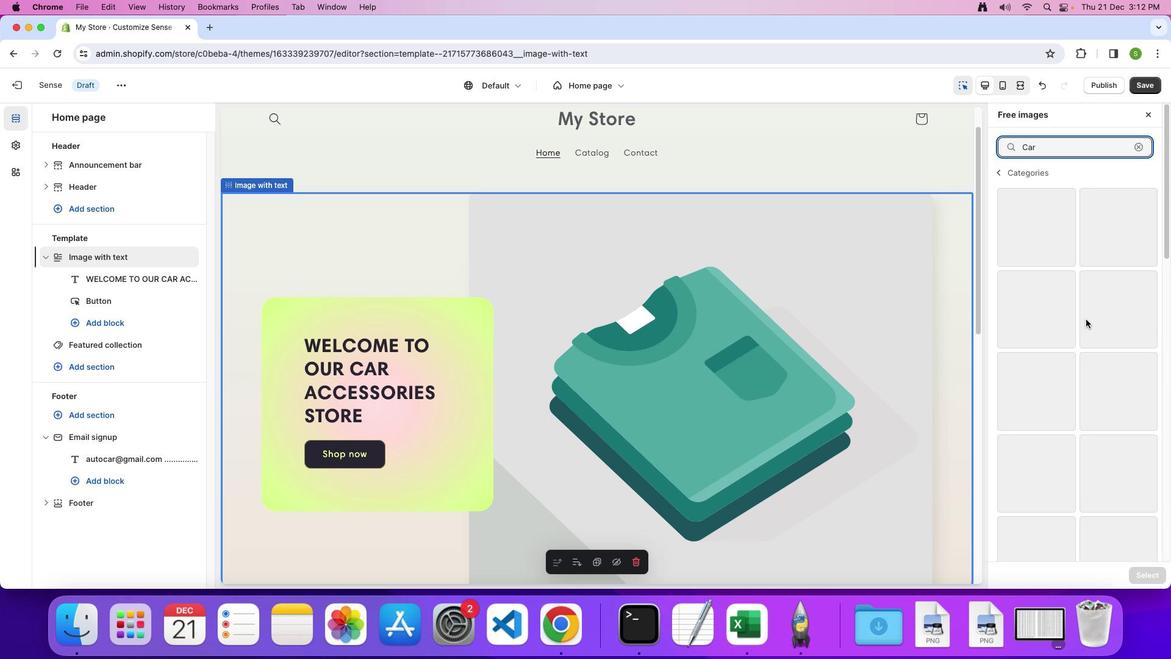 
Action: Mouse scrolled (1086, 319) with delta (0, 5)
Screenshot: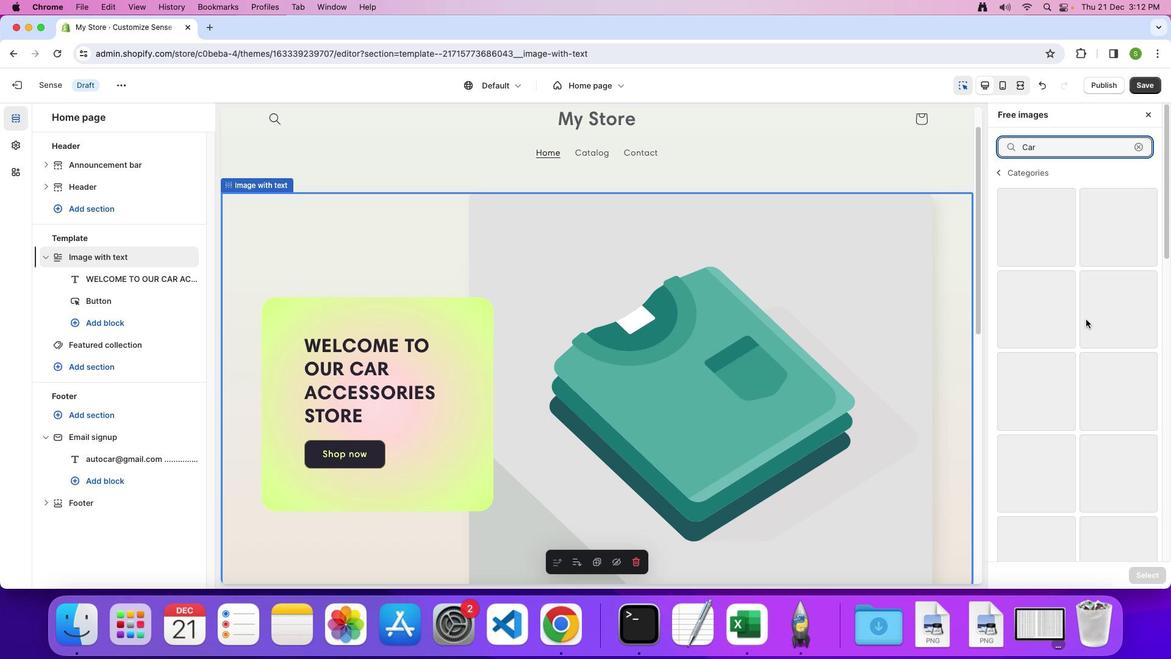 
Action: Mouse moved to (1087, 319)
Screenshot: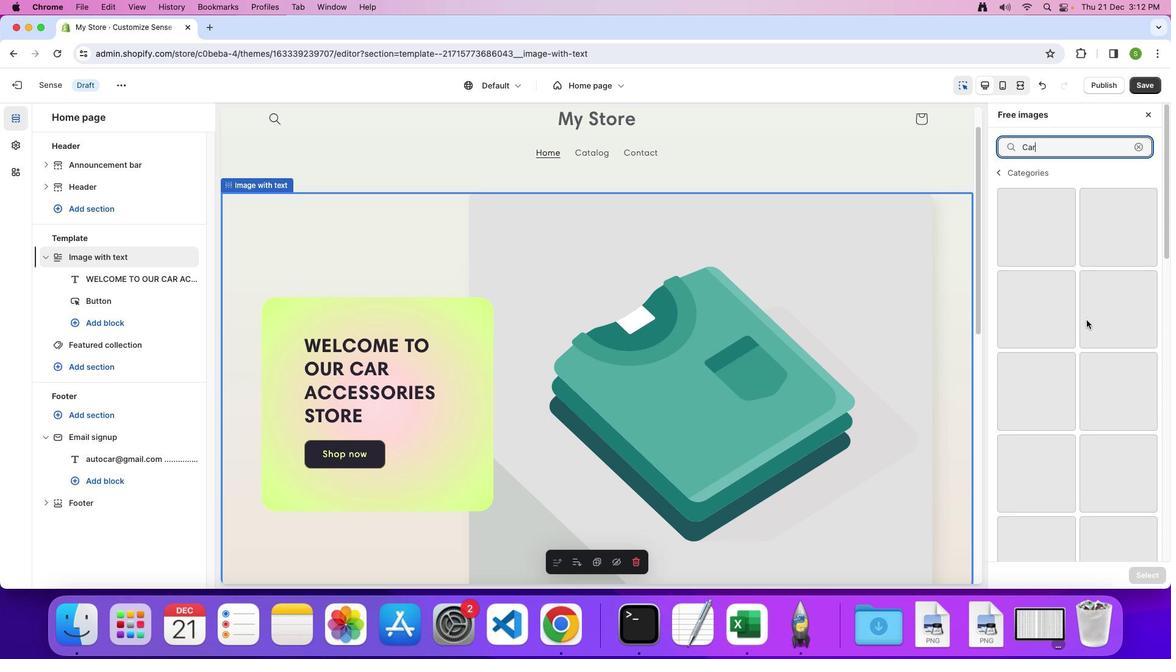 
Action: Mouse scrolled (1087, 319) with delta (0, 0)
Screenshot: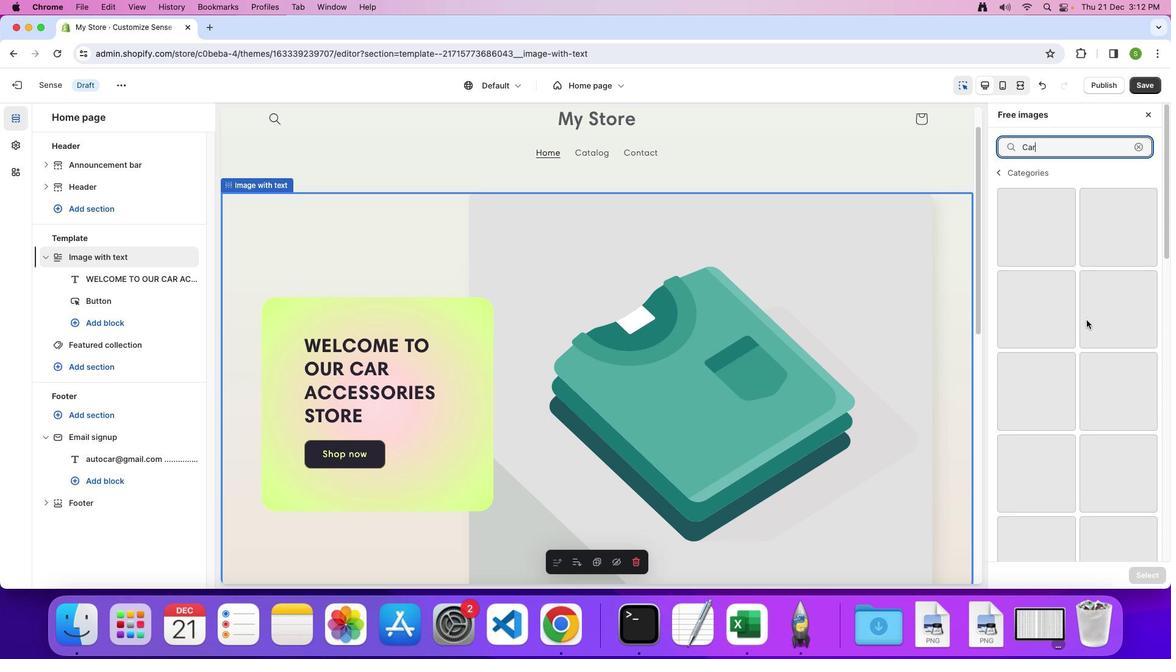 
Action: Mouse scrolled (1087, 319) with delta (0, 0)
Screenshot: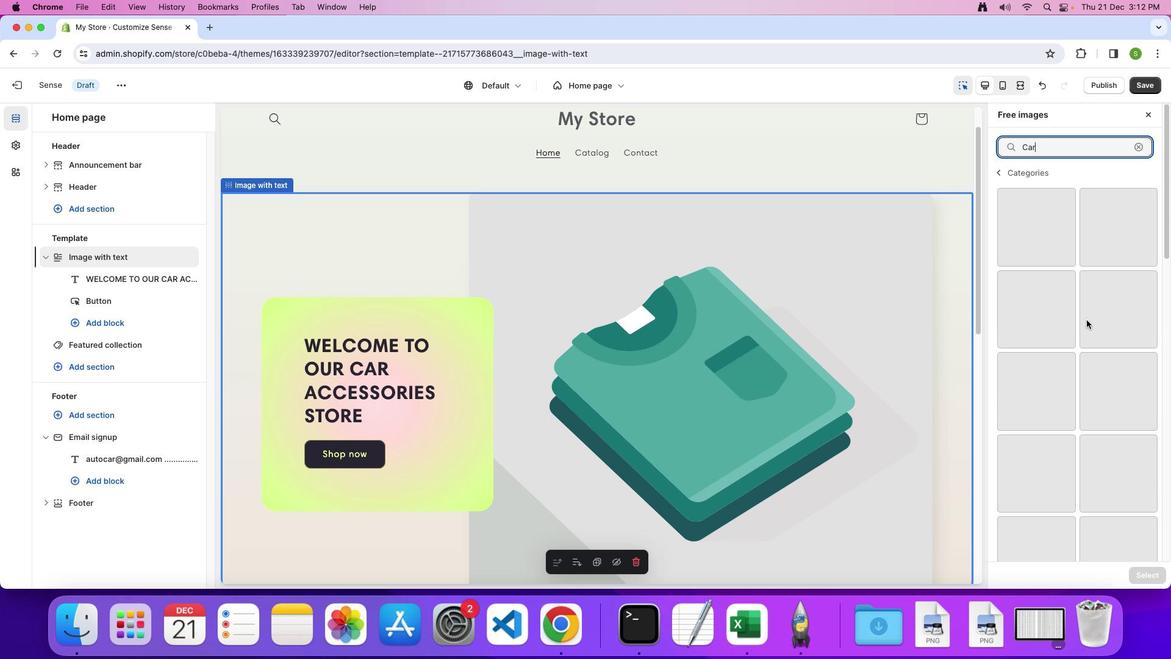 
Action: Mouse moved to (1087, 319)
Screenshot: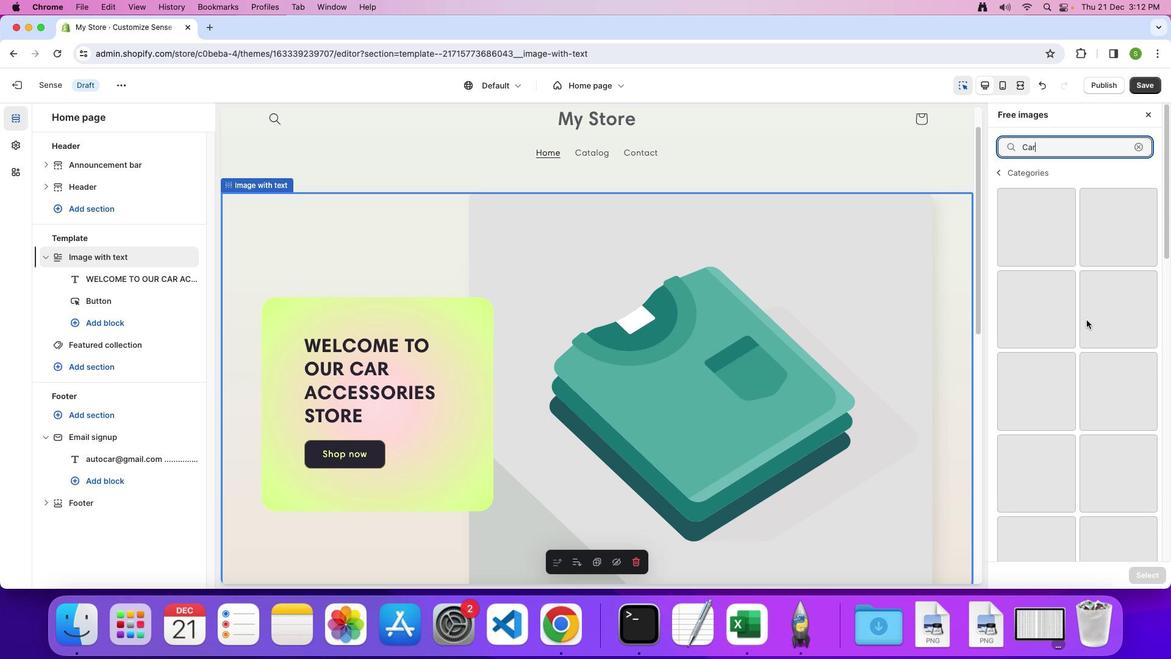 
Action: Mouse scrolled (1087, 319) with delta (0, 2)
Screenshot: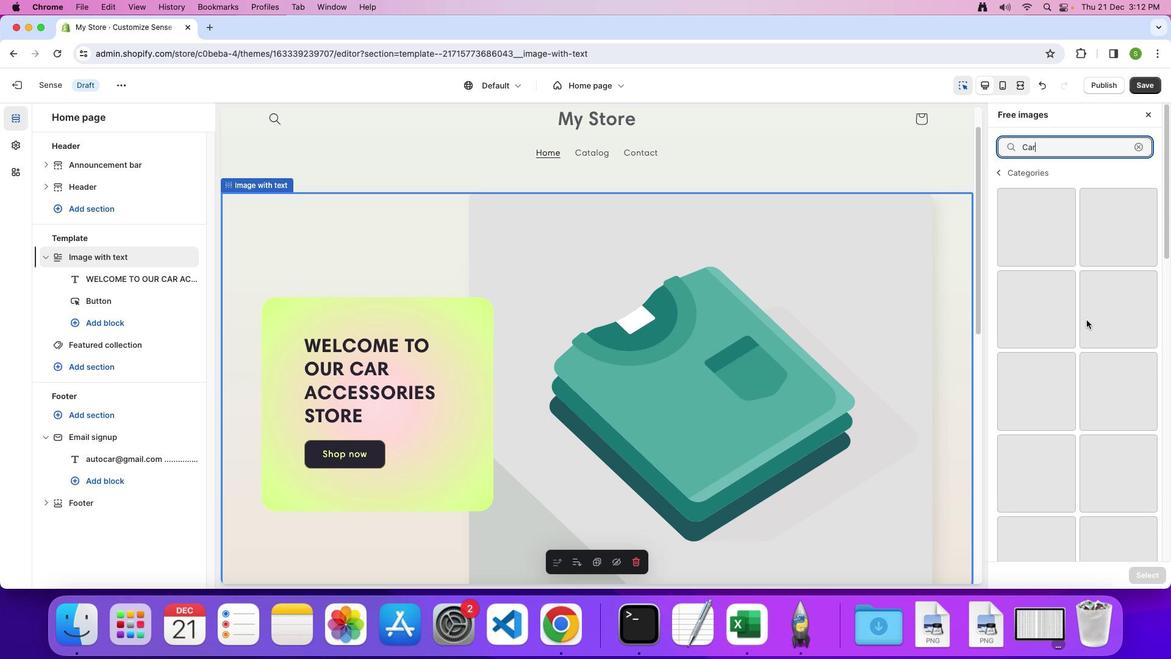 
Action: Mouse scrolled (1087, 319) with delta (0, 4)
Screenshot: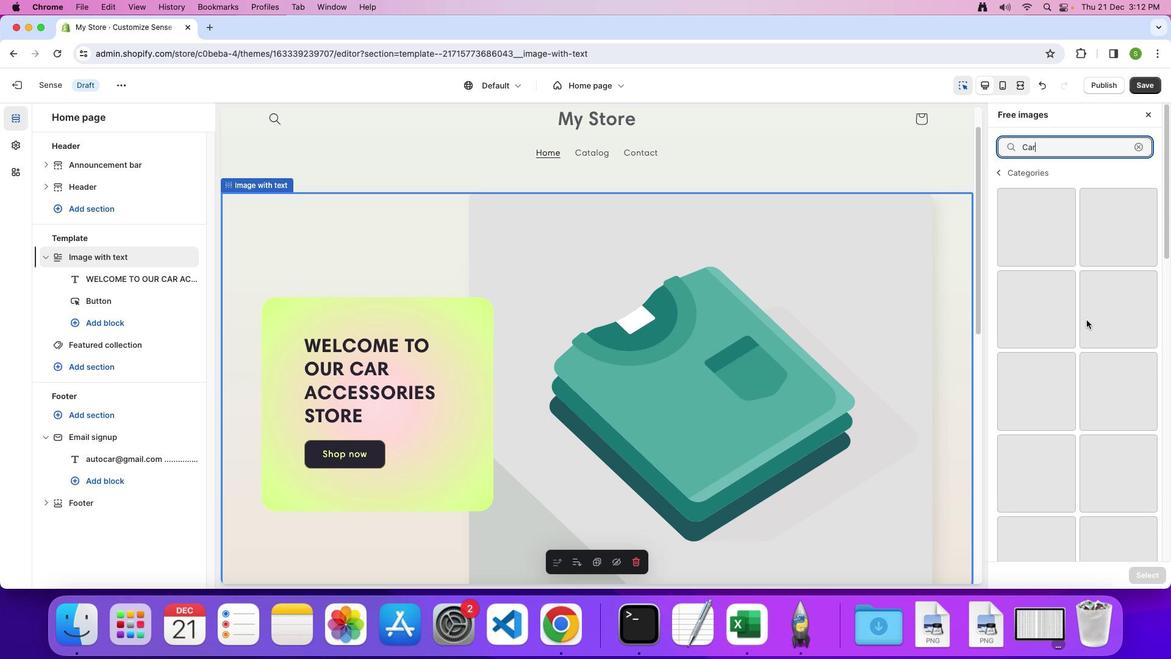 
Action: Mouse scrolled (1087, 319) with delta (0, 4)
Screenshot: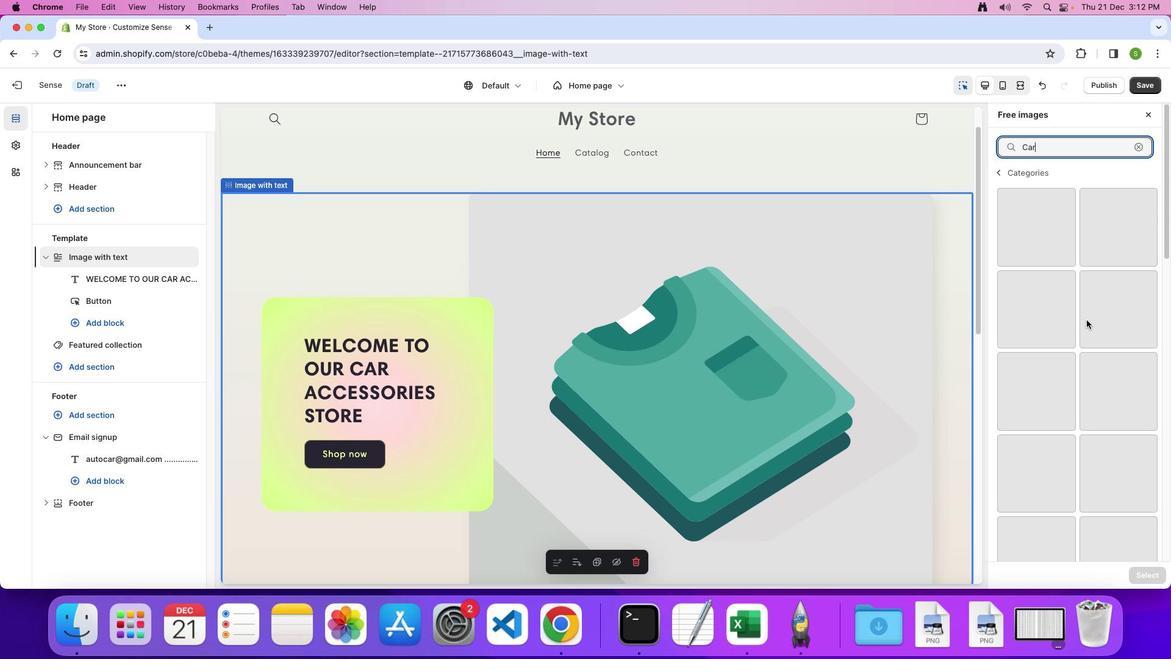 
Action: Mouse scrolled (1087, 319) with delta (0, 5)
Screenshot: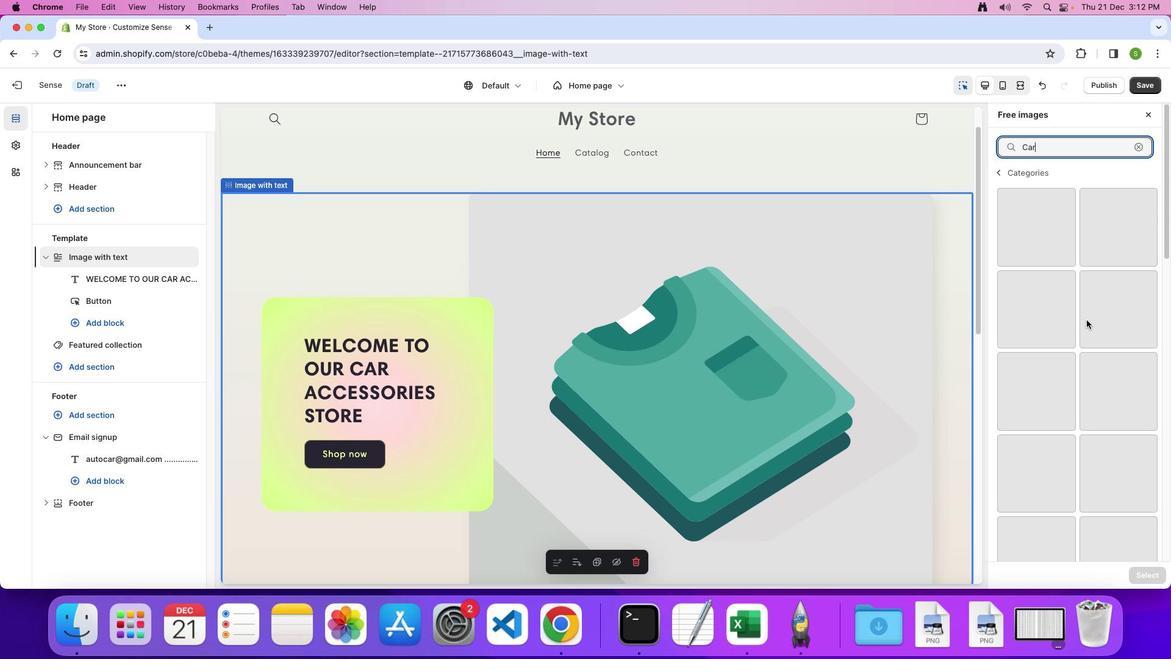 
Action: Mouse scrolled (1087, 319) with delta (0, 6)
Screenshot: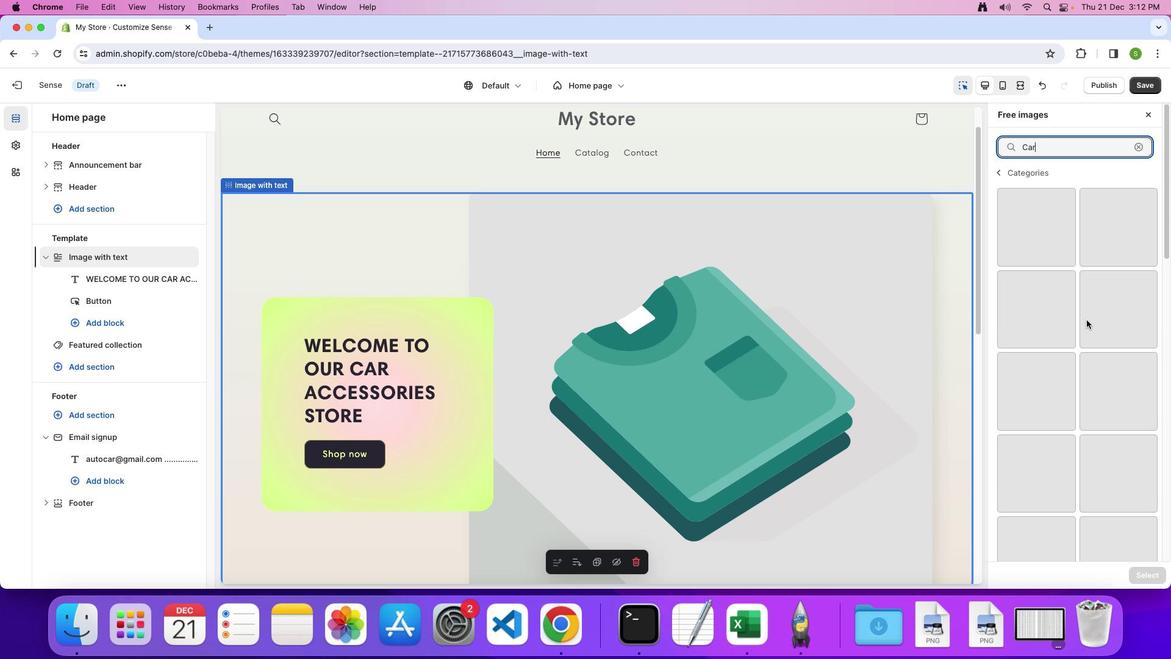 
Action: Mouse scrolled (1087, 319) with delta (0, 6)
Screenshot: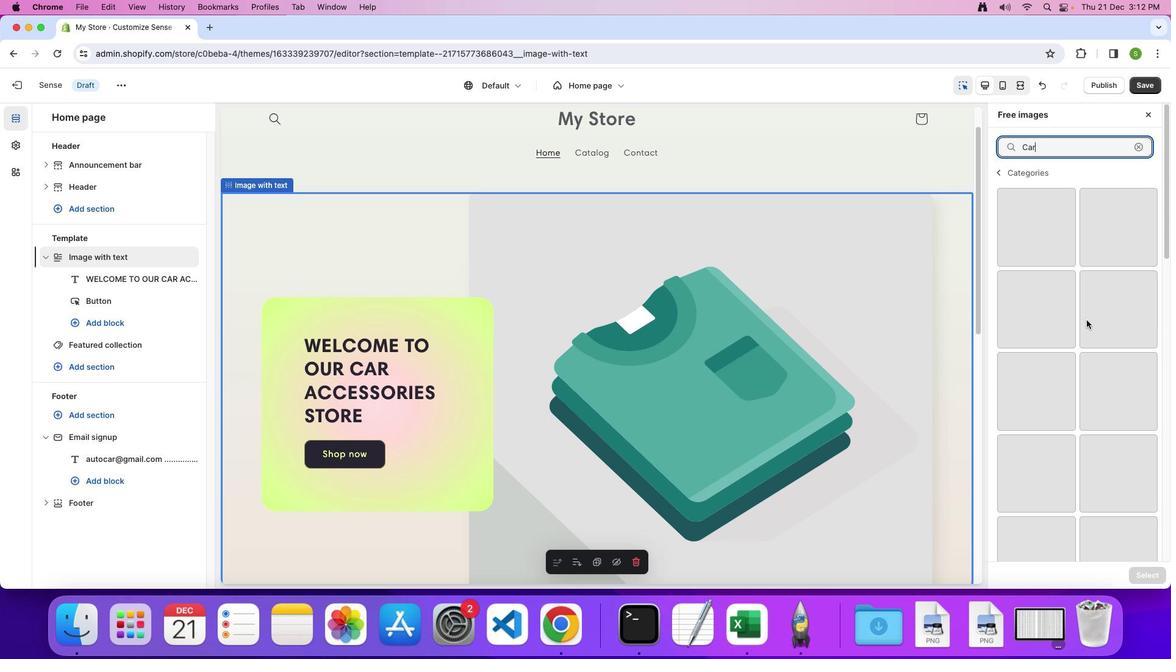 
Action: Mouse scrolled (1087, 319) with delta (0, 0)
Screenshot: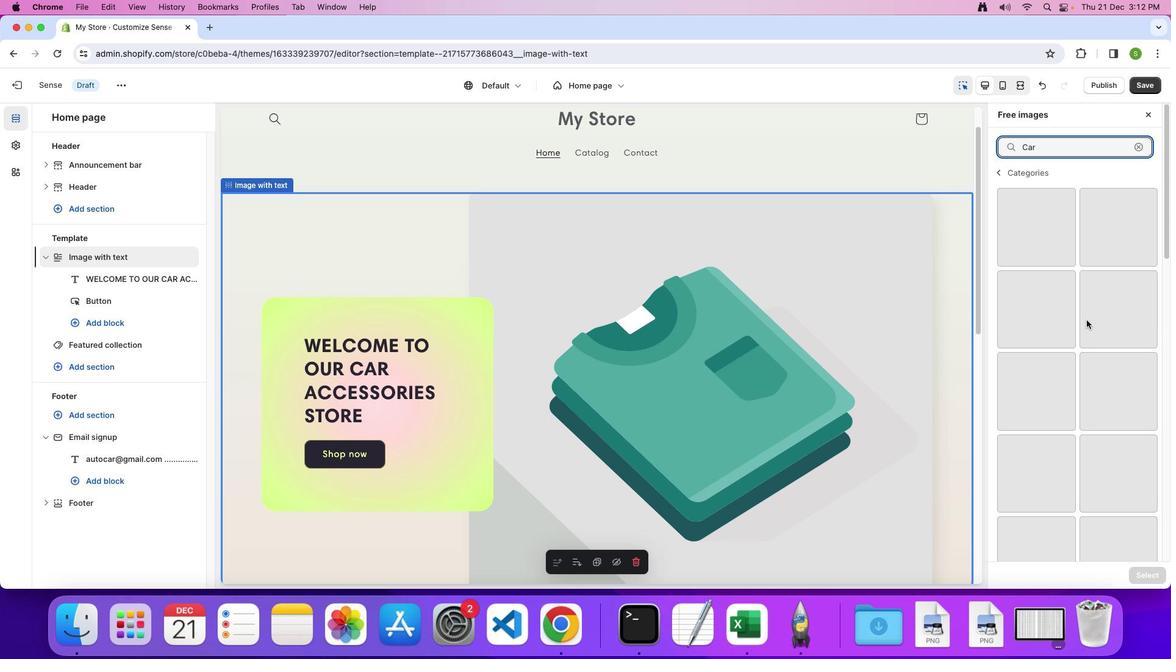 
Action: Mouse scrolled (1087, 319) with delta (0, 0)
Screenshot: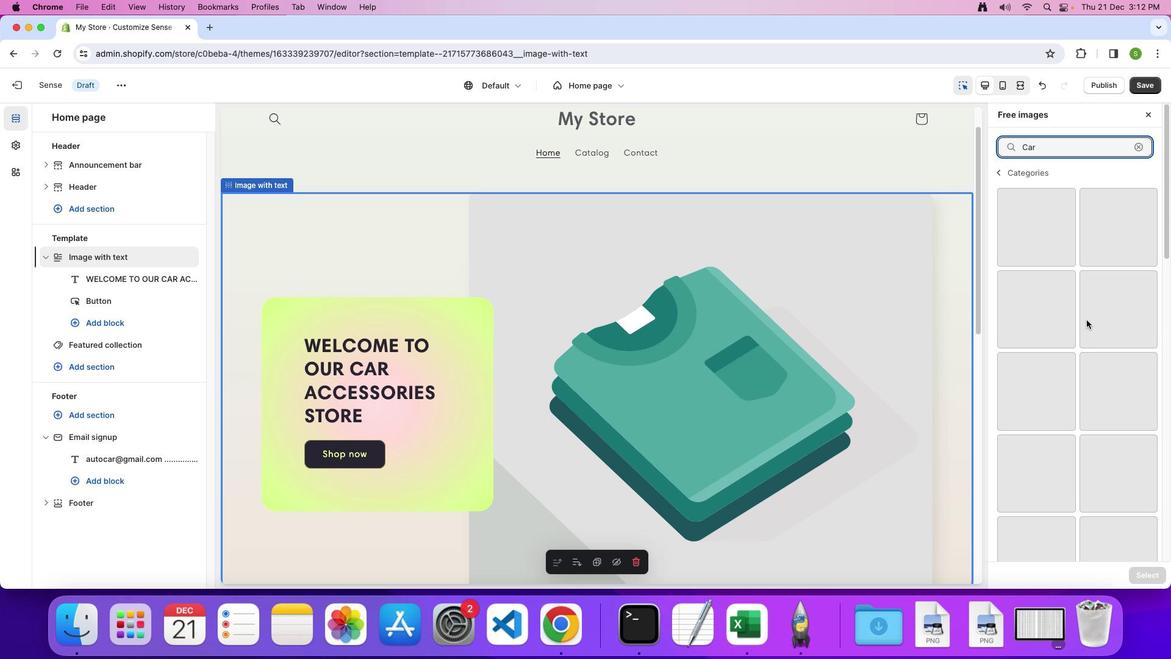 
Action: Mouse scrolled (1087, 319) with delta (0, 3)
Screenshot: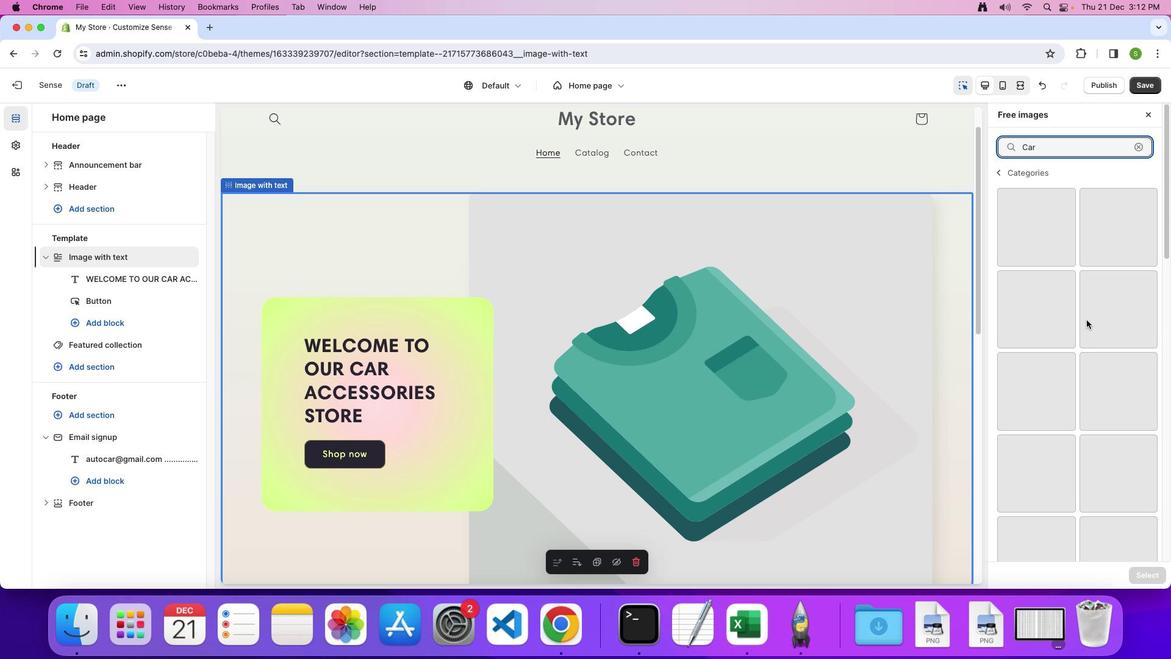 
Action: Mouse scrolled (1087, 319) with delta (0, 4)
Screenshot: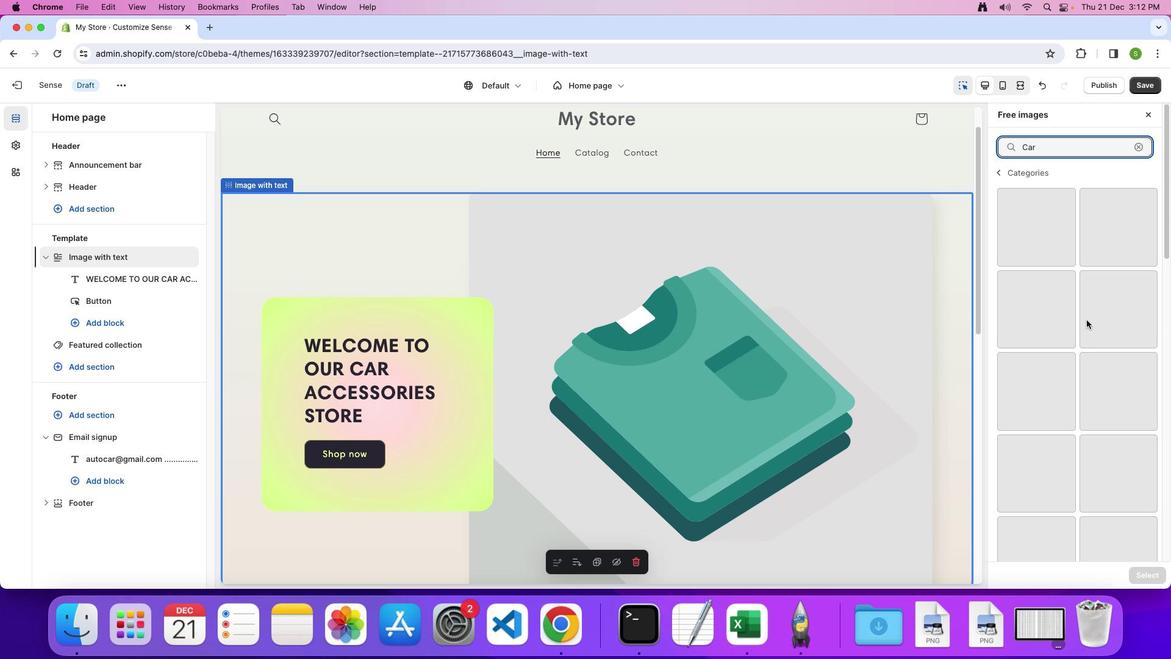 
Action: Mouse scrolled (1087, 319) with delta (0, 5)
Screenshot: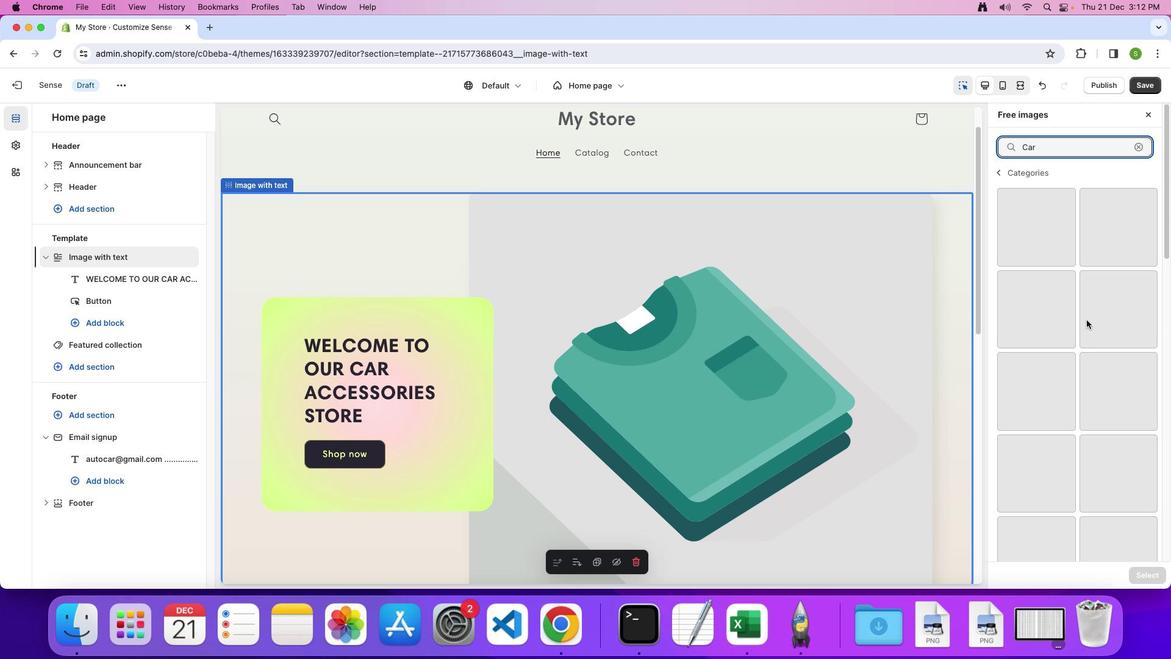 
Action: Mouse scrolled (1087, 319) with delta (0, 5)
Screenshot: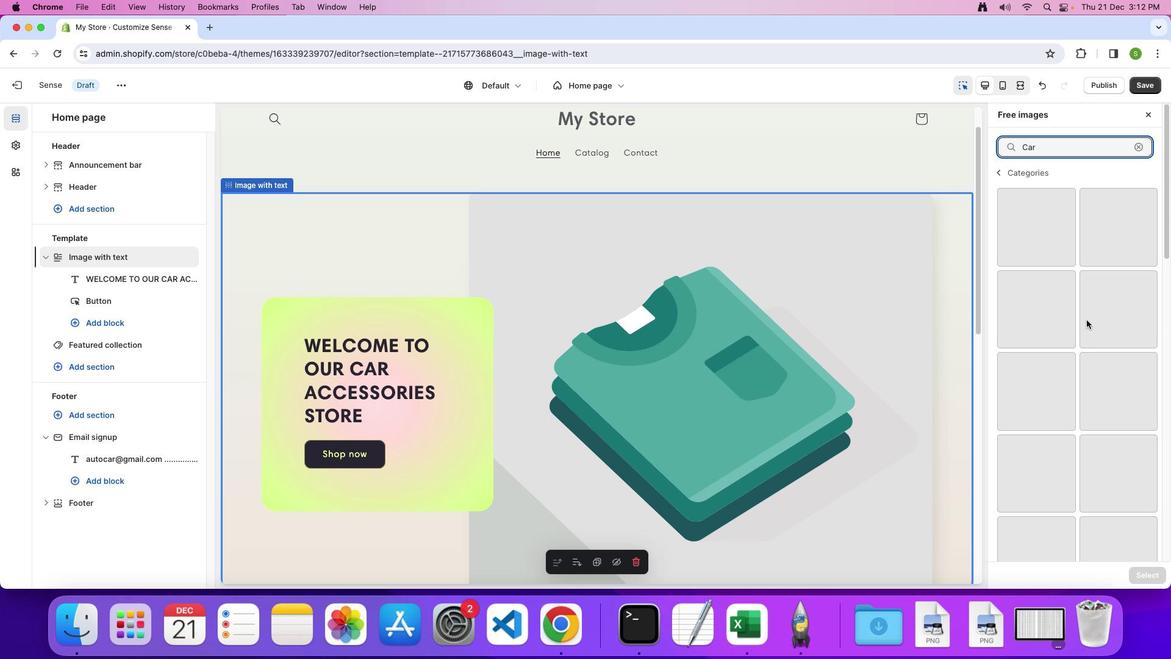 
Action: Mouse scrolled (1087, 319) with delta (0, 6)
Screenshot: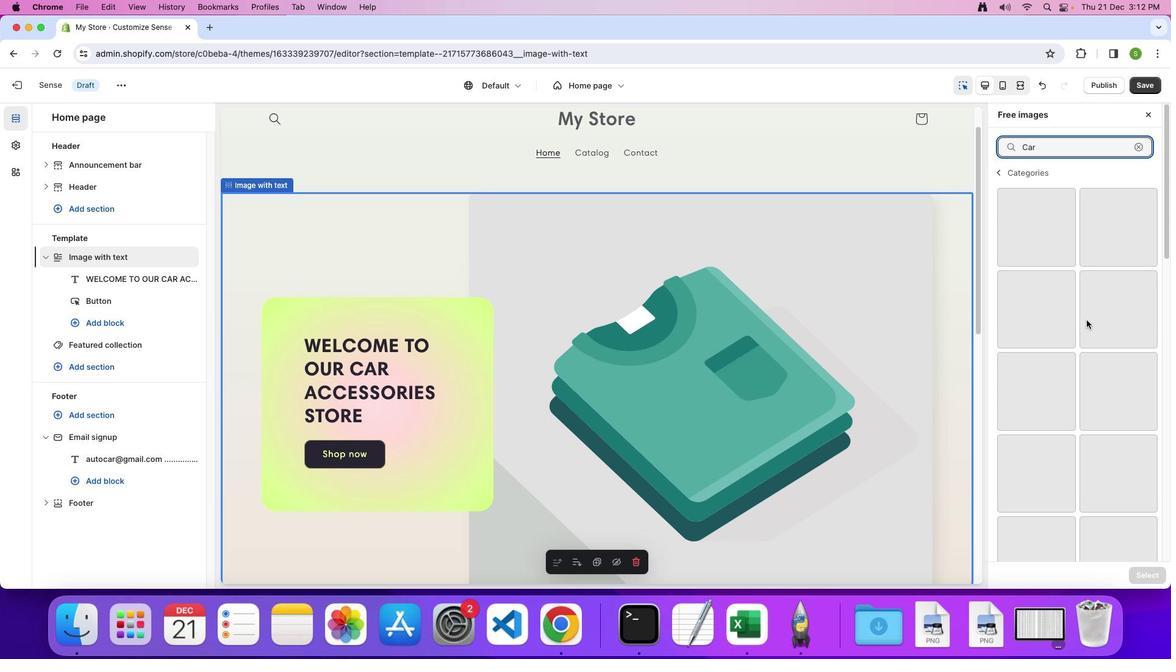 
Action: Mouse scrolled (1087, 319) with delta (0, 6)
Screenshot: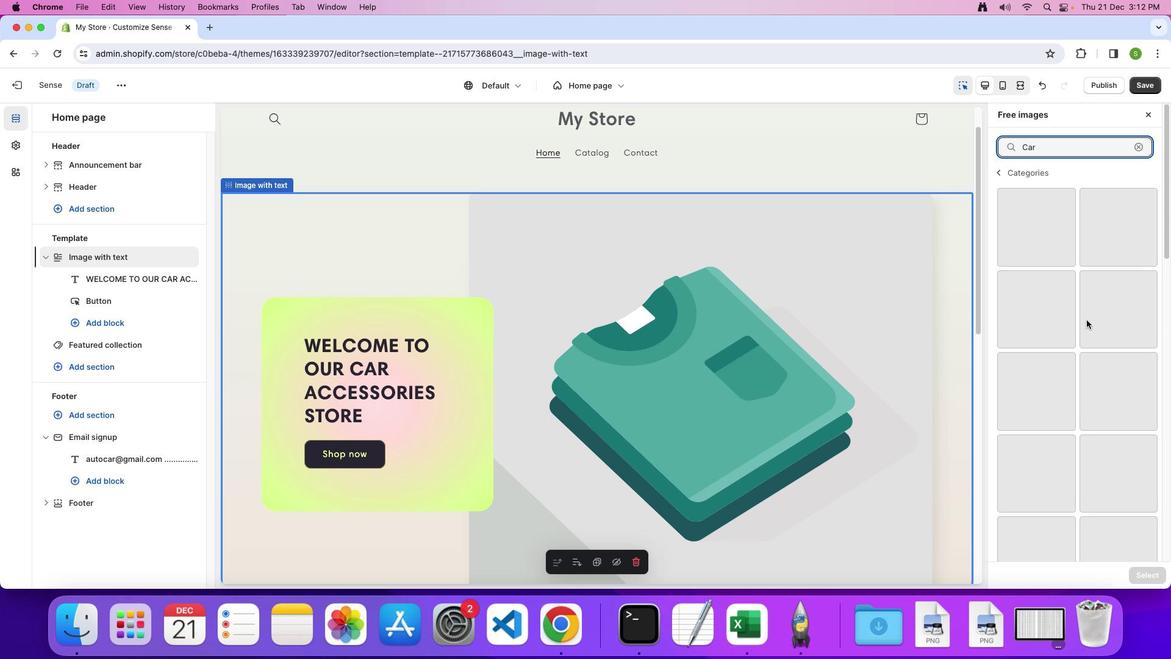 
Action: Mouse moved to (1086, 319)
Screenshot: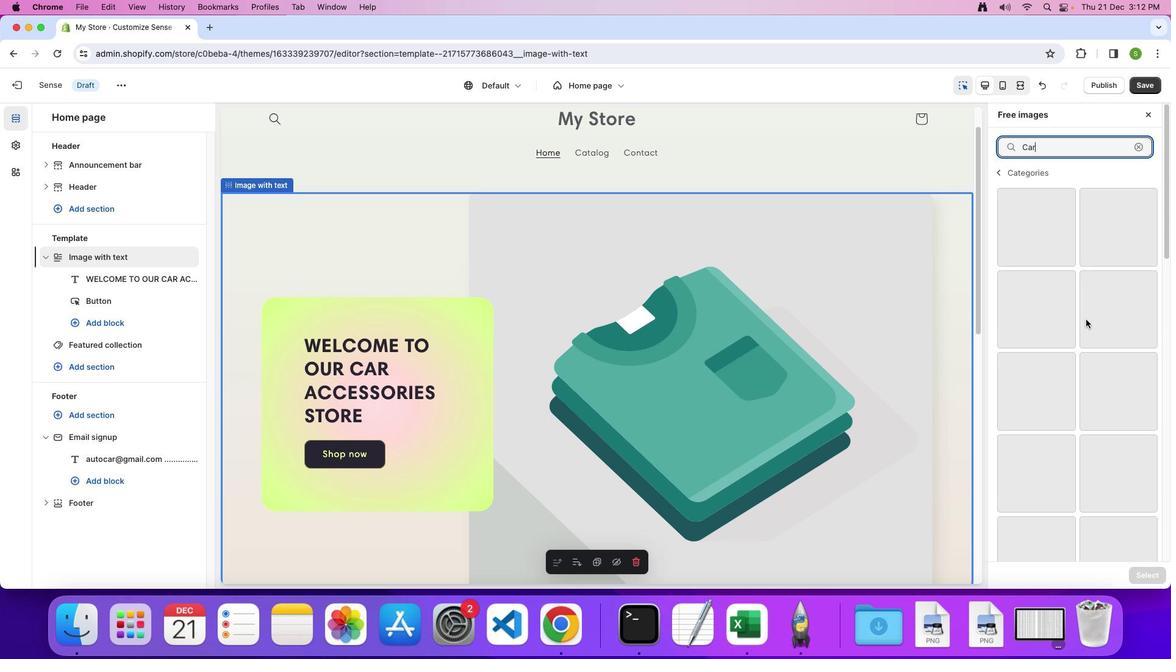 
Action: Mouse scrolled (1086, 319) with delta (0, 0)
Screenshot: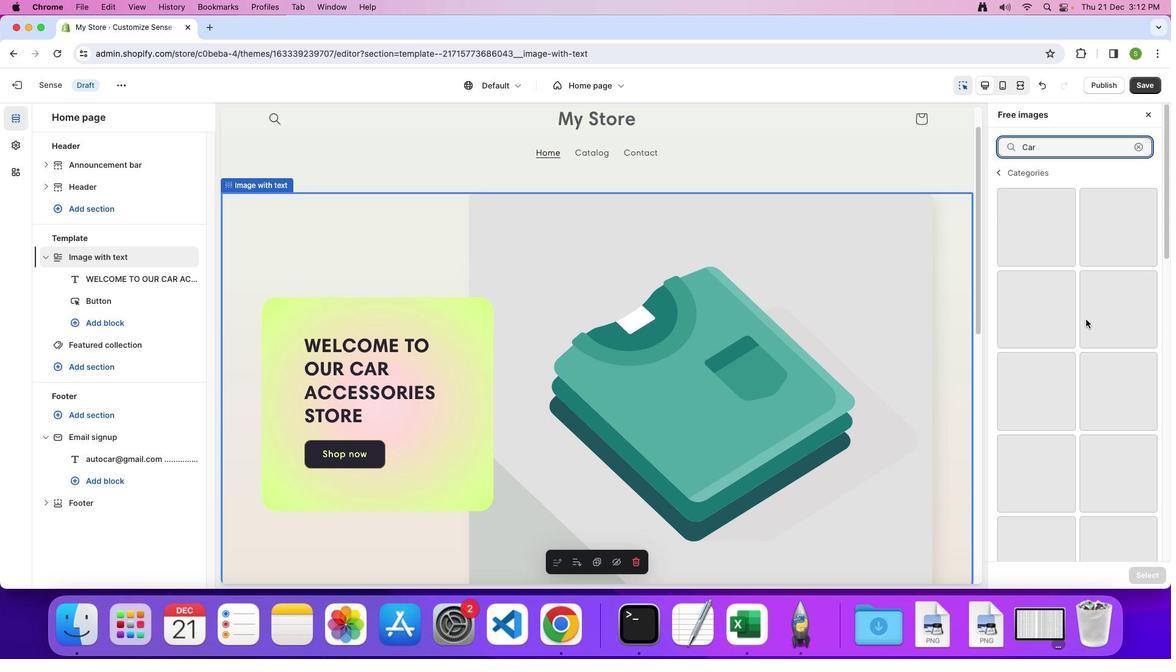 
Action: Mouse scrolled (1086, 319) with delta (0, 0)
Screenshot: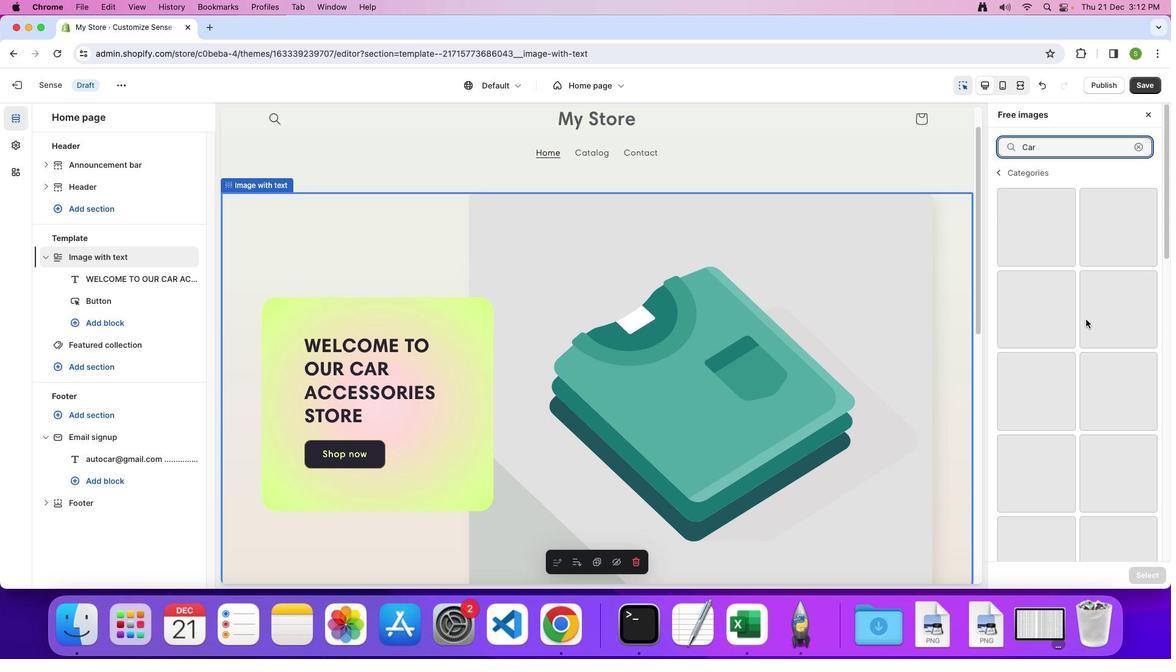 
Action: Mouse scrolled (1086, 319) with delta (0, 3)
Screenshot: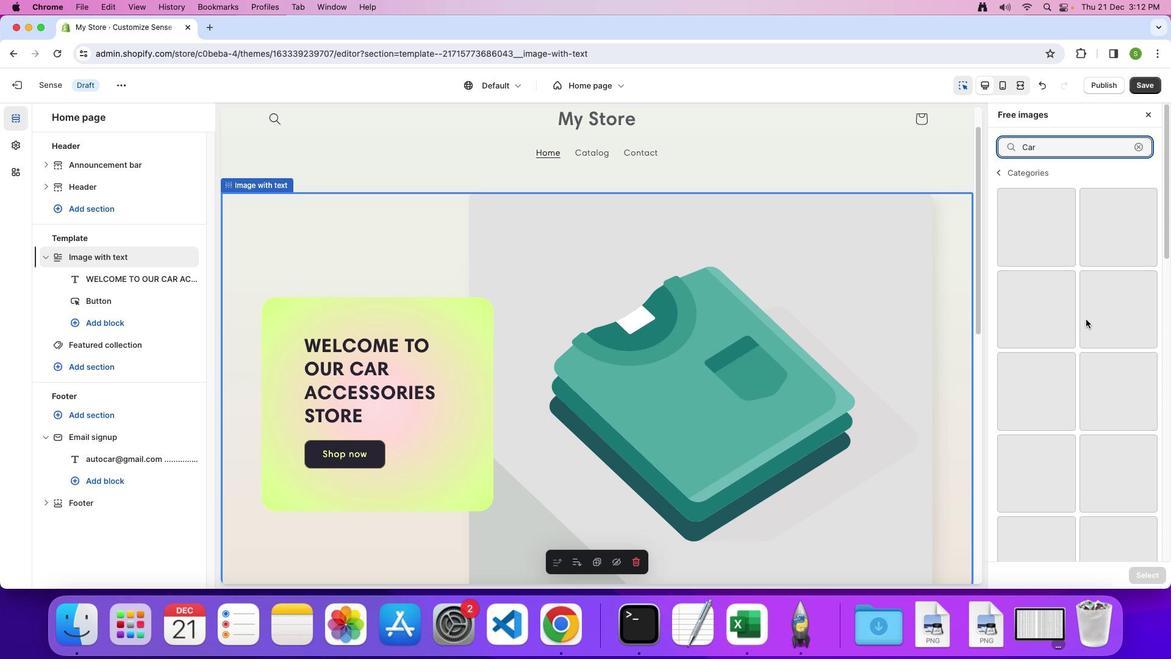
Action: Mouse scrolled (1086, 319) with delta (0, 4)
Screenshot: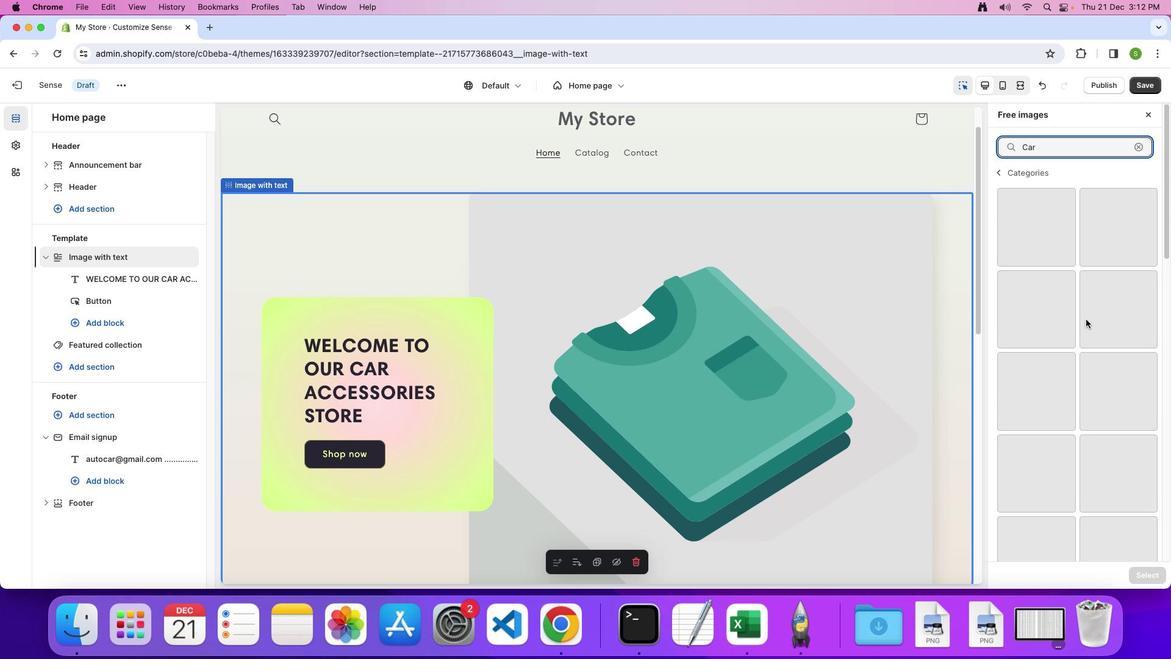 
Action: Mouse scrolled (1086, 319) with delta (0, 4)
Screenshot: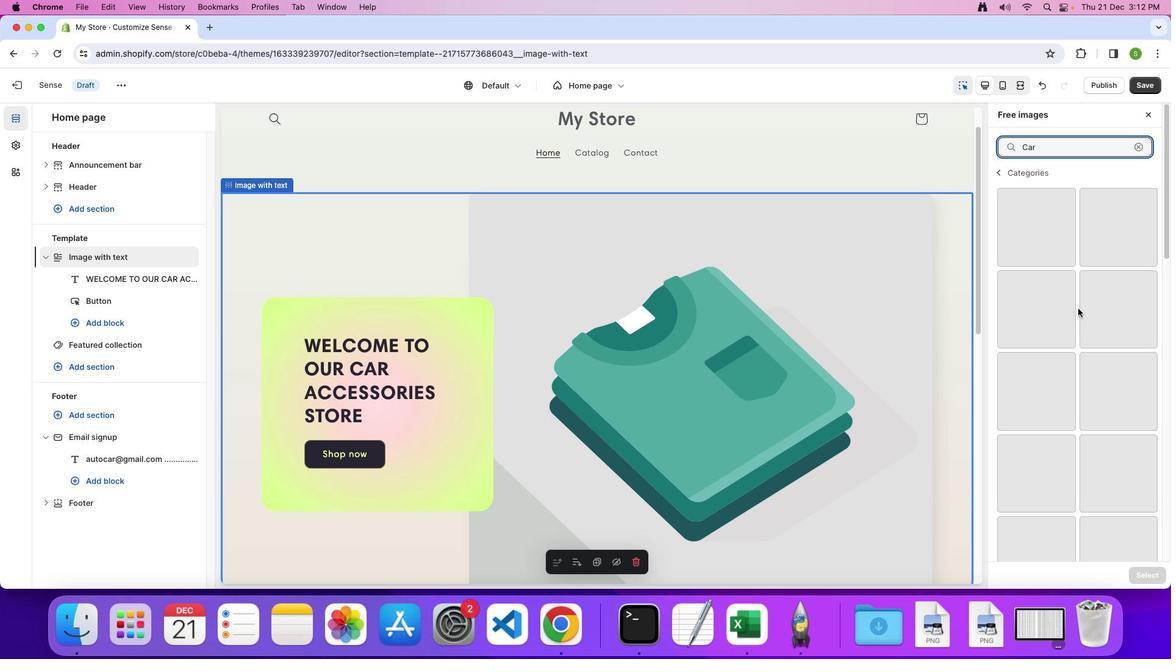 
Action: Mouse scrolled (1086, 319) with delta (0, 5)
Screenshot: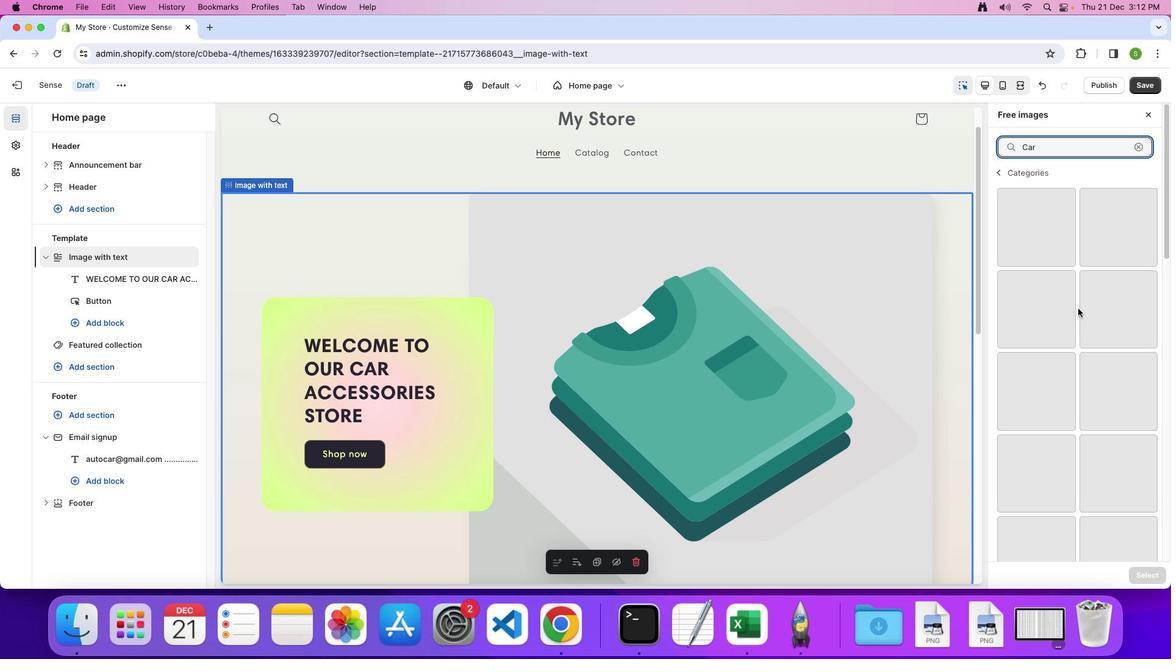 
Action: Mouse moved to (1093, 310)
Screenshot: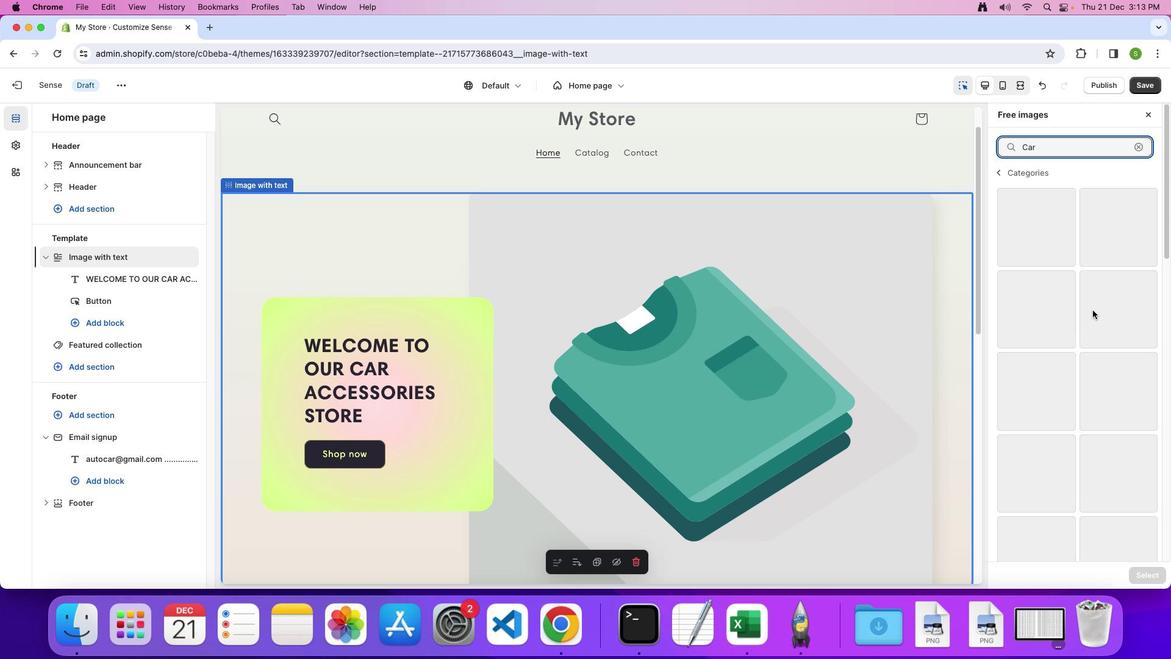 
Action: Mouse scrolled (1093, 310) with delta (0, 0)
Screenshot: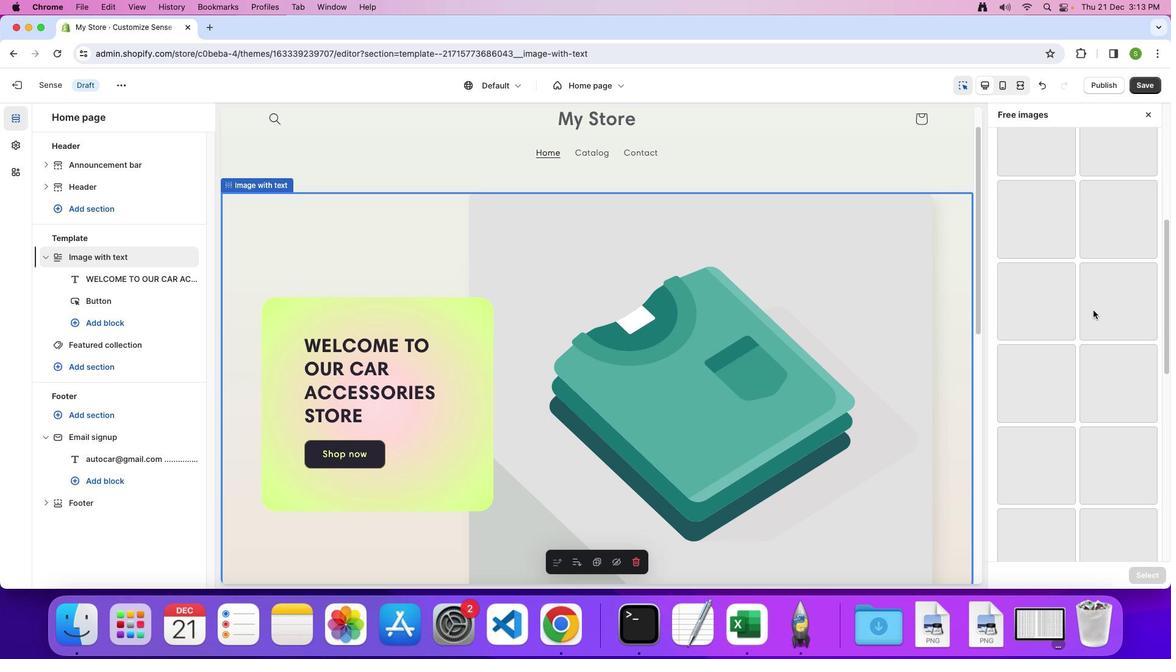 
Action: Mouse scrolled (1093, 310) with delta (0, 0)
Screenshot: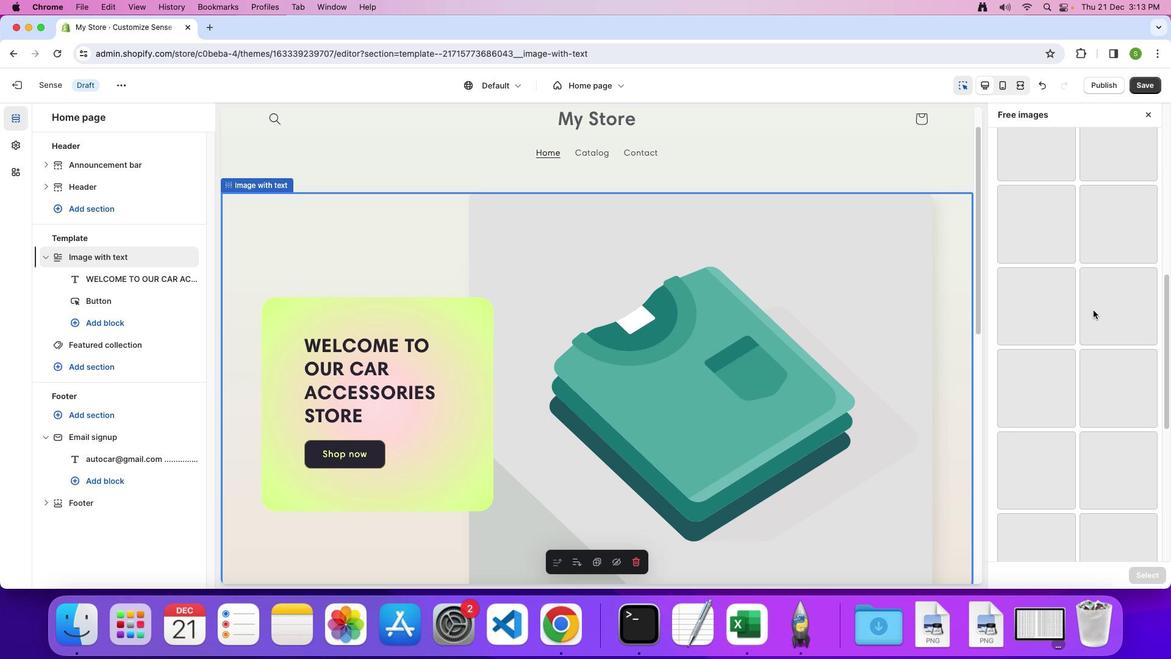 
Action: Mouse moved to (1093, 310)
Screenshot: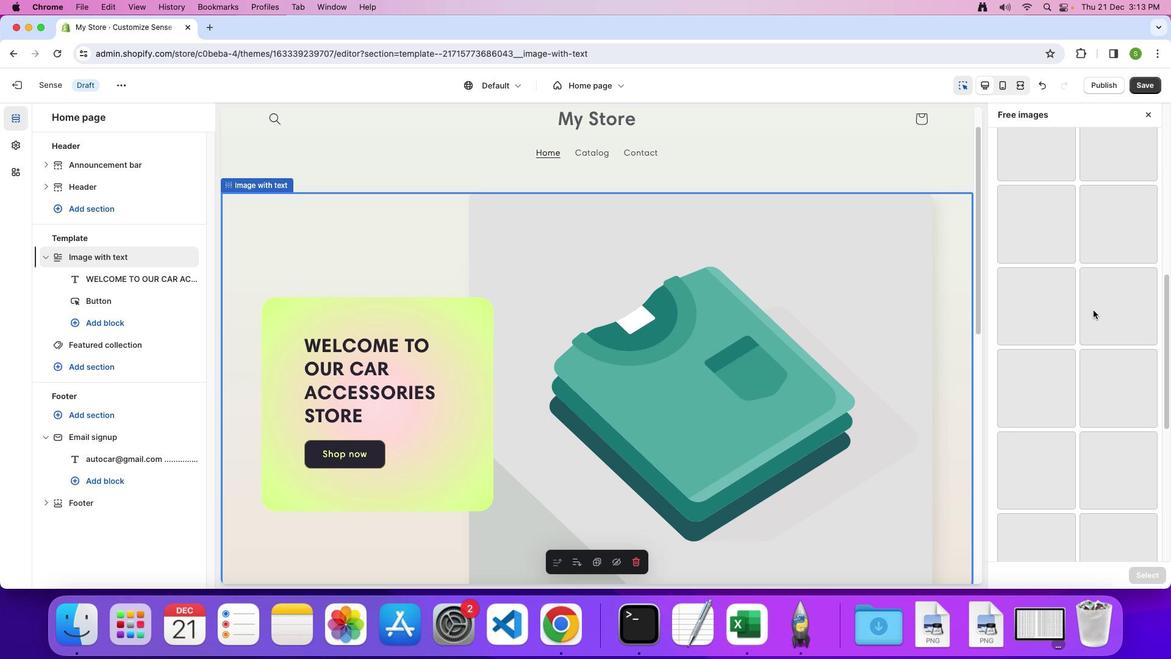 
Action: Mouse scrolled (1093, 310) with delta (0, -1)
Screenshot: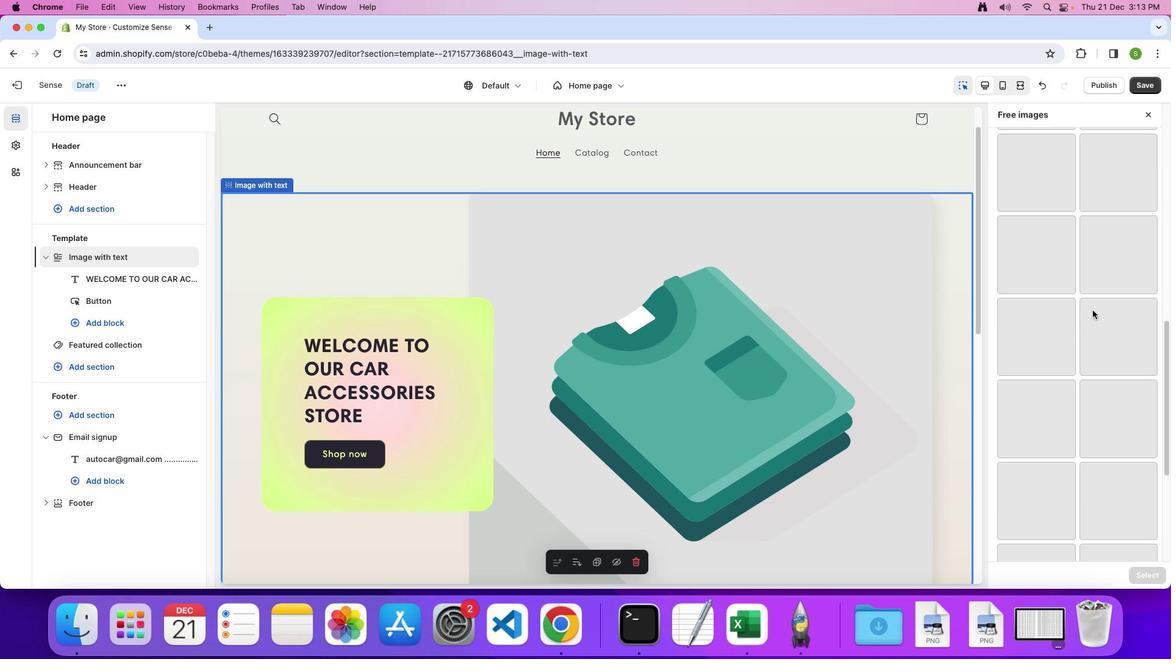 
Action: Mouse scrolled (1093, 310) with delta (0, -3)
Screenshot: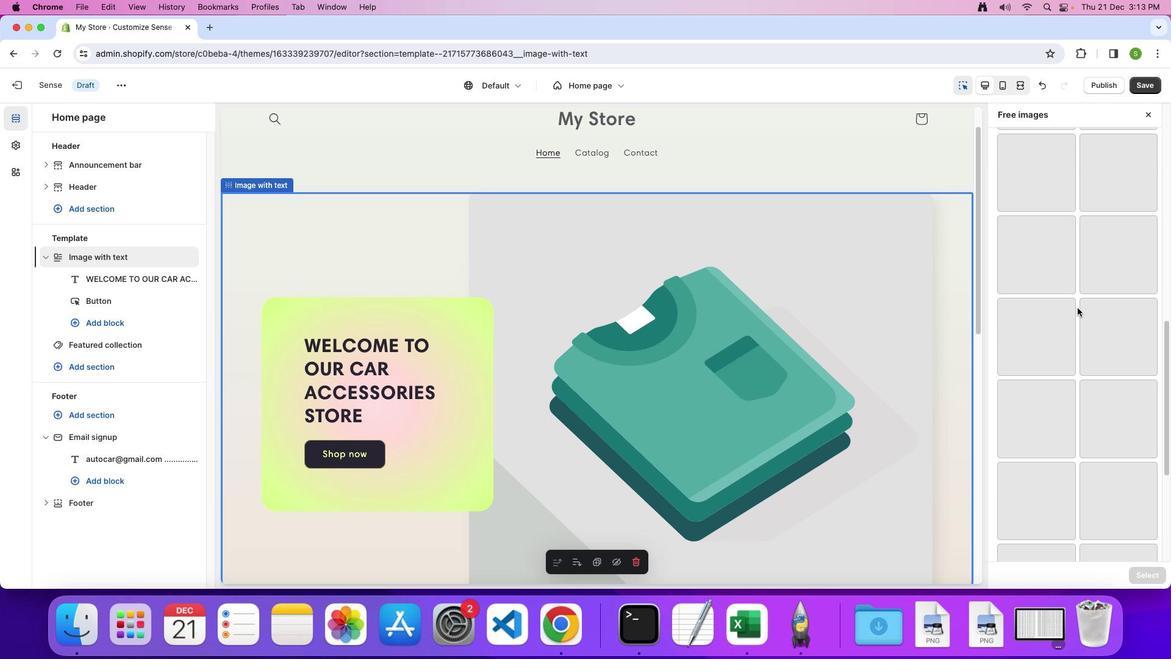 
Action: Mouse scrolled (1093, 310) with delta (0, -4)
Screenshot: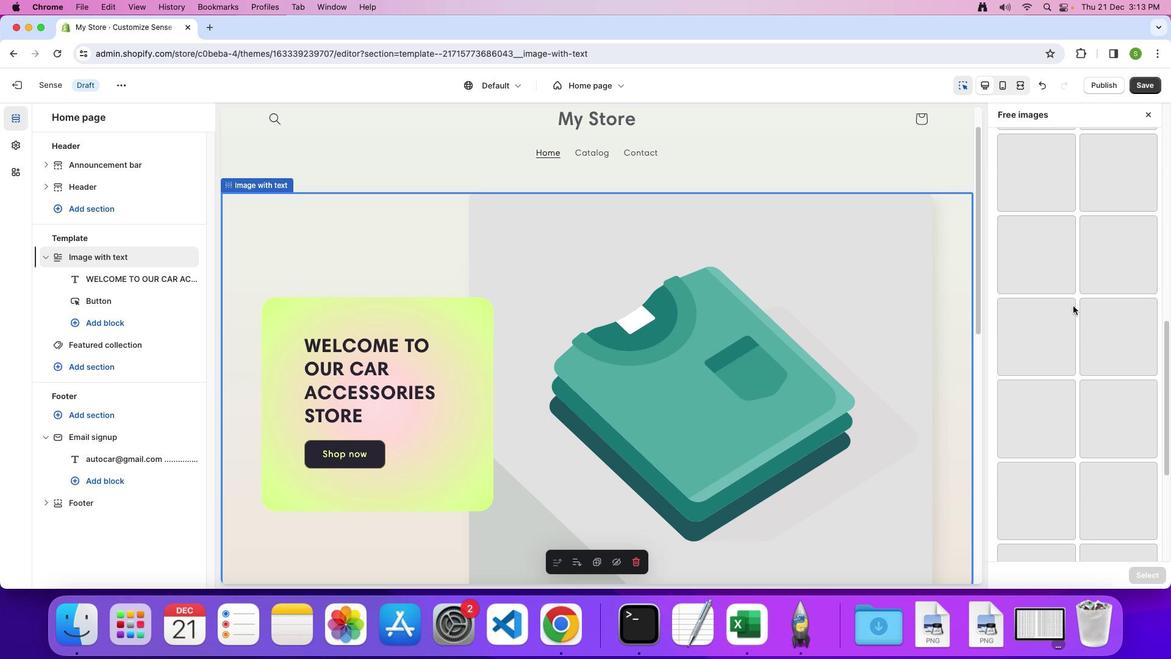 
Action: Mouse scrolled (1093, 310) with delta (0, -4)
Screenshot: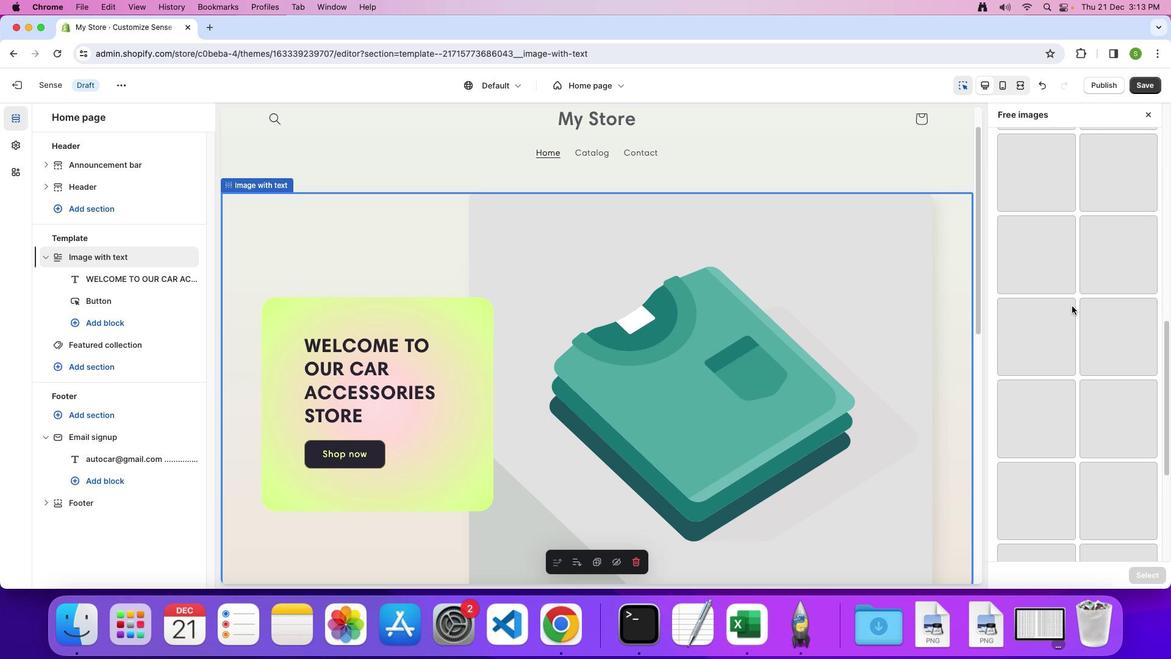 
Action: Mouse moved to (1075, 308)
Screenshot: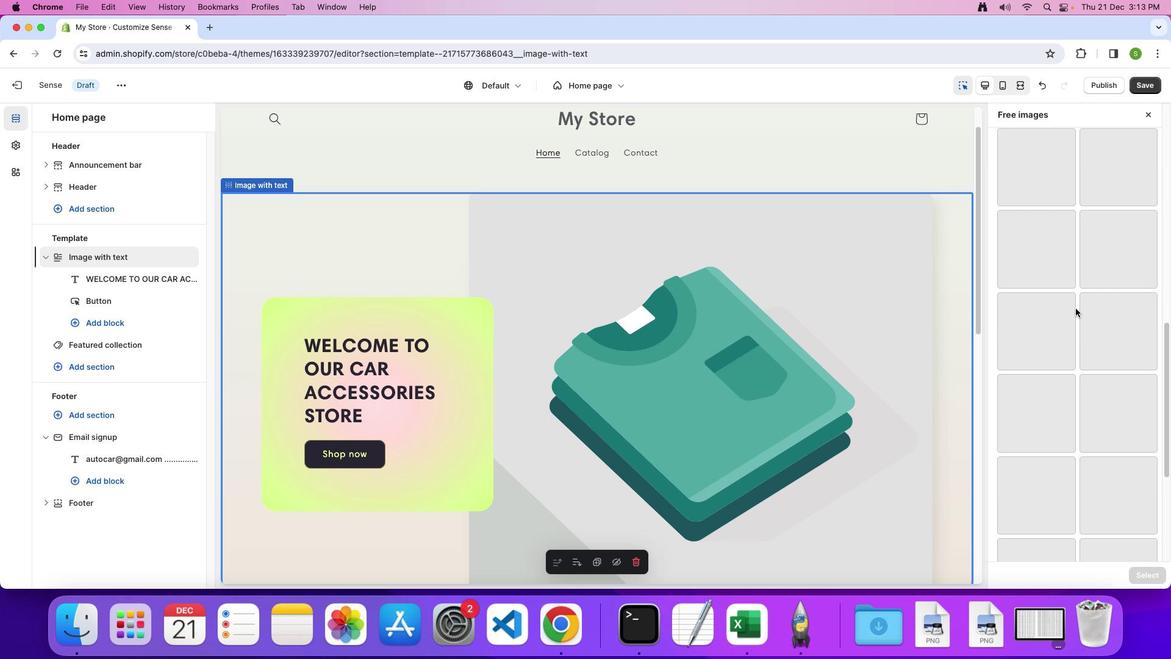 
Action: Mouse scrolled (1075, 308) with delta (0, 0)
Screenshot: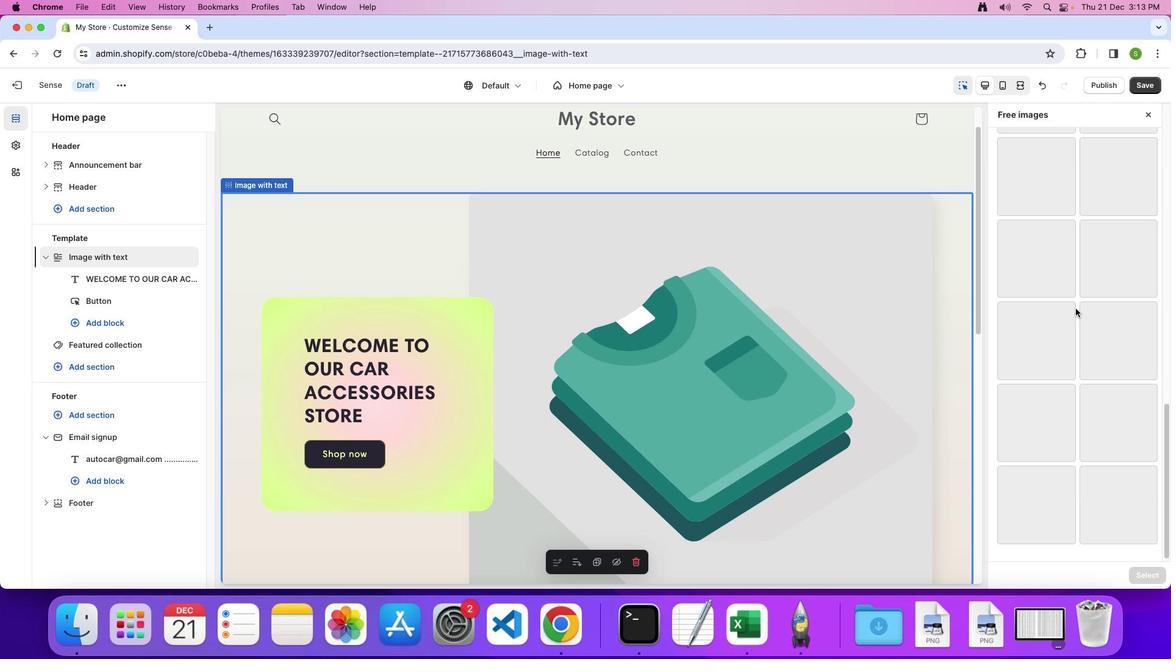 
Action: Mouse scrolled (1075, 308) with delta (0, 0)
Screenshot: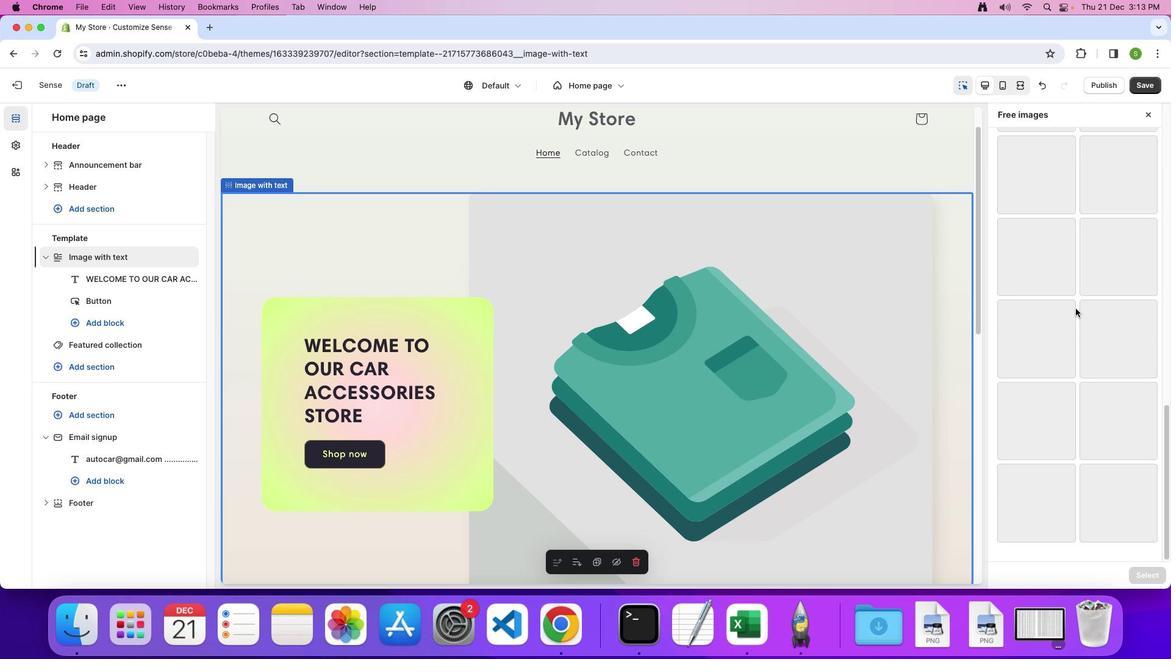 
Action: Mouse scrolled (1075, 308) with delta (0, -2)
Screenshot: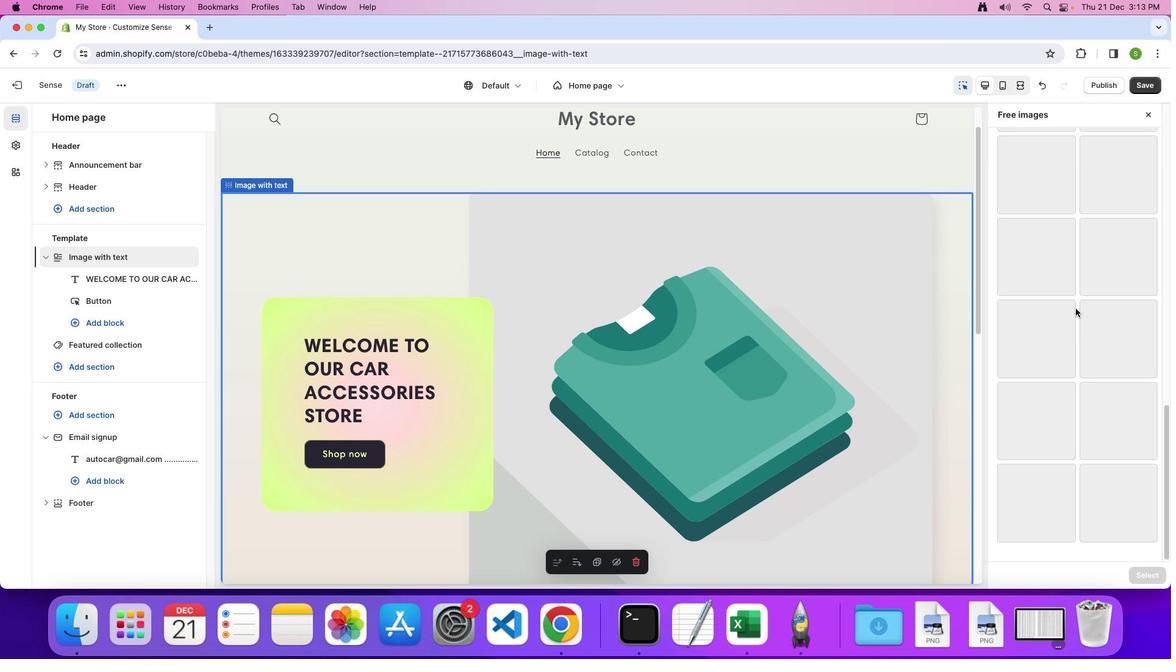 
Action: Mouse scrolled (1075, 308) with delta (0, -3)
Screenshot: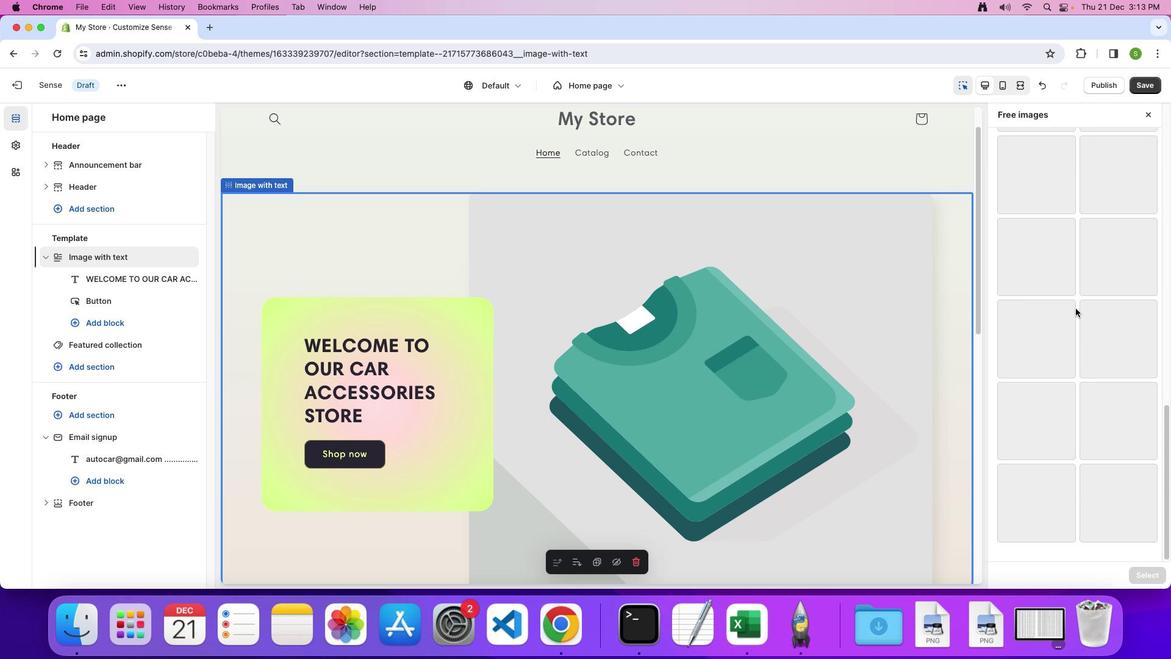 
Action: Mouse scrolled (1075, 308) with delta (0, -3)
Screenshot: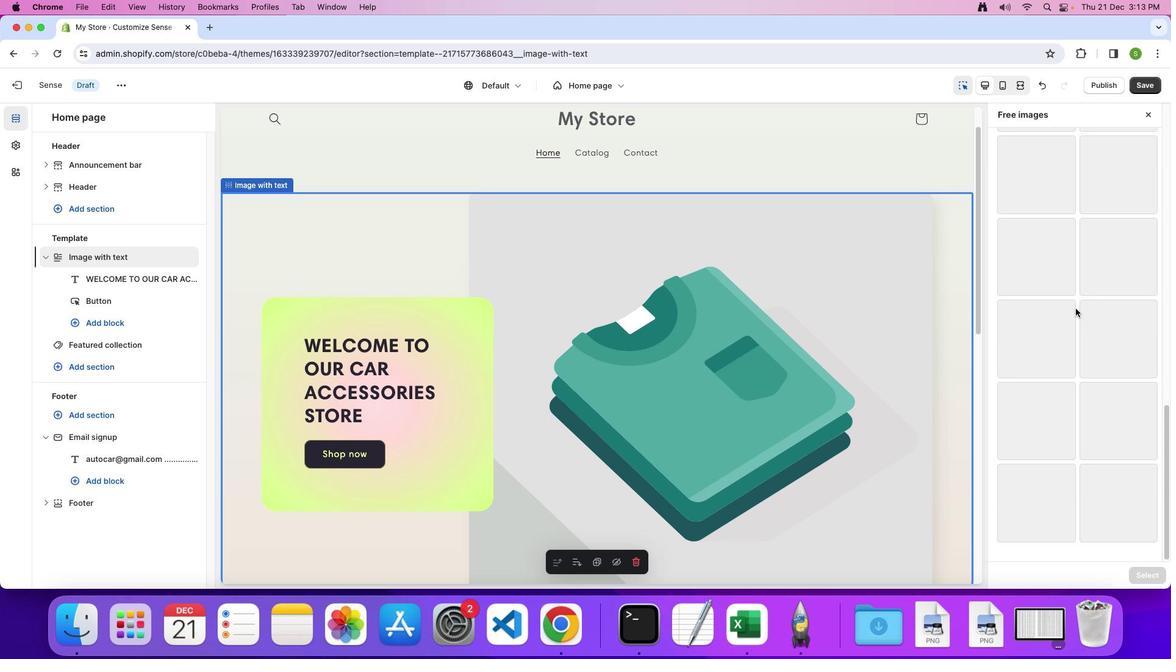 
Action: Mouse scrolled (1075, 308) with delta (0, 0)
Screenshot: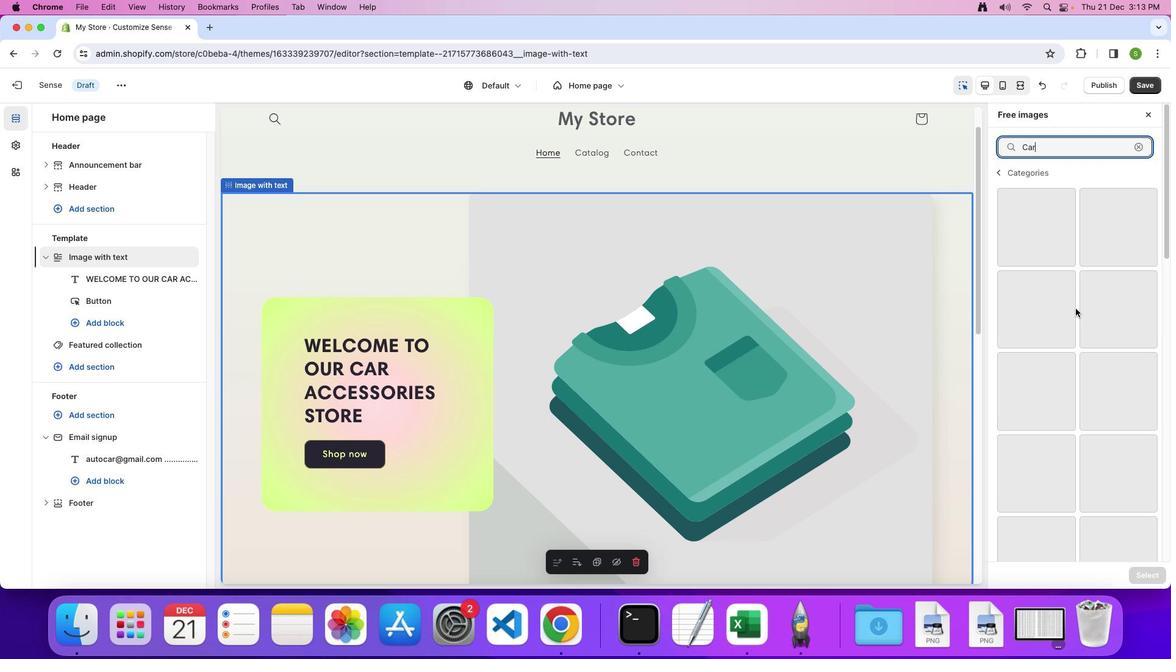 
Action: Mouse scrolled (1075, 308) with delta (0, 0)
Screenshot: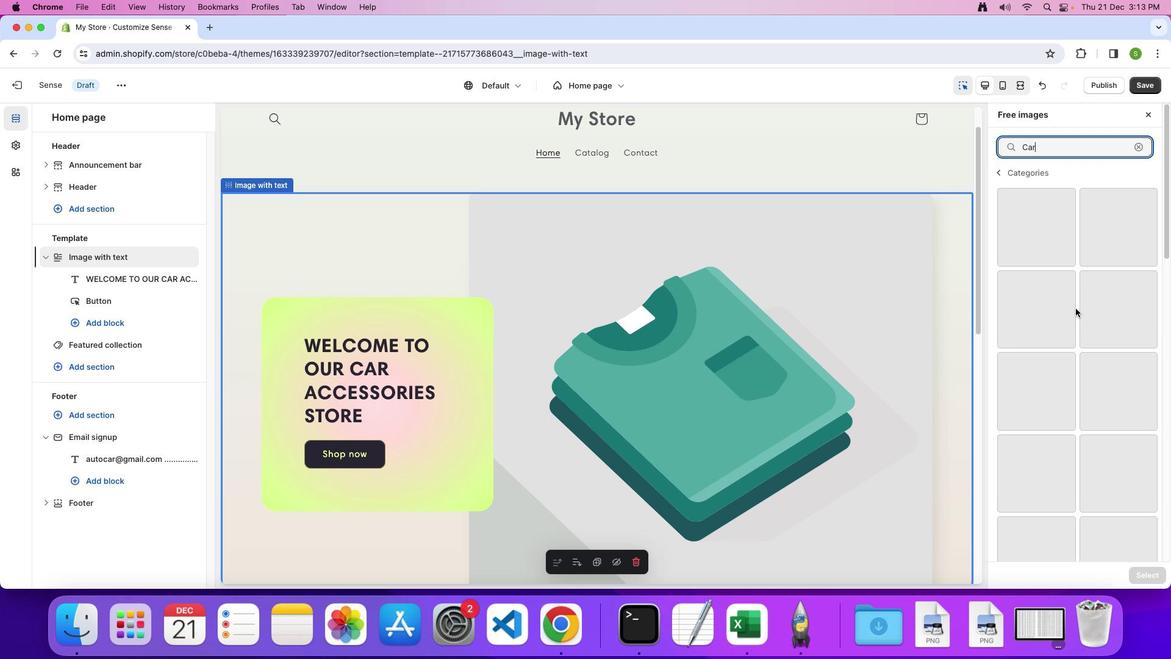 
Action: Mouse scrolled (1075, 308) with delta (0, 2)
Screenshot: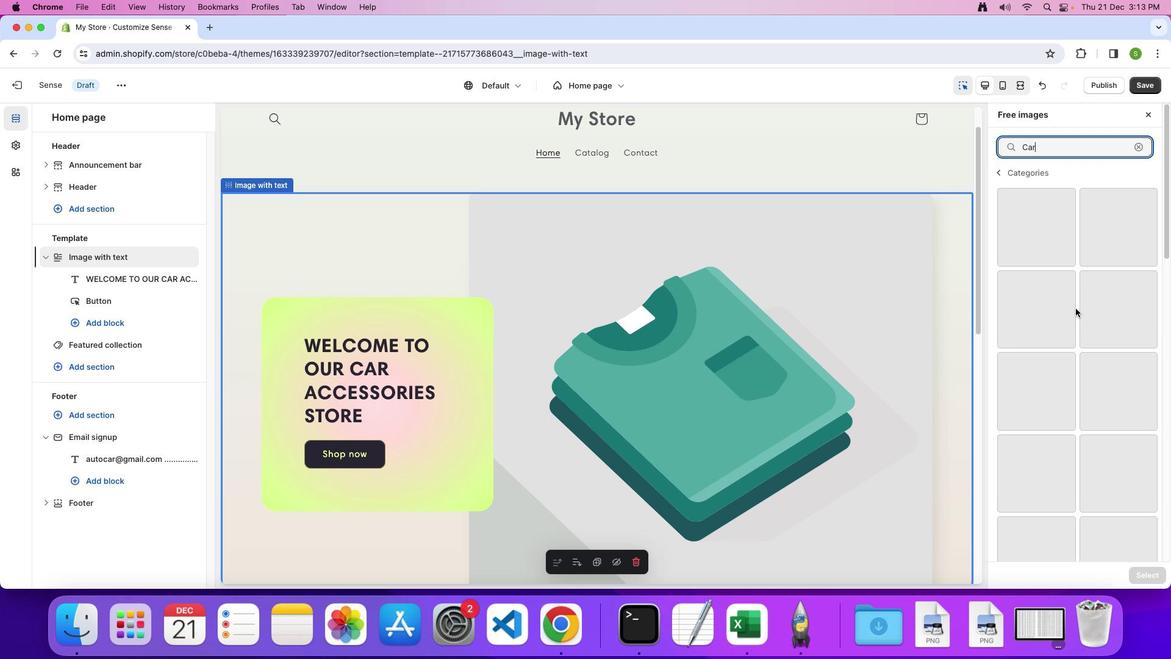 
Action: Mouse scrolled (1075, 308) with delta (0, 4)
Screenshot: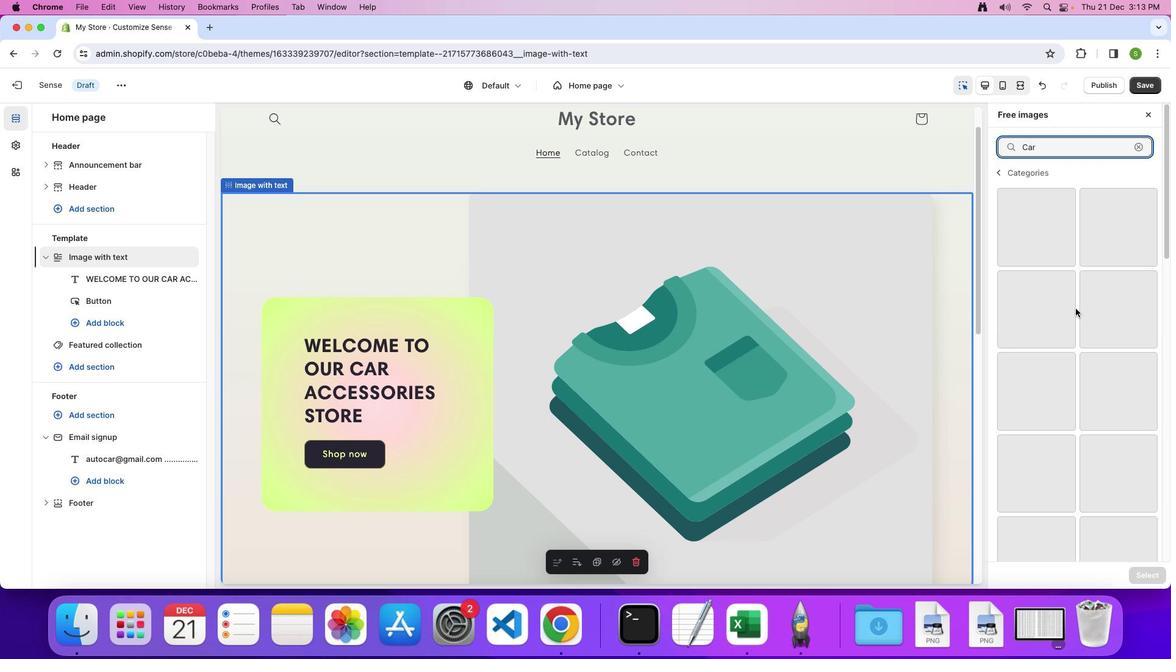 
Action: Mouse scrolled (1075, 308) with delta (0, 4)
Screenshot: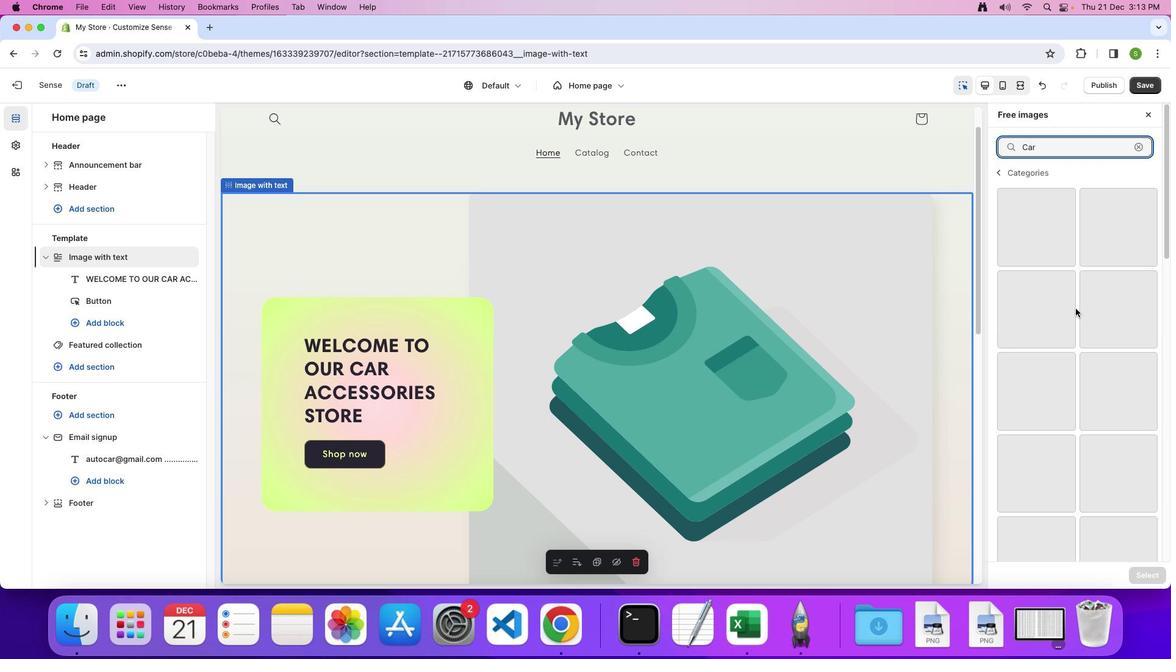 
Action: Mouse scrolled (1075, 308) with delta (0, 5)
Screenshot: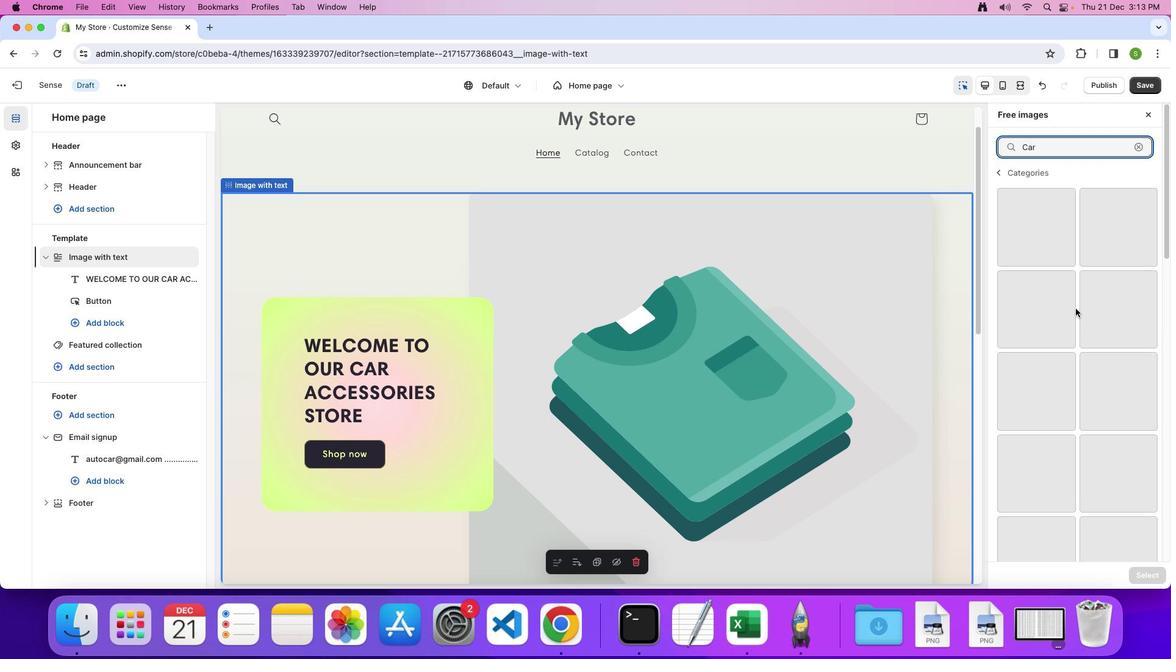 
Action: Mouse scrolled (1075, 308) with delta (0, 6)
Screenshot: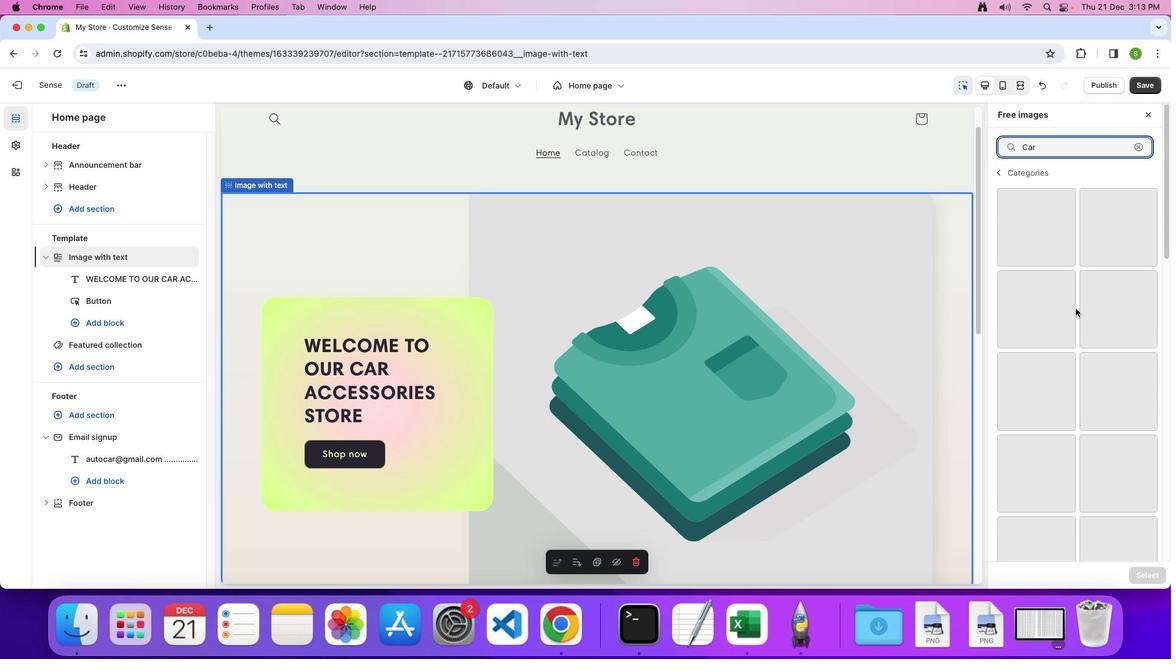 
Action: Mouse scrolled (1075, 308) with delta (0, 6)
Screenshot: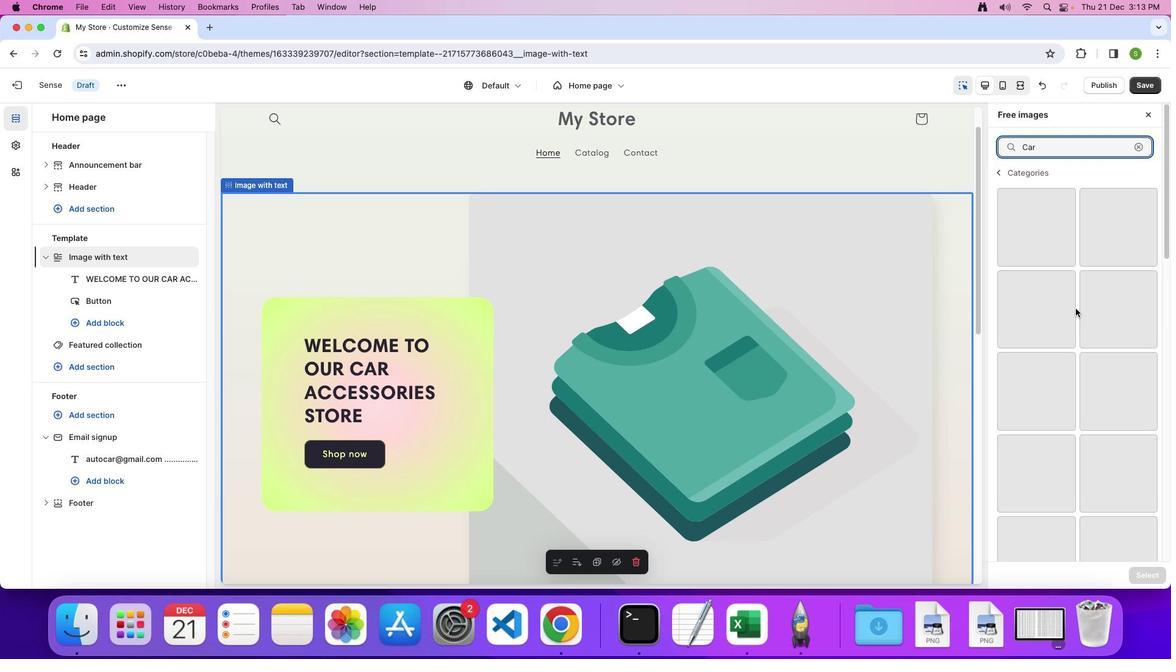 
Action: Mouse scrolled (1075, 308) with delta (0, 0)
Screenshot: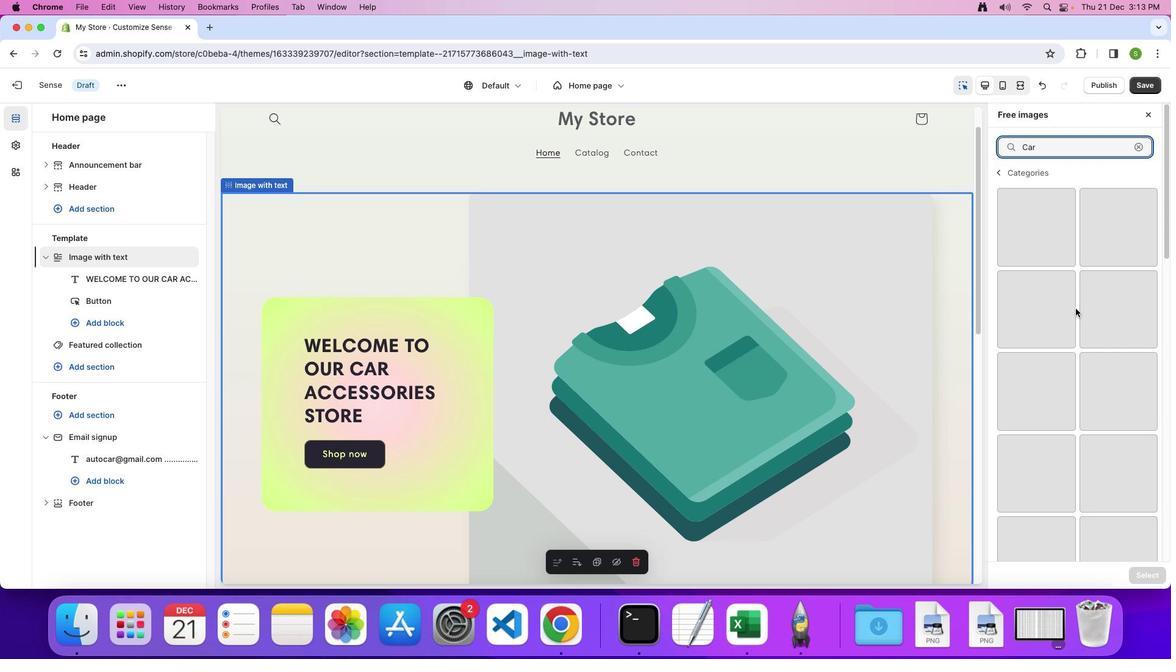 
Action: Mouse scrolled (1075, 308) with delta (0, 0)
Screenshot: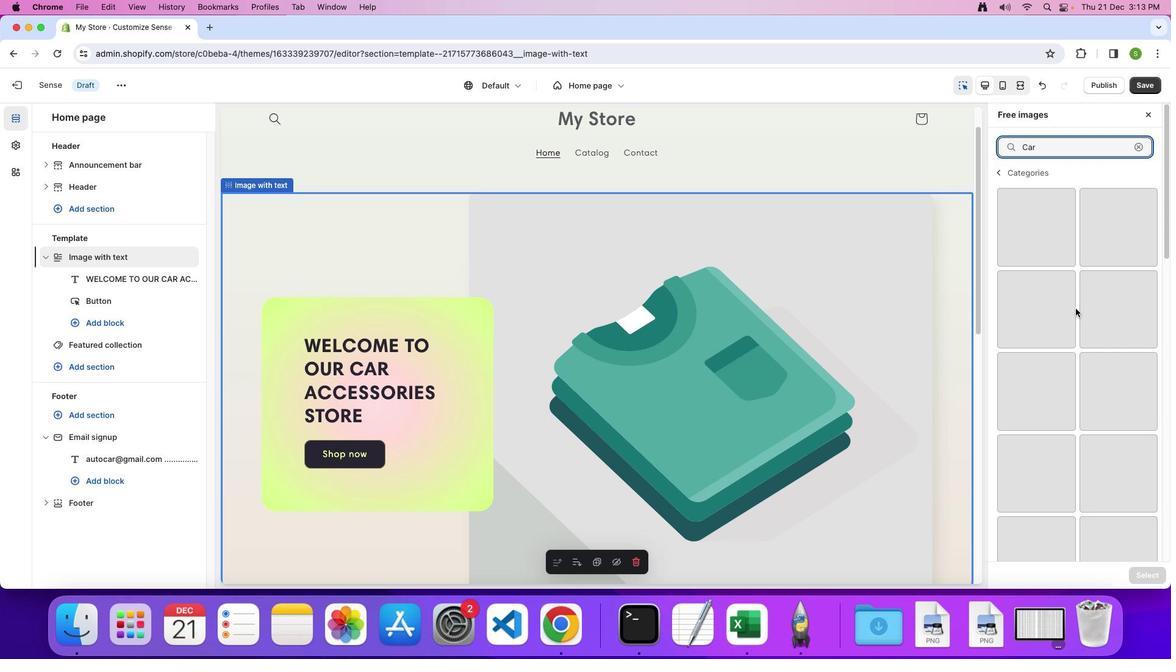 
Action: Mouse scrolled (1075, 308) with delta (0, 3)
Screenshot: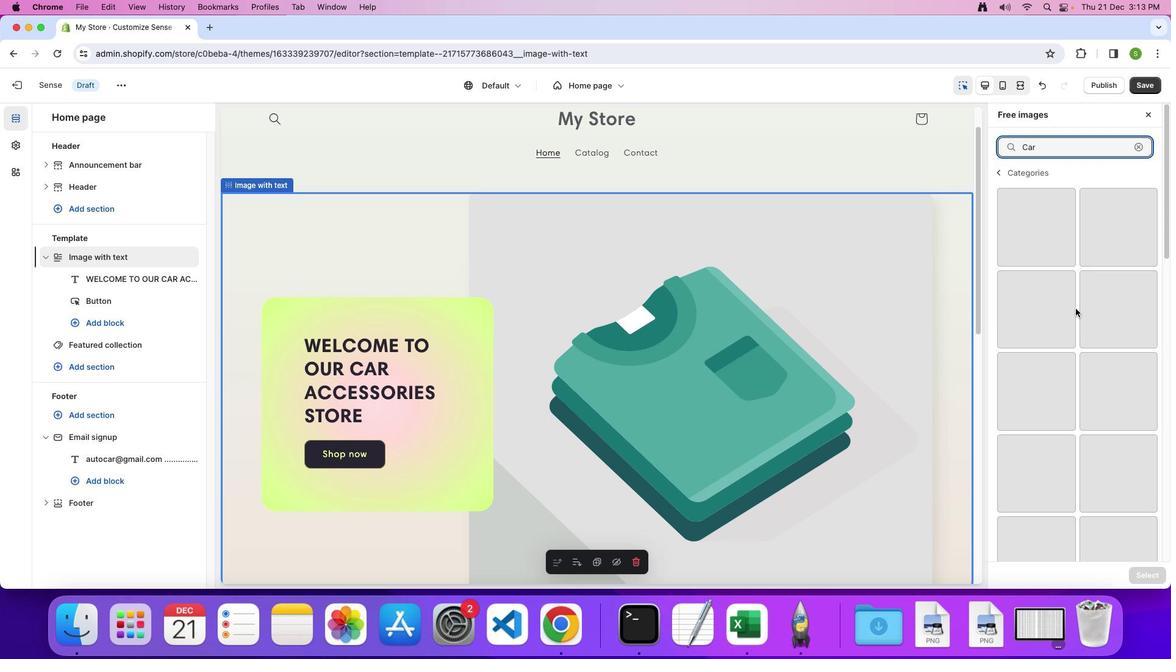 
Action: Mouse scrolled (1075, 308) with delta (0, 4)
Screenshot: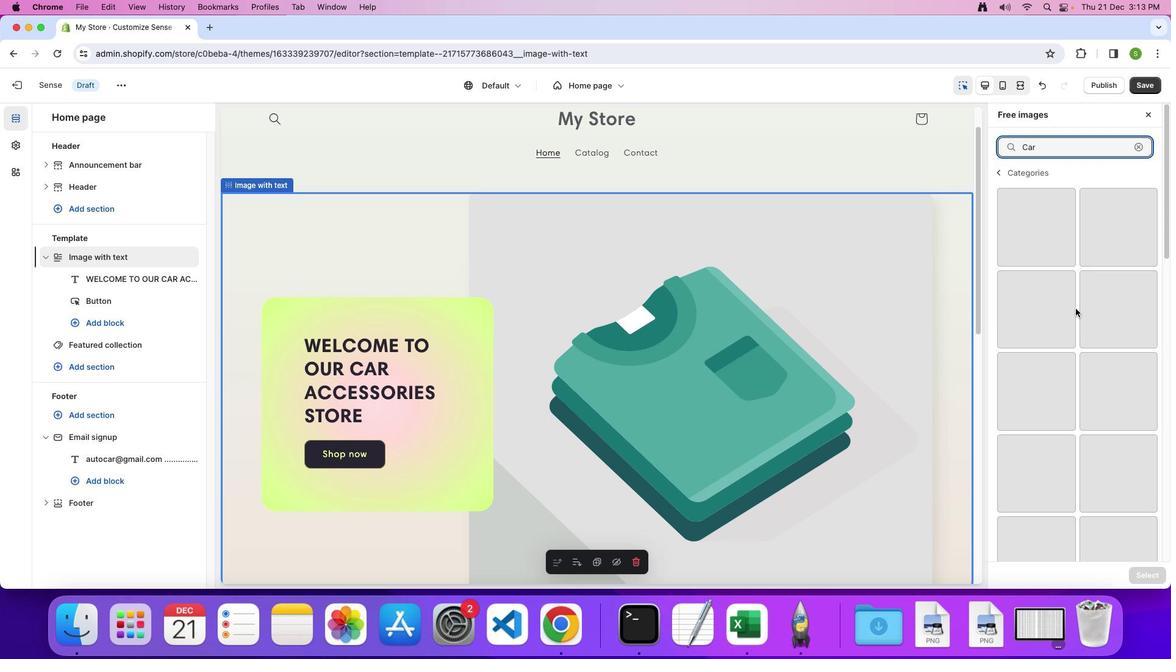 
Action: Mouse scrolled (1075, 308) with delta (0, 4)
Screenshot: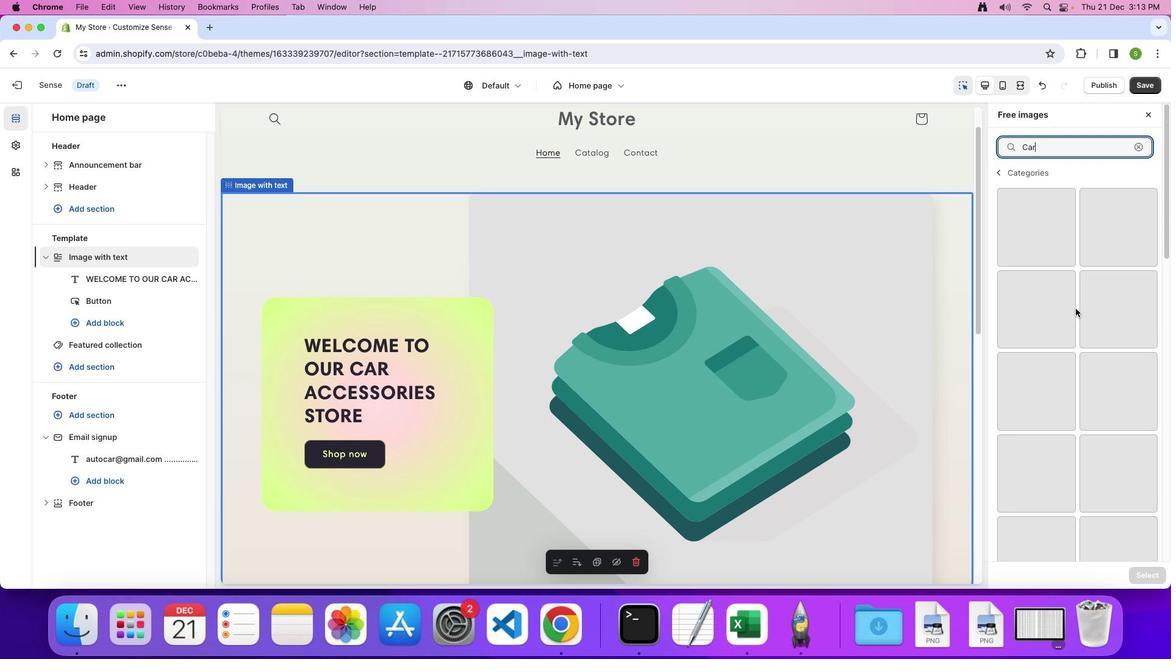 
Action: Mouse scrolled (1075, 308) with delta (0, 5)
Screenshot: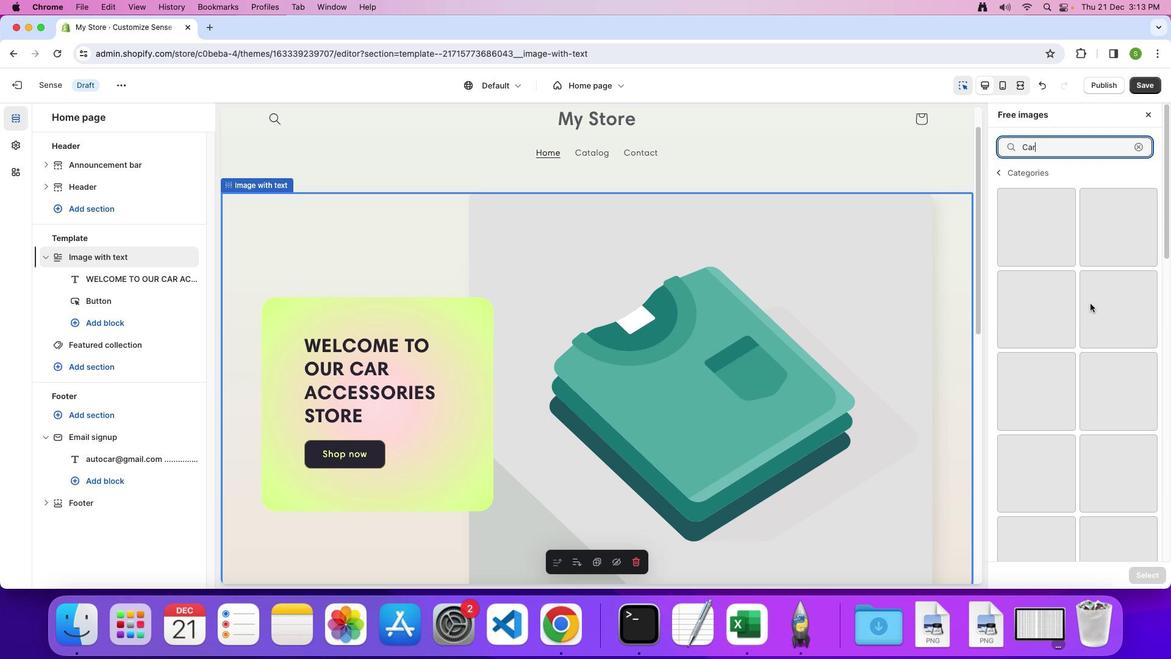 
Action: Mouse moved to (1091, 303)
Screenshot: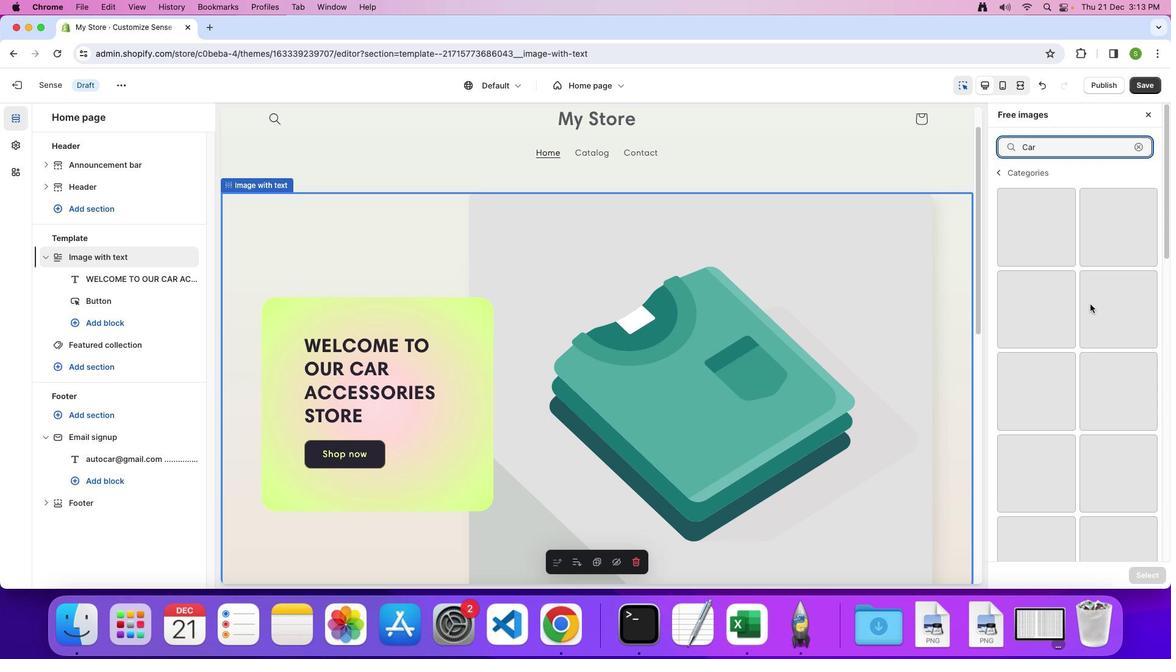
Action: Mouse scrolled (1091, 303) with delta (0, 0)
Screenshot: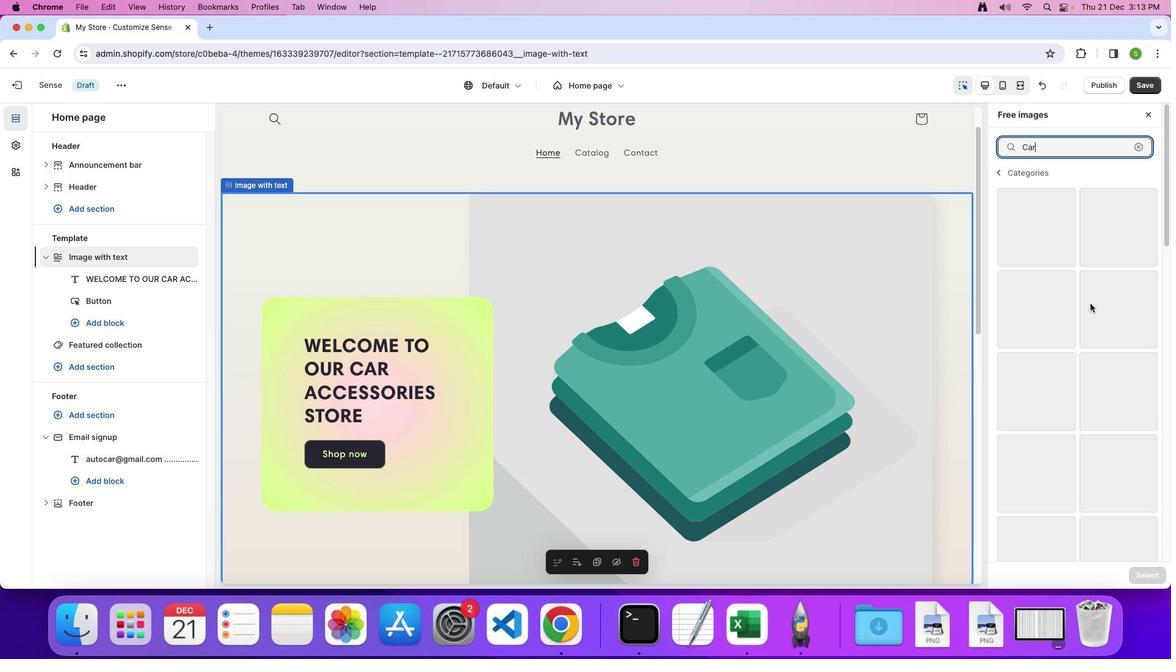 
Action: Mouse scrolled (1091, 303) with delta (0, 0)
Screenshot: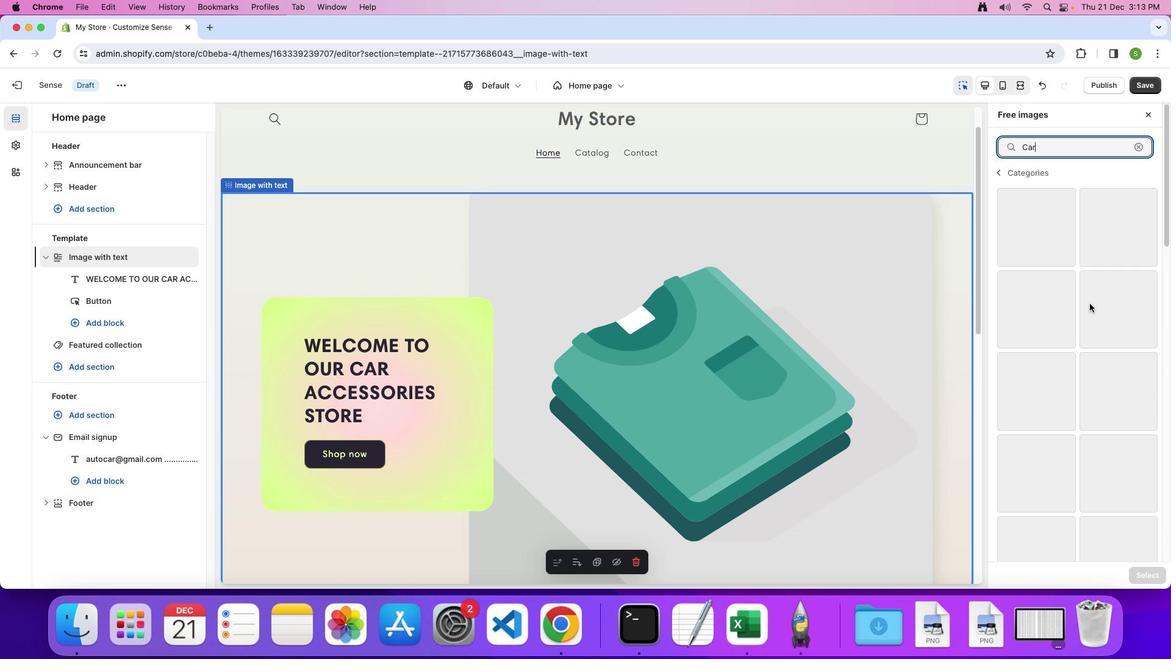 
Action: Mouse scrolled (1091, 303) with delta (0, 1)
Screenshot: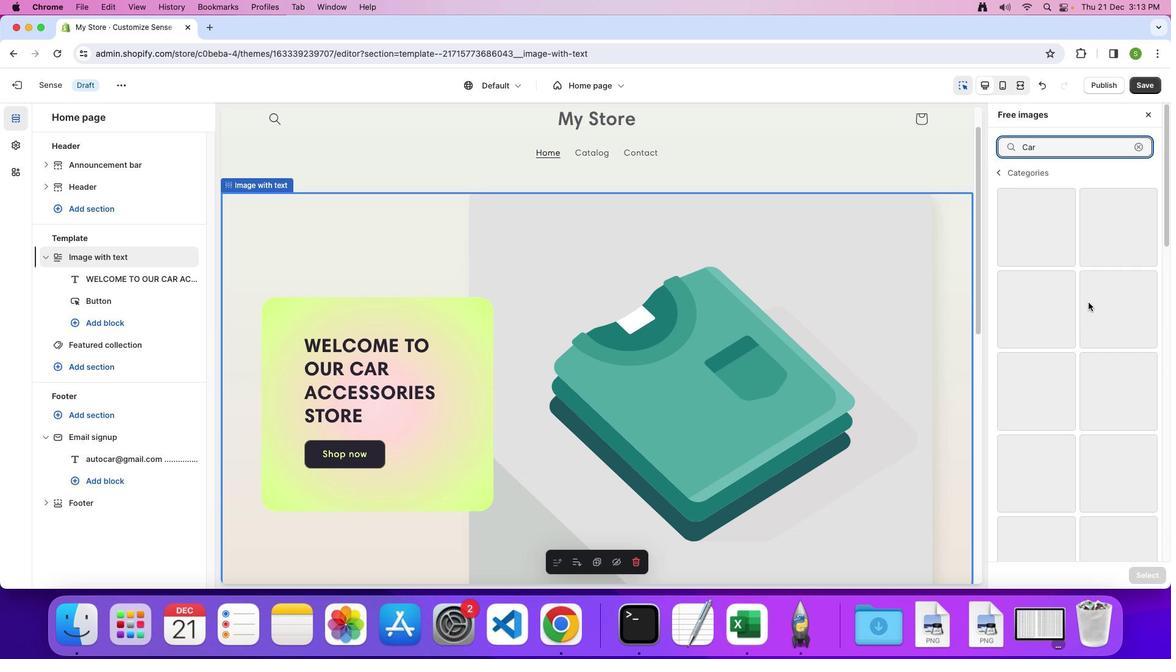 
Action: Mouse scrolled (1091, 303) with delta (0, 3)
Screenshot: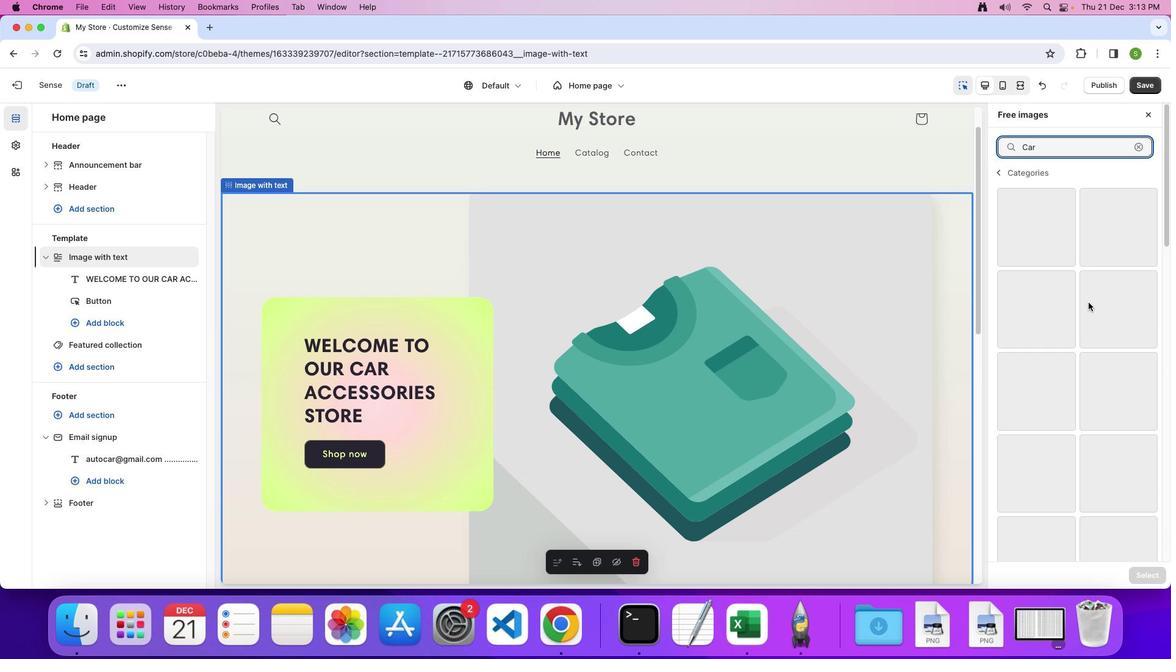 
Action: Mouse scrolled (1091, 303) with delta (0, 3)
Screenshot: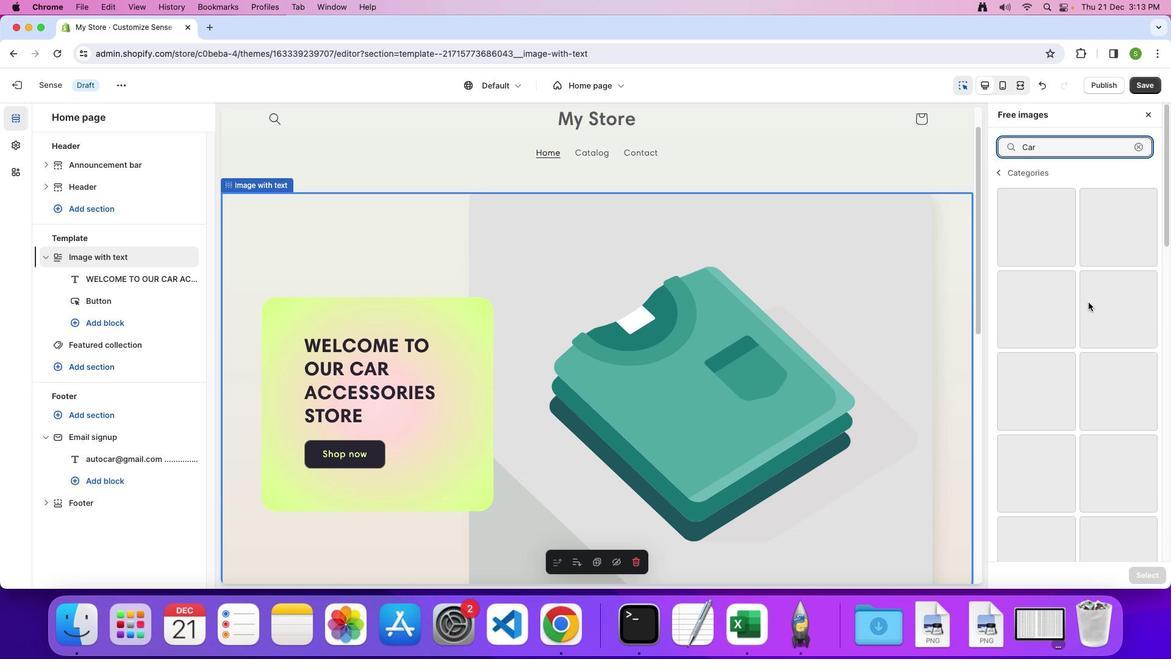 
Action: Mouse moved to (1089, 302)
Screenshot: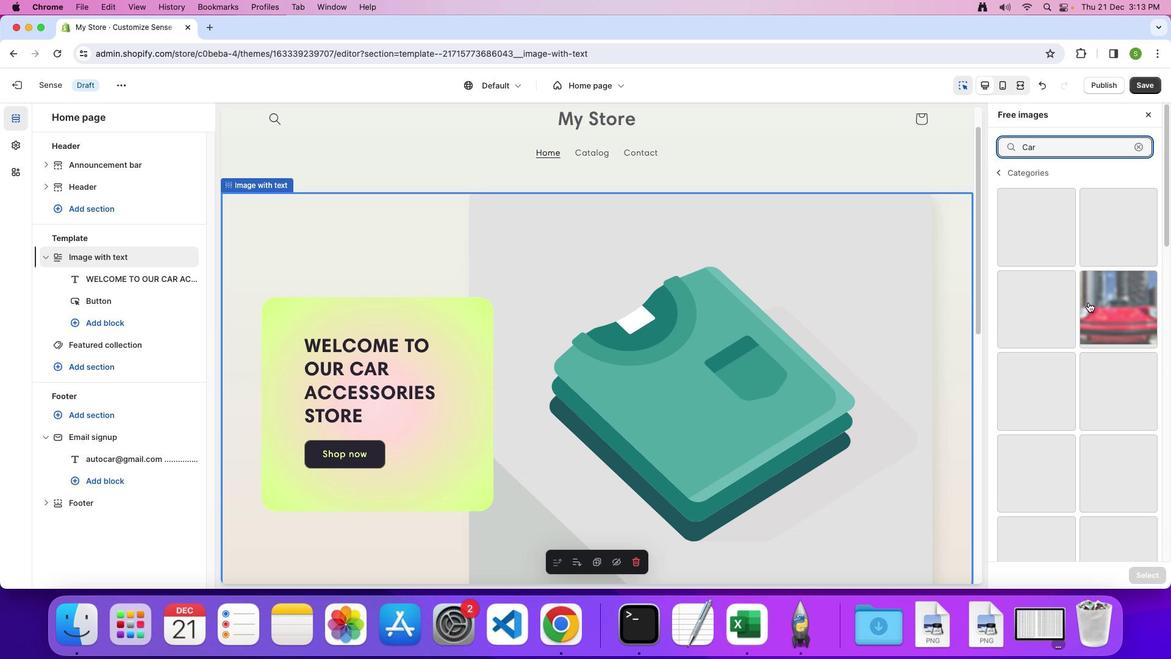 
Action: Mouse scrolled (1089, 302) with delta (0, 0)
Screenshot: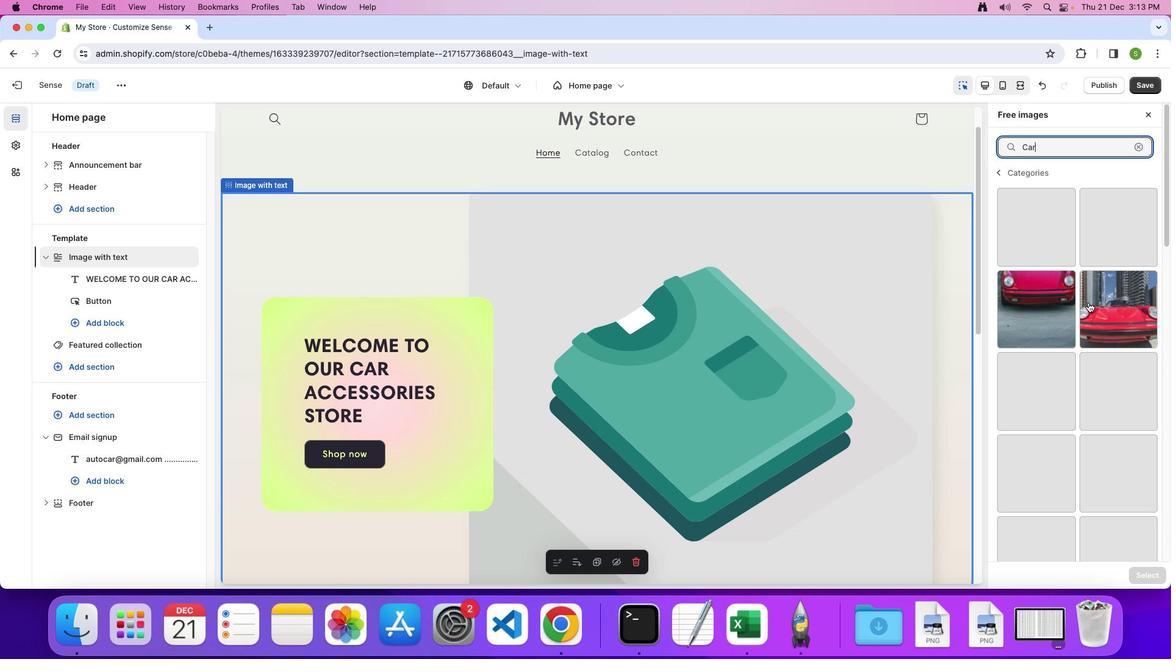 
Action: Mouse scrolled (1089, 302) with delta (0, 0)
Screenshot: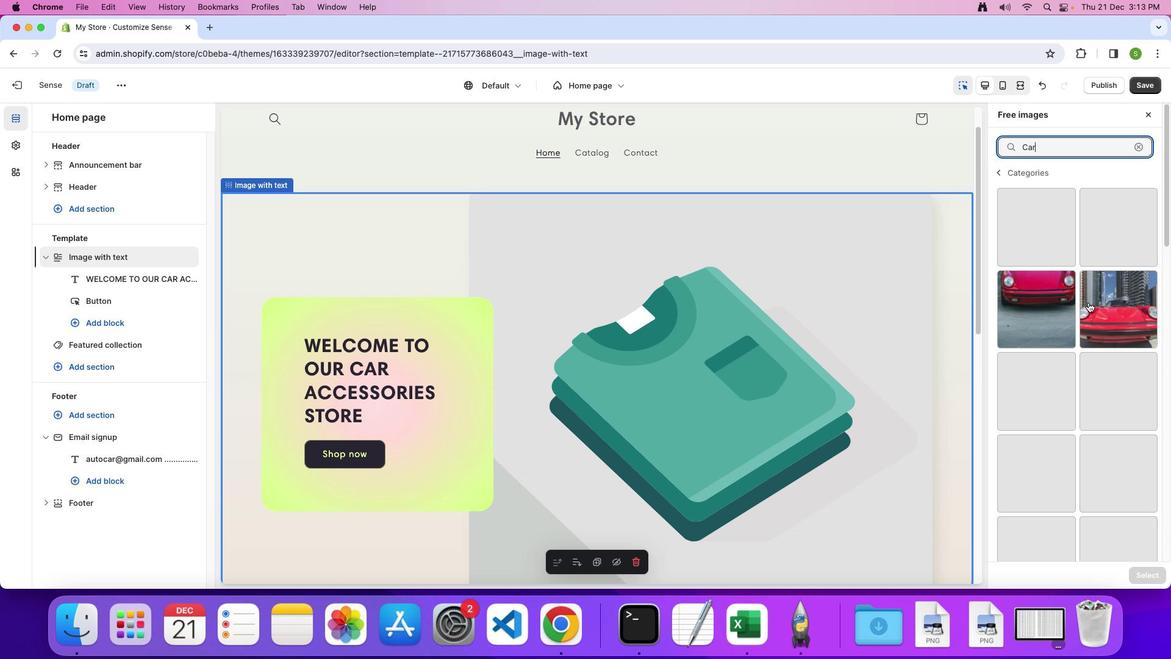 
Action: Mouse scrolled (1089, 302) with delta (0, 2)
Screenshot: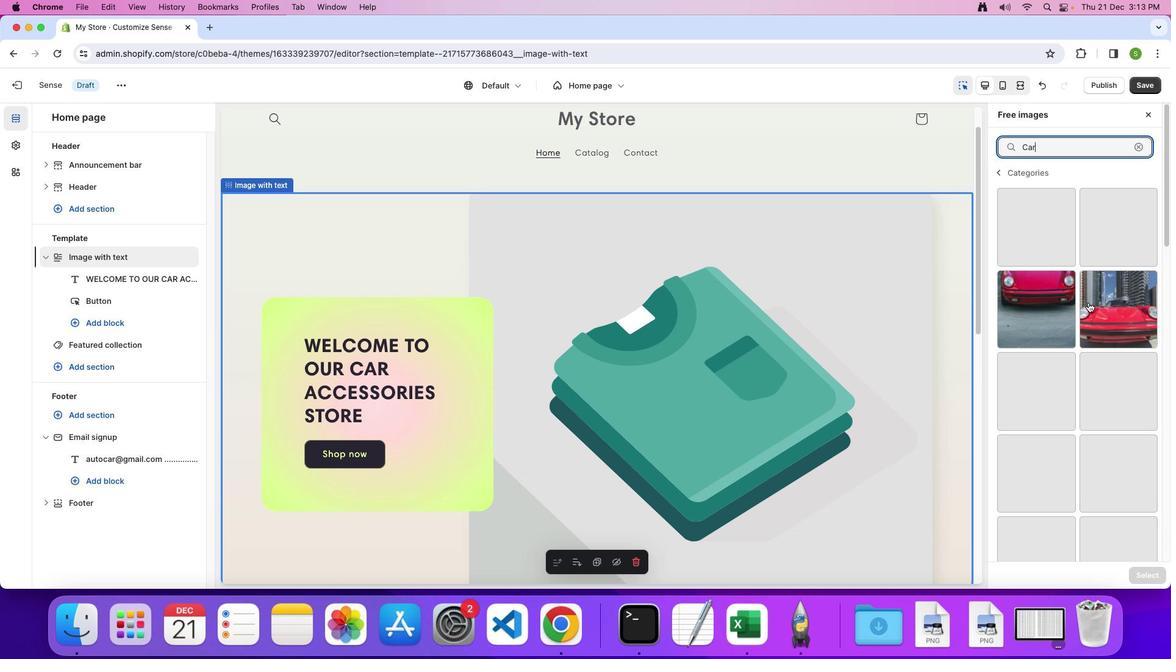 
Action: Mouse scrolled (1089, 302) with delta (0, 3)
Screenshot: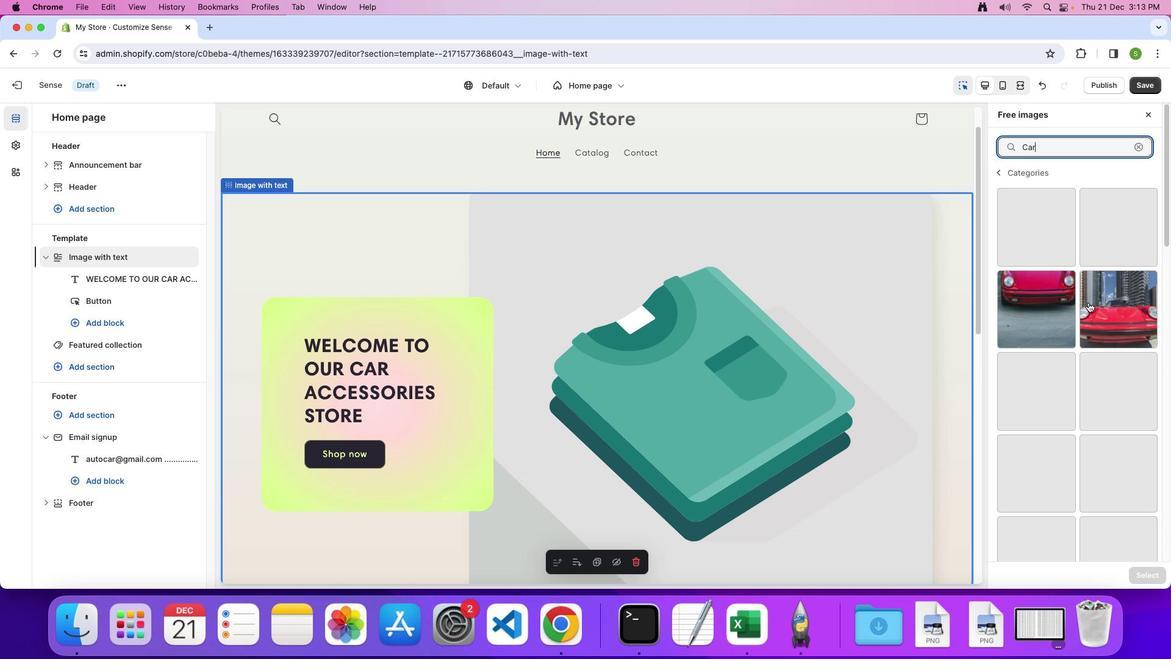 
Action: Mouse scrolled (1089, 302) with delta (0, 4)
Screenshot: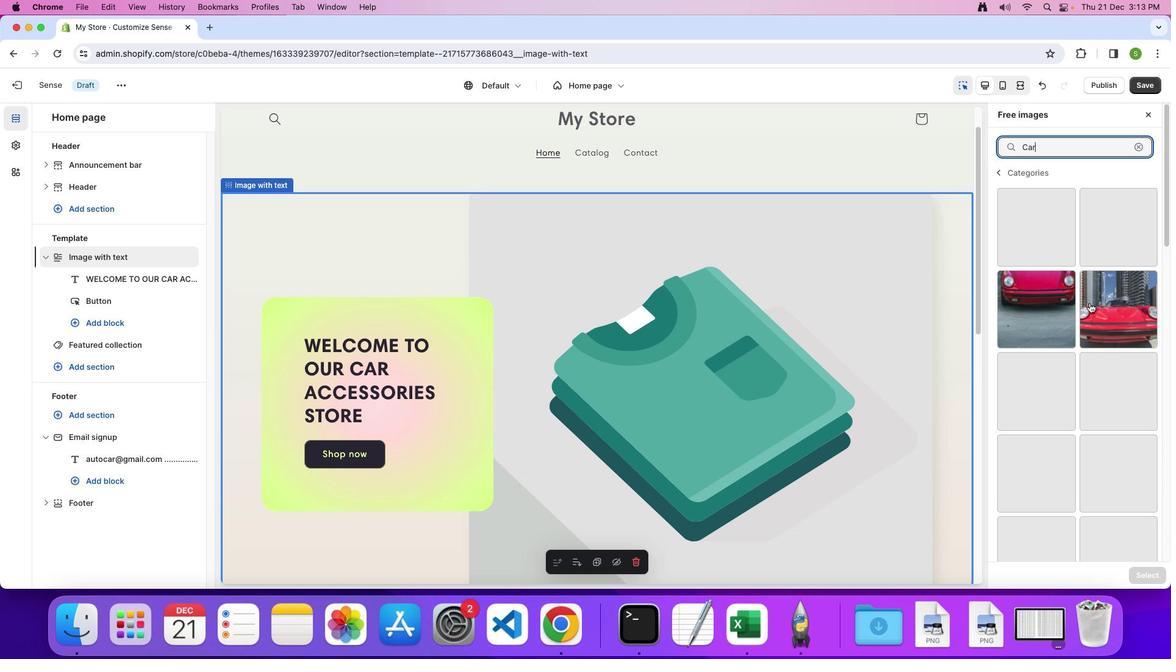 
Action: Mouse moved to (1101, 325)
Screenshot: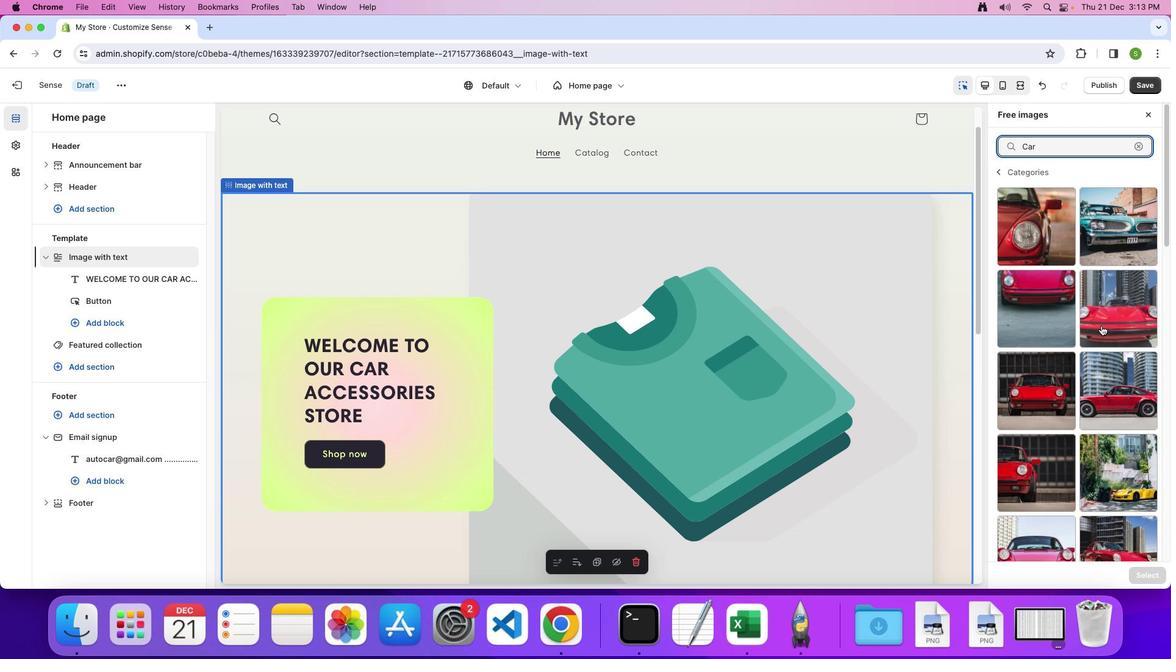 
Action: Mouse scrolled (1101, 325) with delta (0, 0)
Screenshot: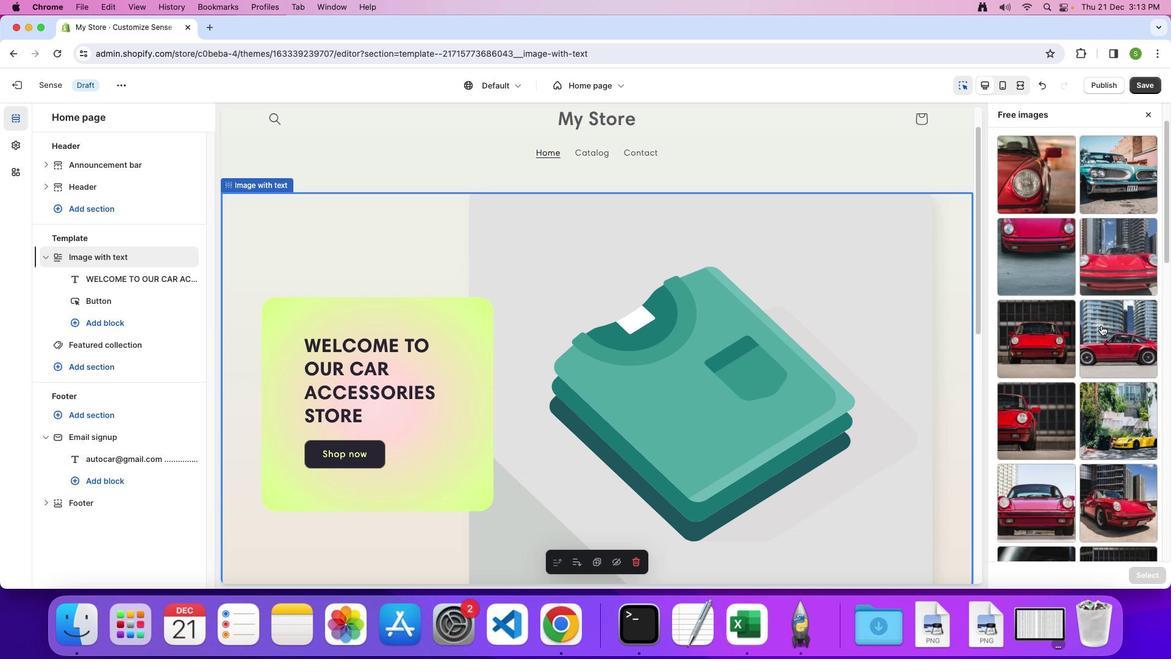 
Action: Mouse moved to (1101, 325)
Screenshot: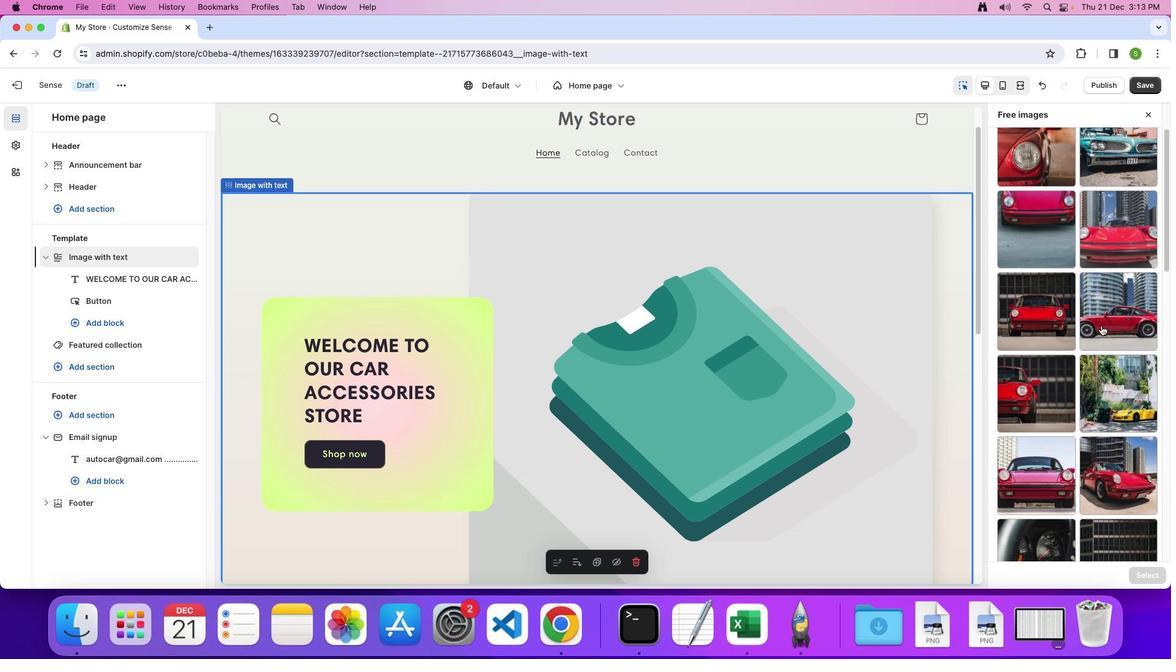 
Action: Mouse scrolled (1101, 325) with delta (0, 0)
Screenshot: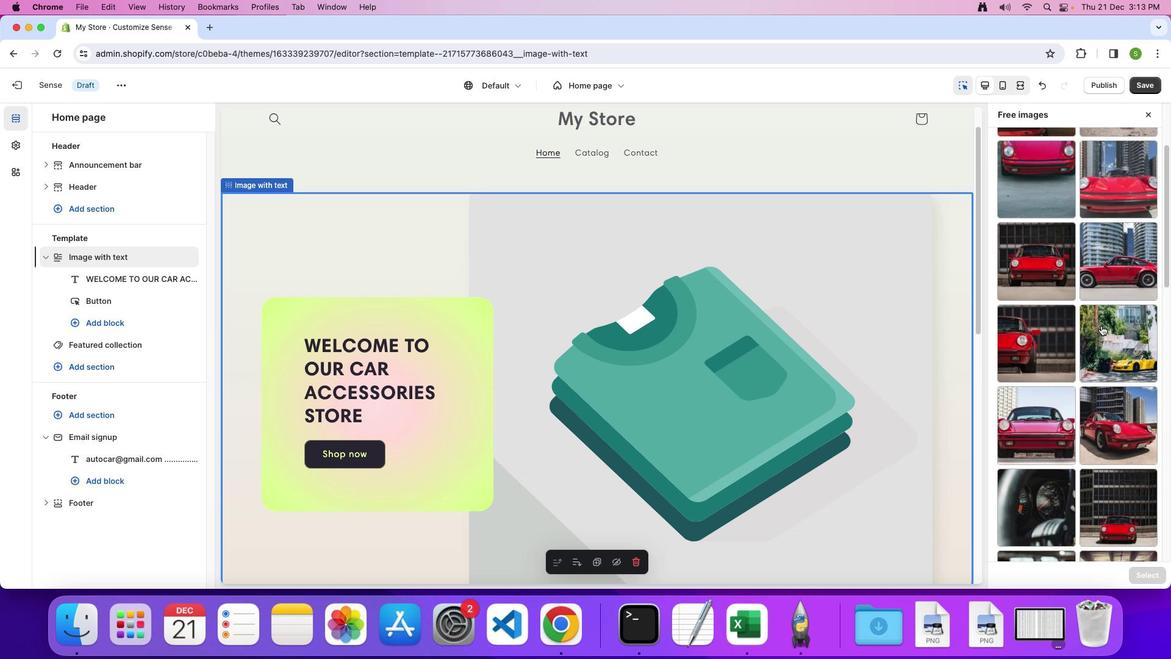 
Action: Mouse scrolled (1101, 325) with delta (0, -1)
Screenshot: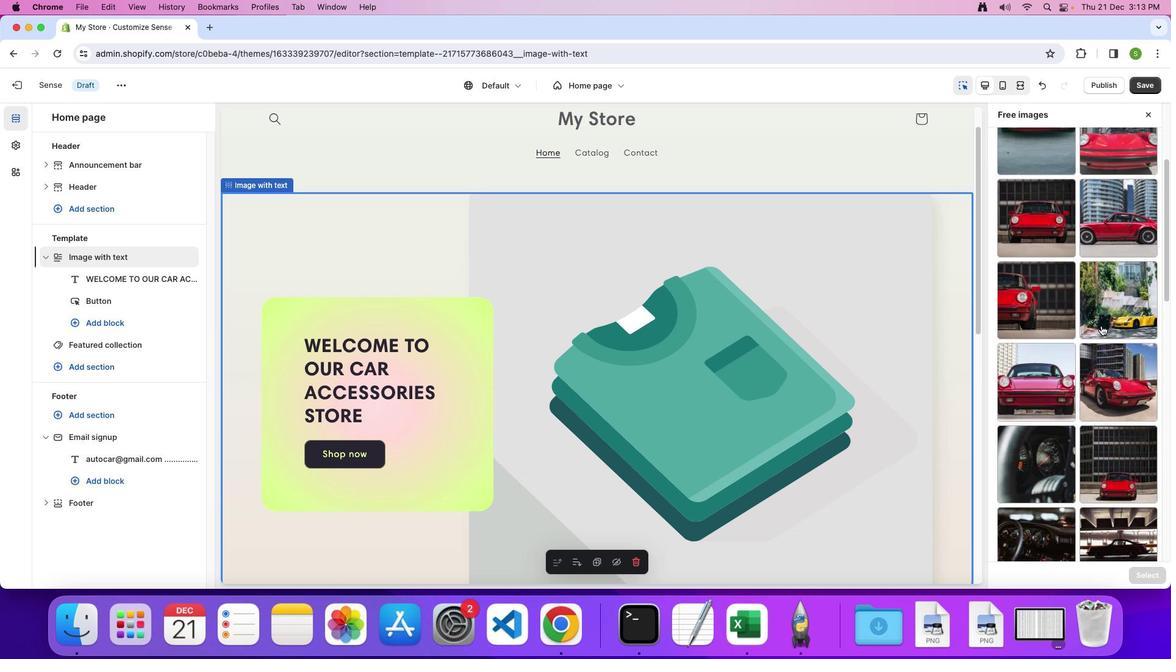 
Action: Mouse scrolled (1101, 325) with delta (0, -1)
Screenshot: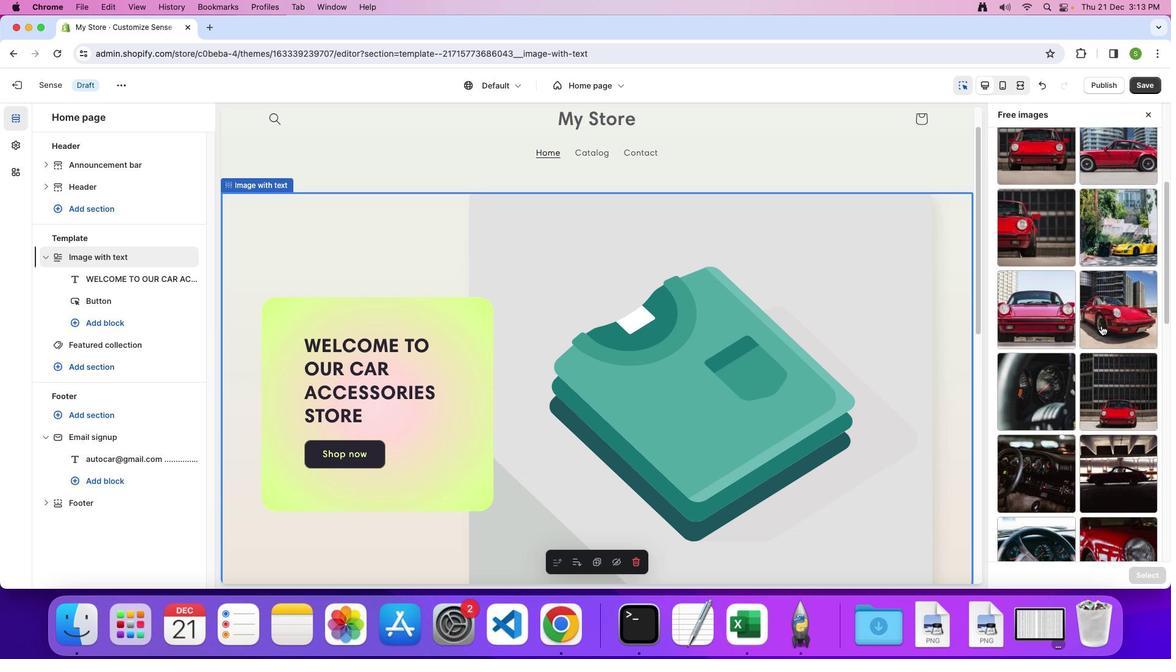 
Action: Mouse scrolled (1101, 325) with delta (0, -1)
Screenshot: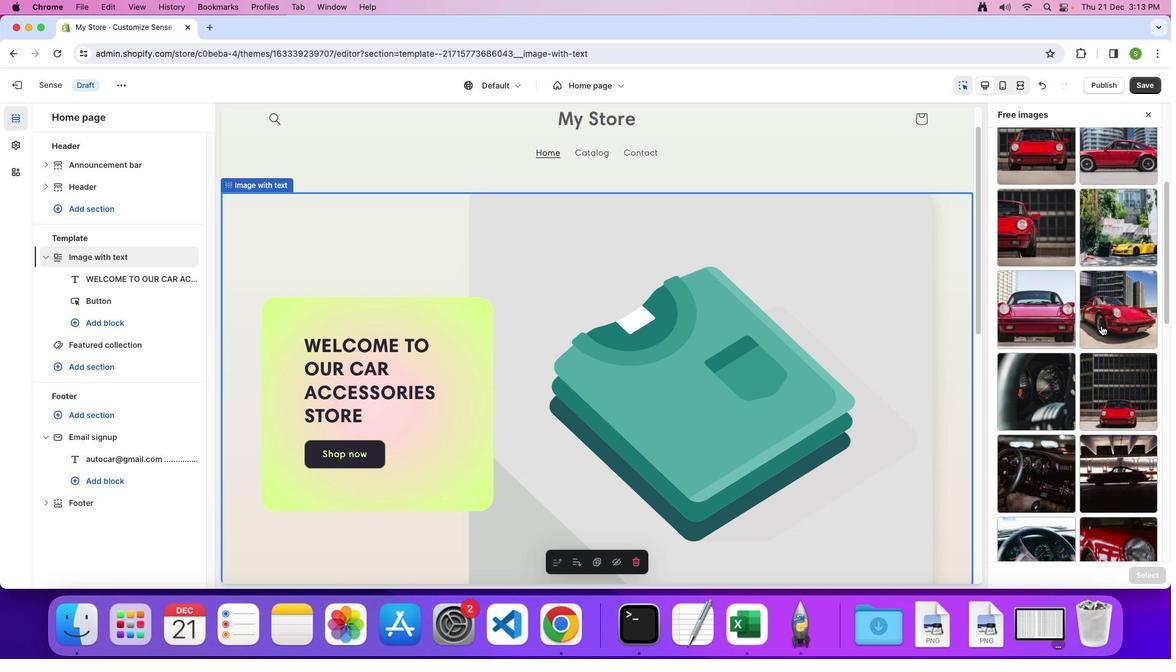 
Action: Mouse moved to (1089, 336)
Screenshot: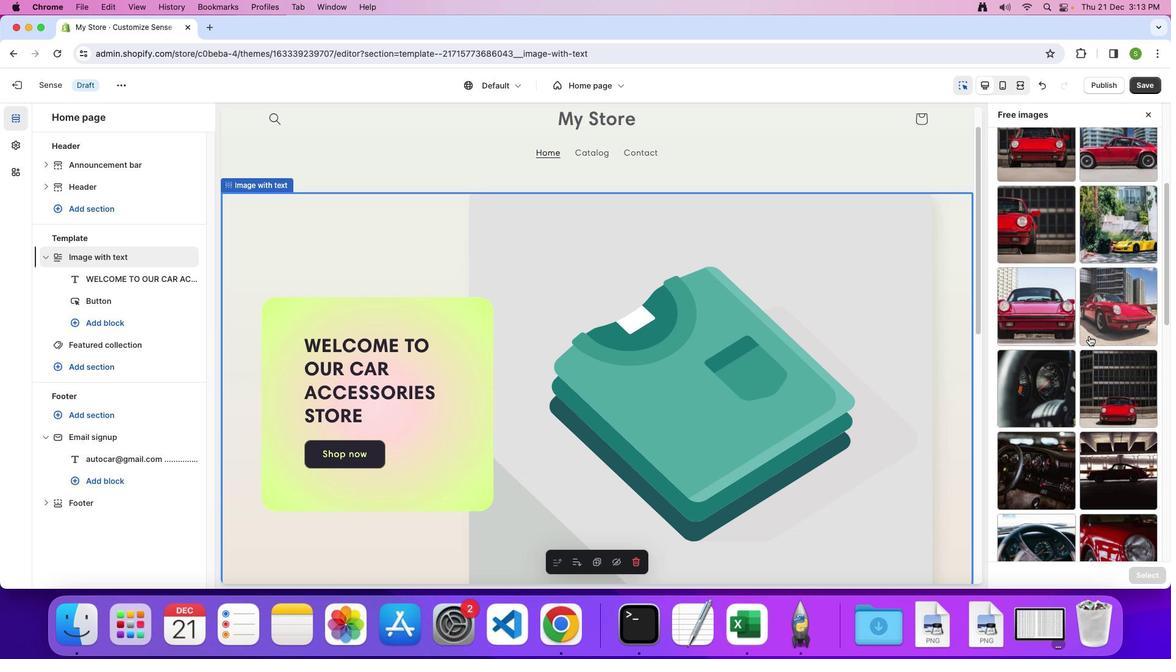 
Action: Mouse scrolled (1089, 336) with delta (0, 0)
Screenshot: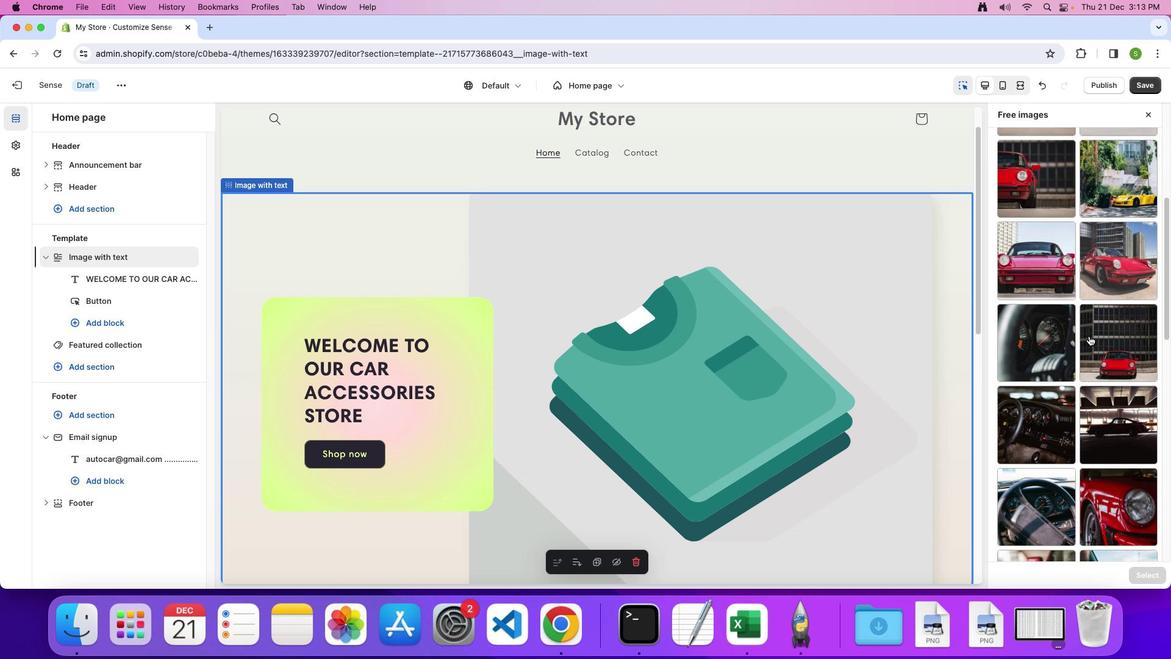 
Action: Mouse scrolled (1089, 336) with delta (0, 0)
Screenshot: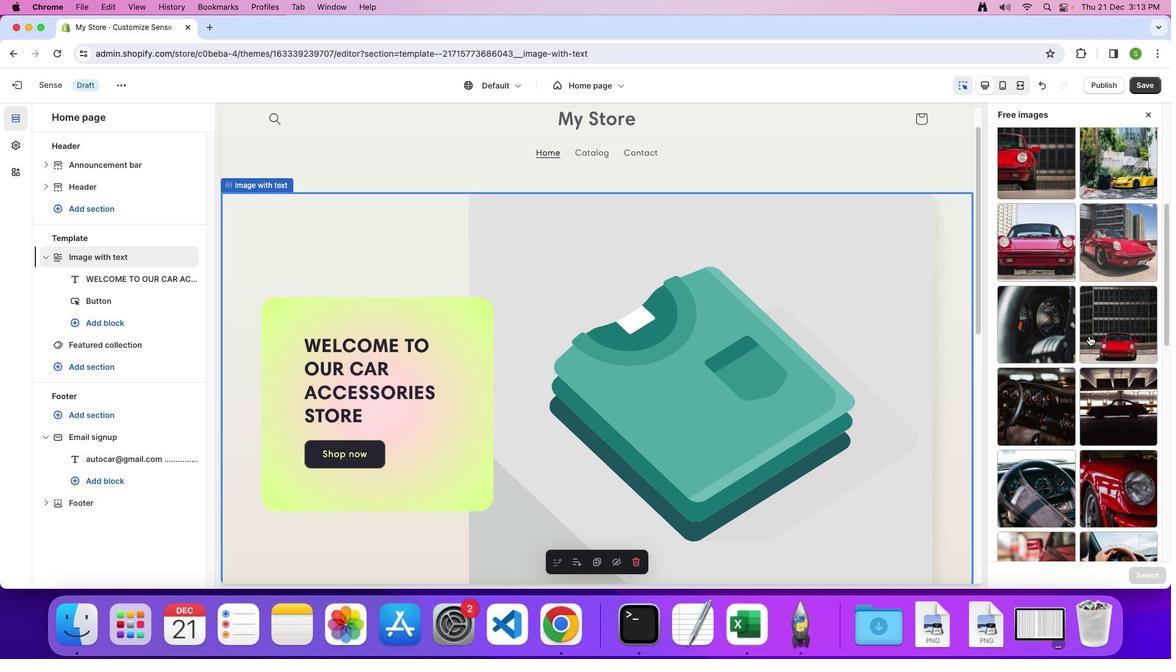 
Action: Mouse scrolled (1089, 336) with delta (0, 0)
Screenshot: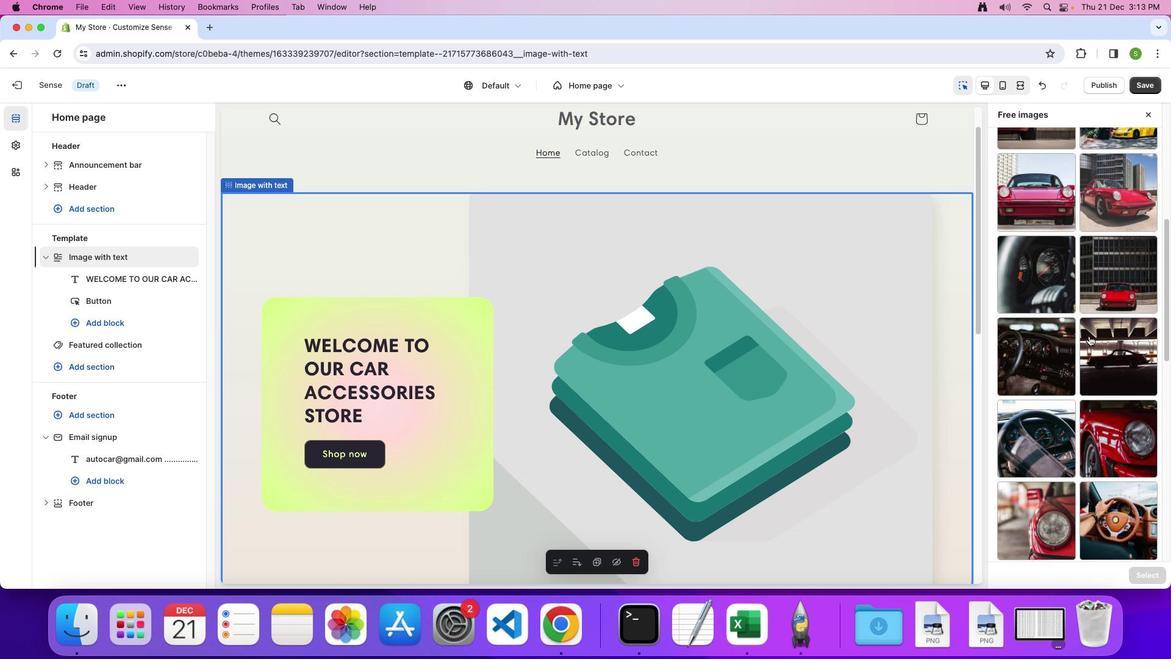 
Action: Mouse scrolled (1089, 336) with delta (0, -1)
Screenshot: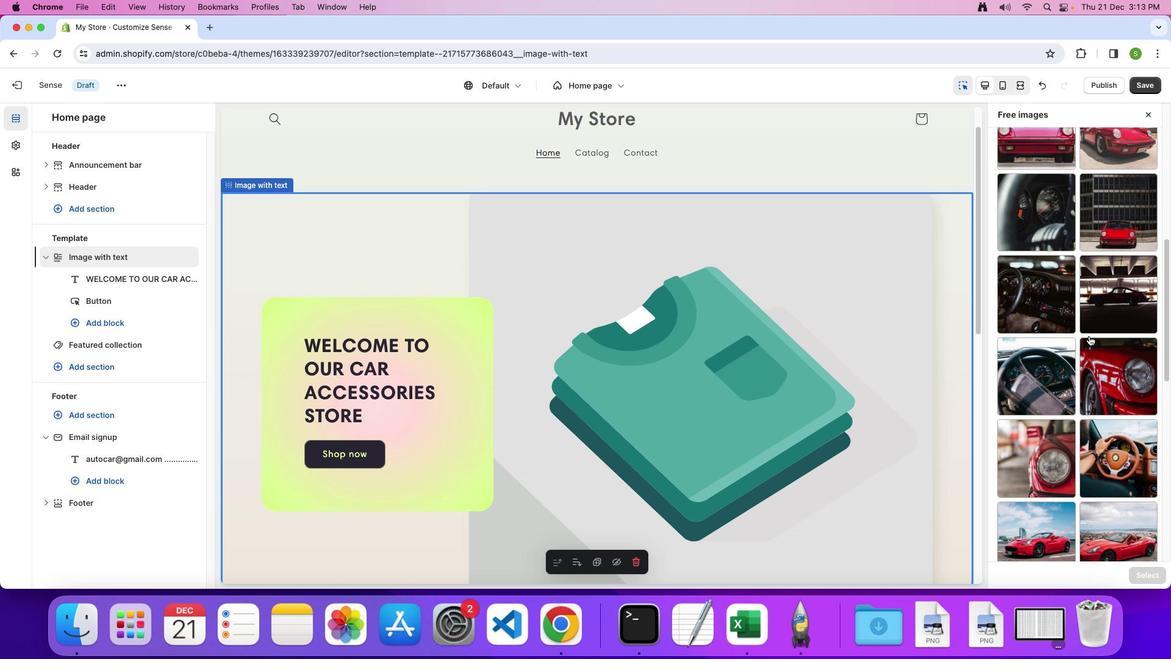 
Action: Mouse scrolled (1089, 336) with delta (0, -1)
Screenshot: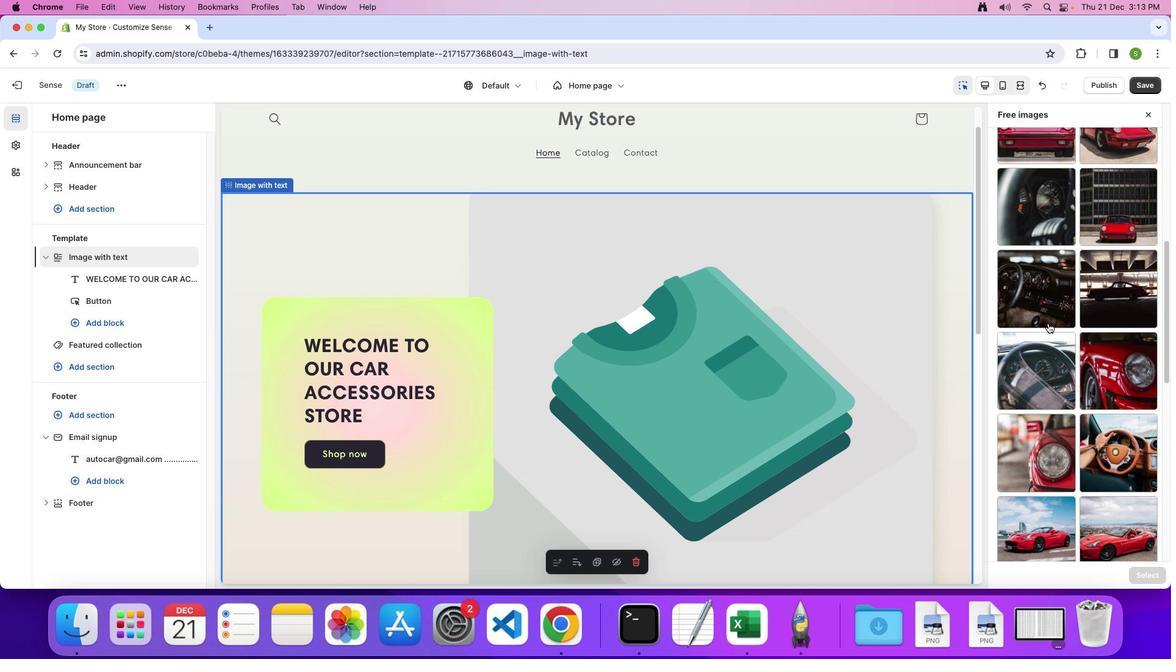 
Action: Mouse moved to (1030, 293)
Screenshot: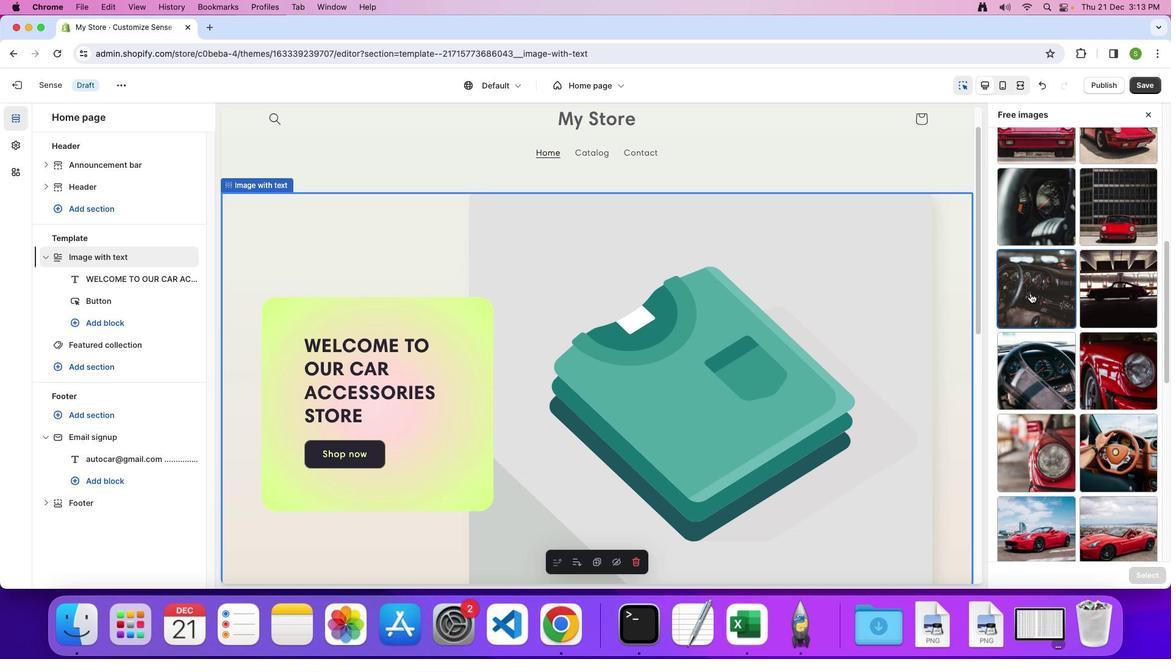 
Action: Mouse pressed left at (1030, 293)
Screenshot: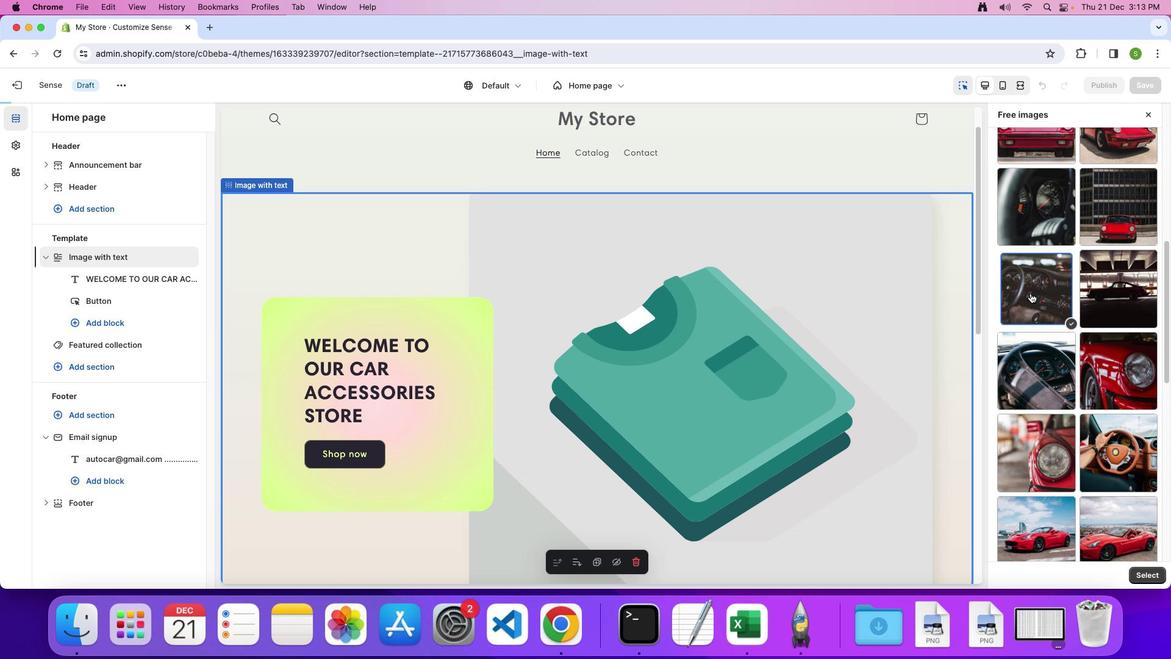 
Action: Mouse moved to (1145, 571)
Screenshot: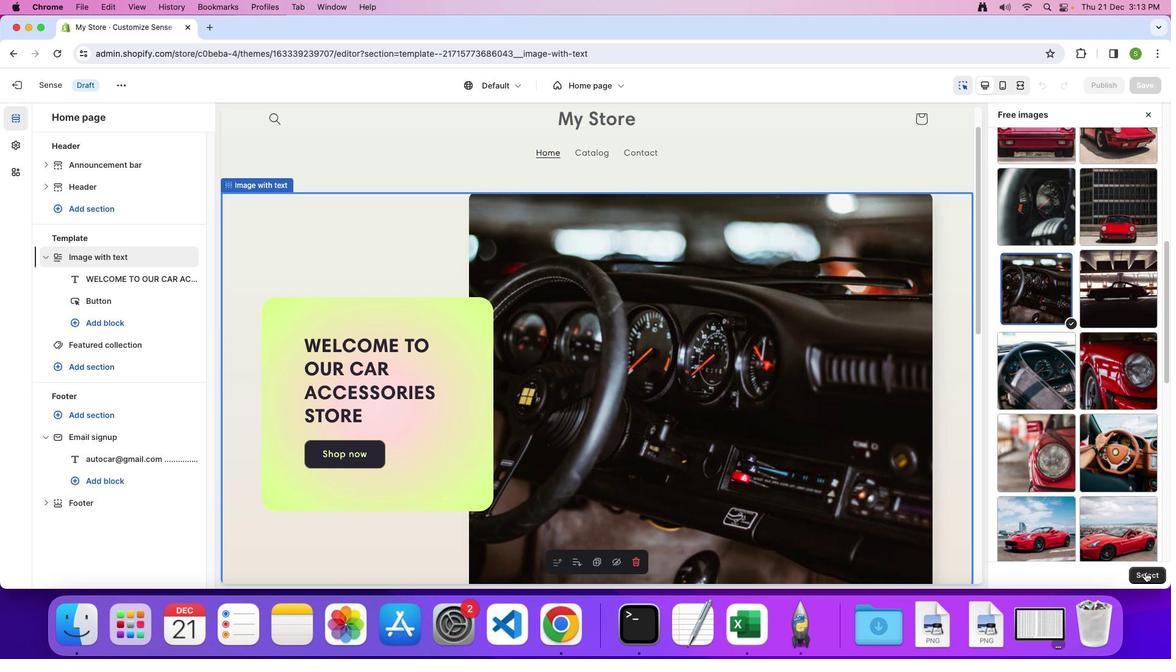 
Action: Mouse pressed left at (1145, 571)
Screenshot: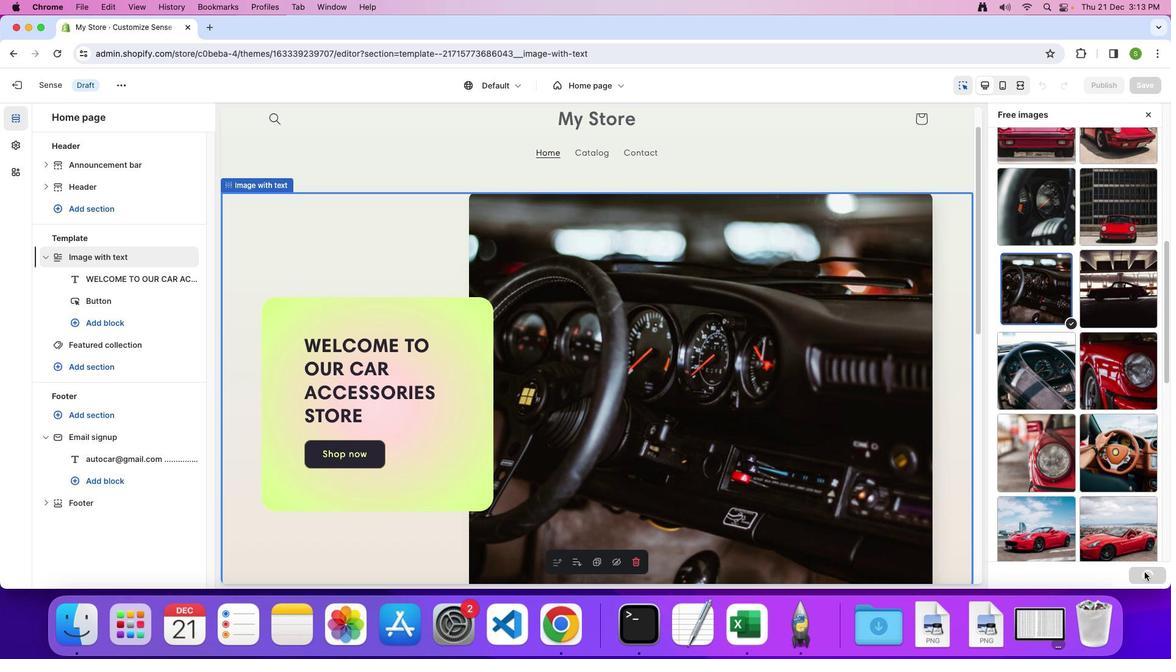 
Action: Mouse moved to (466, 412)
Screenshot: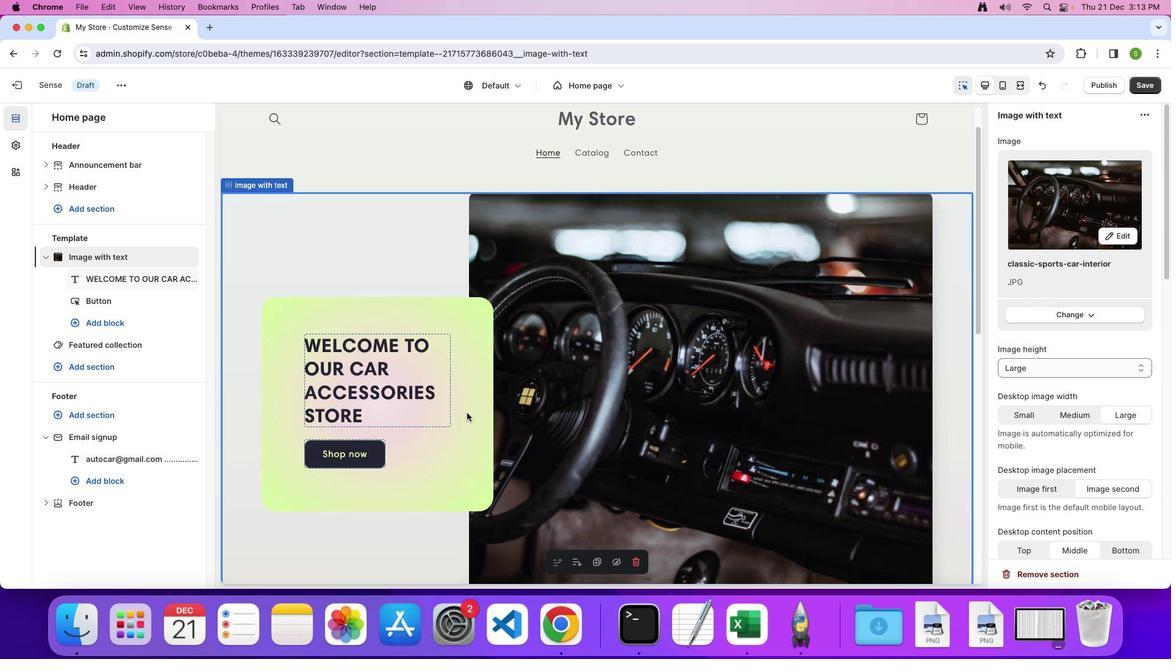
Action: Mouse pressed left at (466, 412)
Screenshot: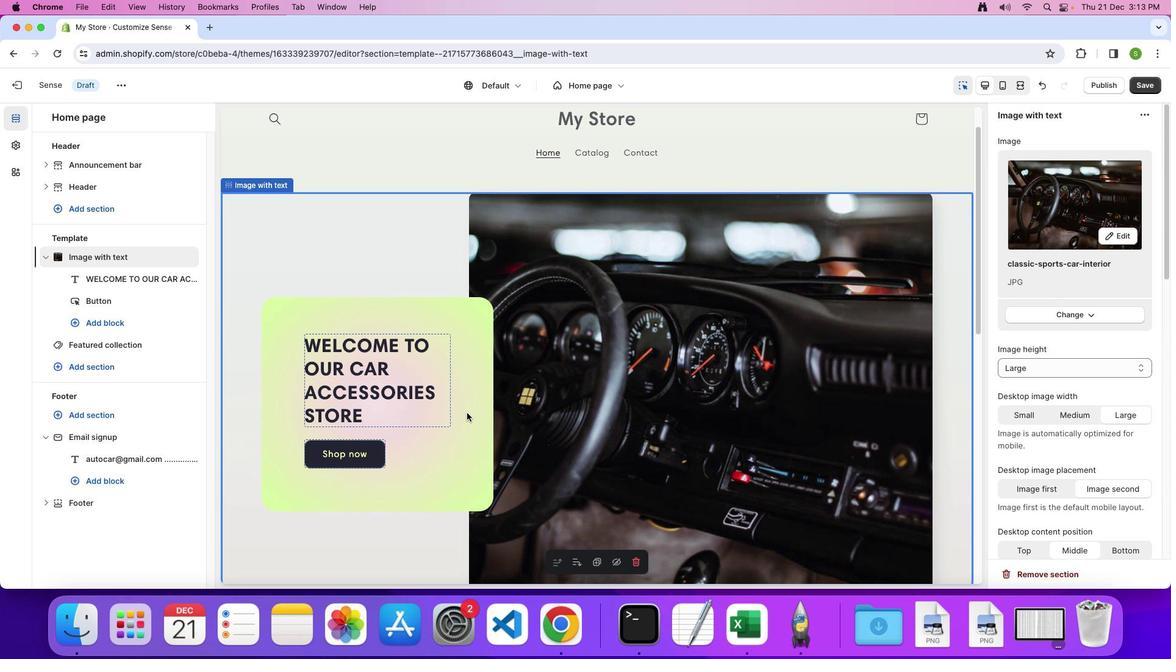 
Action: Mouse moved to (1088, 405)
